 Task: Contact a Redfin agent in San Francisco, California, for assistance in finding a property with a rooftop terrace.
Action: Mouse moved to (1072, 256)
Screenshot: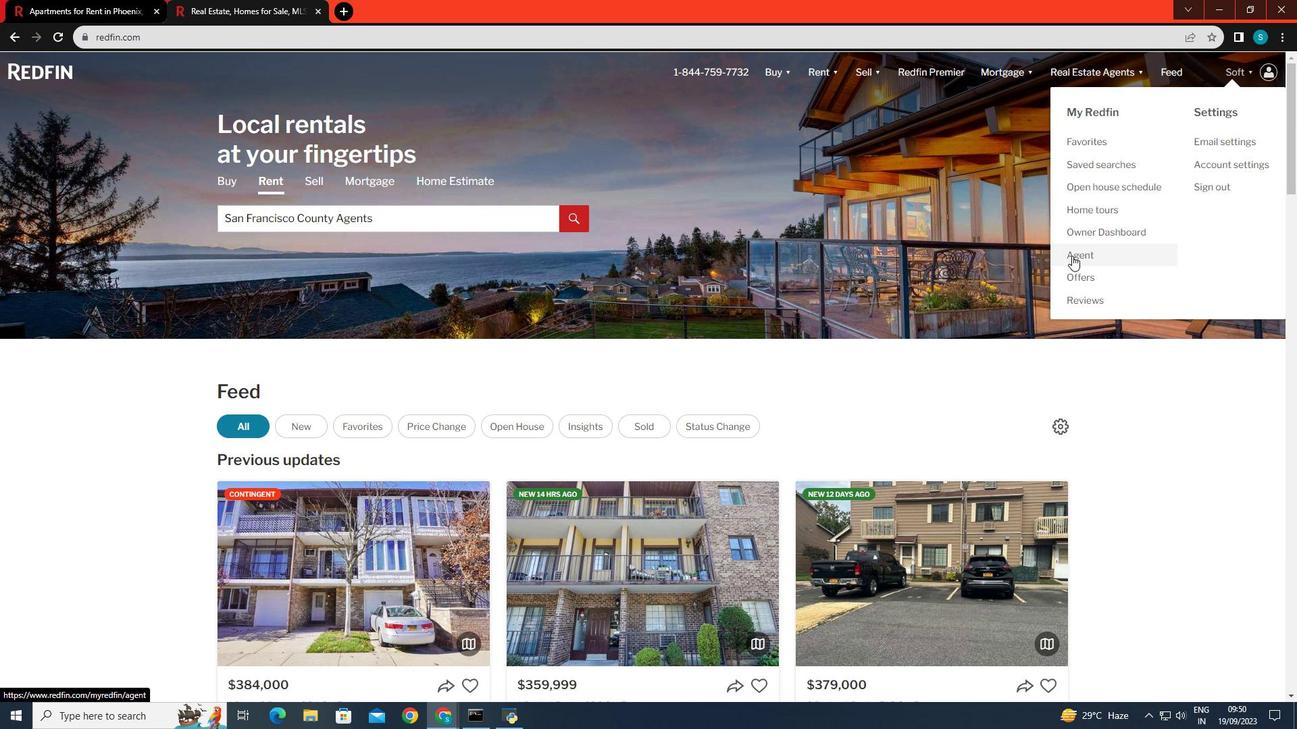 
Action: Mouse pressed left at (1072, 256)
Screenshot: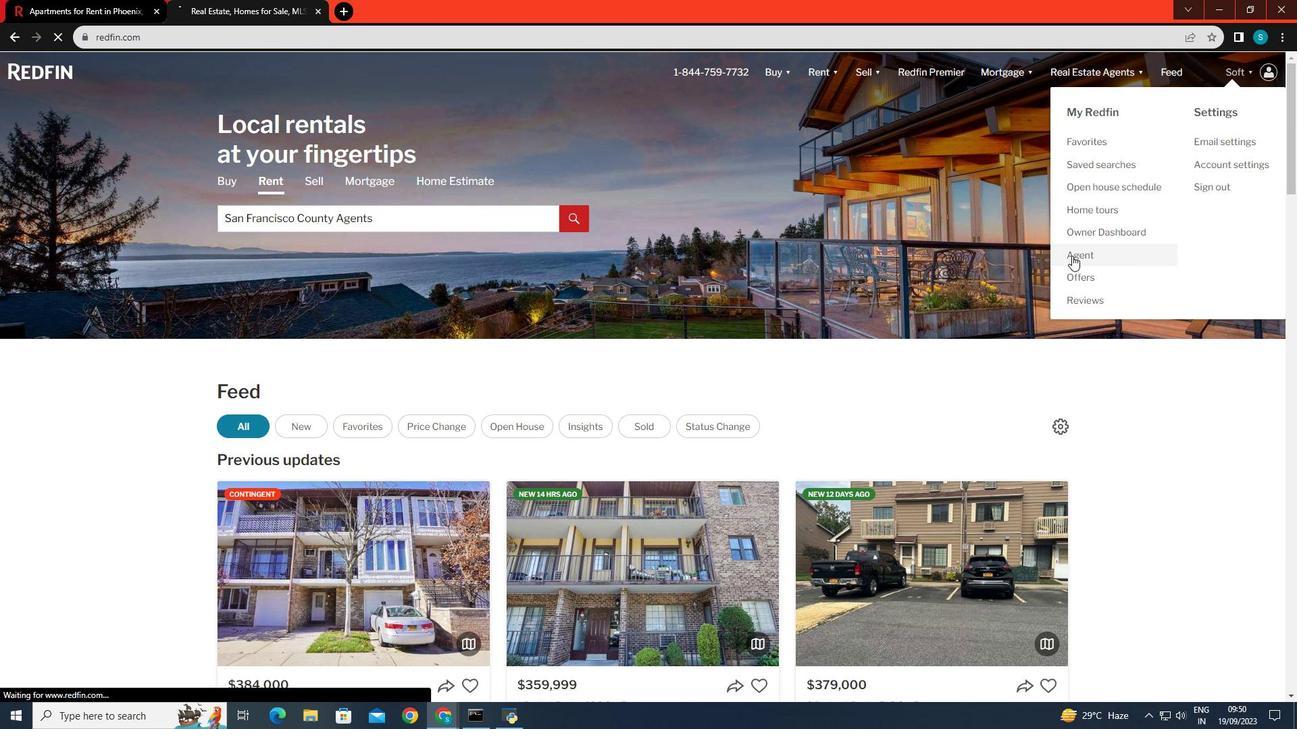 
Action: Mouse moved to (631, 395)
Screenshot: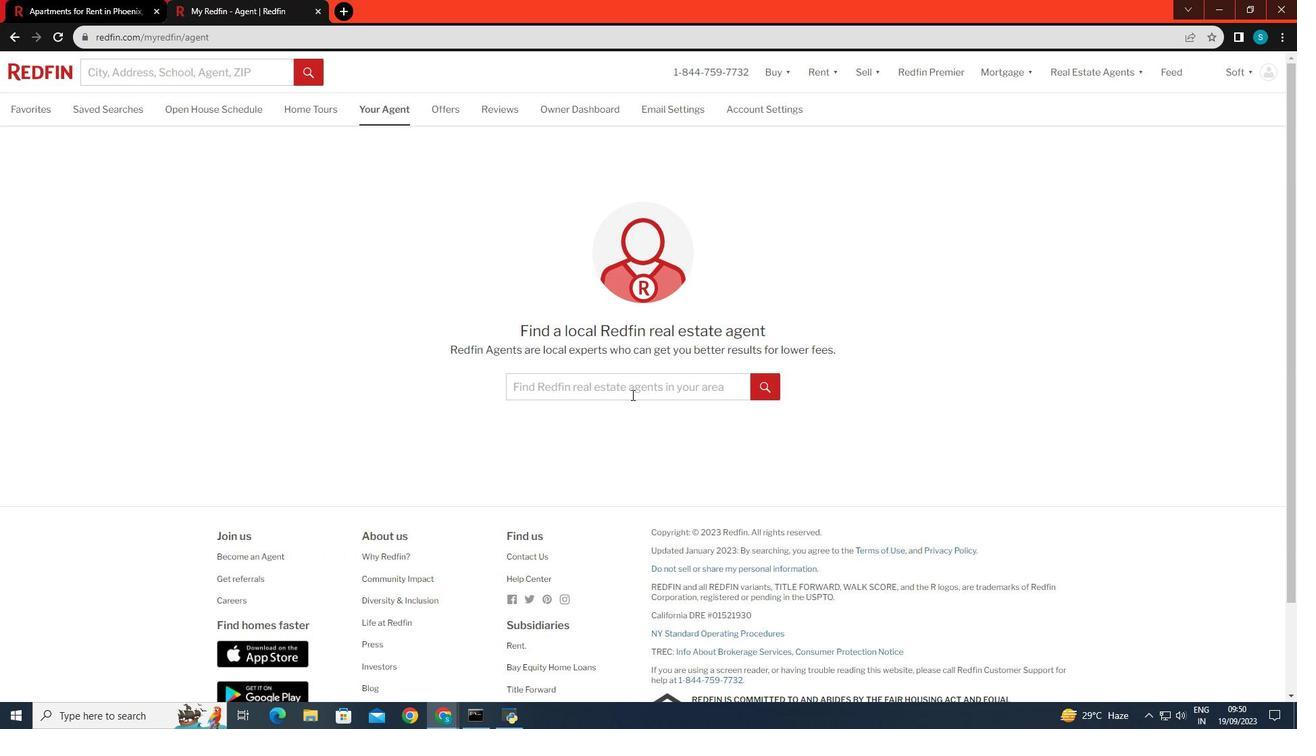 
Action: Mouse pressed left at (631, 395)
Screenshot: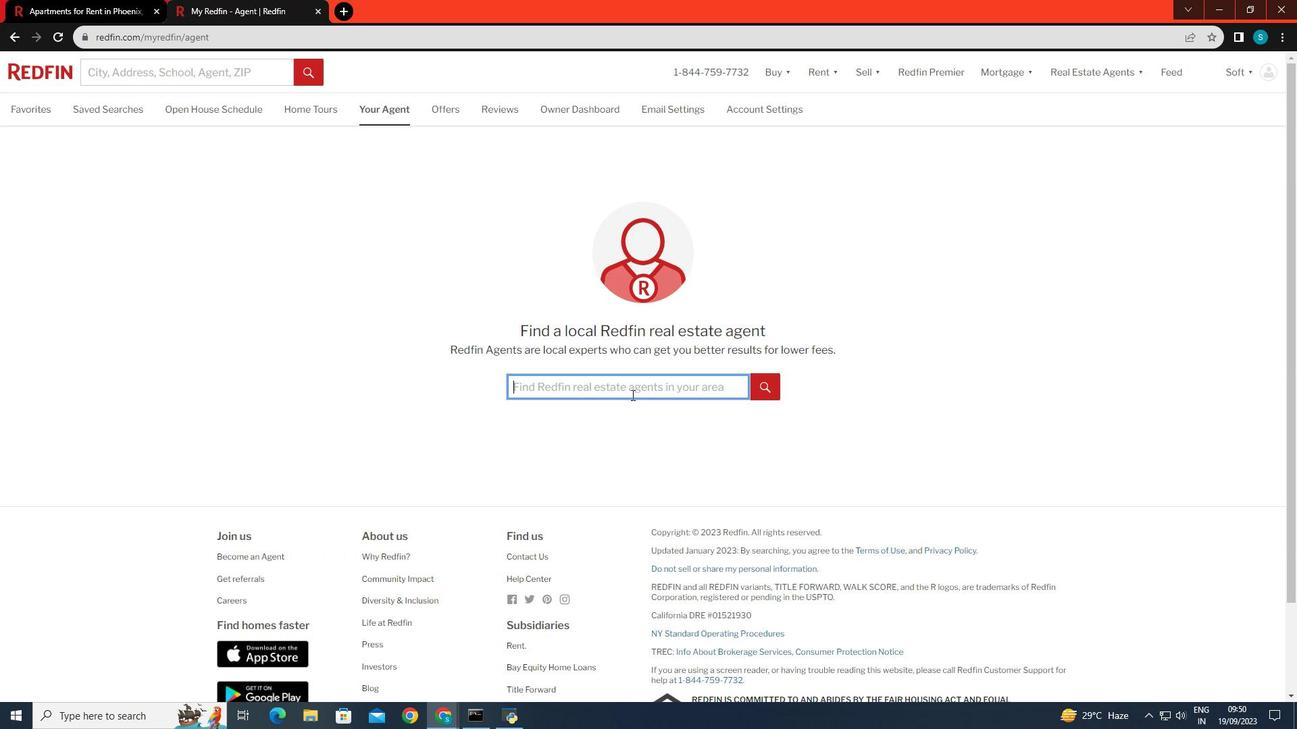 
Action: Key pressed san<Key.space>francisco<Key.space>california
Screenshot: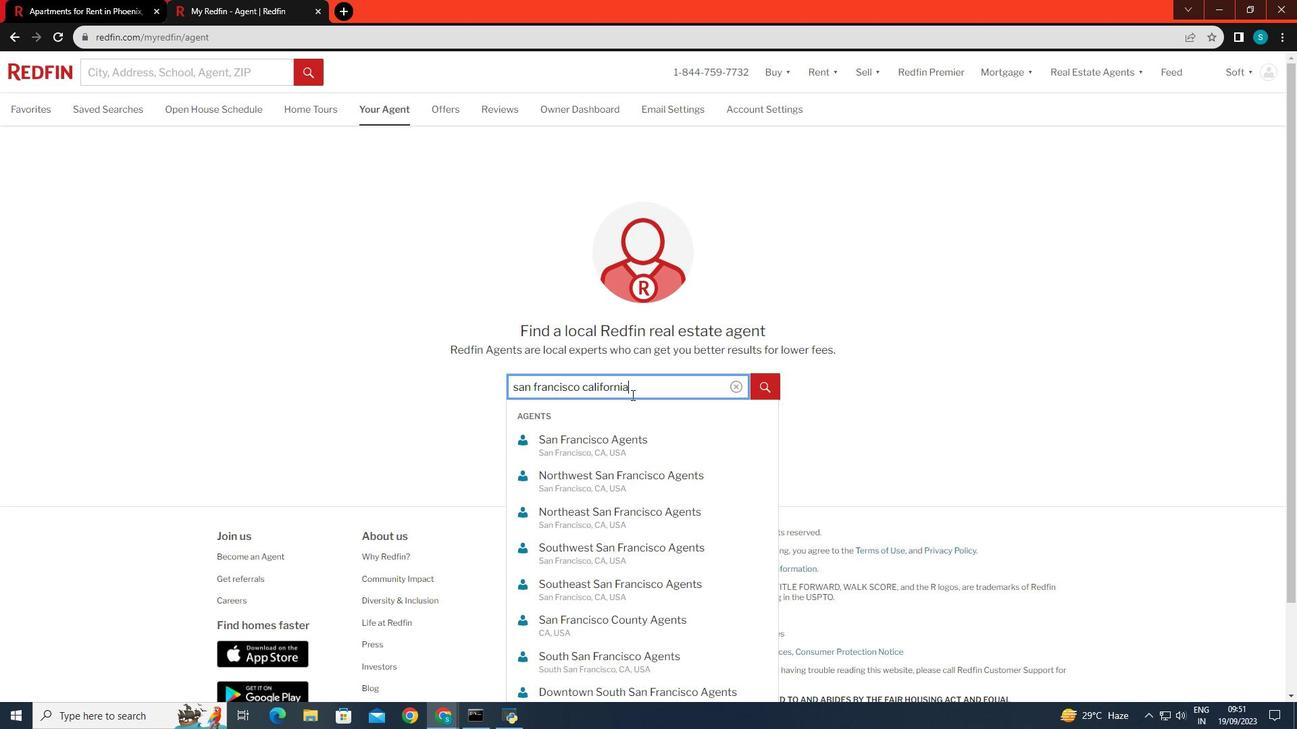 
Action: Mouse moved to (633, 440)
Screenshot: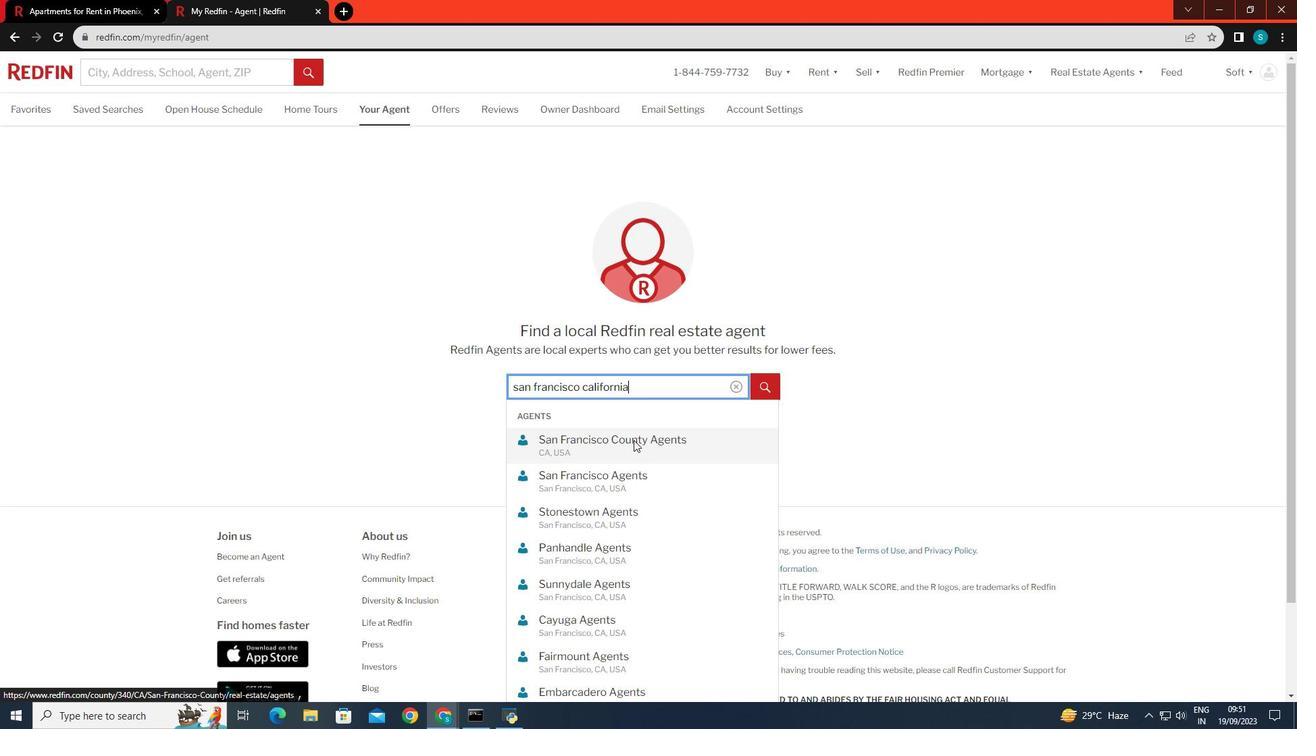 
Action: Mouse pressed left at (633, 440)
Screenshot: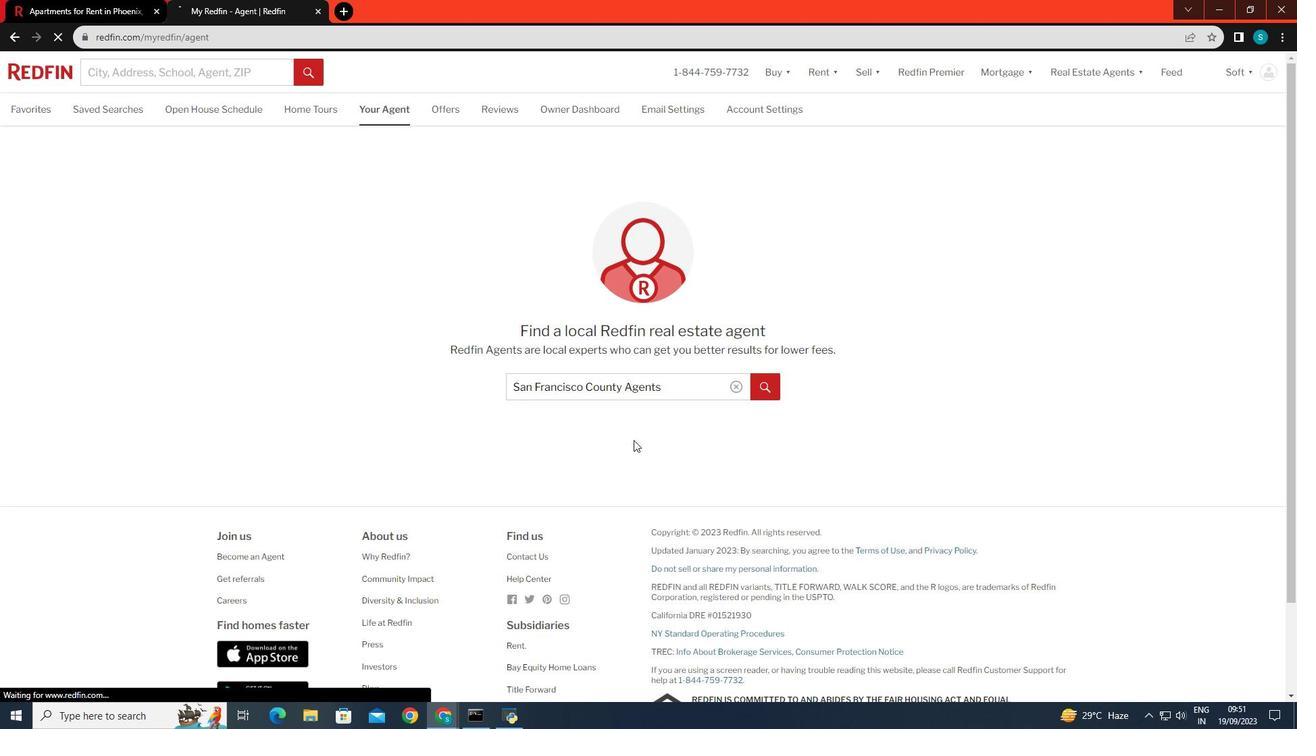 
Action: Mouse moved to (507, 356)
Screenshot: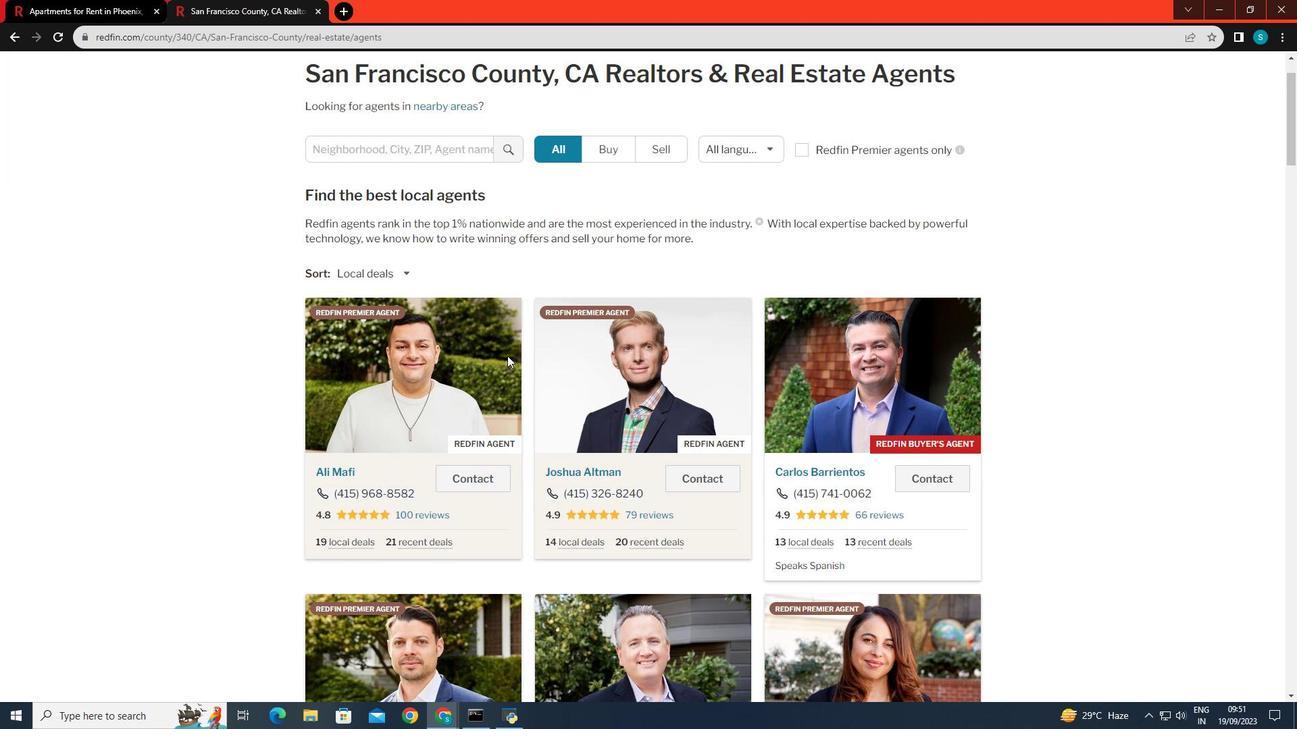 
Action: Mouse scrolled (507, 355) with delta (0, 0)
Screenshot: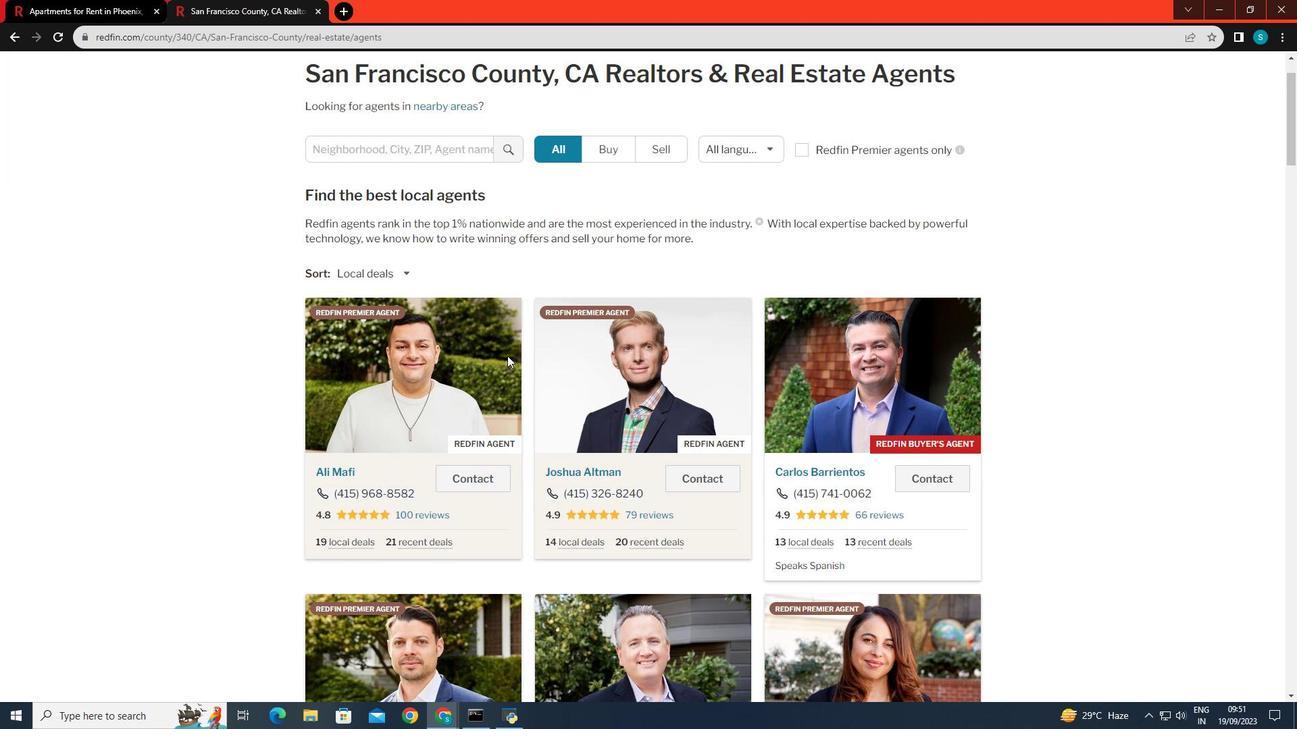 
Action: Mouse moved to (574, 363)
Screenshot: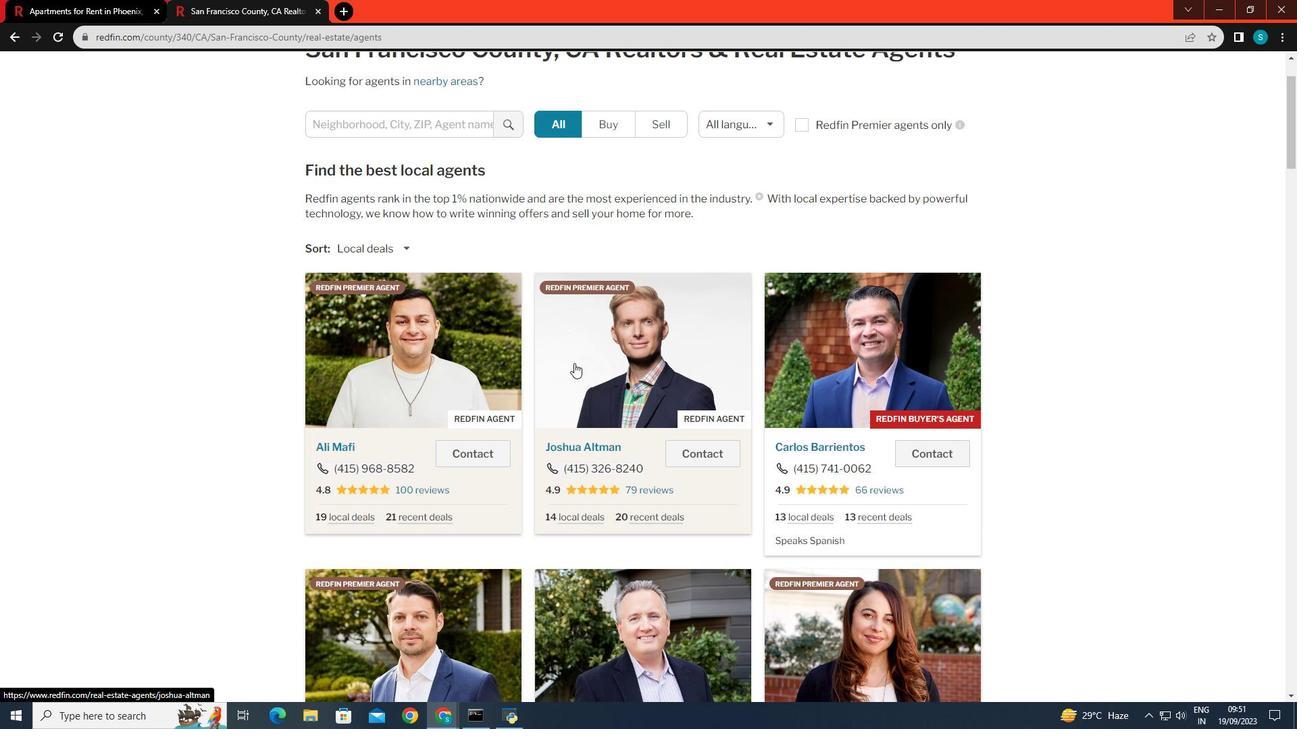 
Action: Mouse scrolled (574, 362) with delta (0, 0)
Screenshot: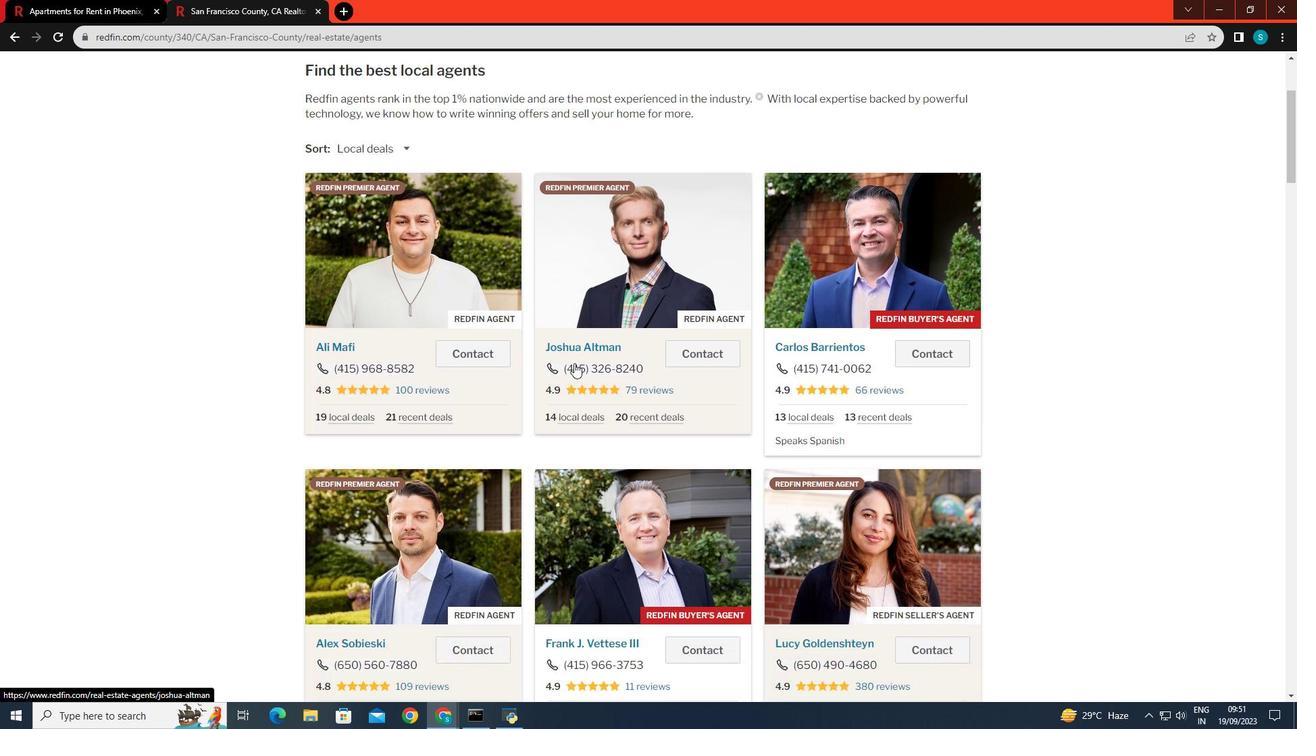 
Action: Mouse scrolled (574, 362) with delta (0, 0)
Screenshot: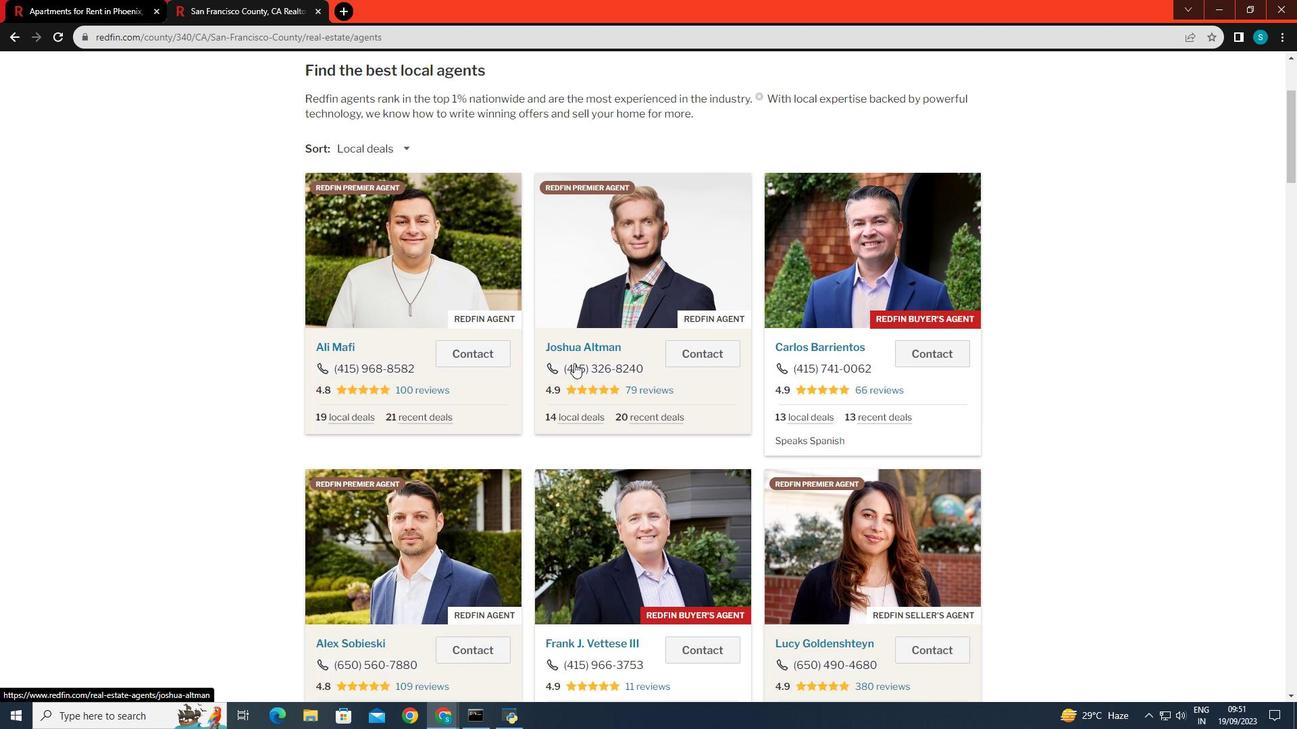 
Action: Mouse moved to (386, 265)
Screenshot: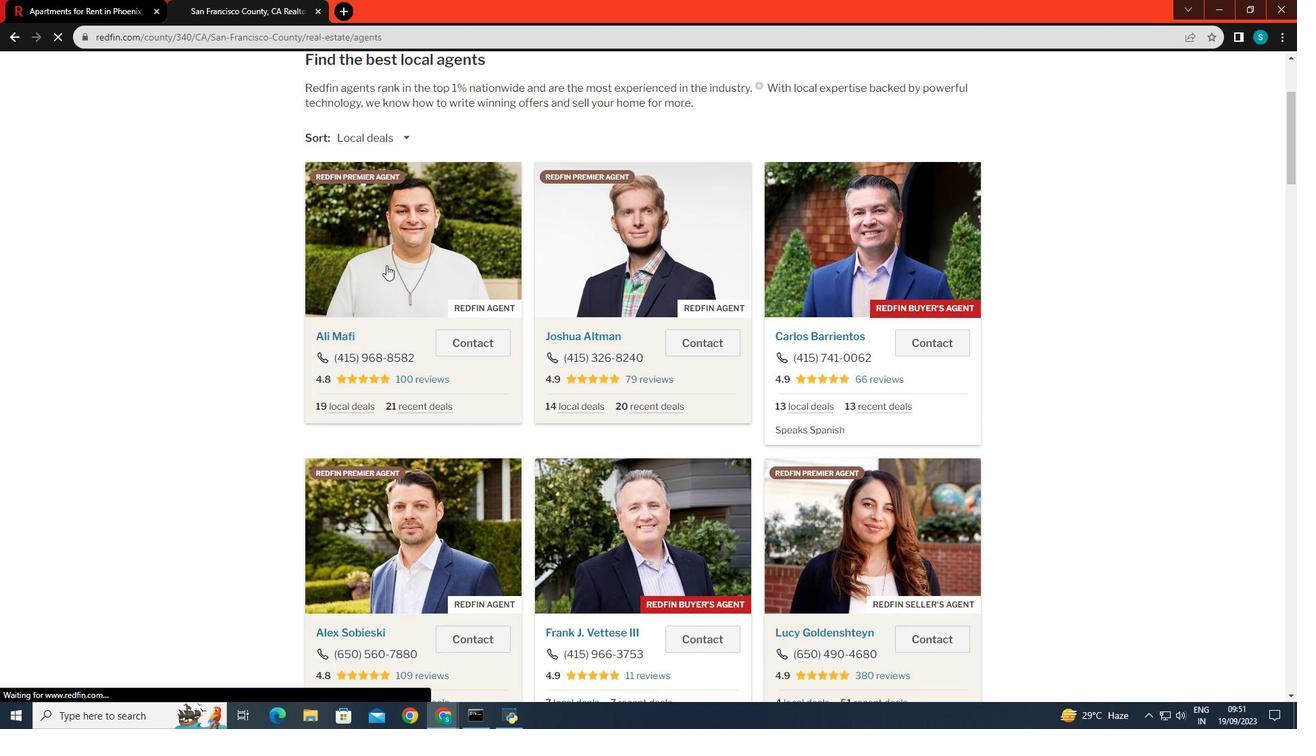 
Action: Mouse pressed left at (386, 265)
Screenshot: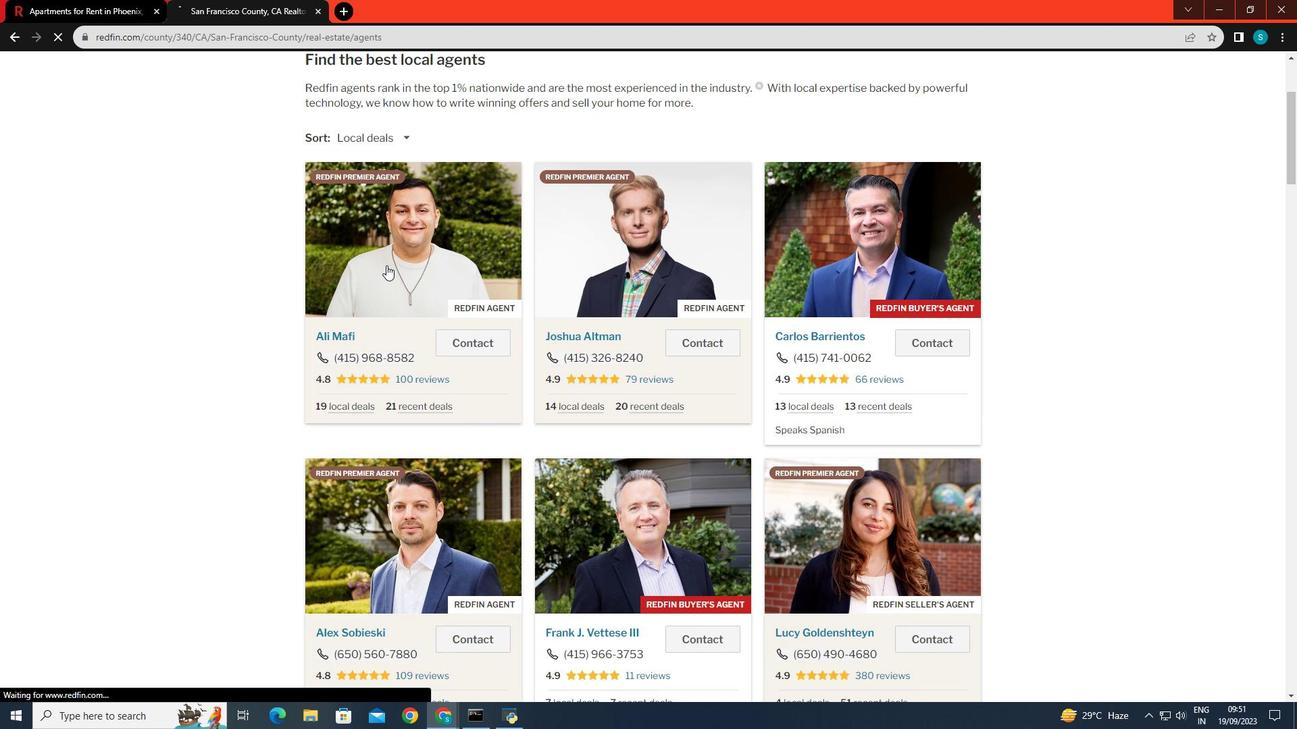 
Action: Mouse moved to (426, 325)
Screenshot: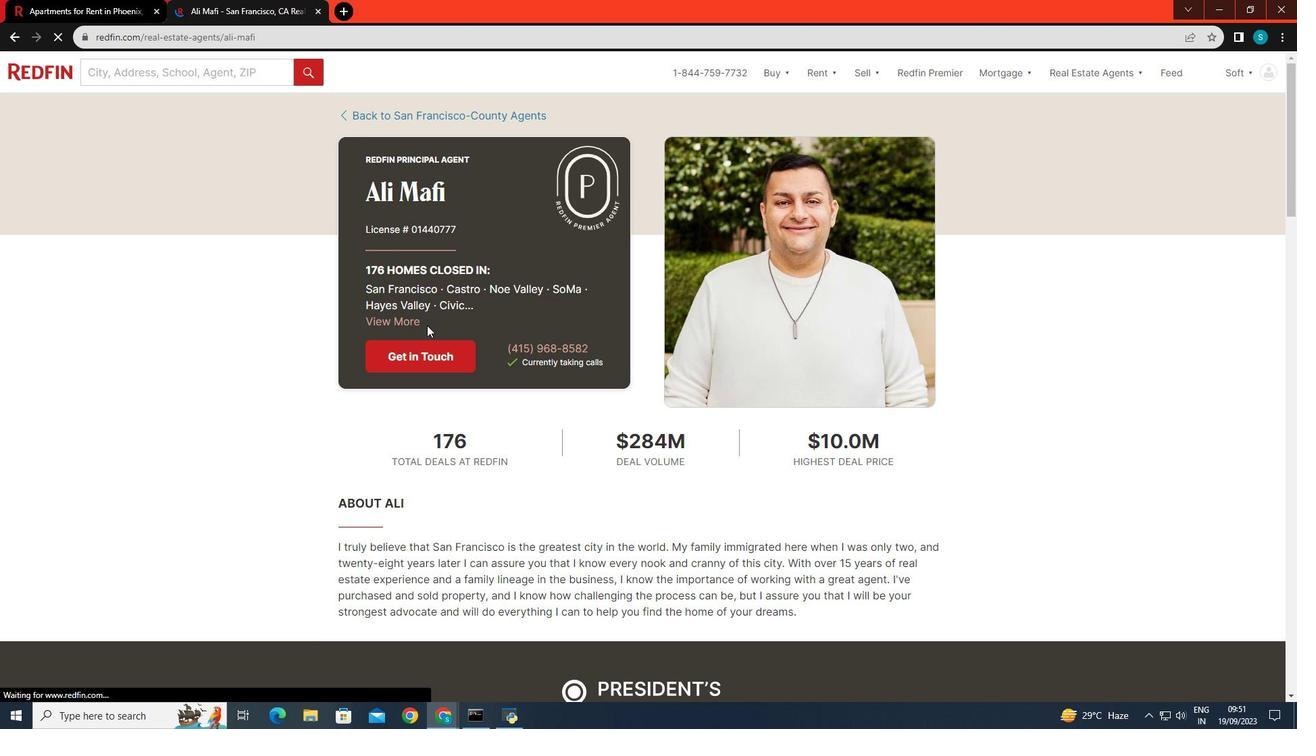 
Action: Mouse scrolled (426, 326) with delta (0, 0)
Screenshot: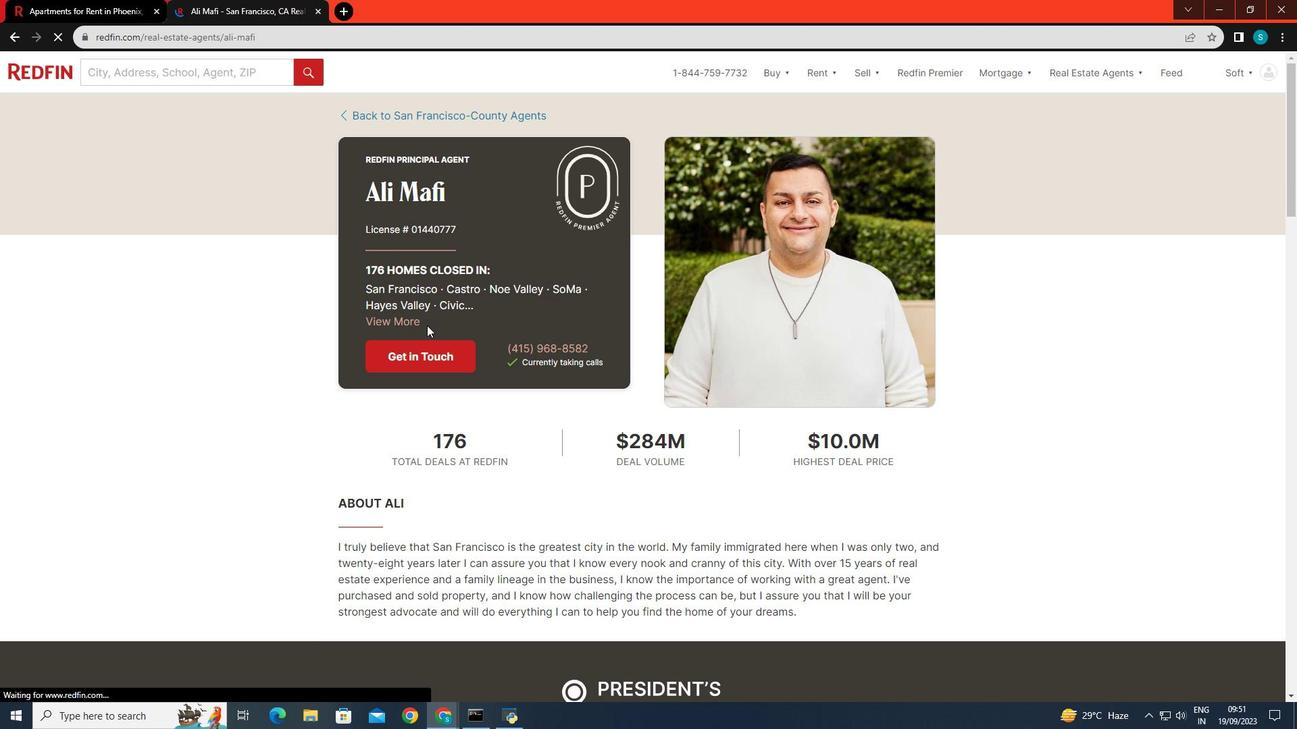 
Action: Mouse scrolled (426, 326) with delta (0, 0)
Screenshot: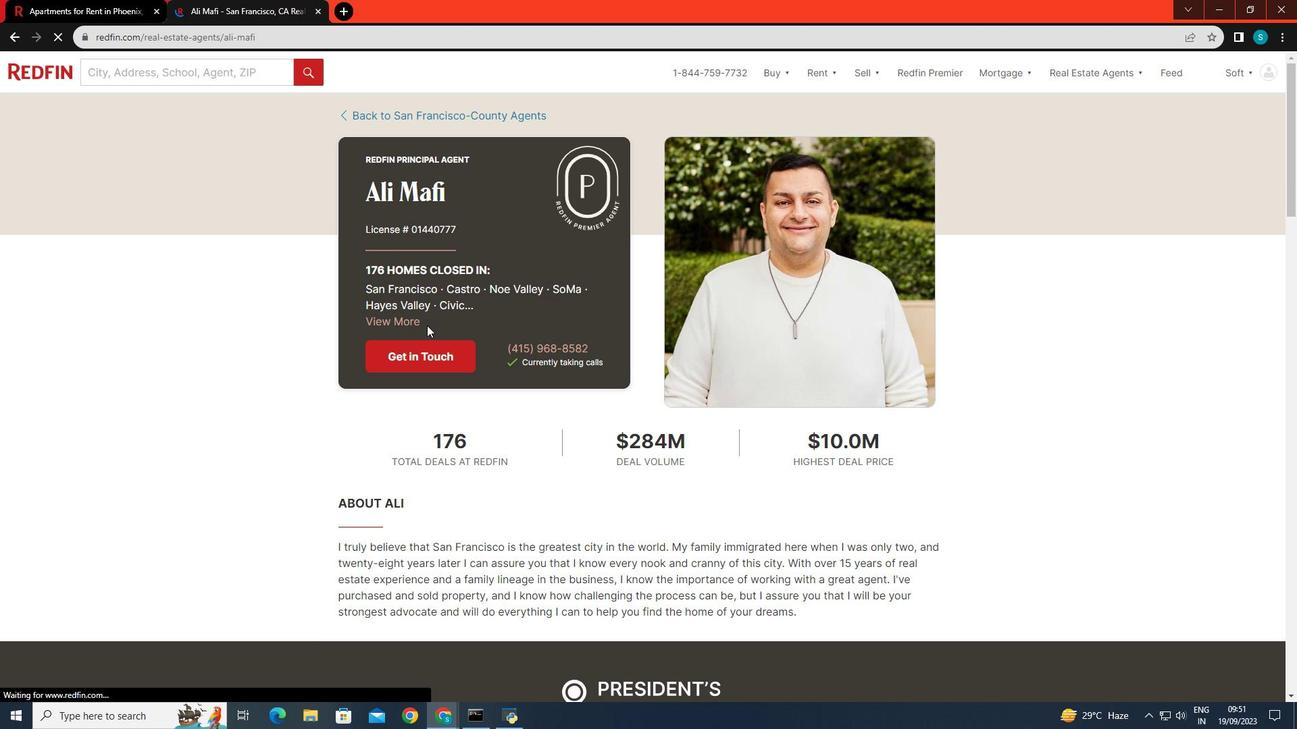 
Action: Mouse scrolled (426, 326) with delta (0, 0)
Screenshot: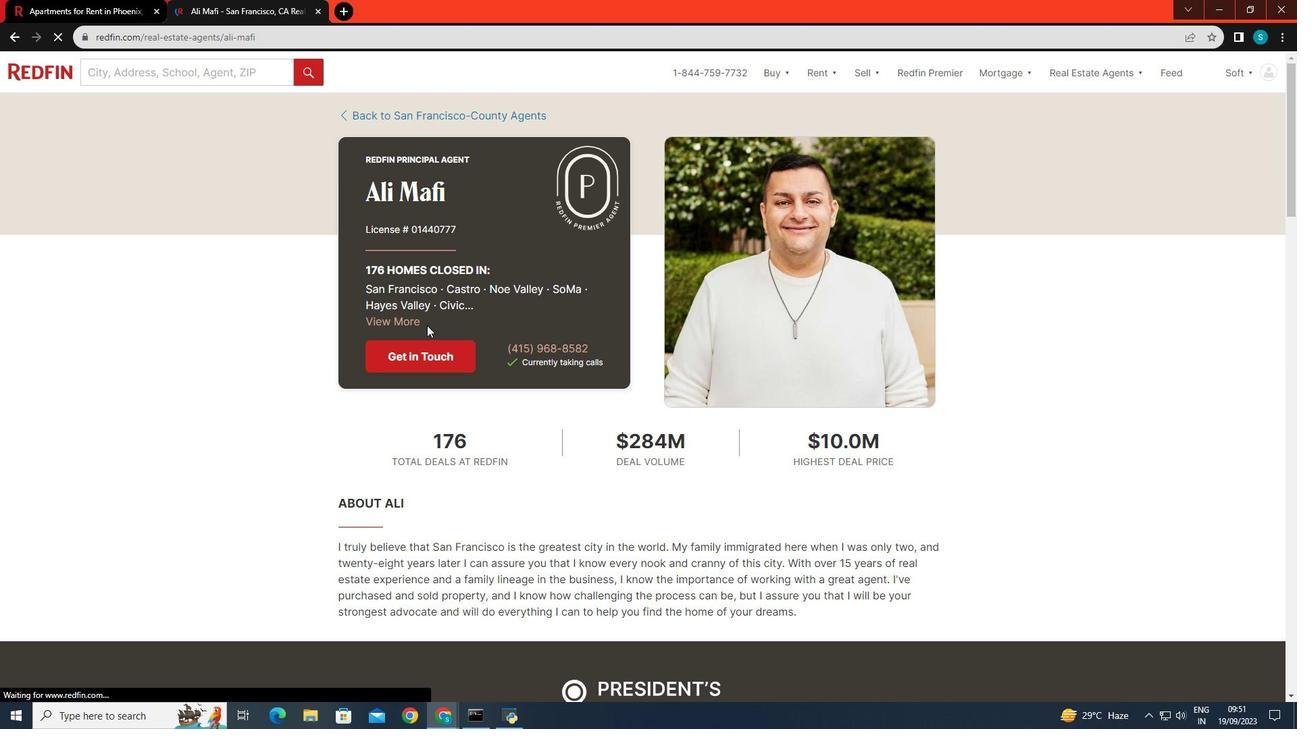 
Action: Mouse scrolled (426, 326) with delta (0, 0)
Screenshot: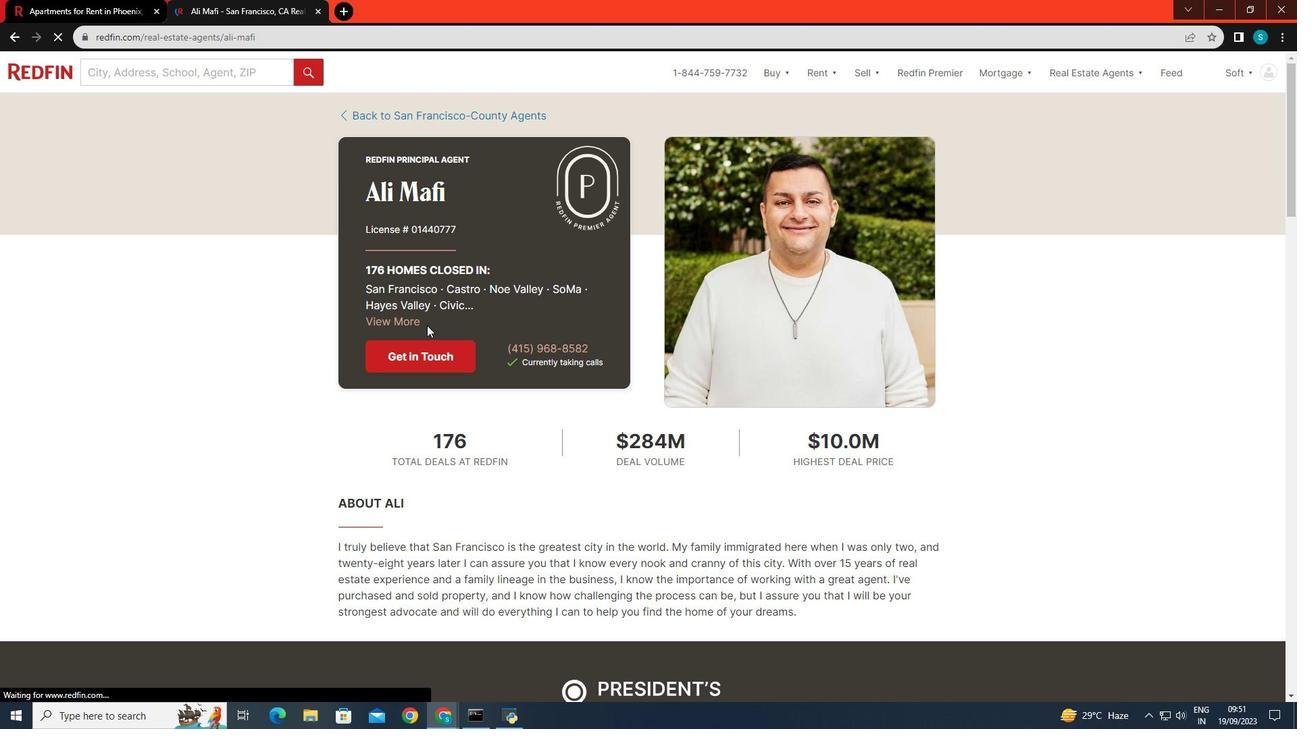 
Action: Mouse scrolled (426, 326) with delta (0, 0)
Screenshot: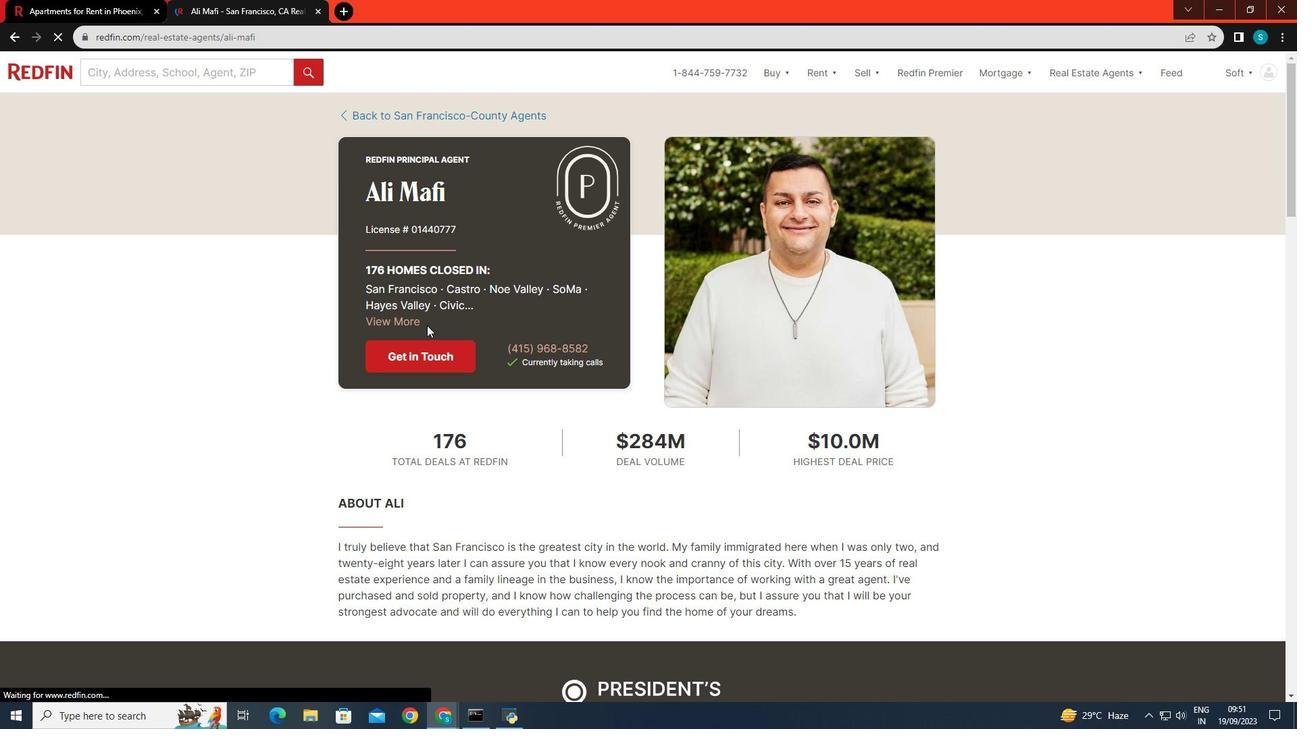 
Action: Mouse scrolled (426, 326) with delta (0, 0)
Screenshot: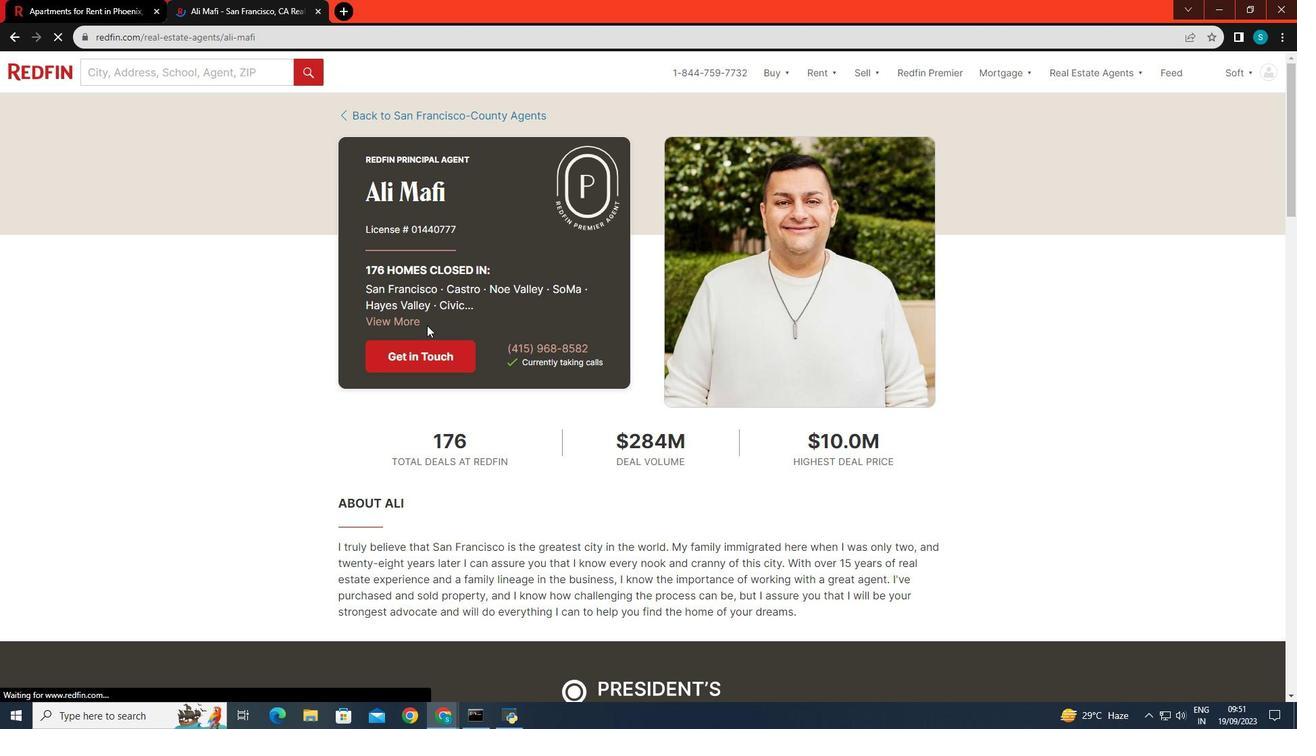 
Action: Mouse scrolled (426, 326) with delta (0, 0)
Screenshot: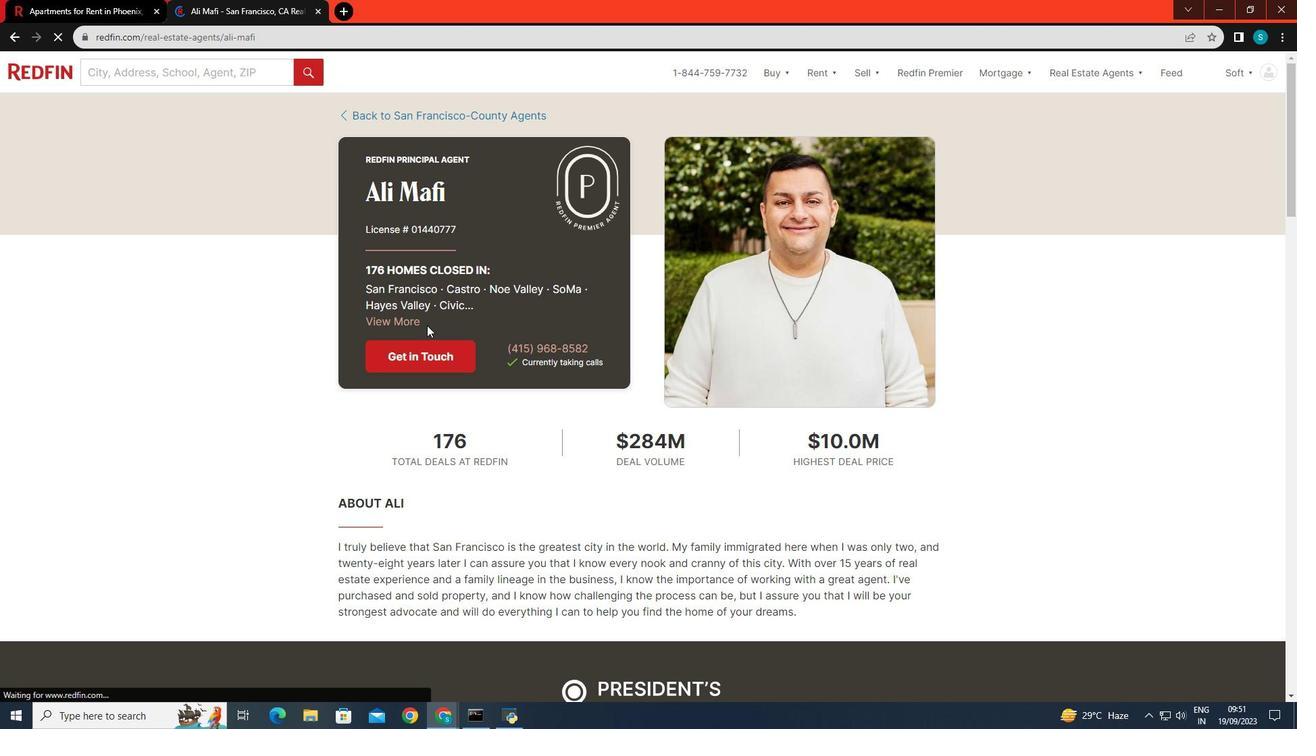 
Action: Mouse scrolled (426, 326) with delta (0, 0)
Screenshot: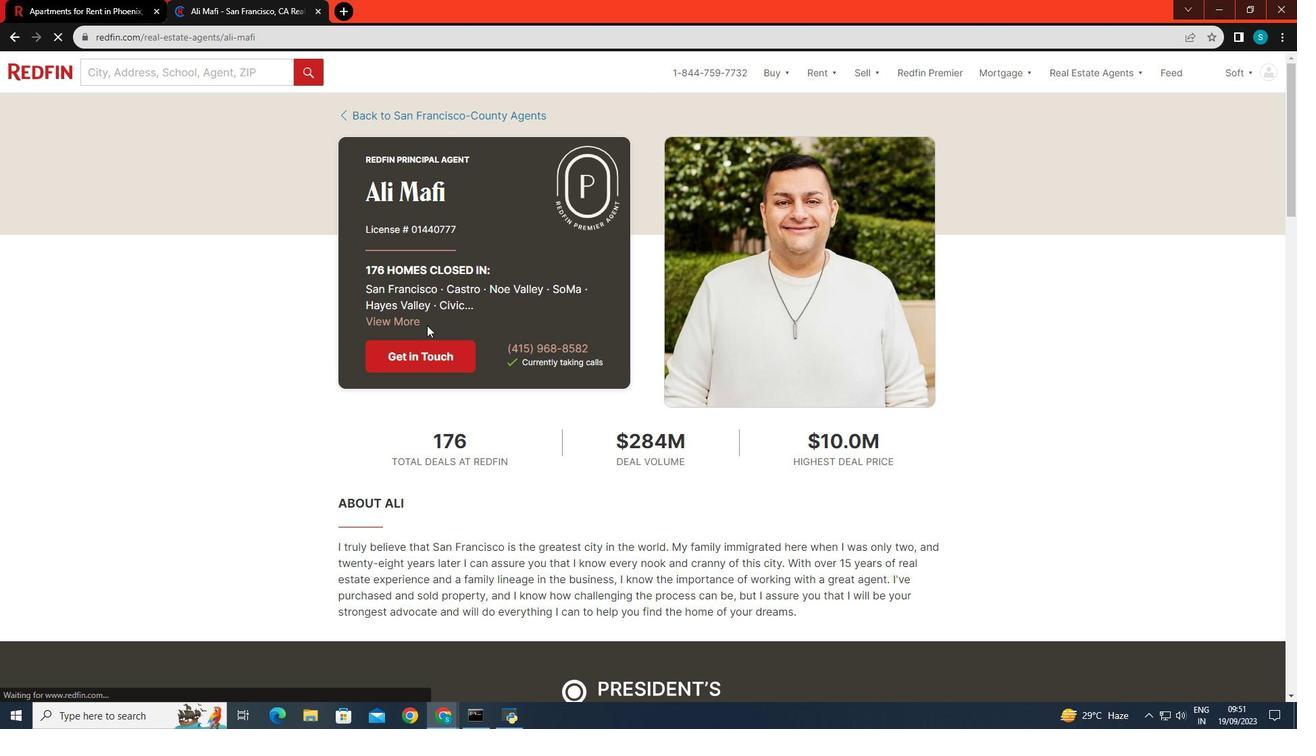 
Action: Mouse scrolled (426, 326) with delta (0, 0)
Screenshot: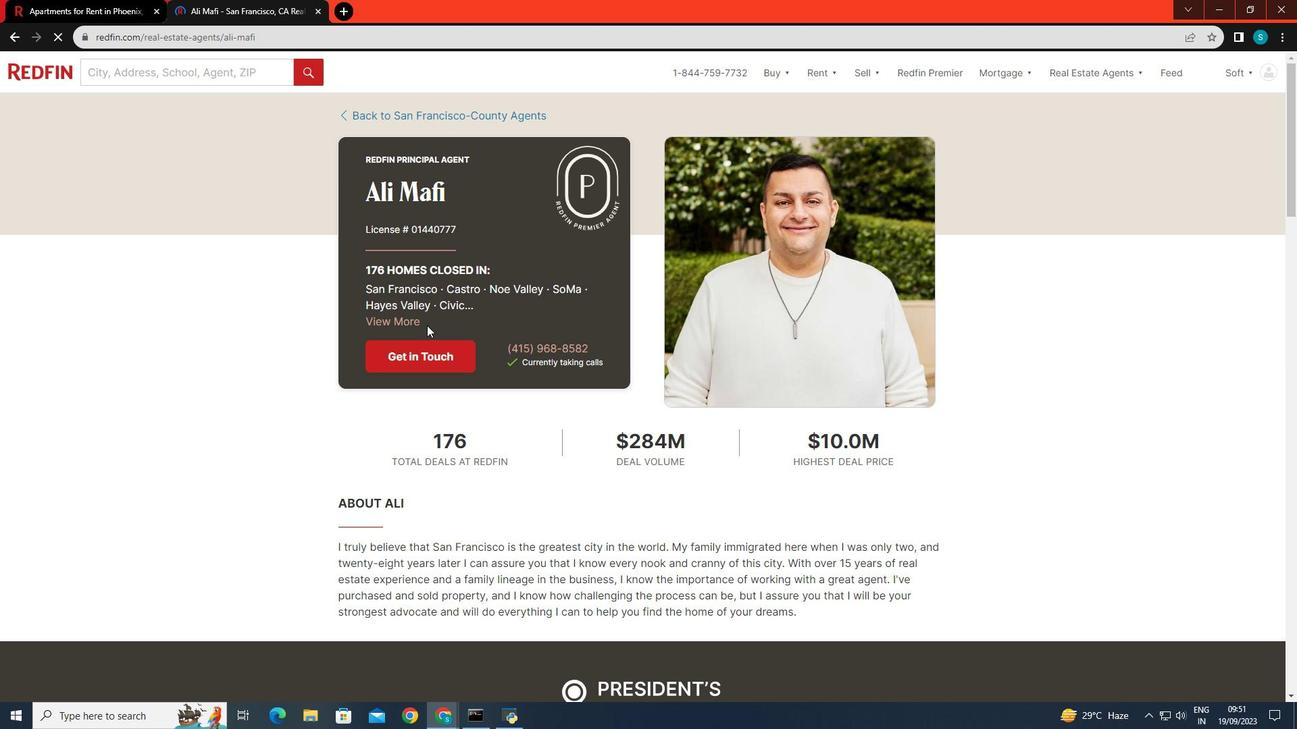 
Action: Mouse scrolled (426, 324) with delta (0, 0)
Screenshot: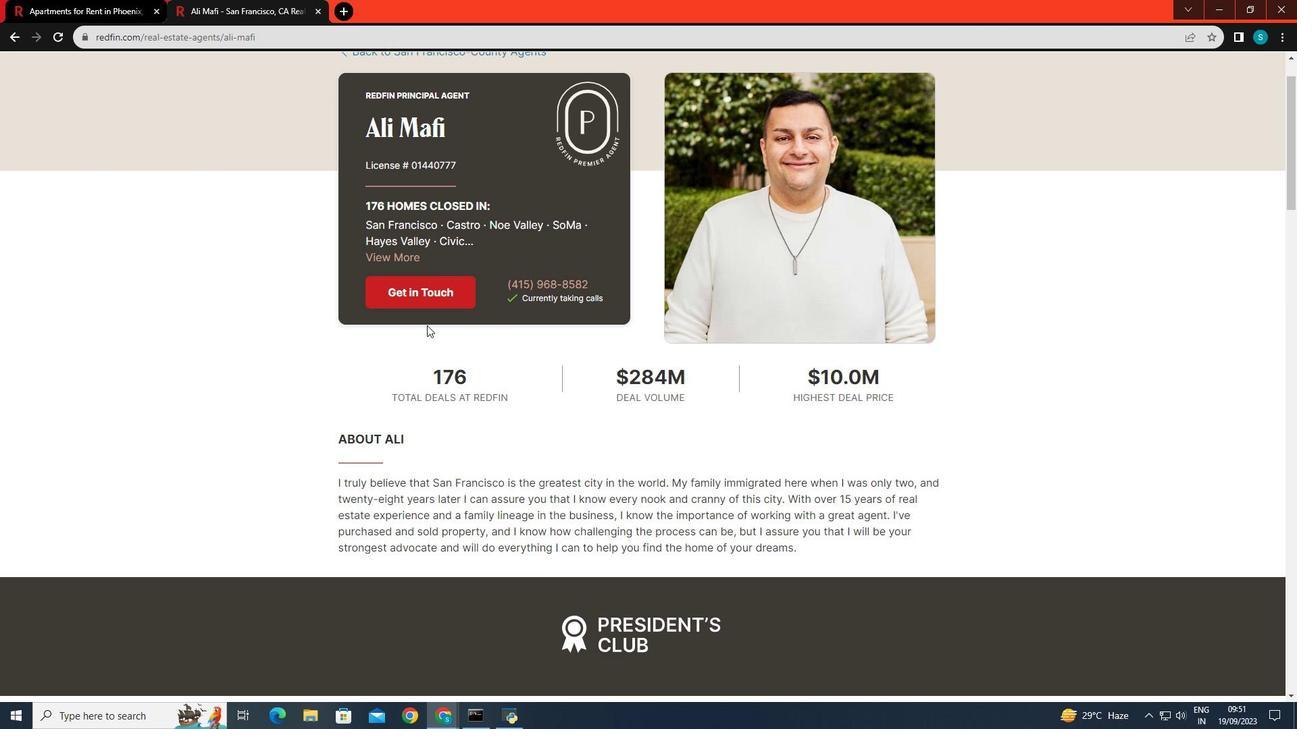 
Action: Mouse scrolled (426, 324) with delta (0, 0)
Screenshot: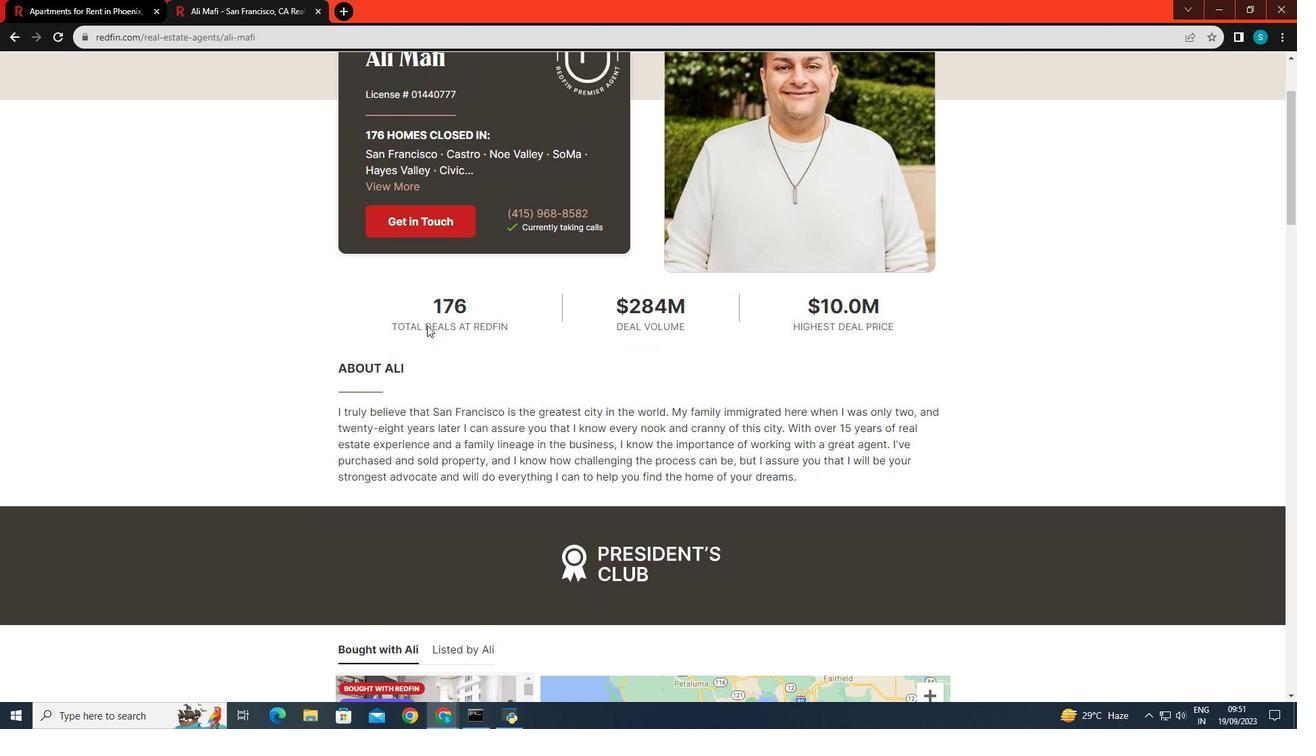 
Action: Mouse scrolled (426, 324) with delta (0, 0)
Screenshot: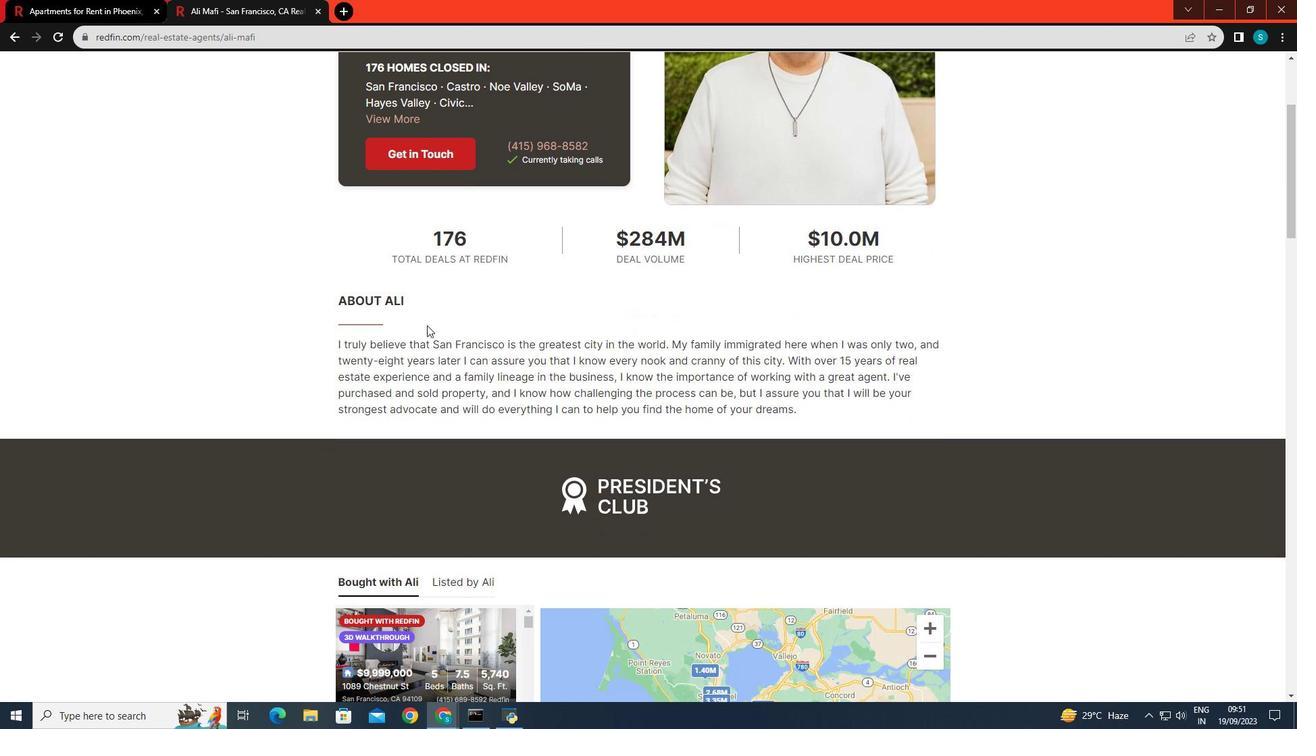
Action: Mouse scrolled (426, 324) with delta (0, 0)
Screenshot: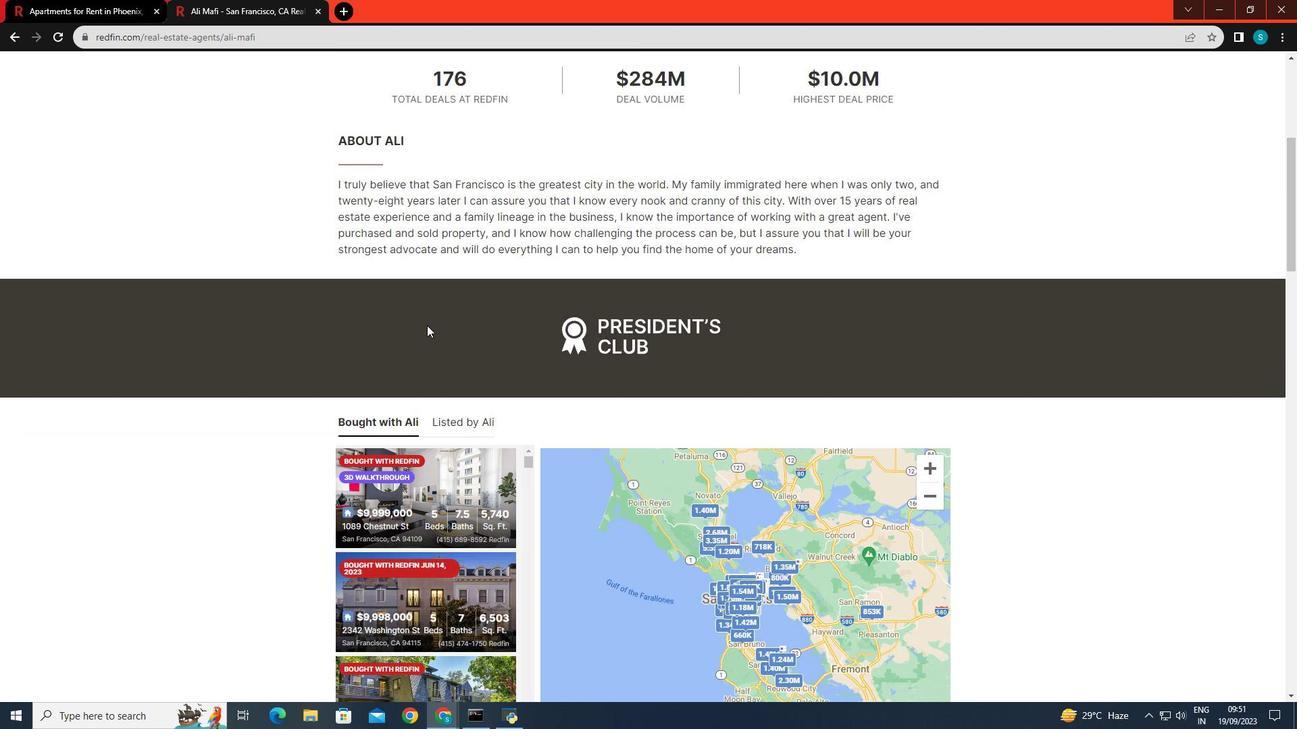 
Action: Mouse scrolled (426, 324) with delta (0, 0)
Screenshot: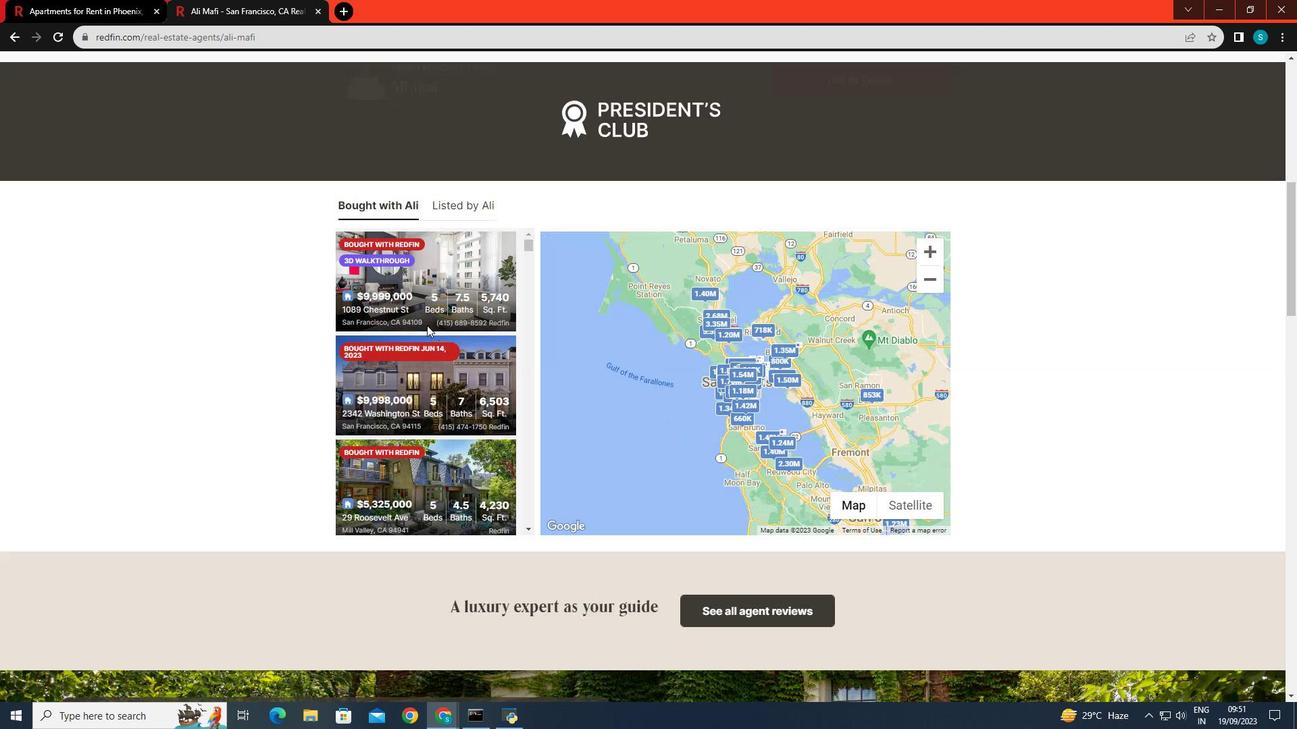 
Action: Mouse scrolled (426, 324) with delta (0, 0)
Screenshot: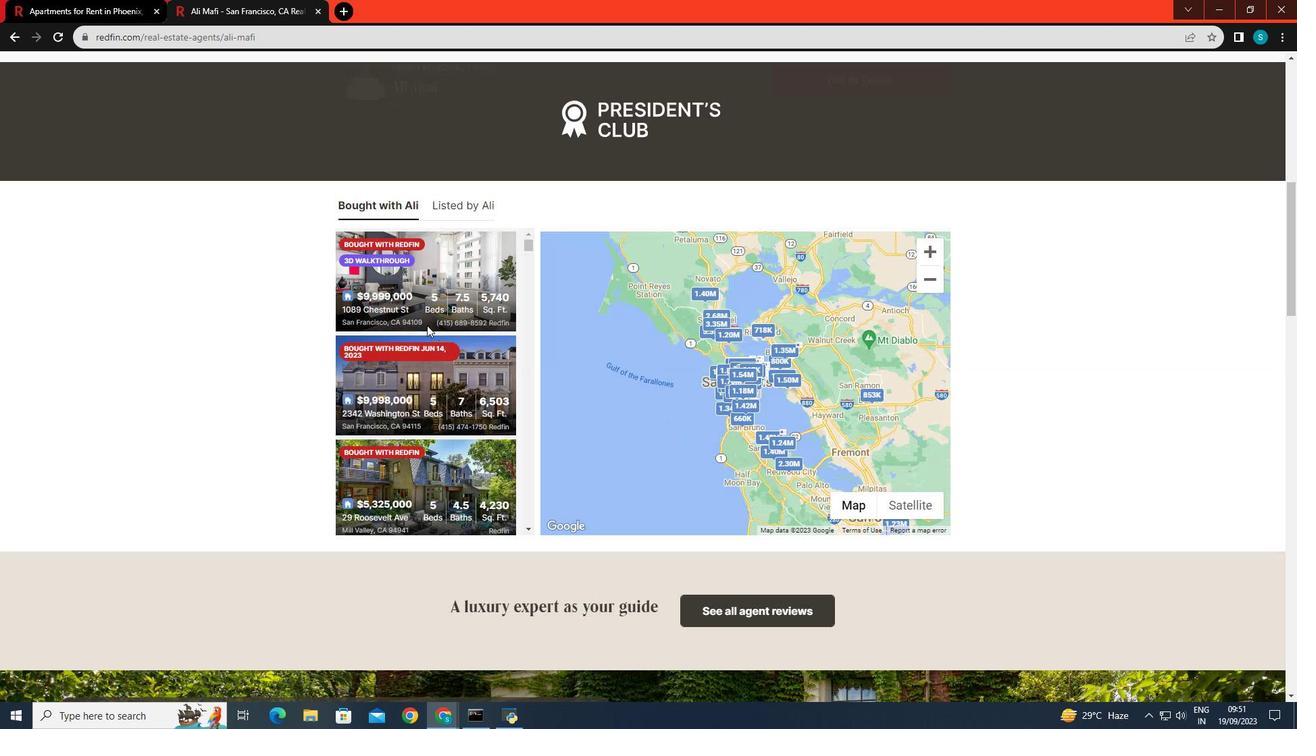 
Action: Mouse scrolled (426, 324) with delta (0, 0)
Screenshot: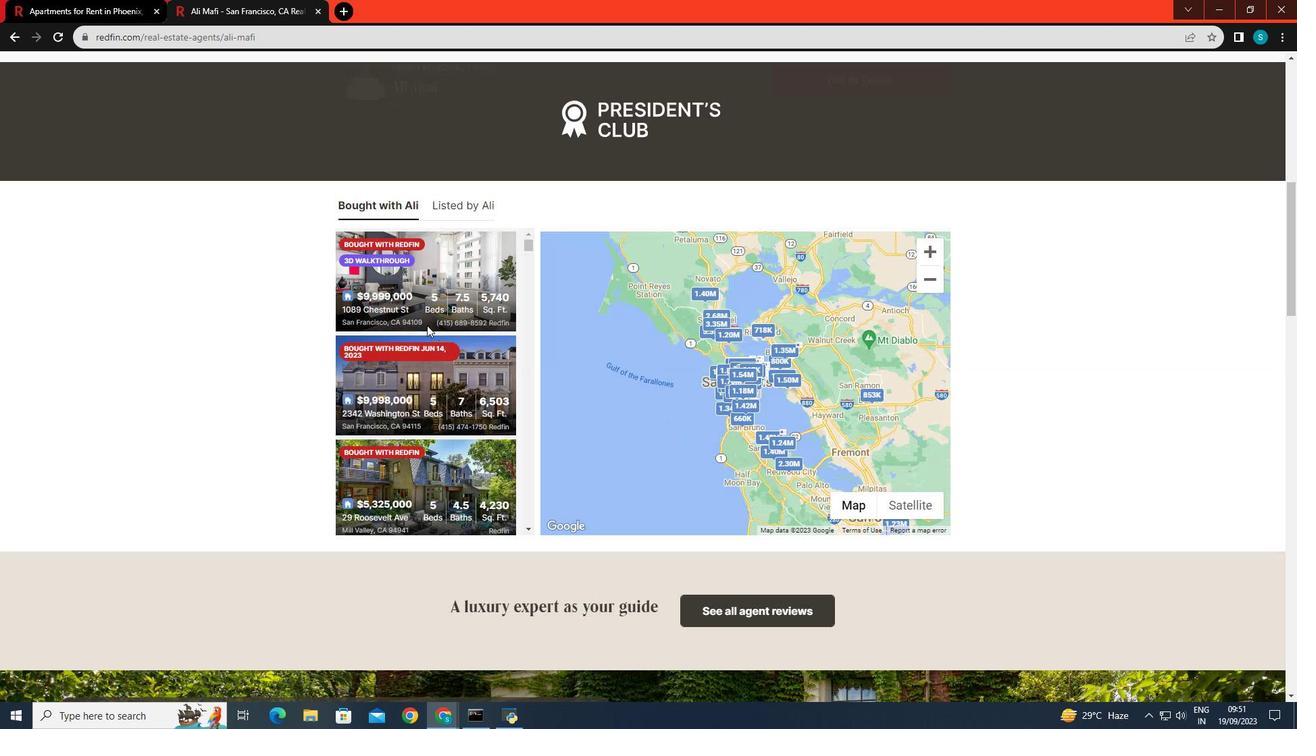 
Action: Mouse scrolled (426, 324) with delta (0, 0)
Screenshot: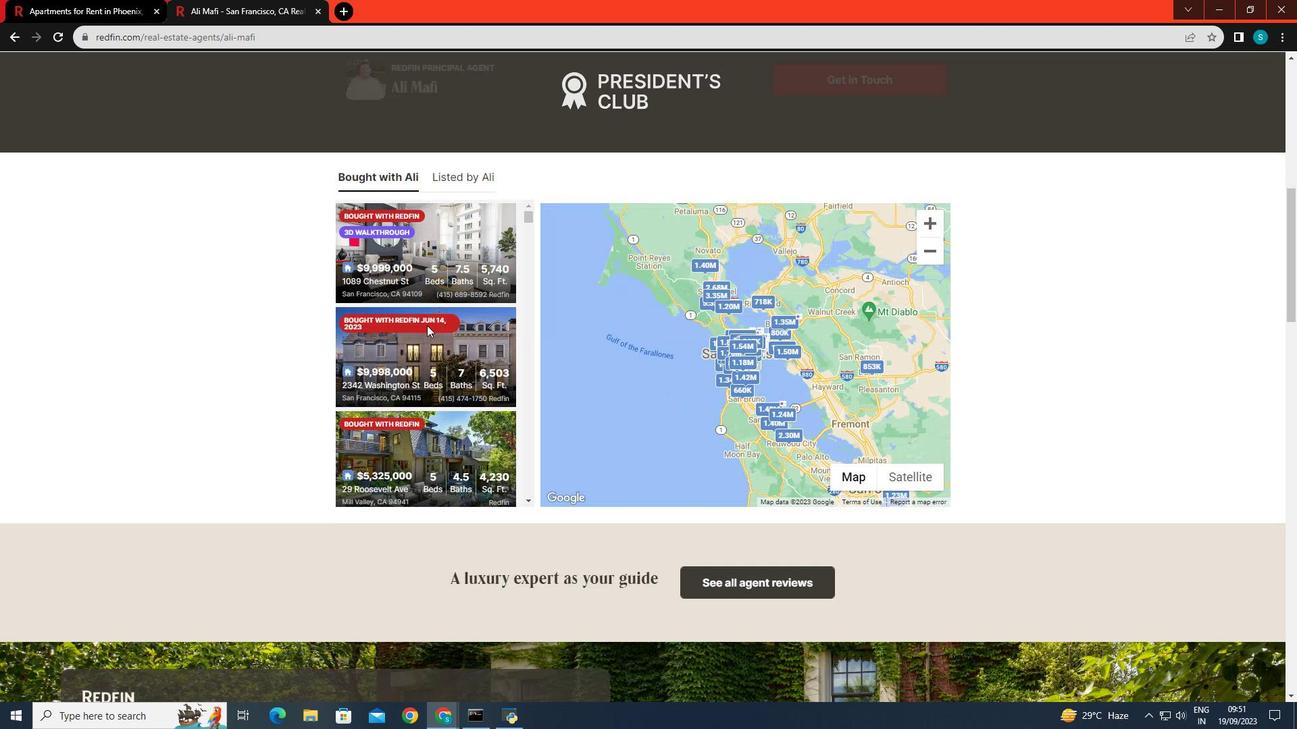 
Action: Mouse scrolled (426, 324) with delta (0, 0)
Screenshot: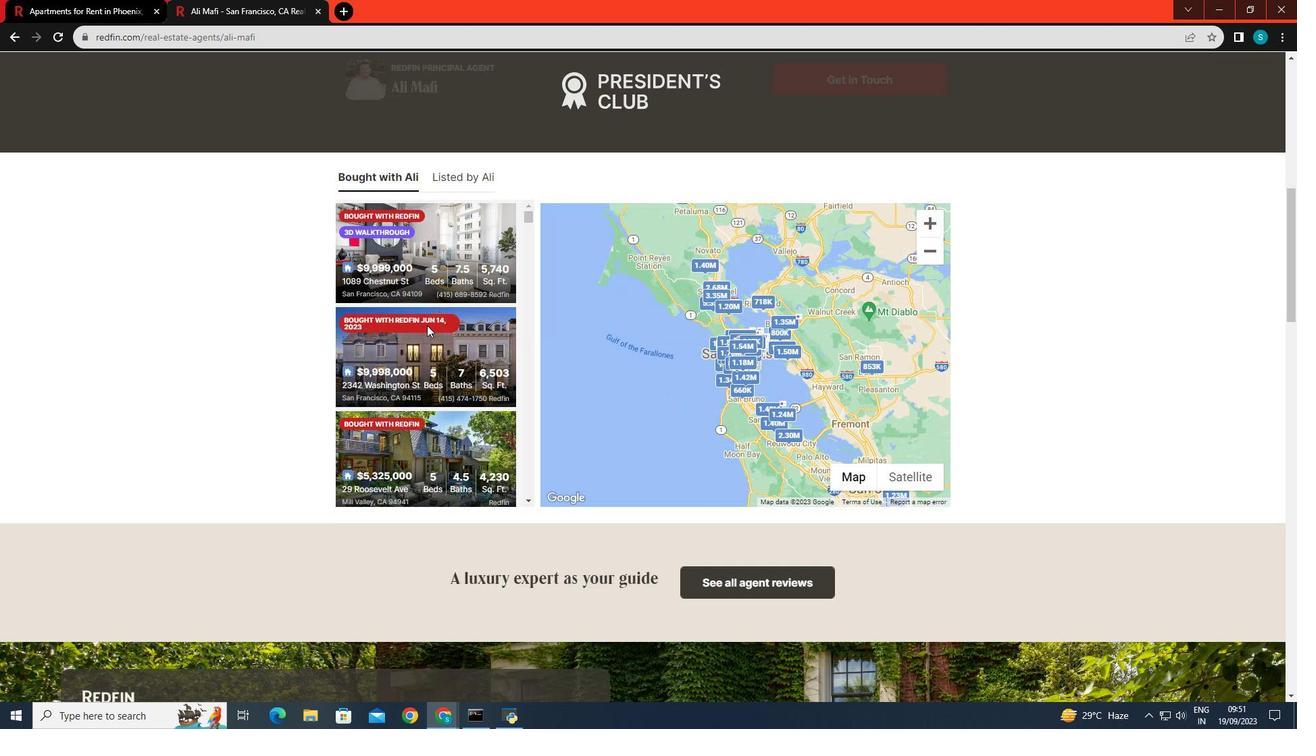 
Action: Mouse scrolled (426, 326) with delta (0, 0)
Screenshot: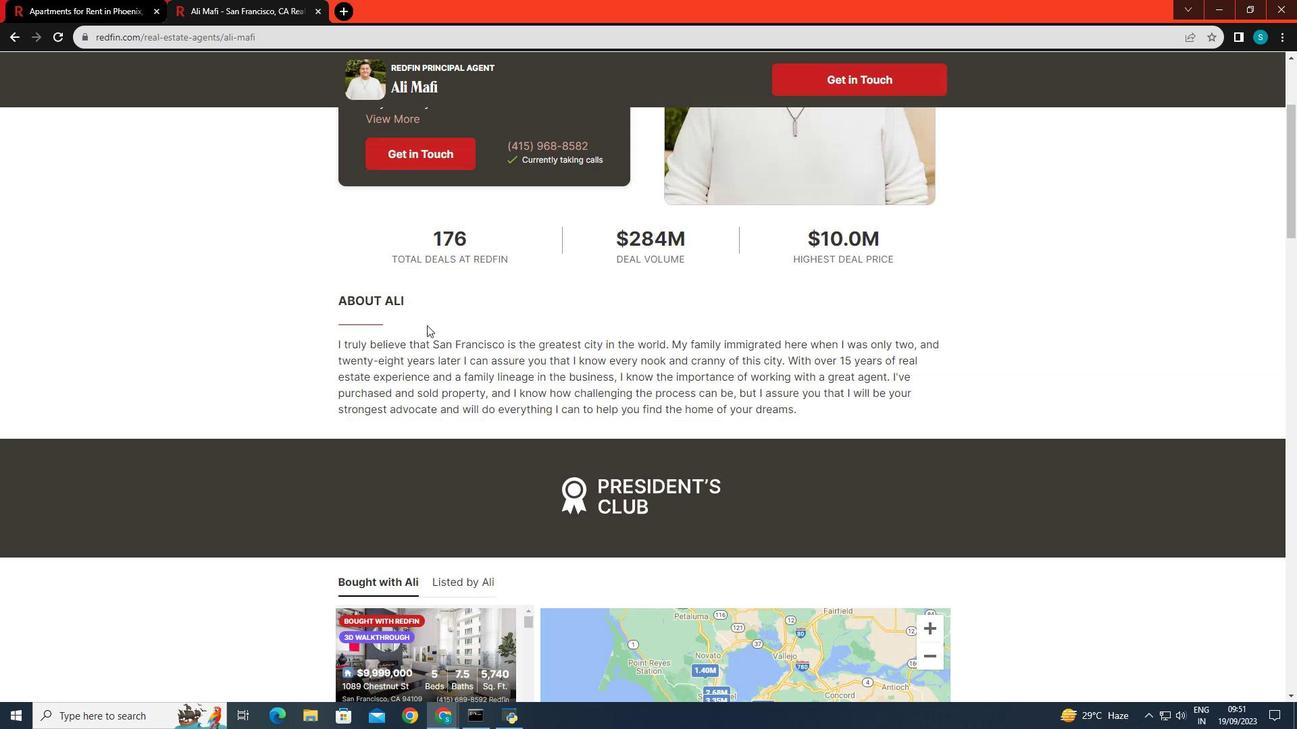 
Action: Mouse scrolled (426, 326) with delta (0, 0)
Screenshot: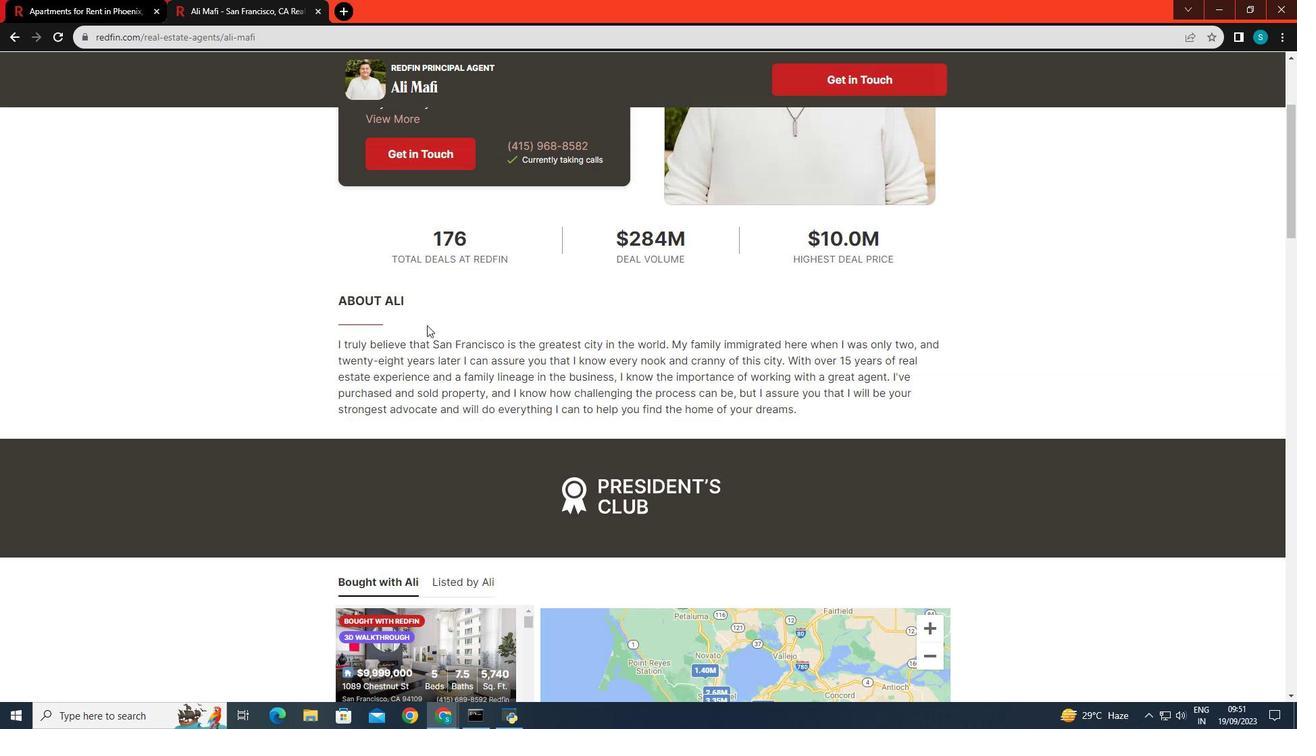 
Action: Mouse scrolled (426, 326) with delta (0, 0)
Screenshot: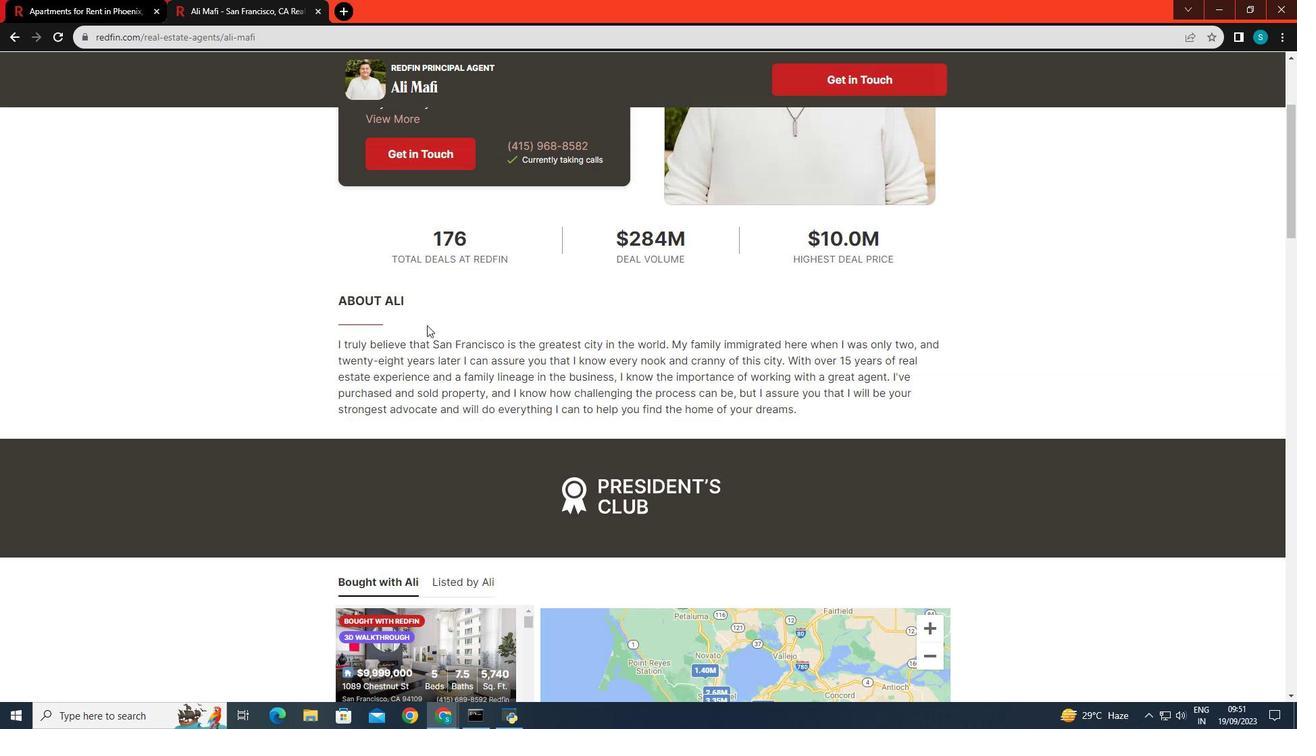 
Action: Mouse scrolled (426, 326) with delta (0, 0)
Screenshot: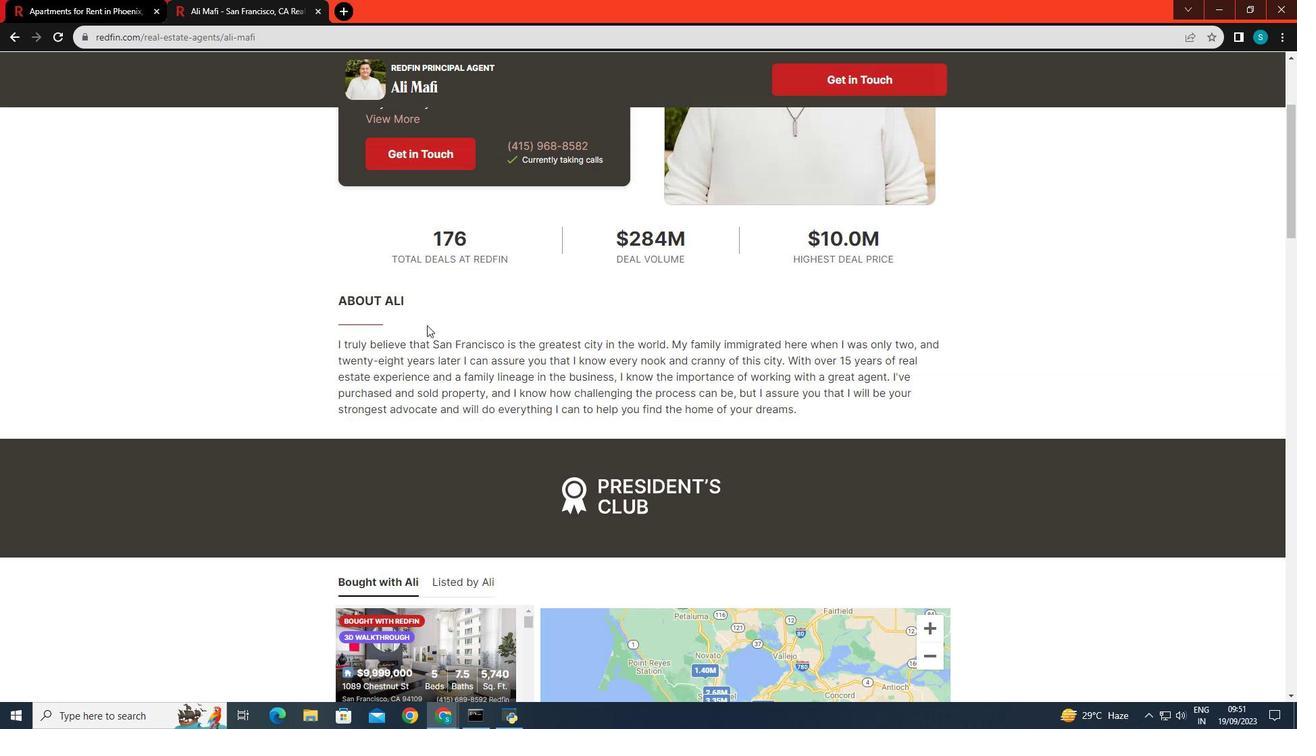 
Action: Mouse scrolled (426, 326) with delta (0, 0)
Screenshot: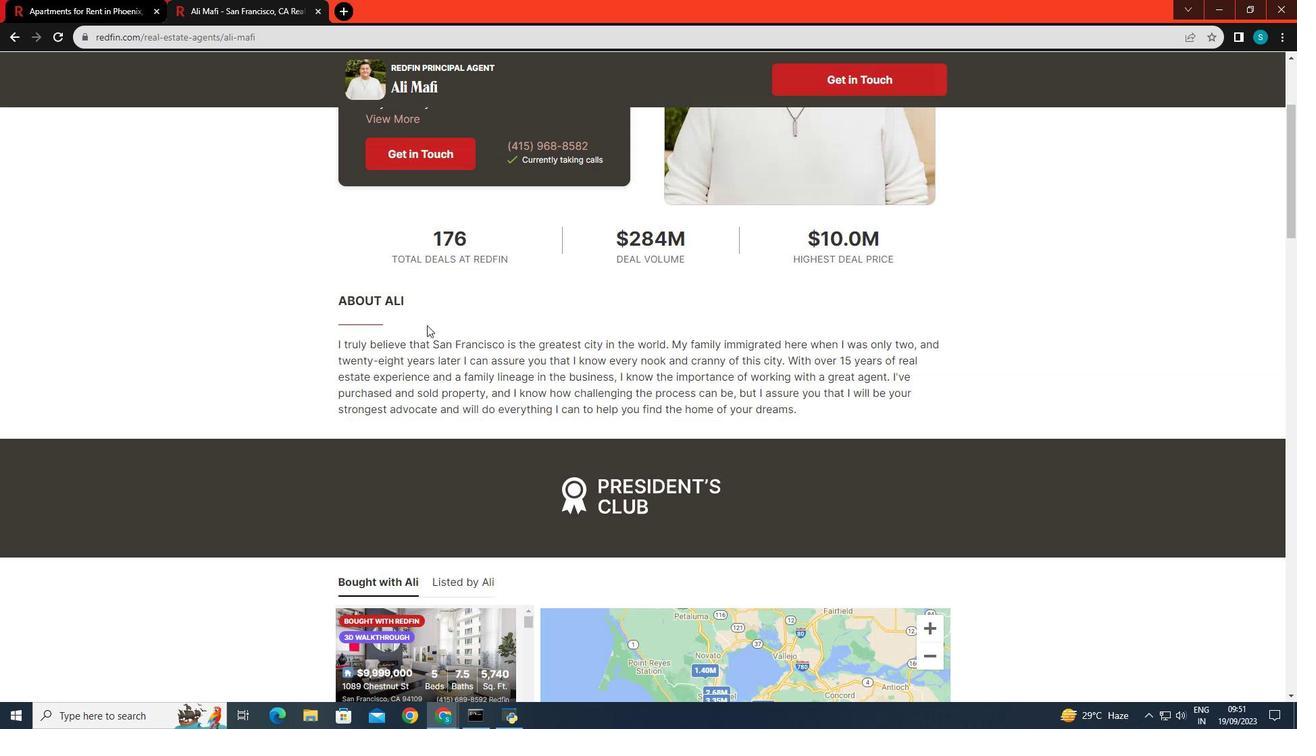 
Action: Mouse scrolled (426, 326) with delta (0, 0)
Screenshot: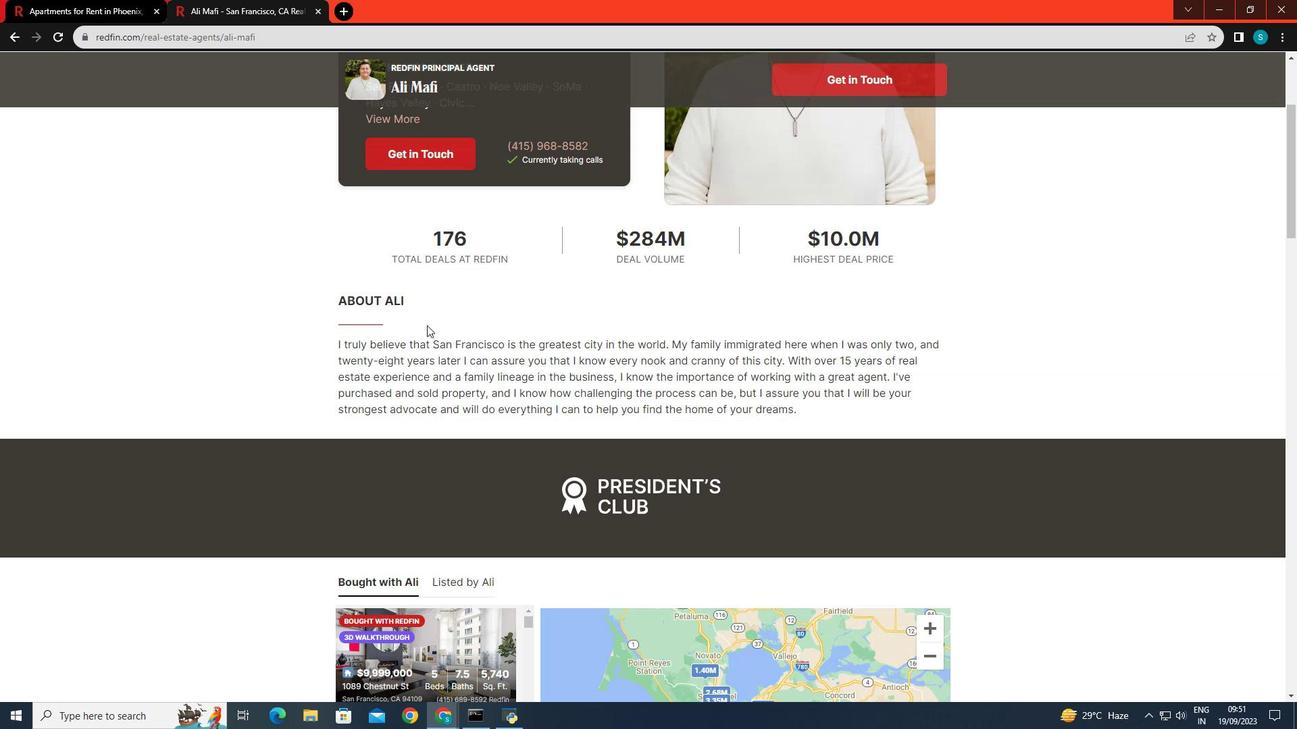 
Action: Mouse scrolled (426, 326) with delta (0, 0)
Screenshot: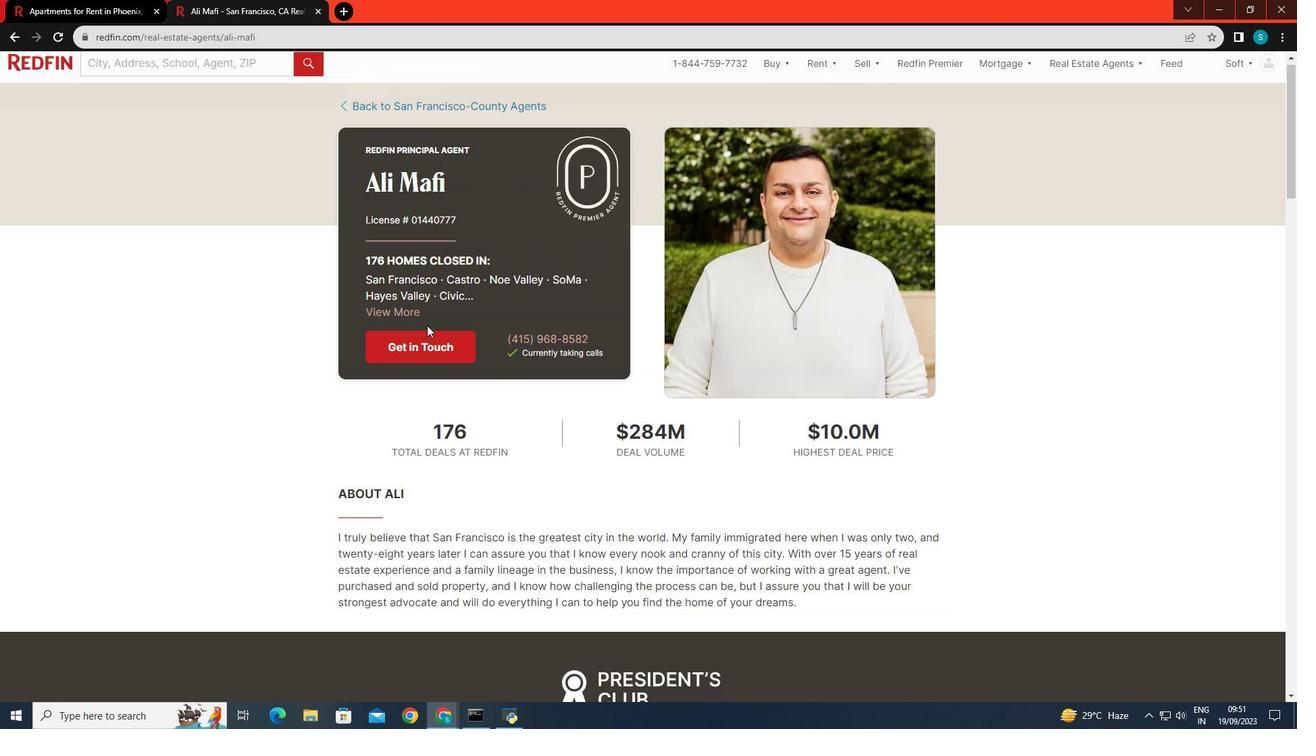 
Action: Mouse scrolled (426, 326) with delta (0, 0)
Screenshot: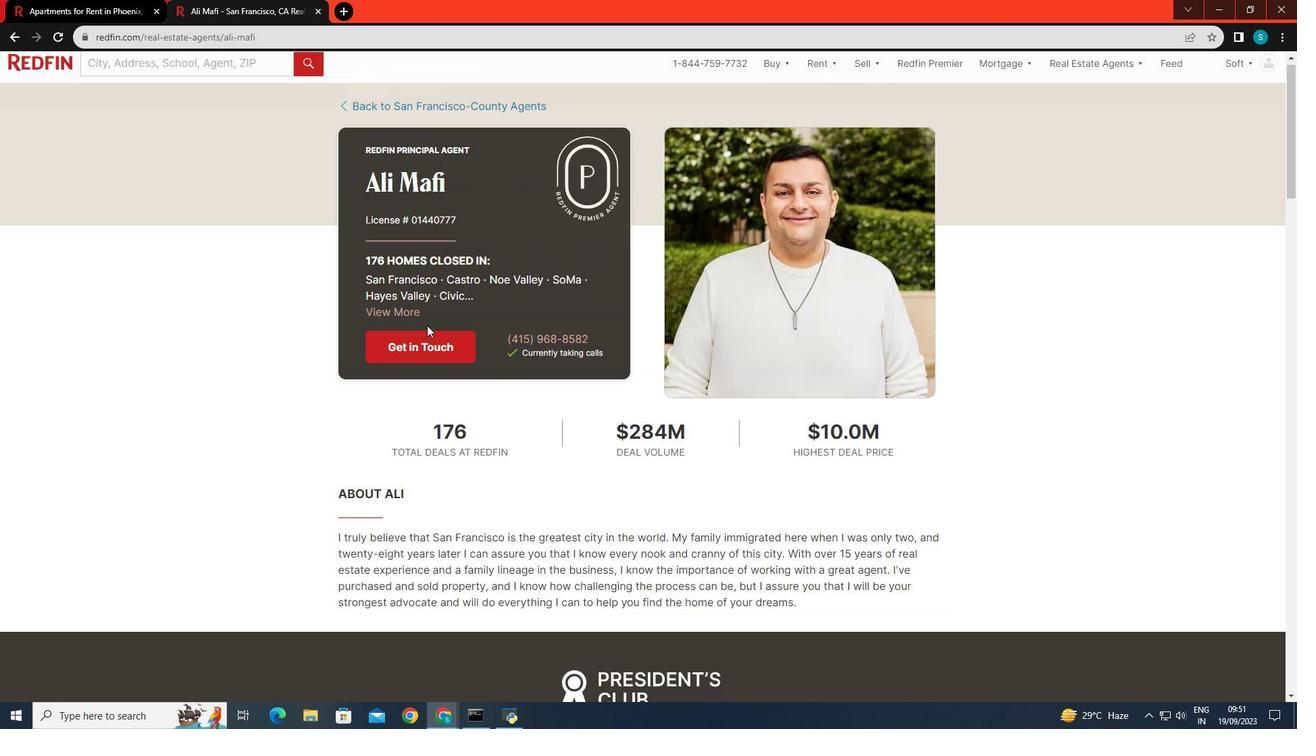 
Action: Mouse scrolled (426, 326) with delta (0, 0)
Screenshot: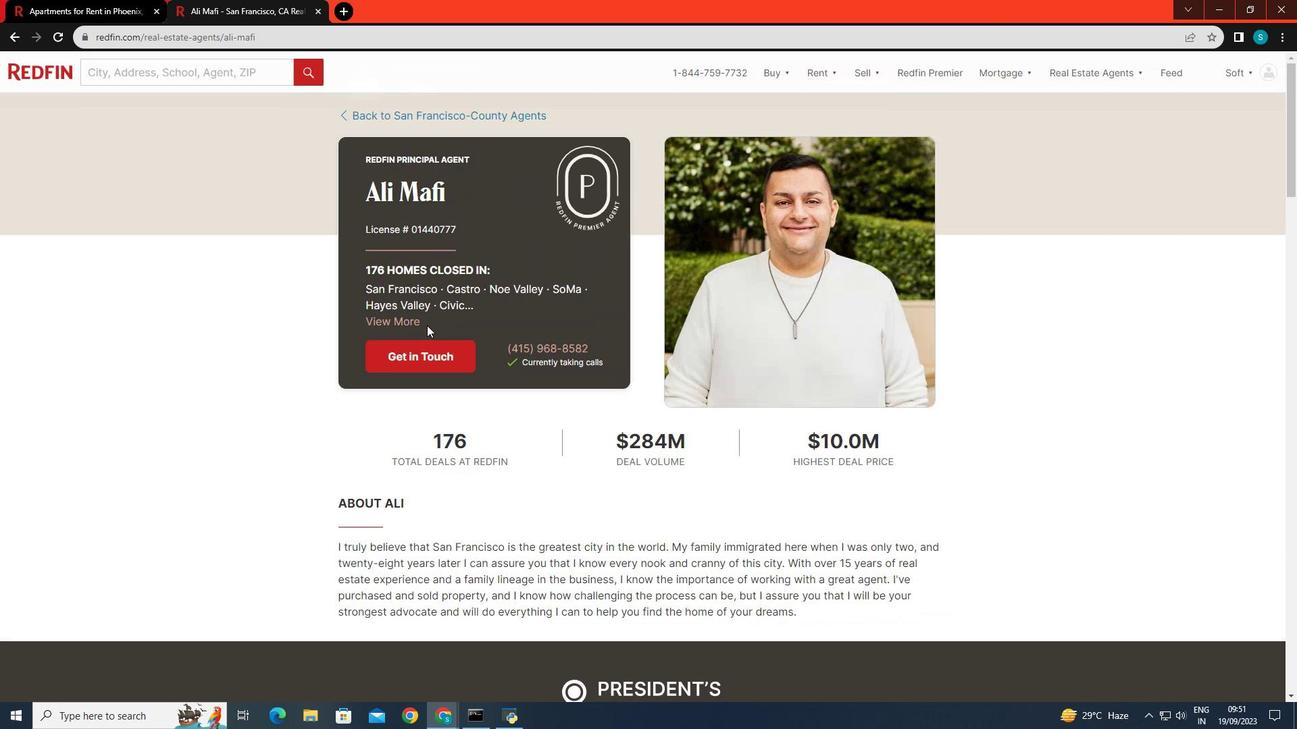 
Action: Mouse scrolled (426, 326) with delta (0, 0)
Screenshot: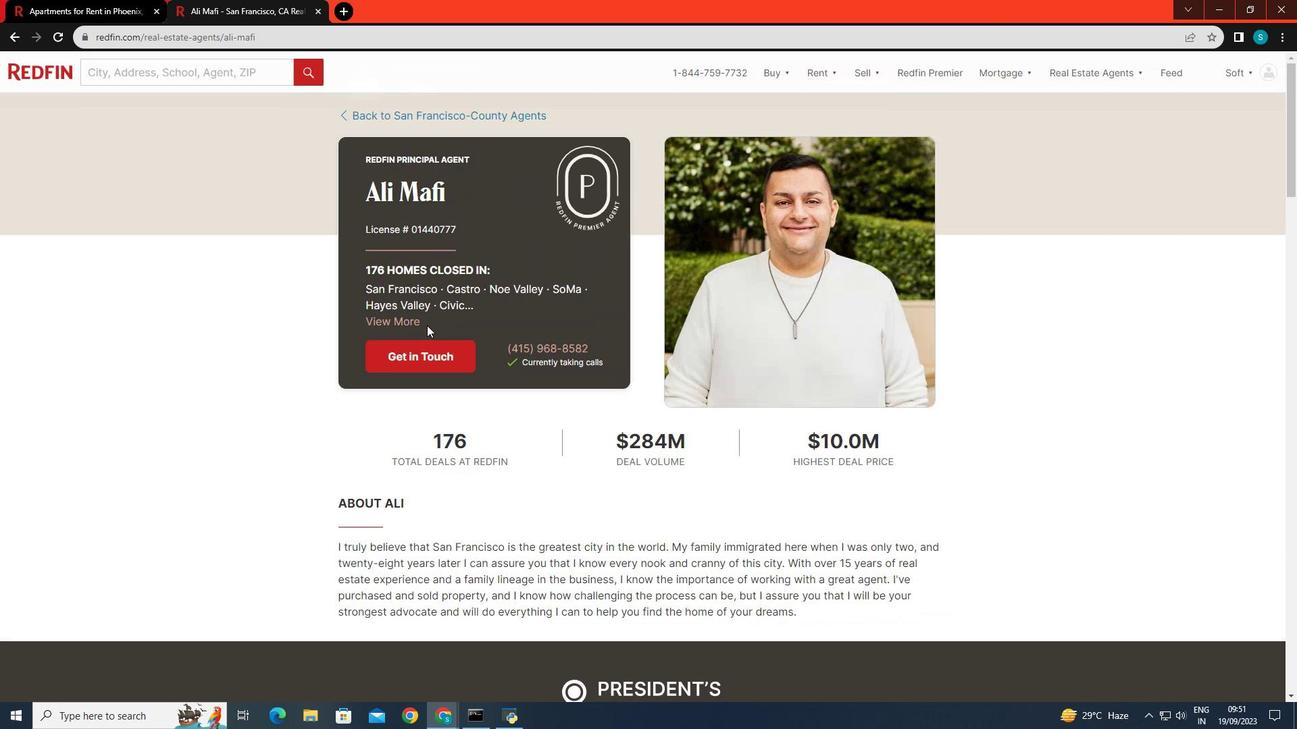 
Action: Mouse scrolled (426, 326) with delta (0, 0)
Screenshot: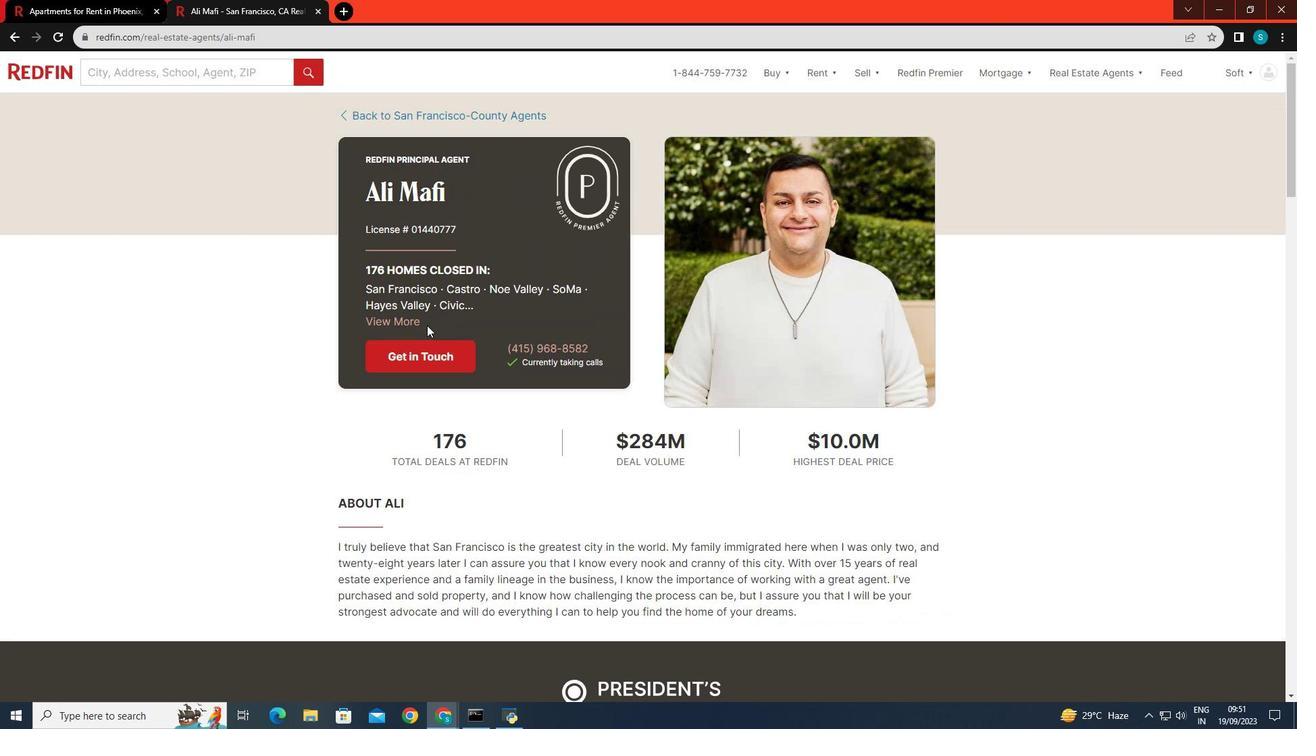 
Action: Mouse scrolled (426, 326) with delta (0, 0)
Screenshot: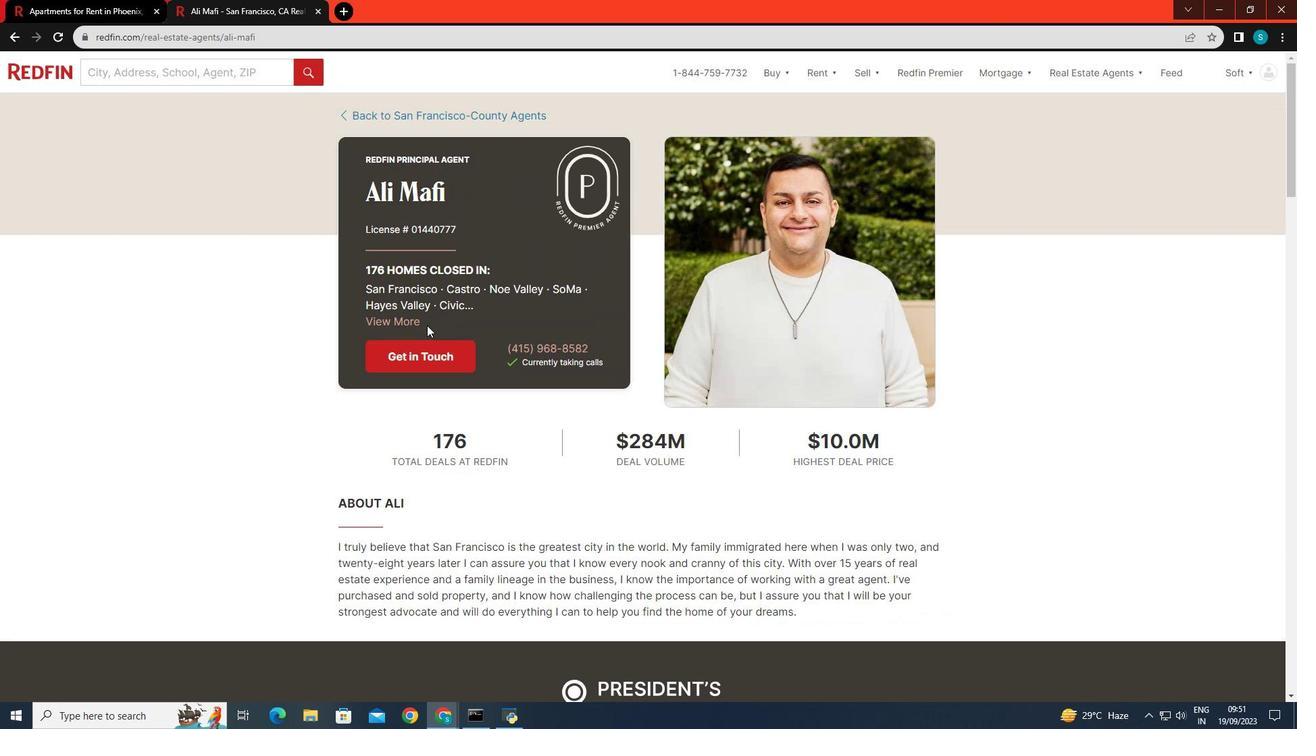 
Action: Mouse scrolled (426, 326) with delta (0, 0)
Screenshot: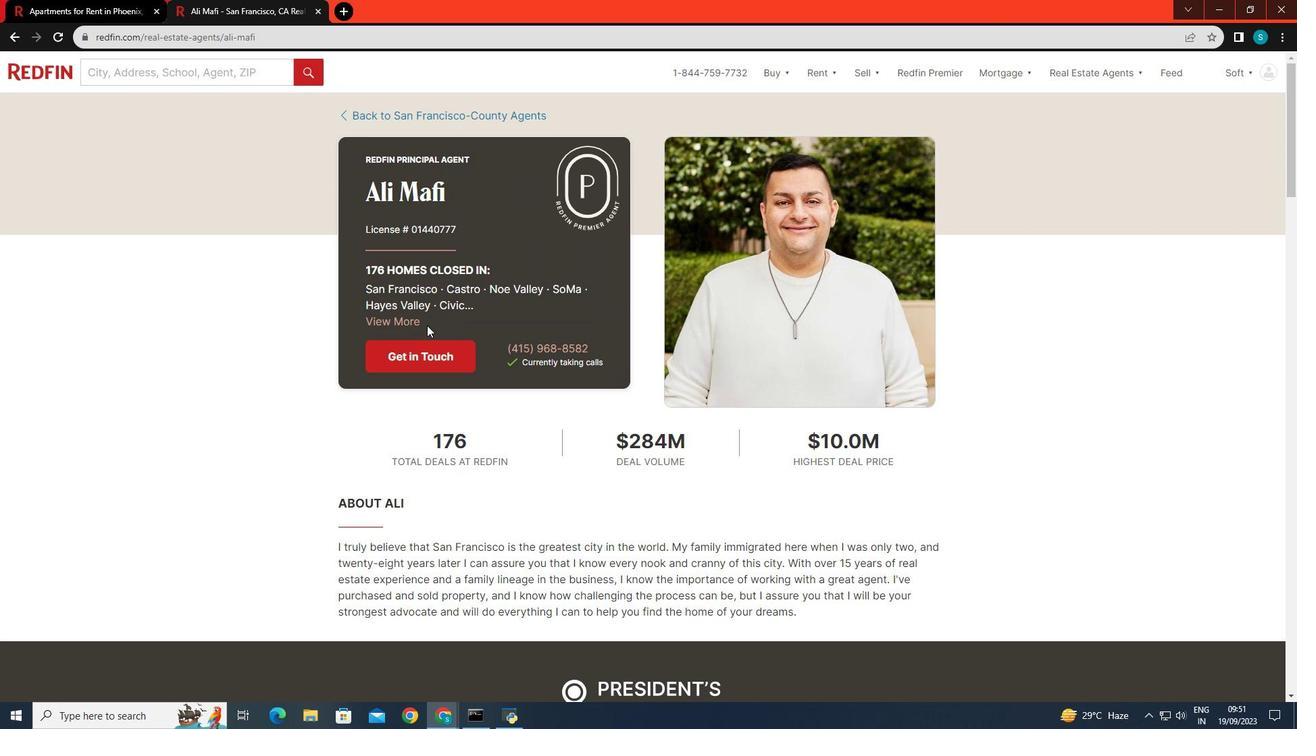 
Action: Mouse scrolled (426, 326) with delta (0, 0)
Screenshot: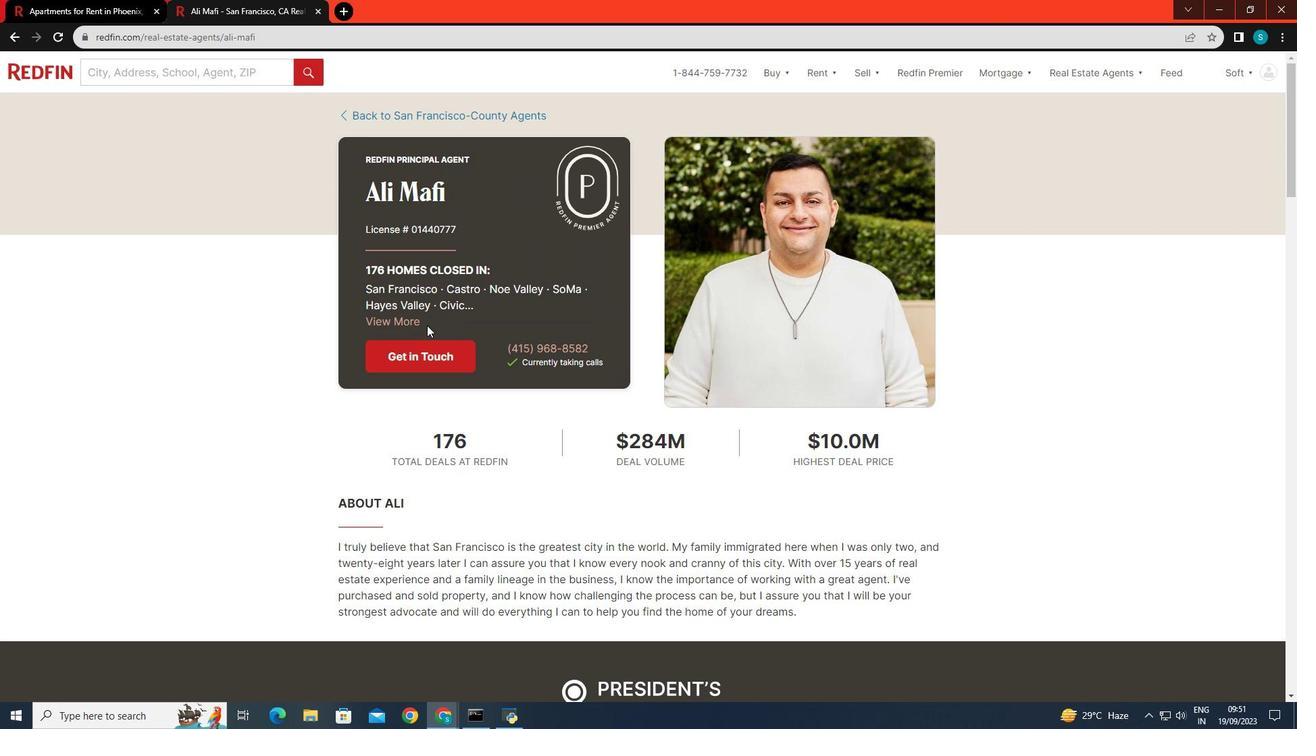 
Action: Mouse scrolled (426, 326) with delta (0, 0)
Screenshot: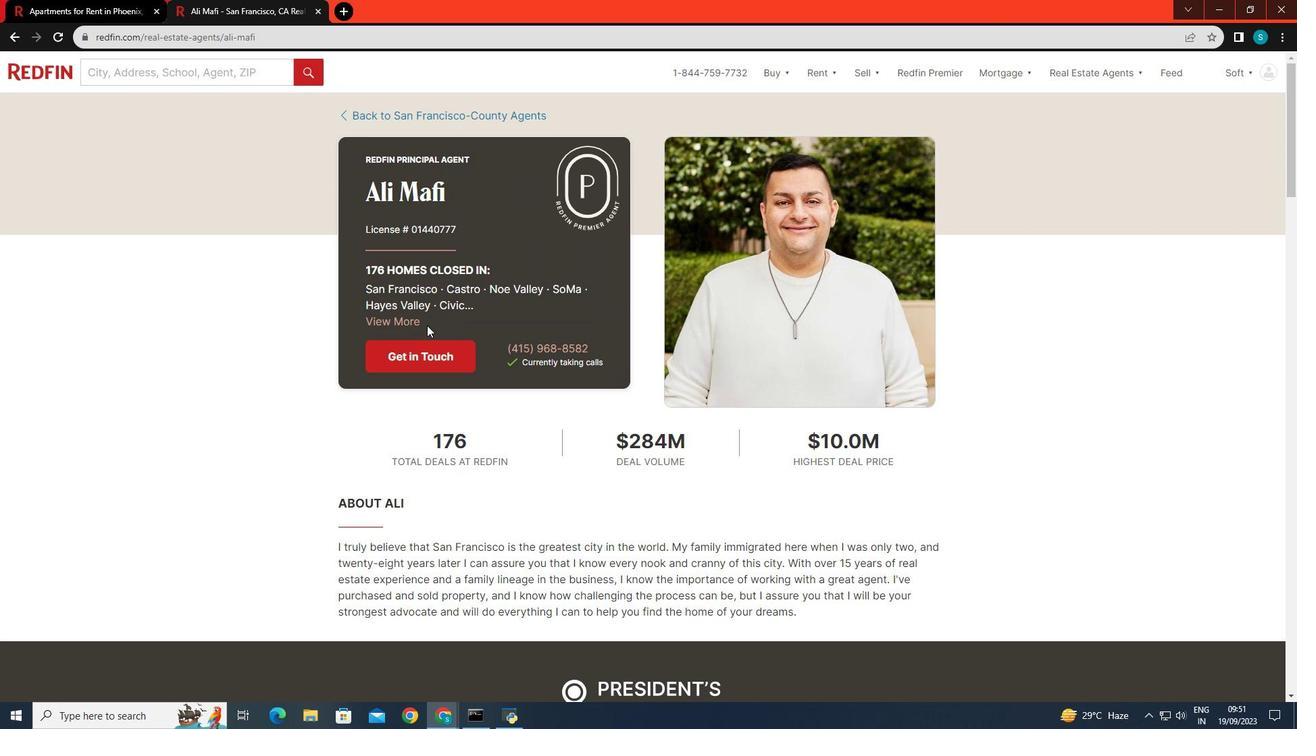 
Action: Mouse scrolled (426, 326) with delta (0, 0)
Screenshot: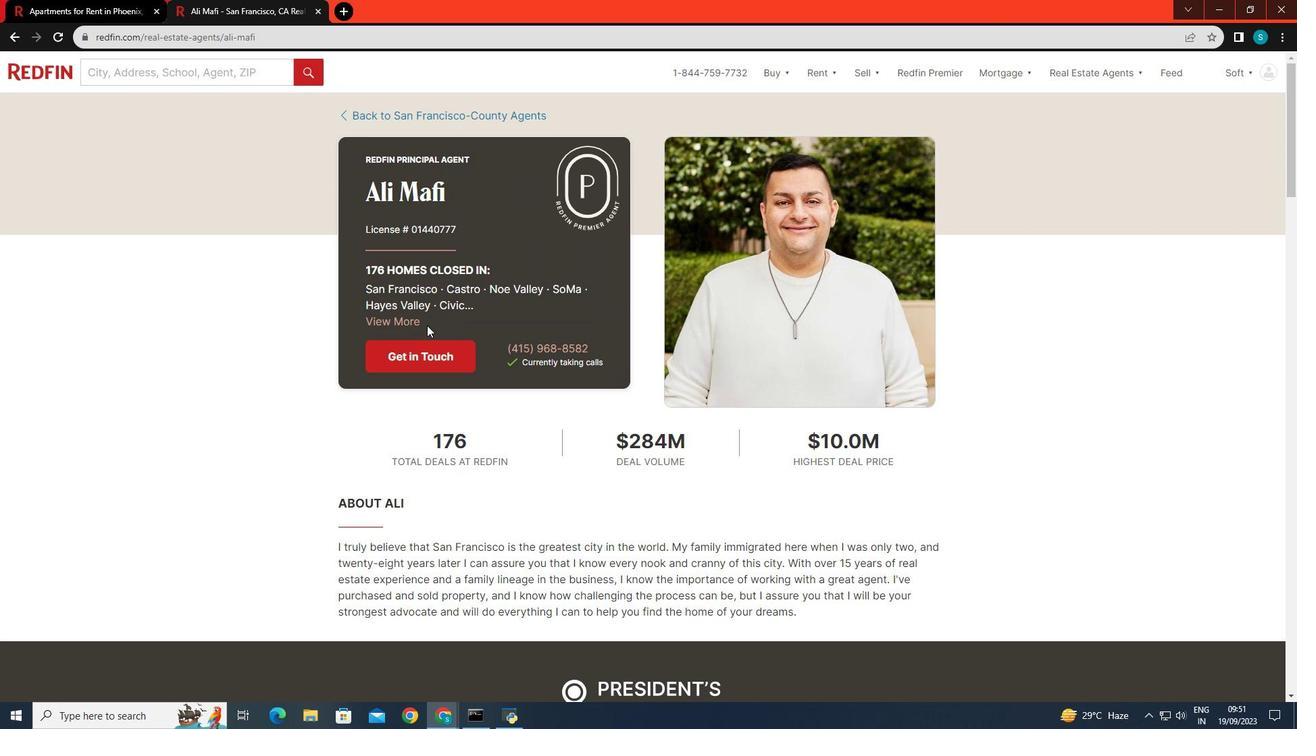 
Action: Mouse scrolled (426, 326) with delta (0, 0)
Screenshot: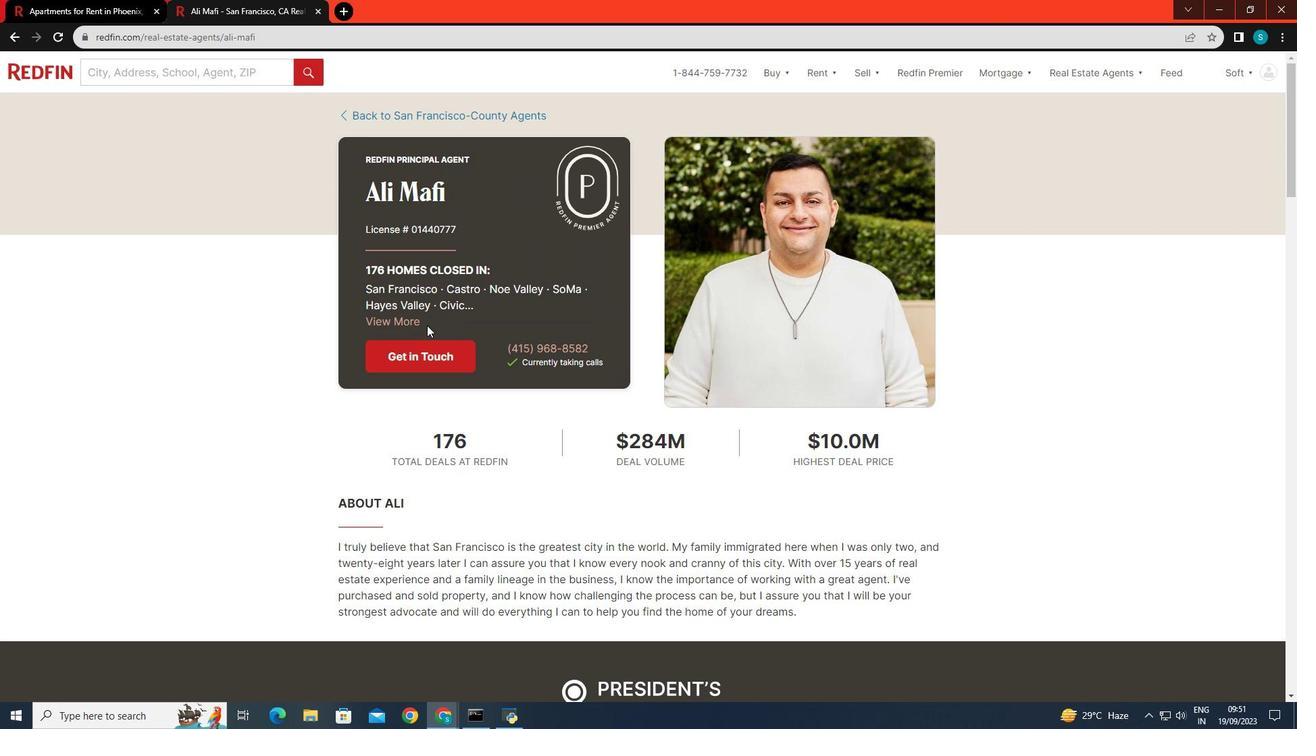 
Action: Mouse scrolled (426, 326) with delta (0, 0)
Screenshot: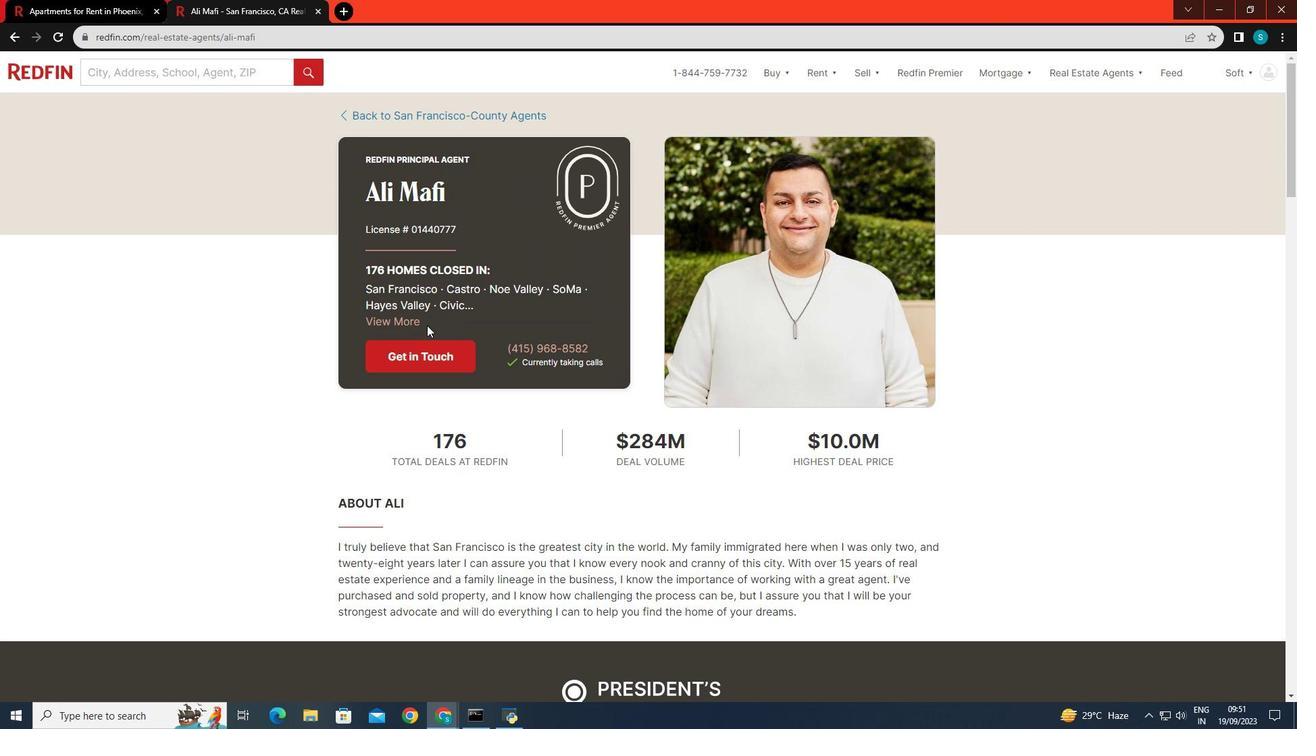 
Action: Mouse moved to (627, 171)
Screenshot: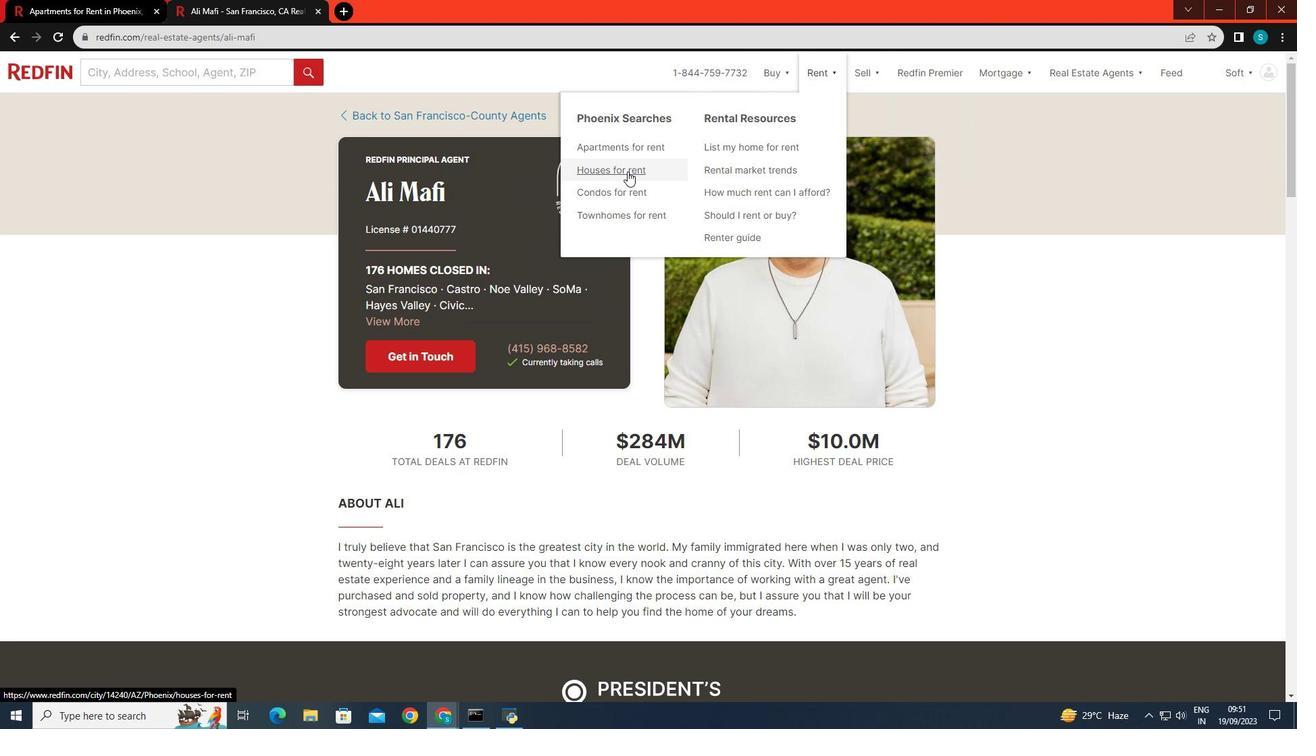 
Action: Mouse pressed left at (627, 171)
Screenshot: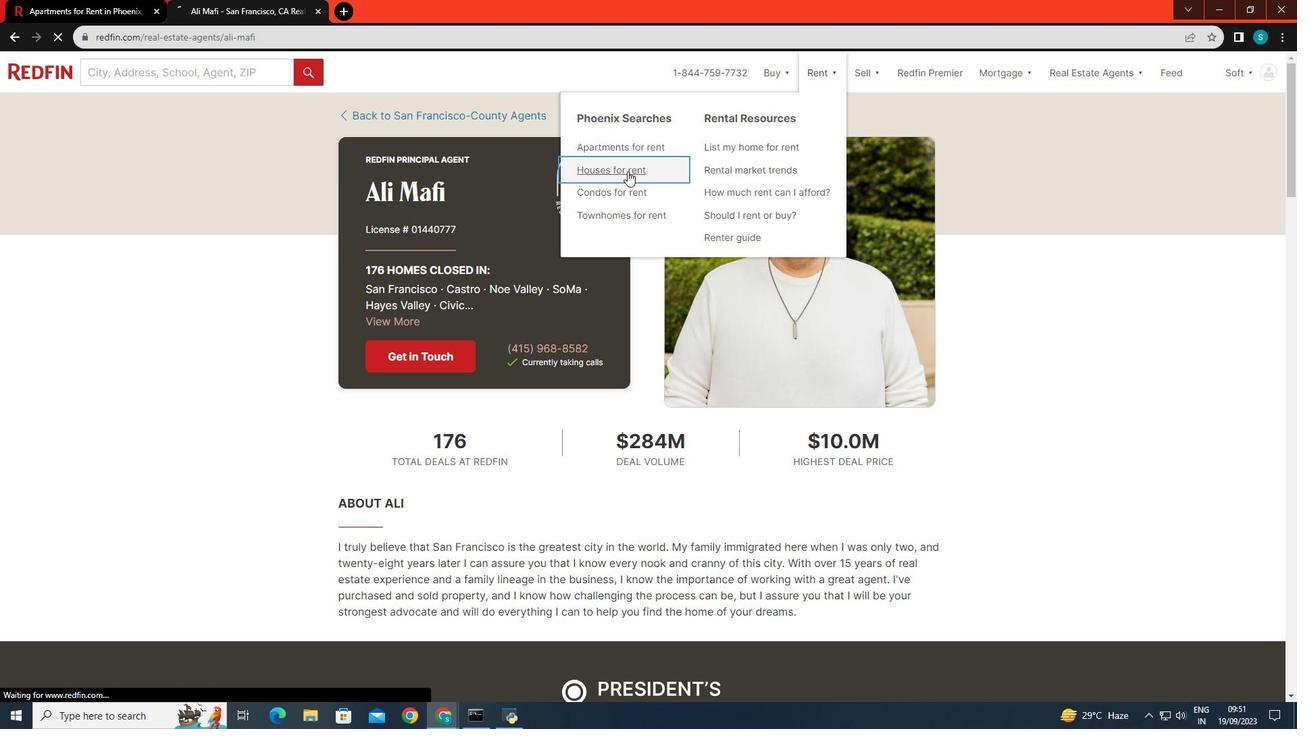
Action: Mouse moved to (1033, 351)
Screenshot: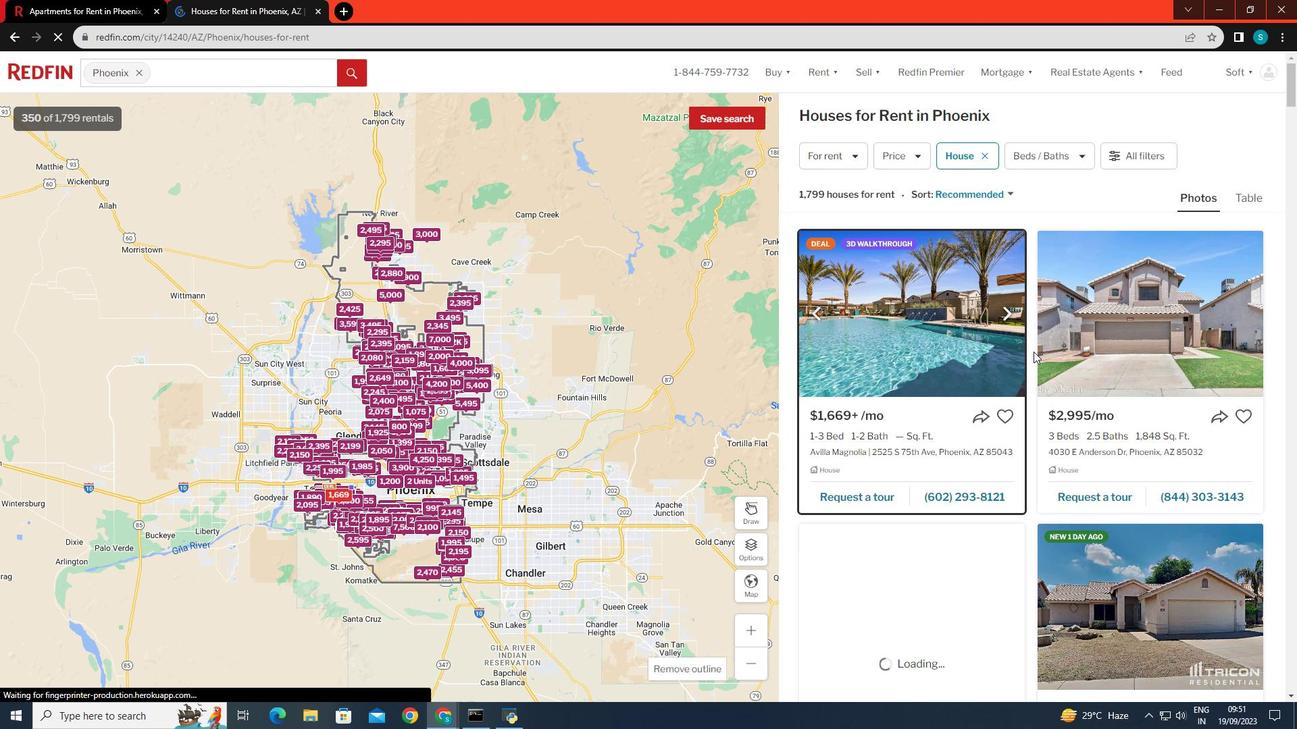 
Action: Mouse scrolled (1033, 351) with delta (0, 0)
Screenshot: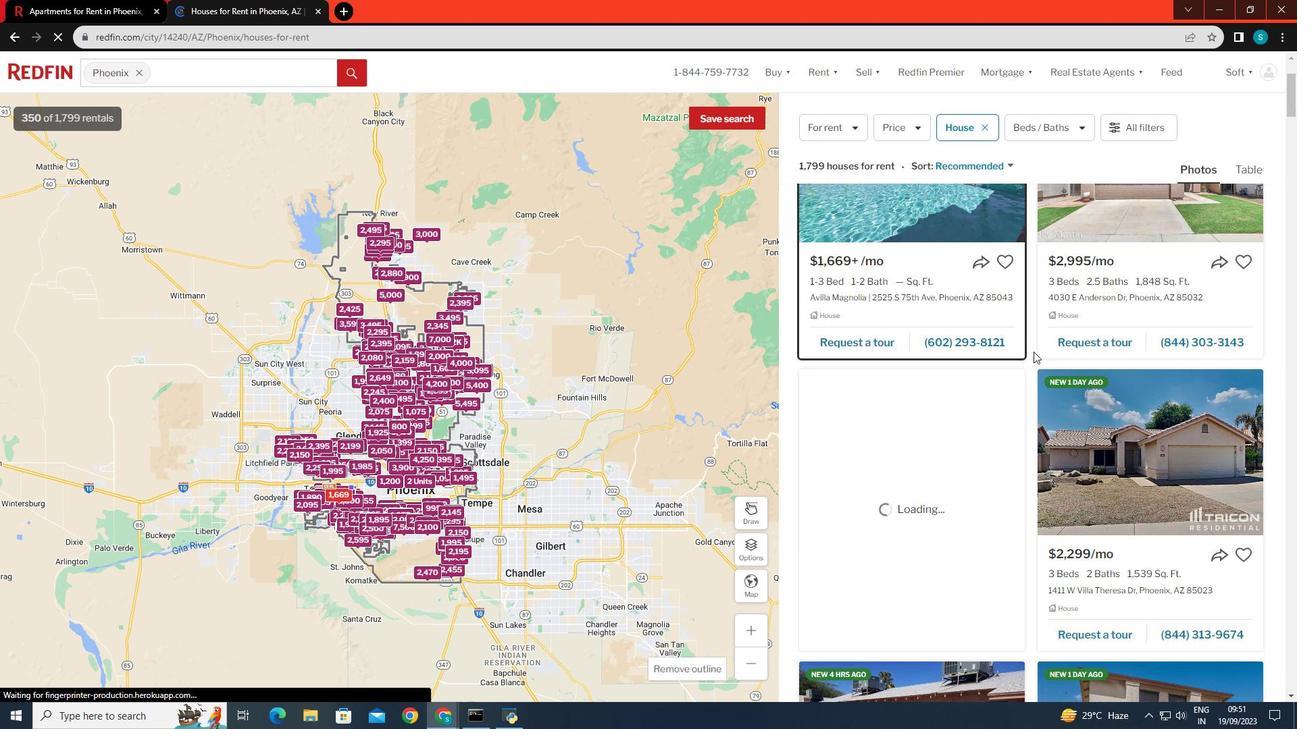 
Action: Mouse scrolled (1033, 351) with delta (0, 0)
Screenshot: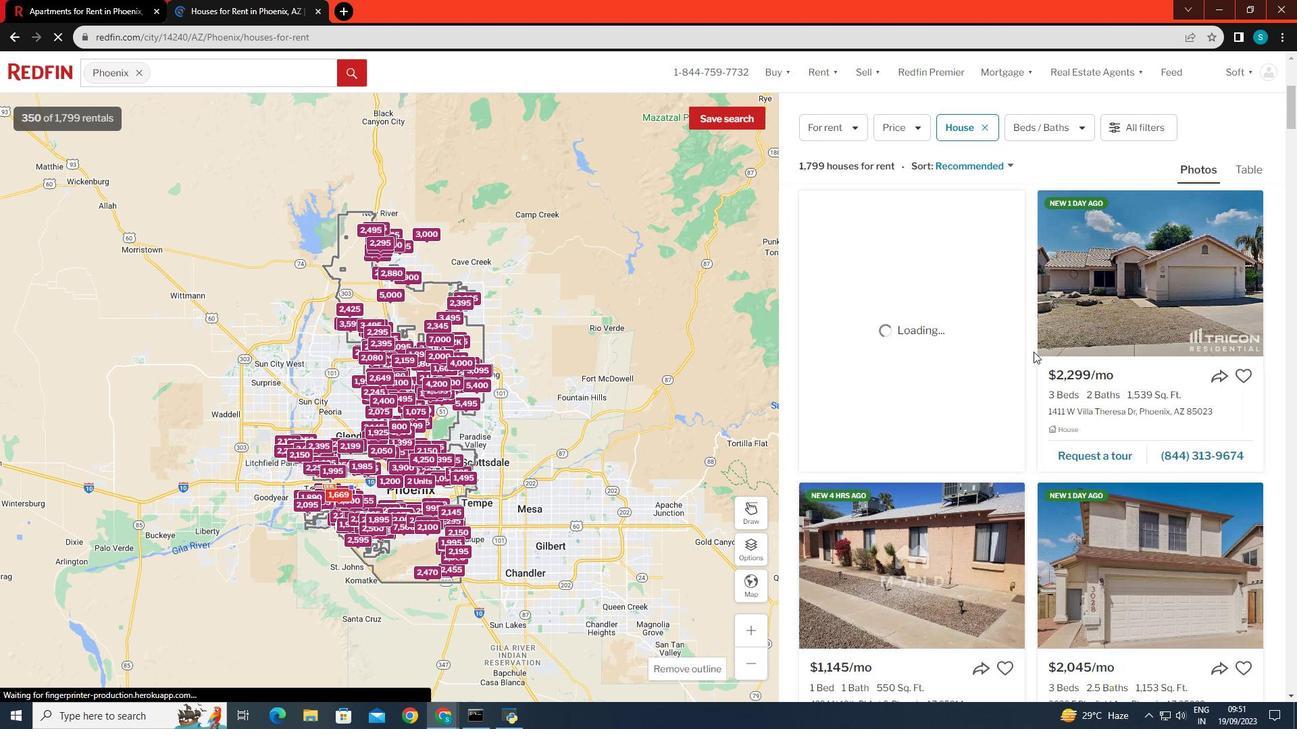 
Action: Mouse scrolled (1033, 351) with delta (0, 0)
Screenshot: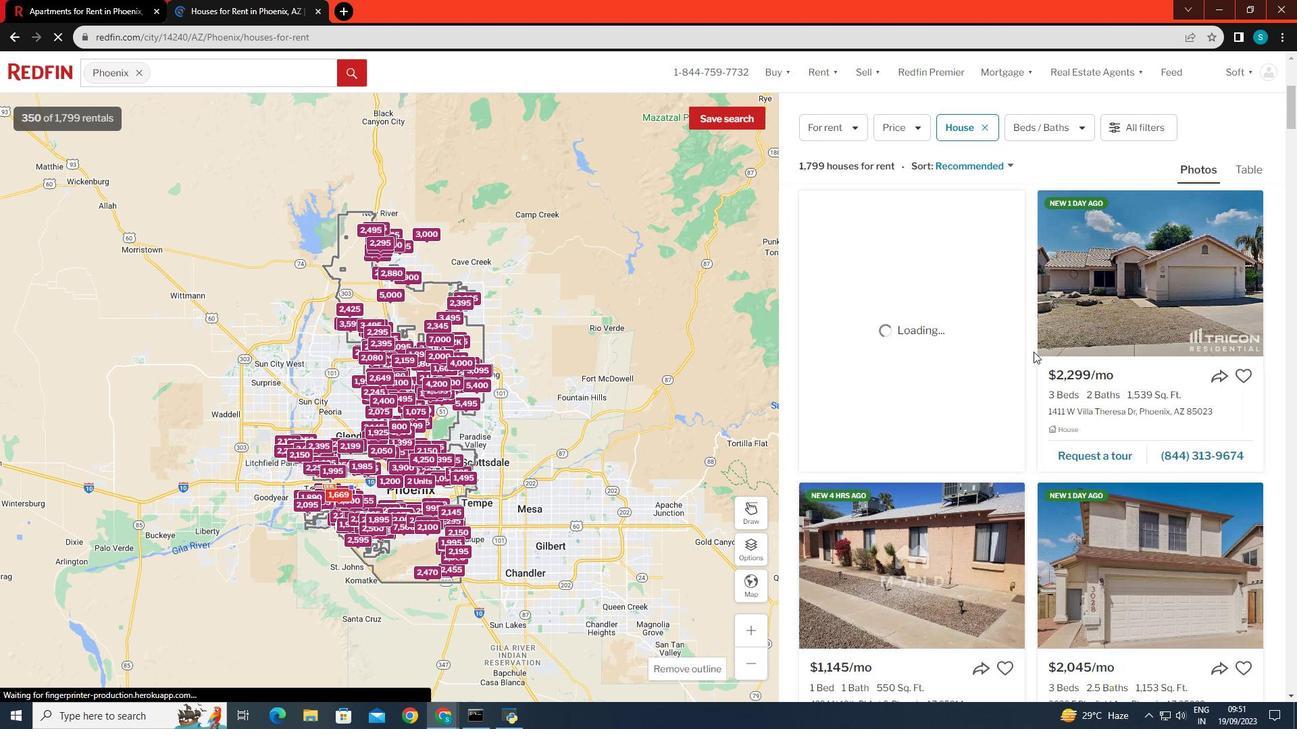 
Action: Mouse scrolled (1033, 351) with delta (0, 0)
Screenshot: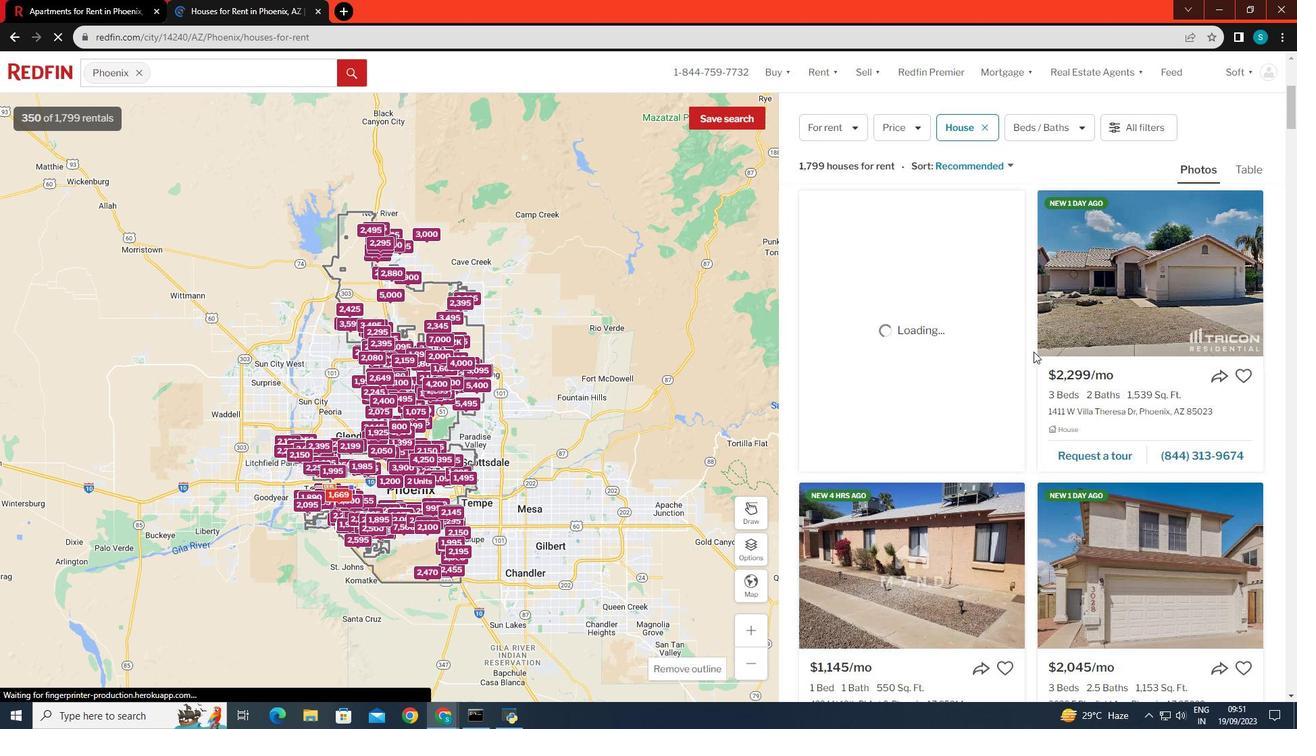 
Action: Mouse scrolled (1033, 351) with delta (0, 0)
Screenshot: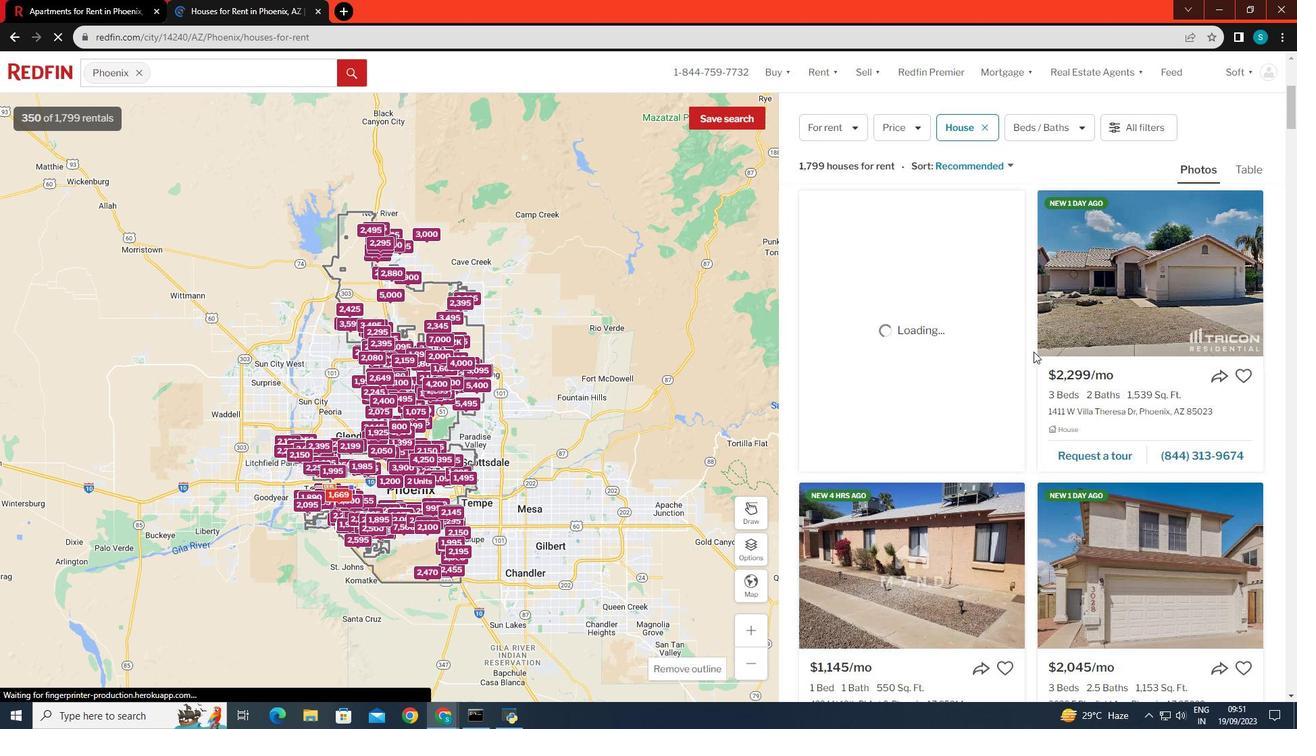 
Action: Mouse scrolled (1033, 351) with delta (0, 0)
Screenshot: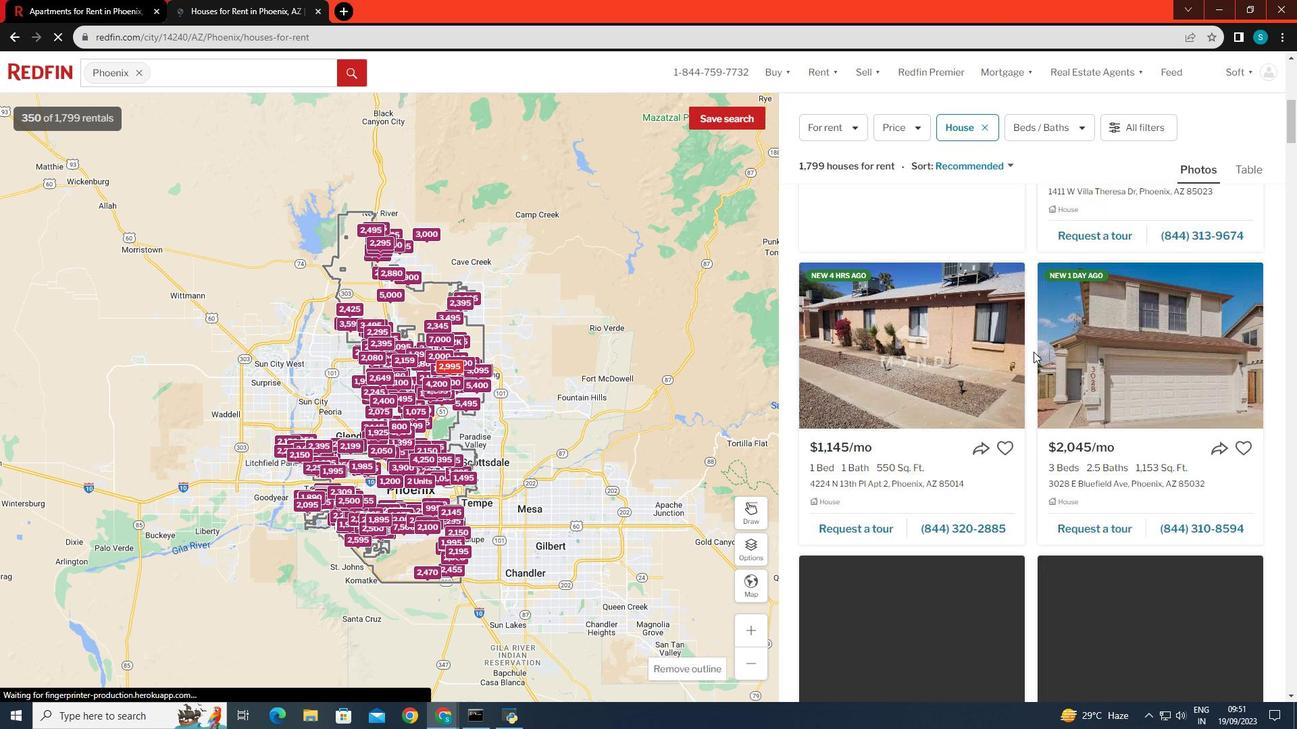 
Action: Mouse scrolled (1033, 351) with delta (0, 0)
Screenshot: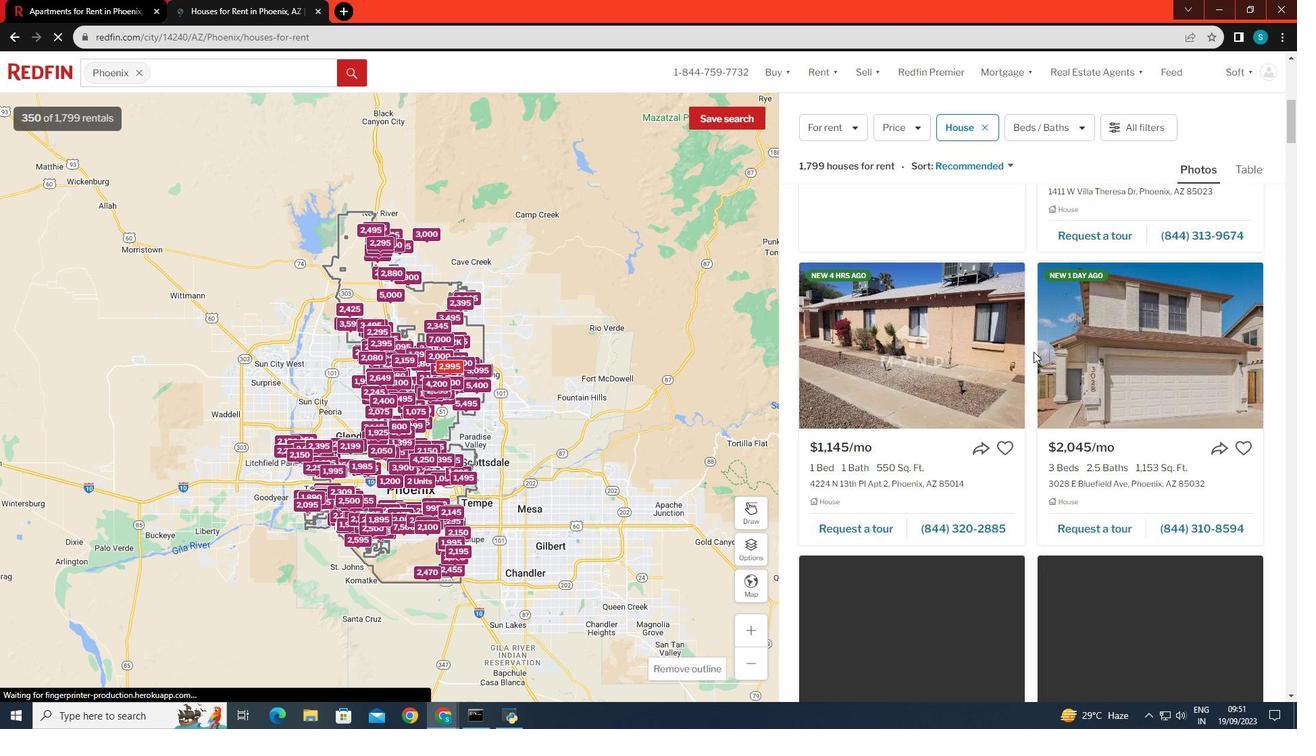 
Action: Mouse scrolled (1033, 351) with delta (0, 0)
Screenshot: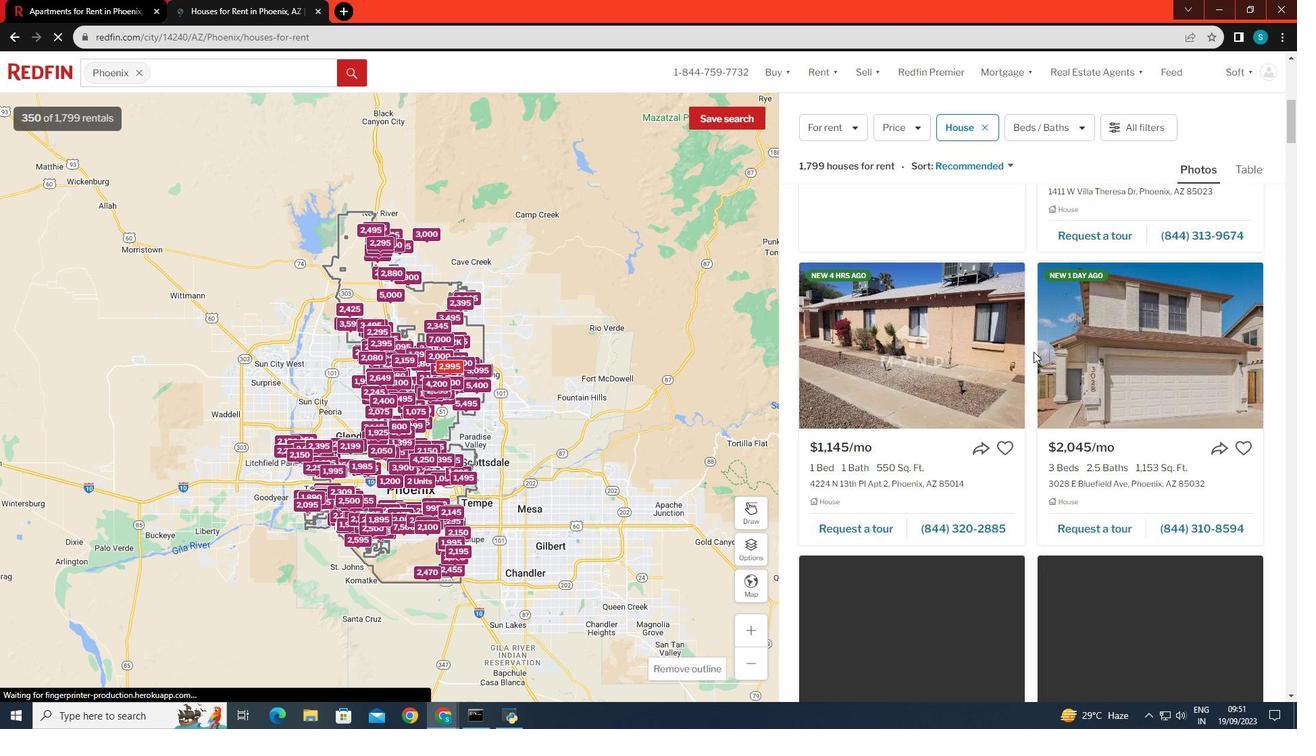 
Action: Mouse scrolled (1033, 351) with delta (0, 0)
Screenshot: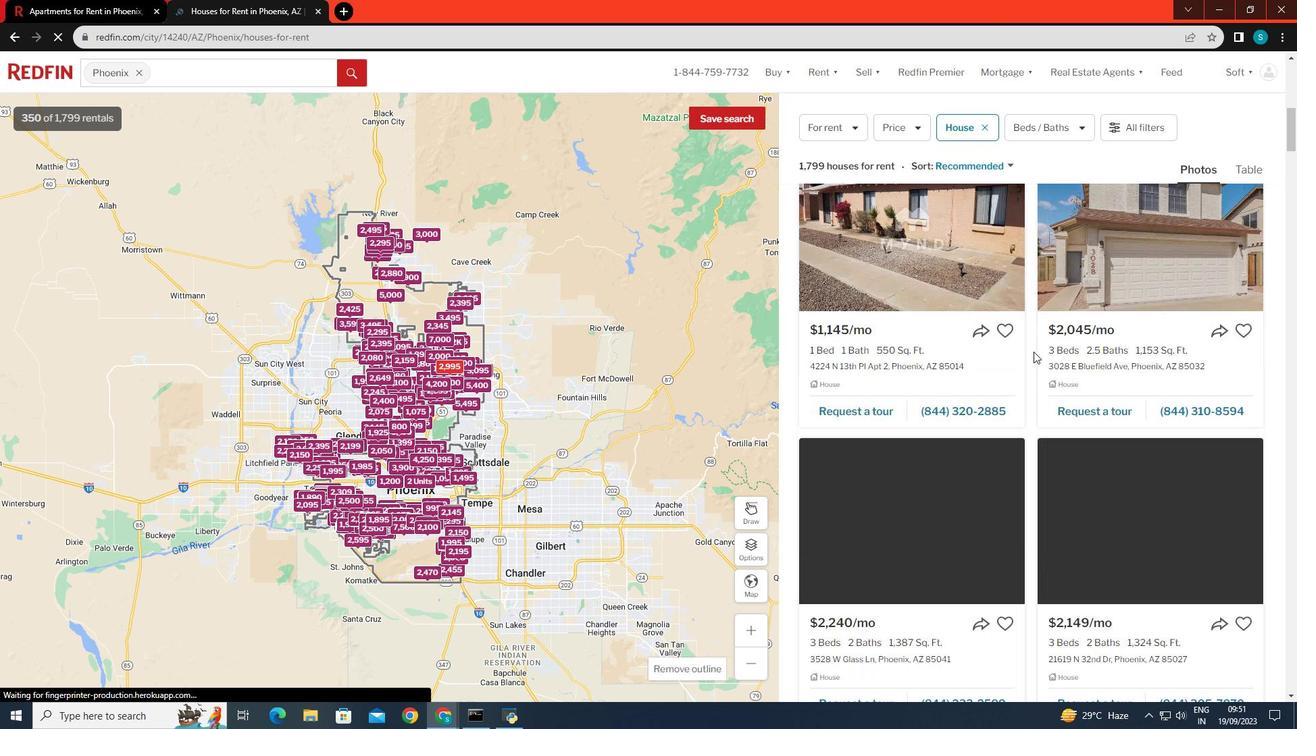 
Action: Mouse scrolled (1033, 351) with delta (0, 0)
Screenshot: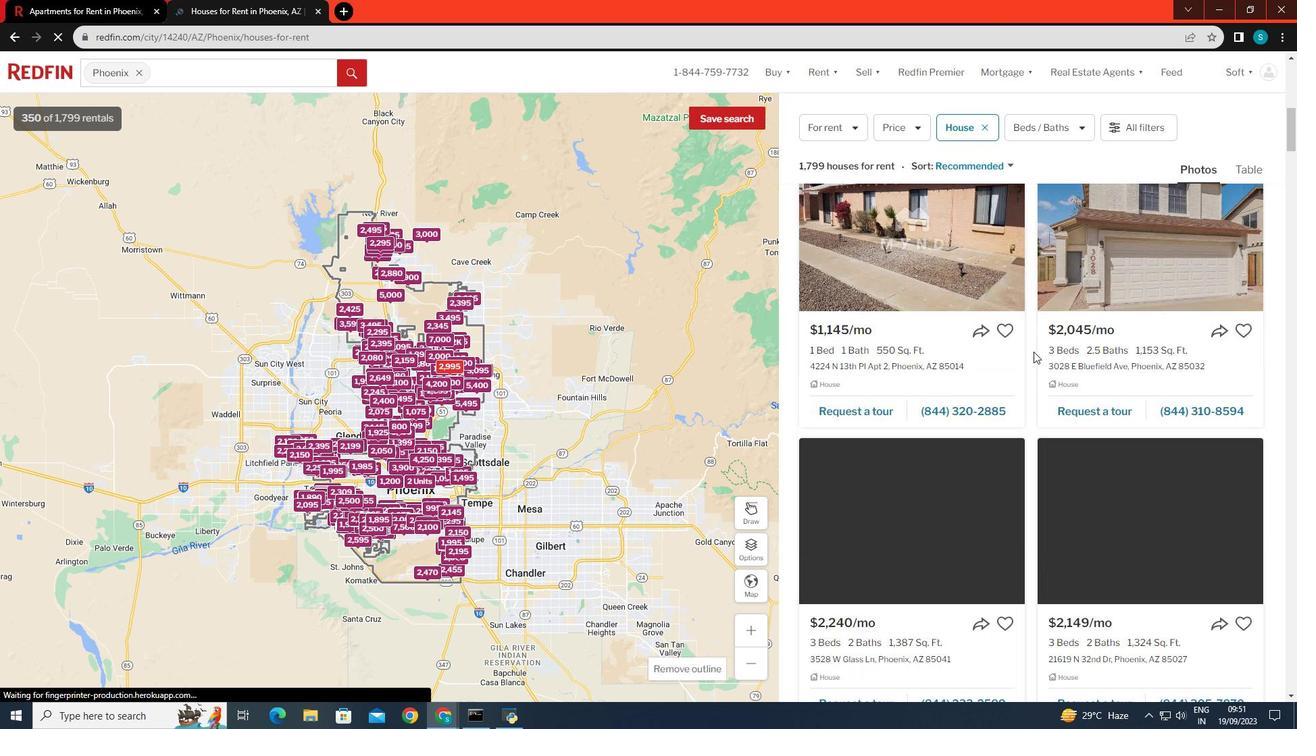 
Action: Mouse scrolled (1033, 351) with delta (0, 0)
Screenshot: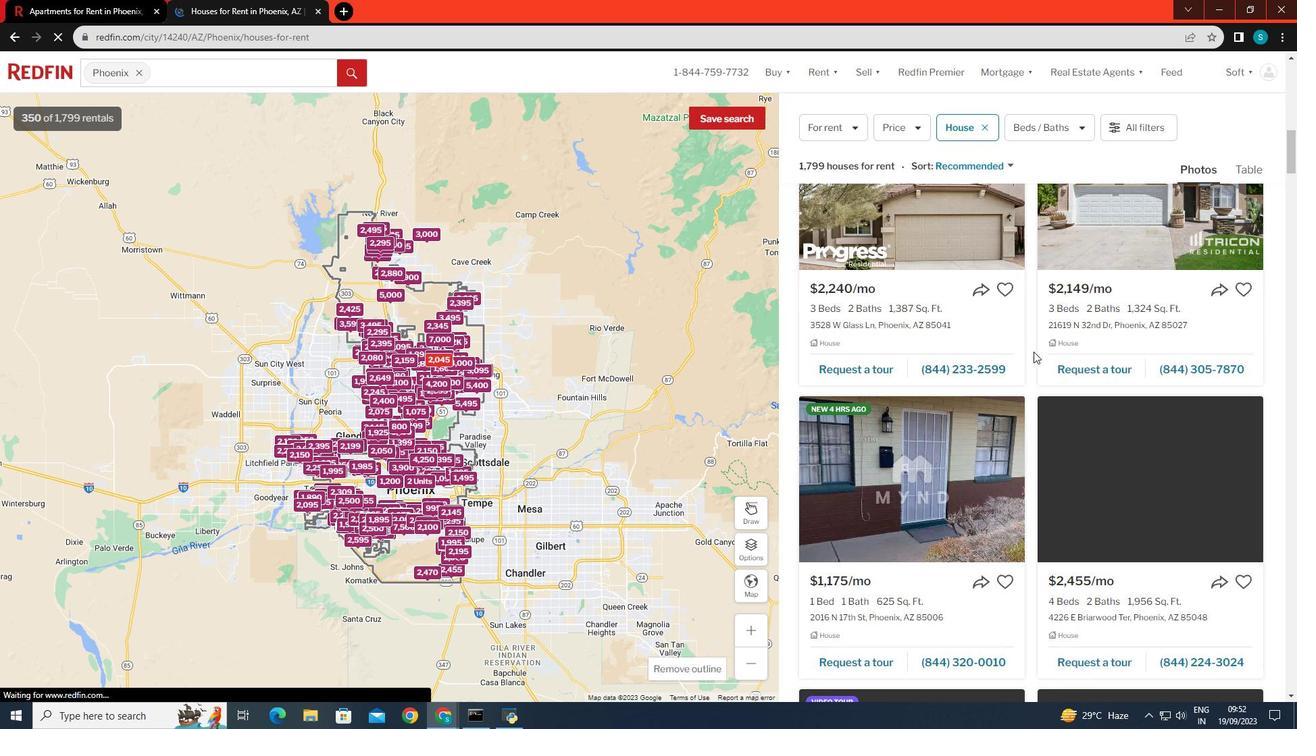 
Action: Mouse scrolled (1033, 351) with delta (0, 0)
Screenshot: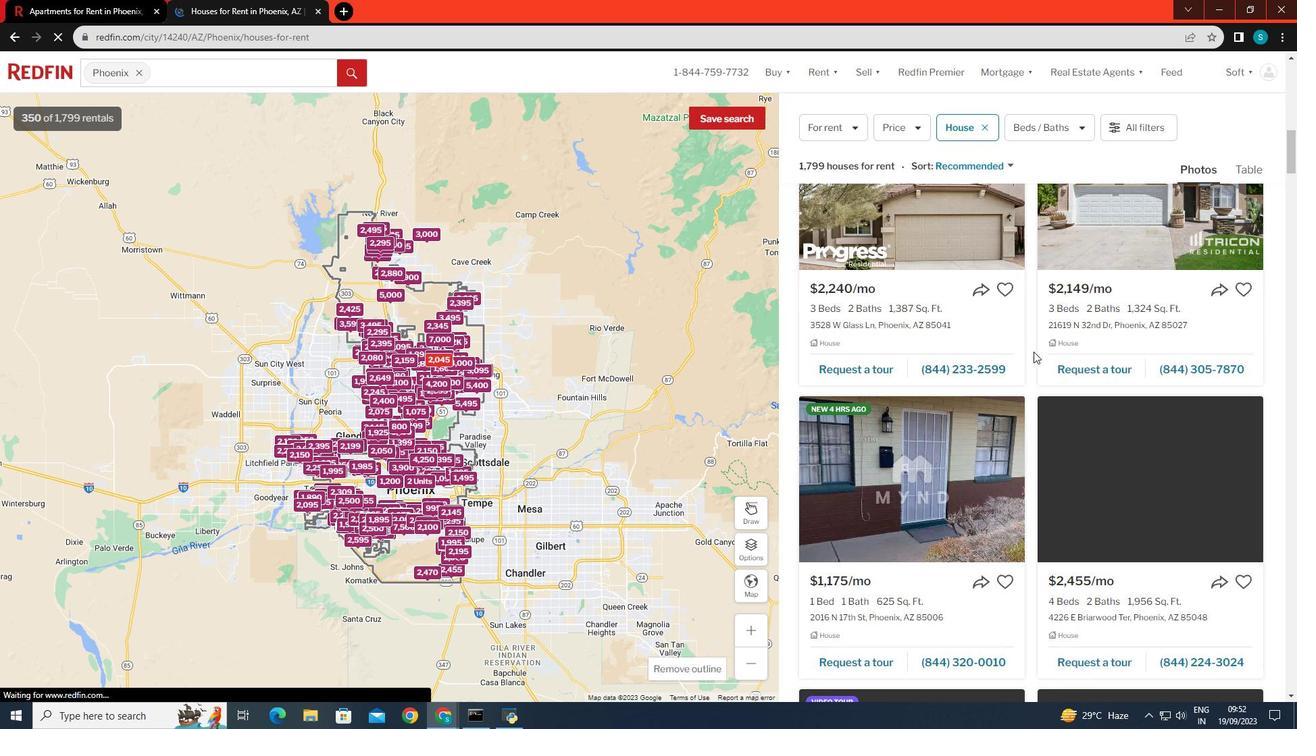 
Action: Mouse scrolled (1033, 351) with delta (0, 0)
Screenshot: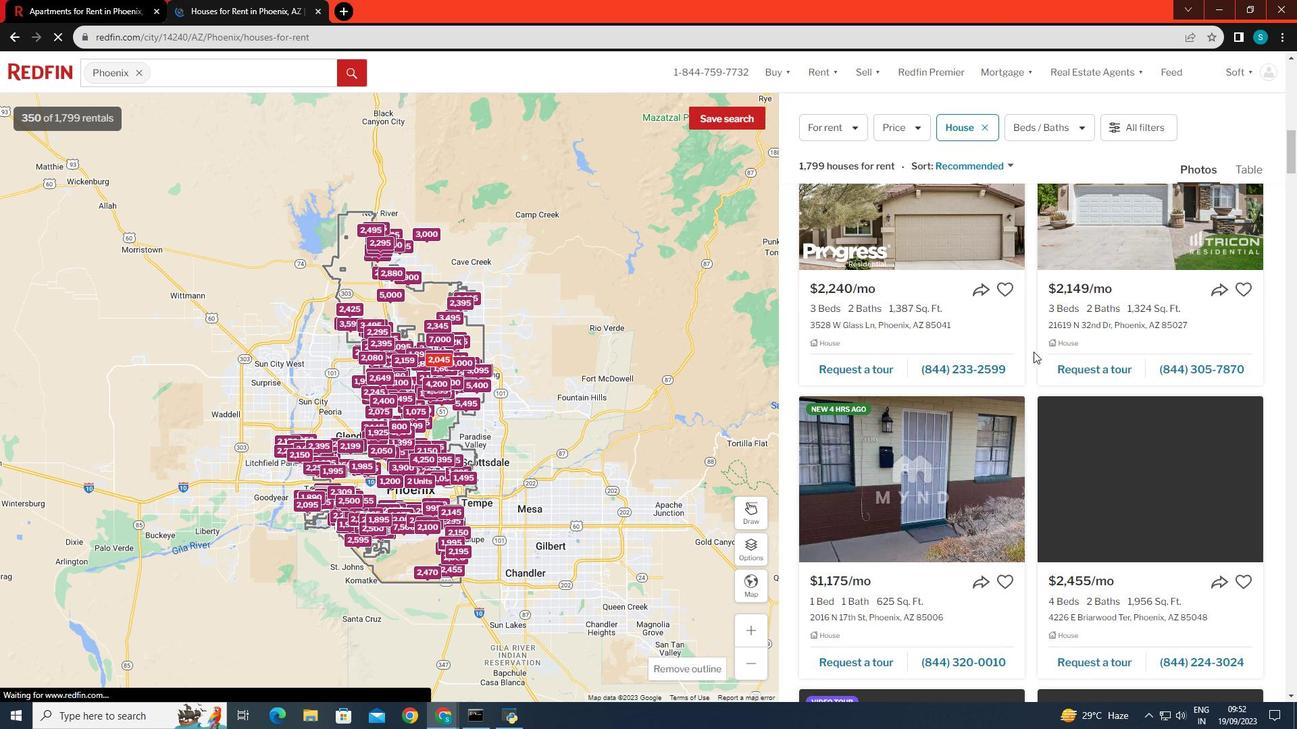 
Action: Mouse scrolled (1033, 351) with delta (0, 0)
Screenshot: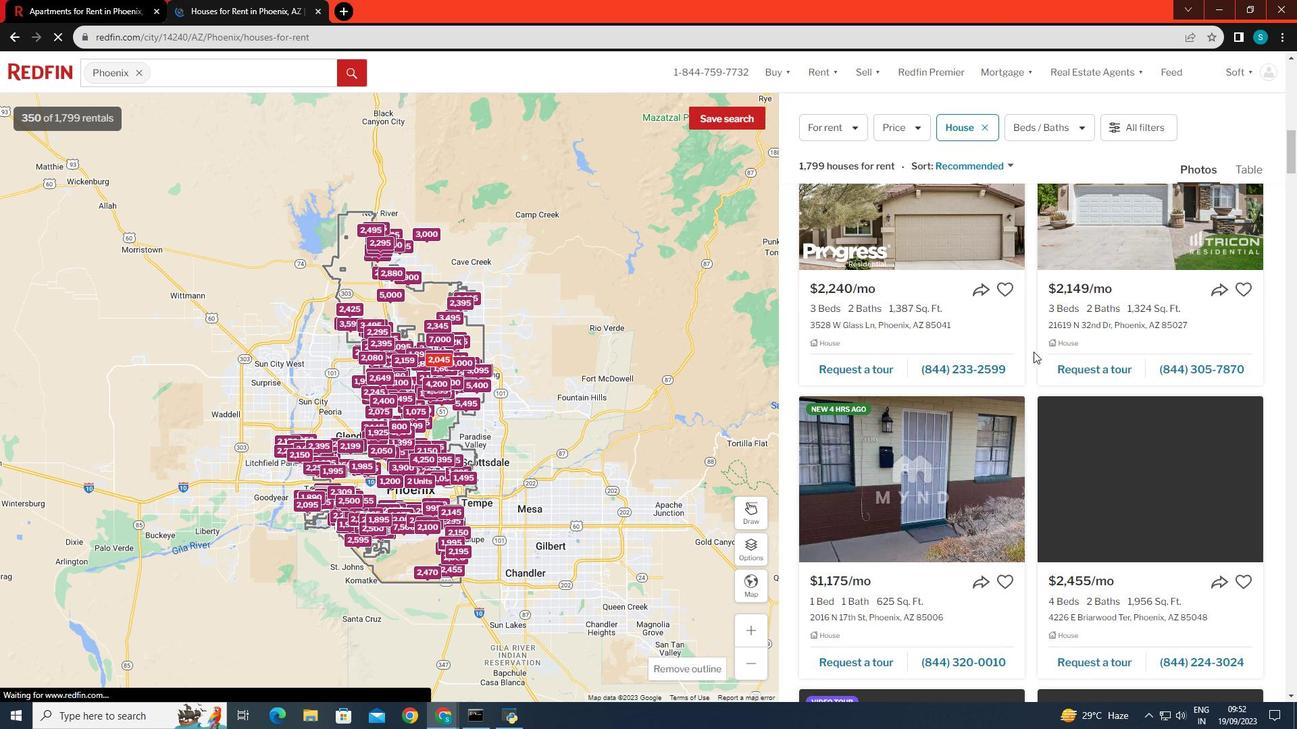 
Action: Mouse scrolled (1033, 351) with delta (0, 0)
Screenshot: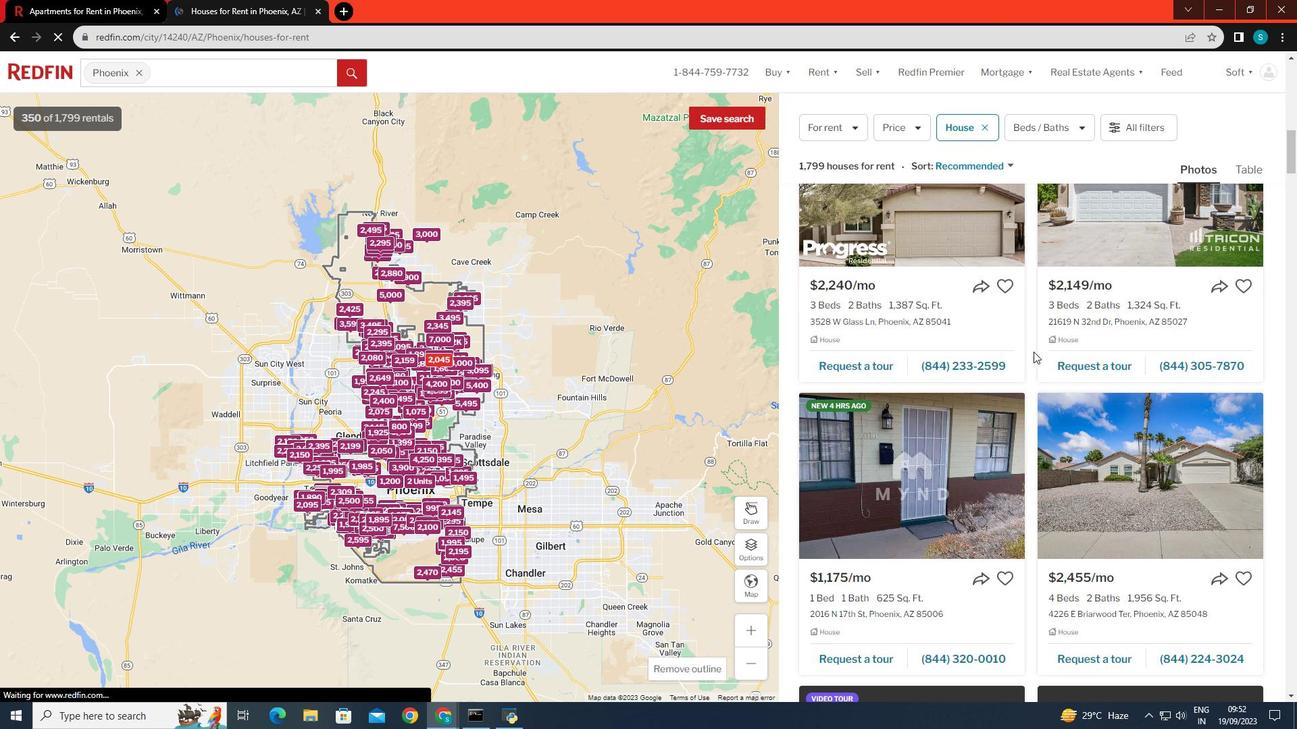 
Action: Mouse scrolled (1033, 351) with delta (0, 0)
Screenshot: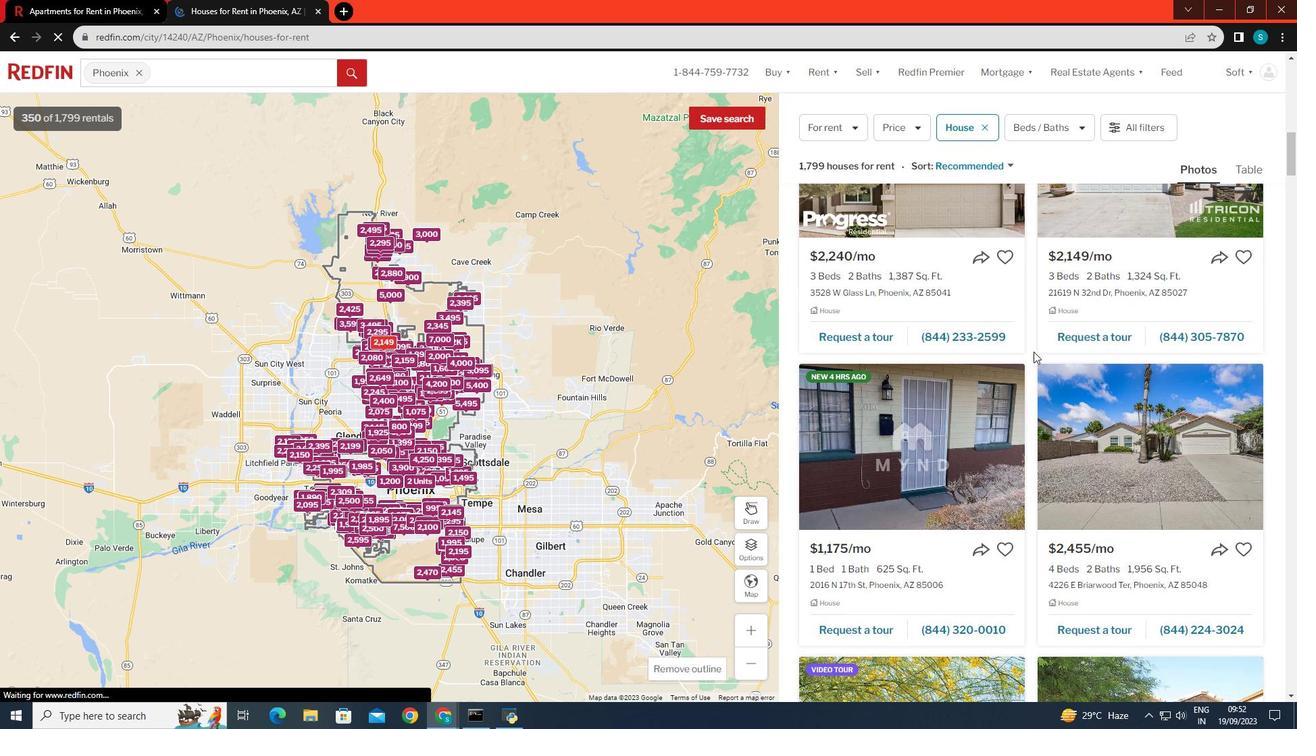
Action: Mouse scrolled (1033, 351) with delta (0, 0)
Screenshot: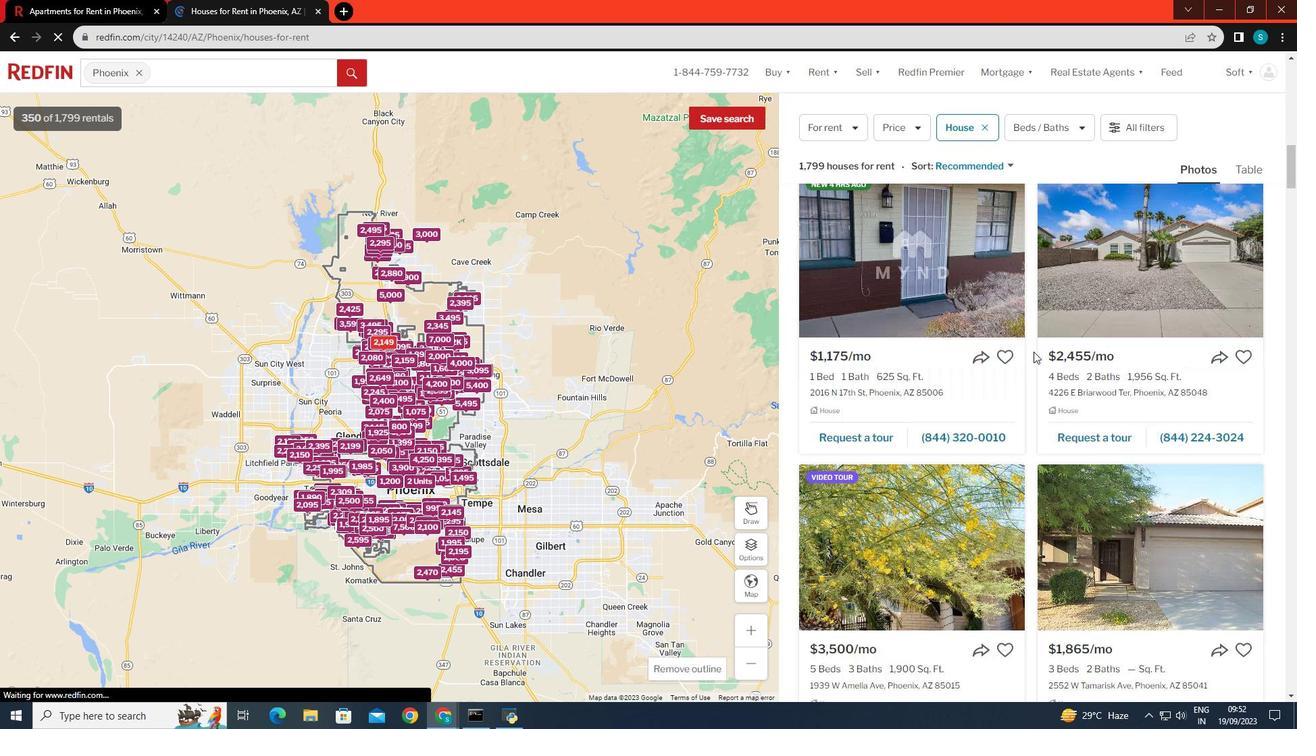 
Action: Mouse scrolled (1033, 351) with delta (0, 0)
Screenshot: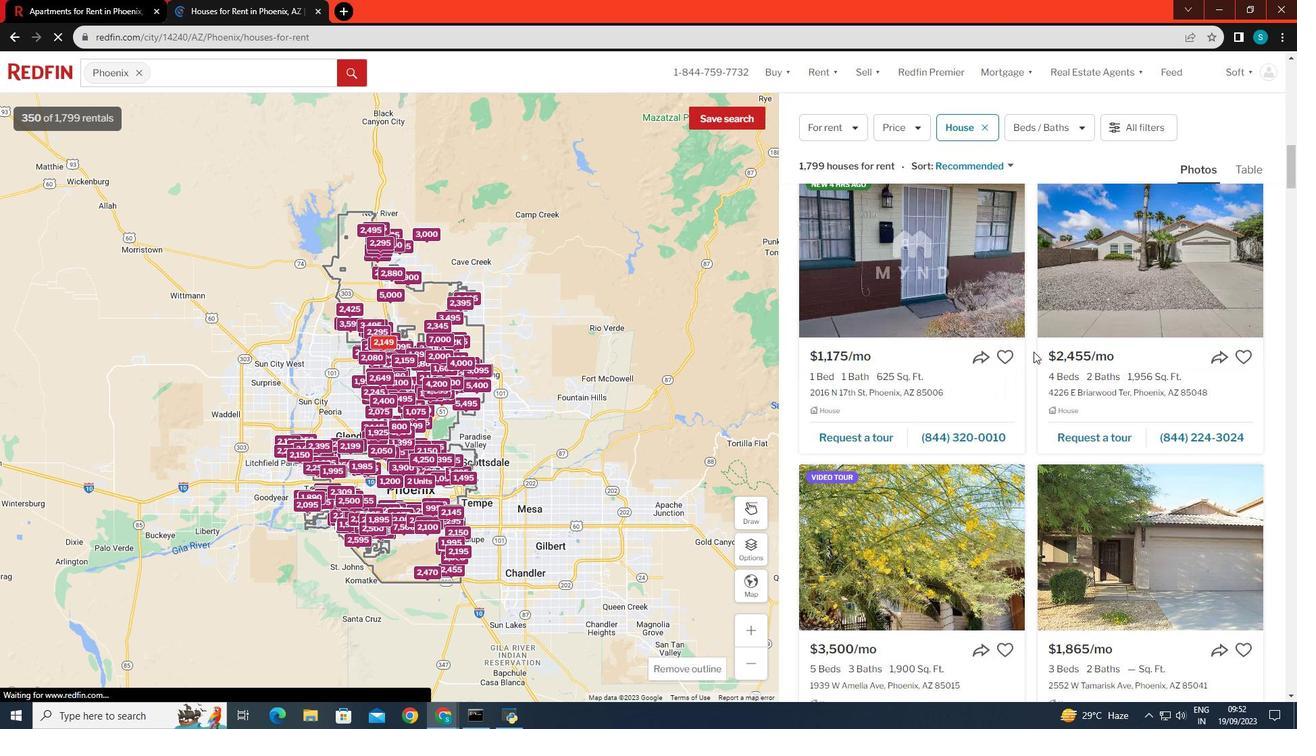 
Action: Mouse scrolled (1033, 351) with delta (0, 0)
Screenshot: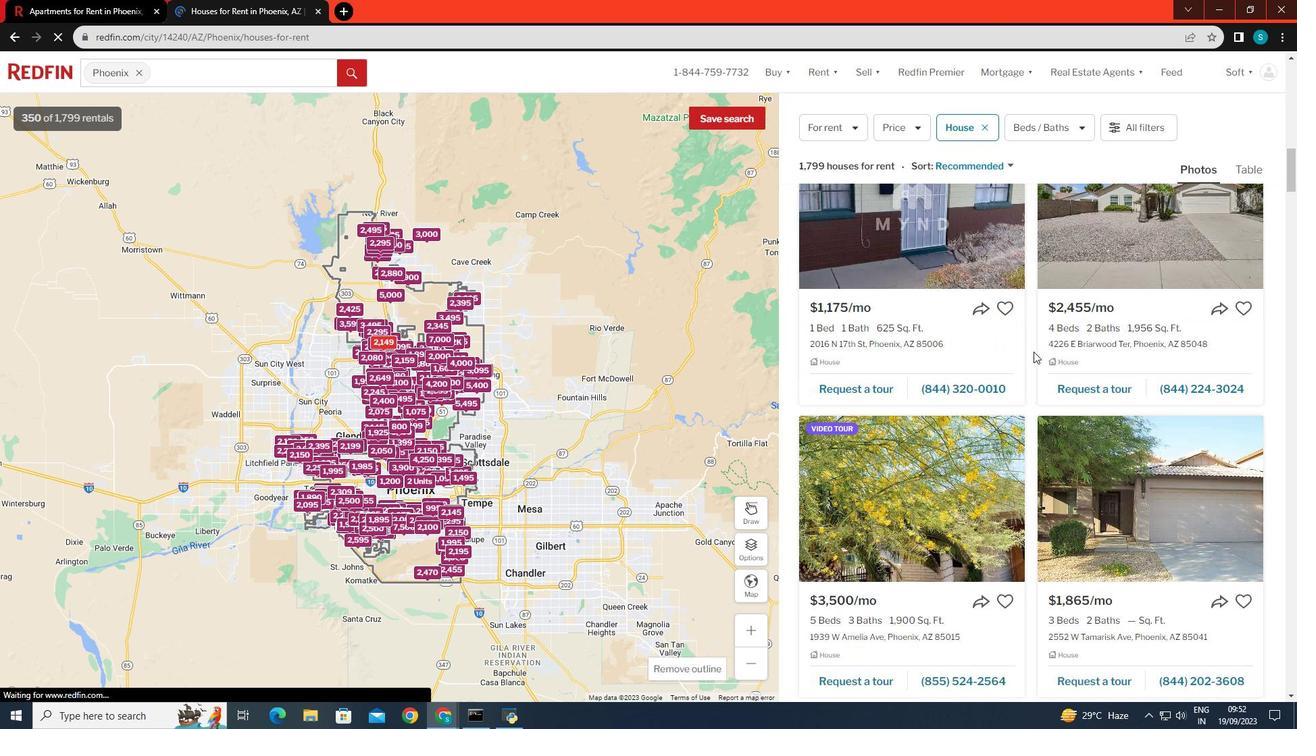 
Action: Mouse scrolled (1033, 351) with delta (0, 0)
Screenshot: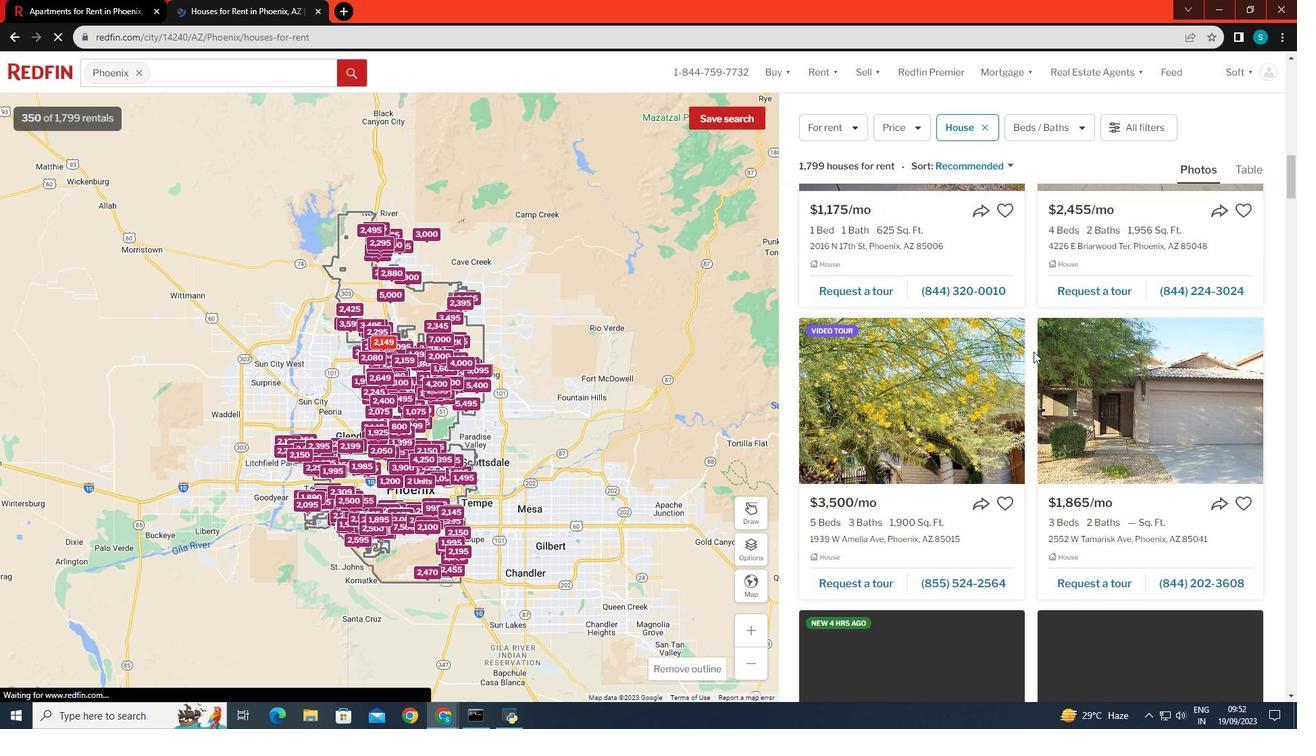 
Action: Mouse scrolled (1033, 351) with delta (0, 0)
Screenshot: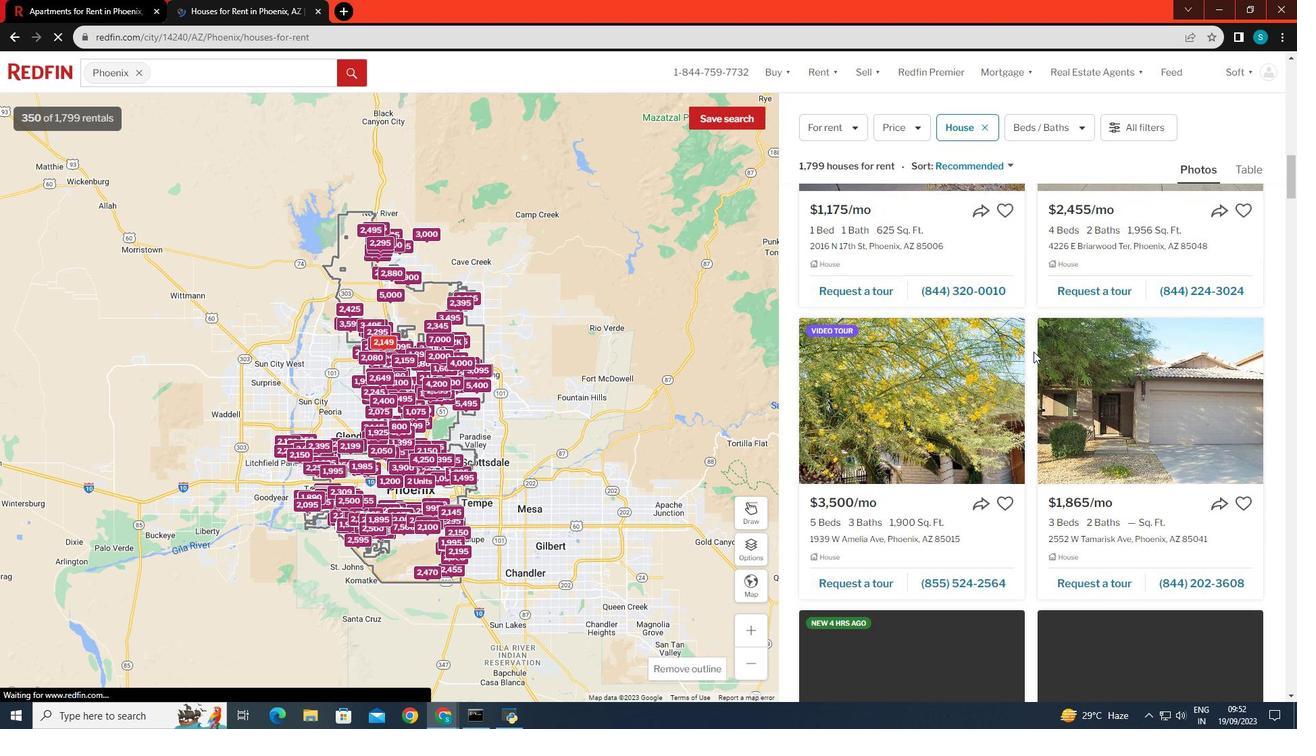 
Action: Mouse scrolled (1033, 351) with delta (0, 0)
Screenshot: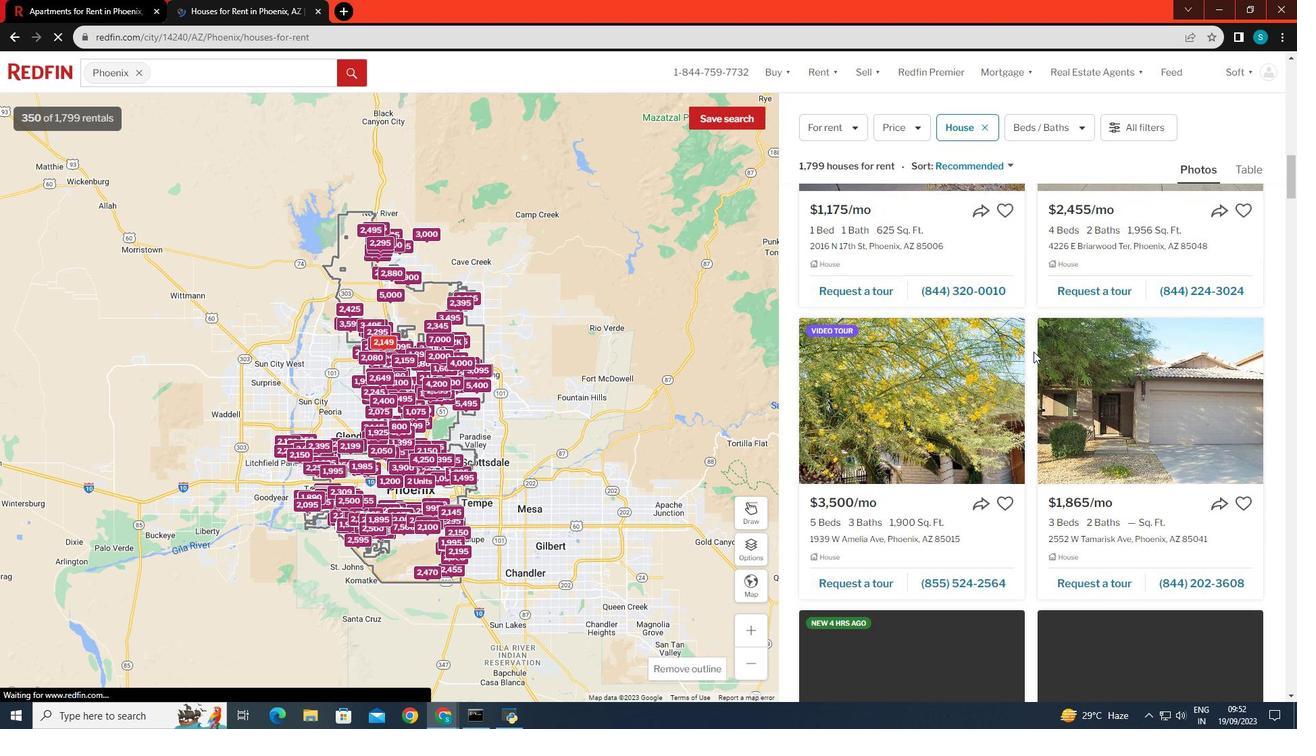 
Action: Mouse scrolled (1033, 351) with delta (0, 0)
Screenshot: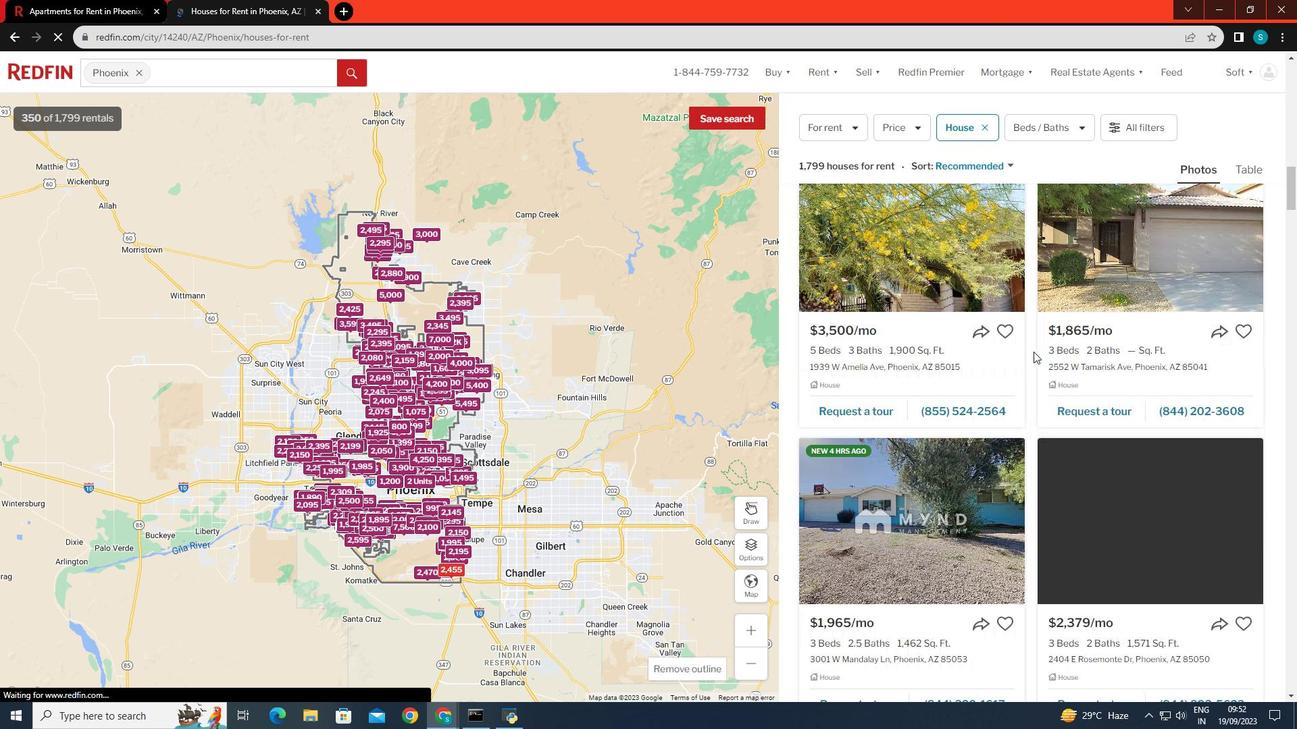 
Action: Mouse scrolled (1033, 351) with delta (0, 0)
Screenshot: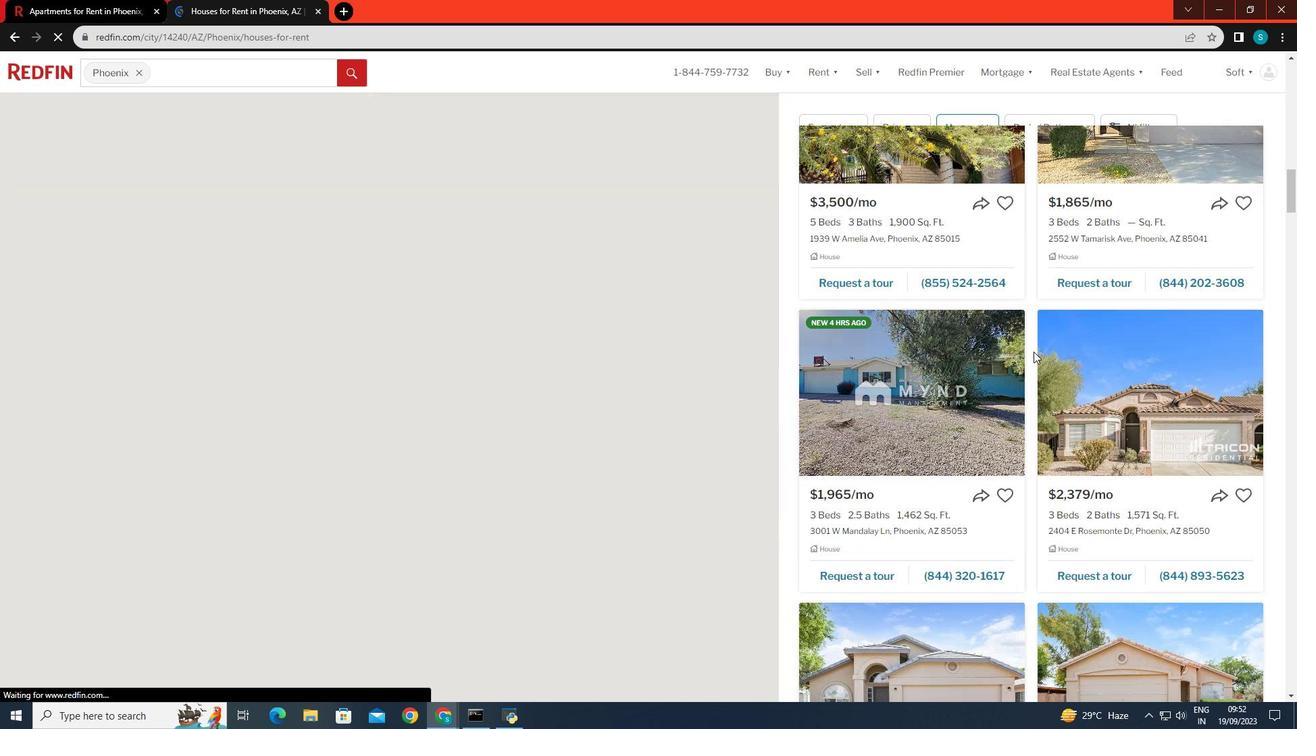 
Action: Mouse scrolled (1033, 351) with delta (0, 0)
Screenshot: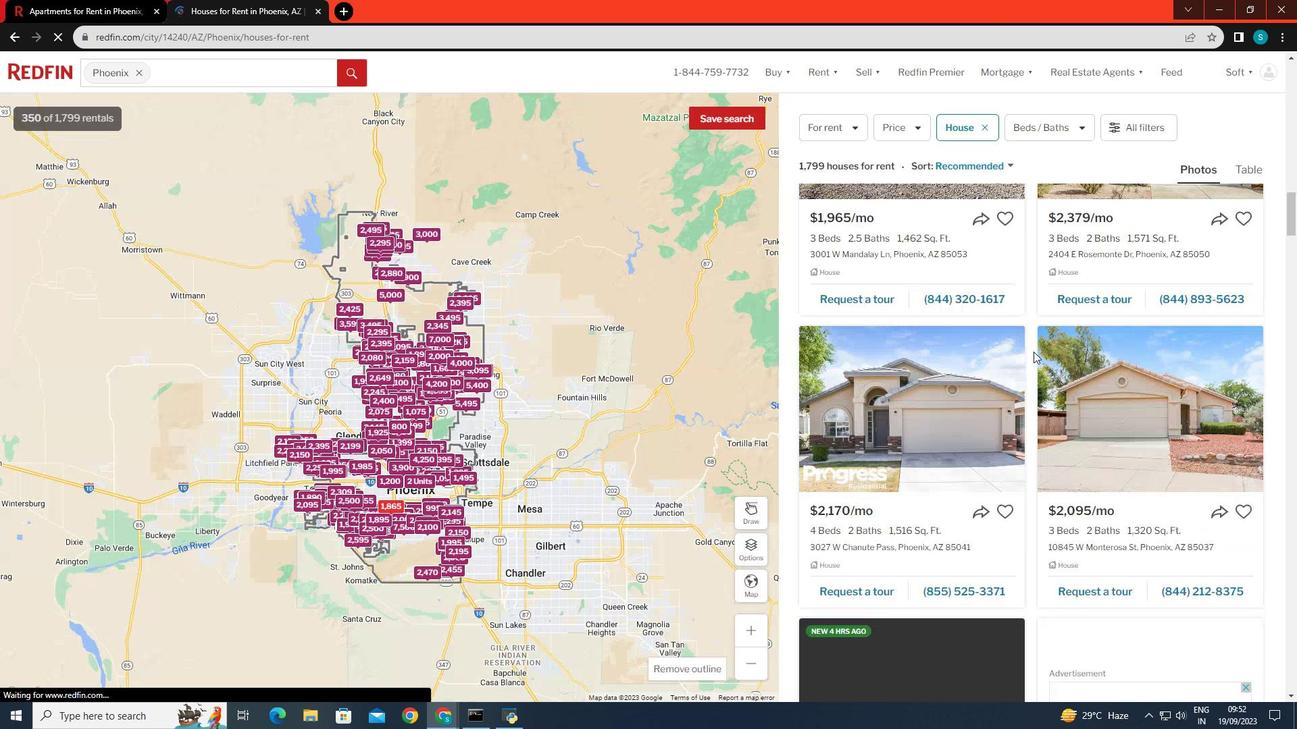 
Action: Mouse scrolled (1033, 351) with delta (0, 0)
Screenshot: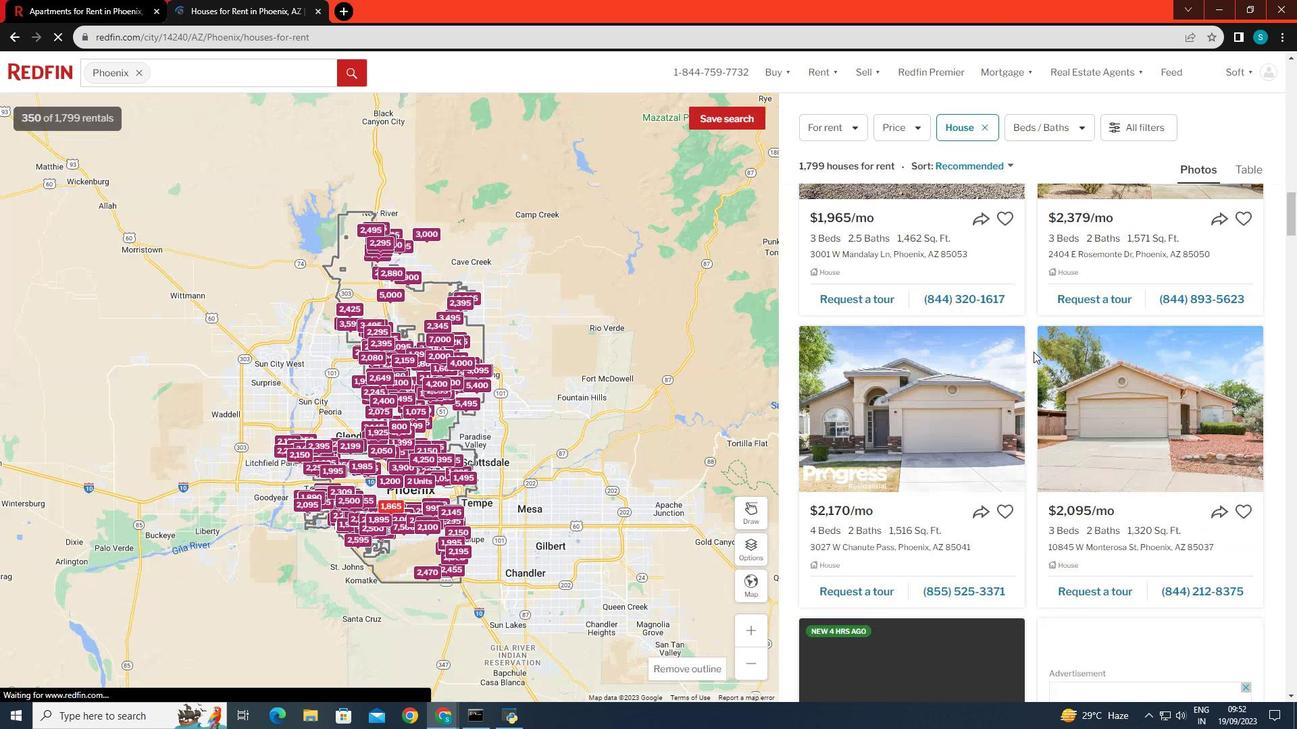 
Action: Mouse scrolled (1033, 351) with delta (0, 0)
Screenshot: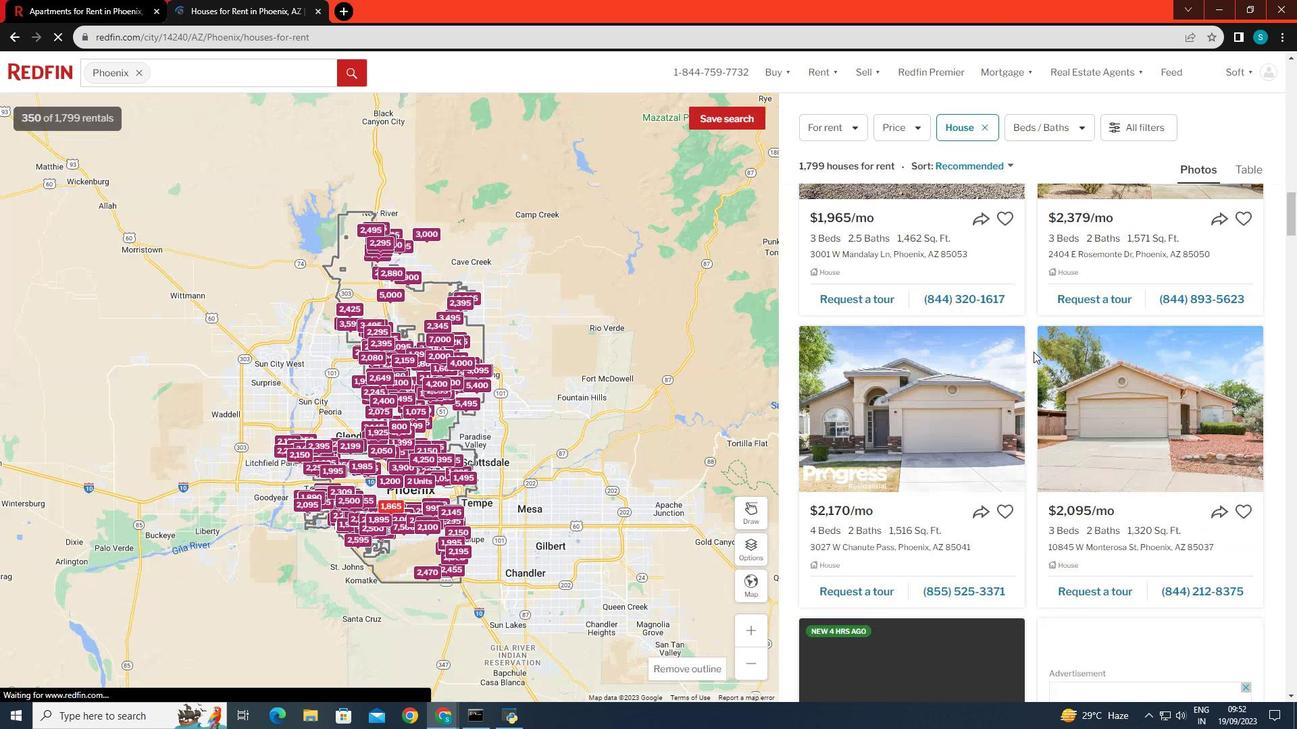 
Action: Mouse scrolled (1033, 351) with delta (0, 0)
Screenshot: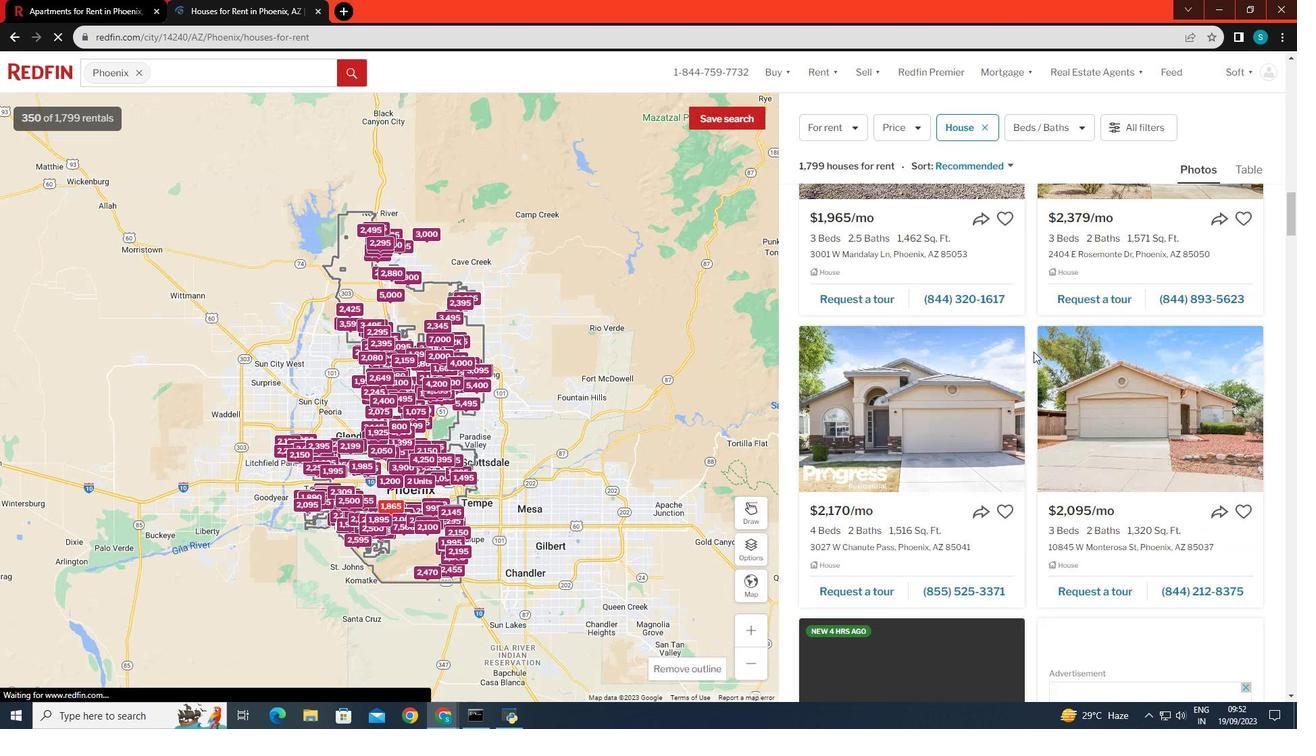 
Action: Mouse scrolled (1033, 351) with delta (0, 0)
Screenshot: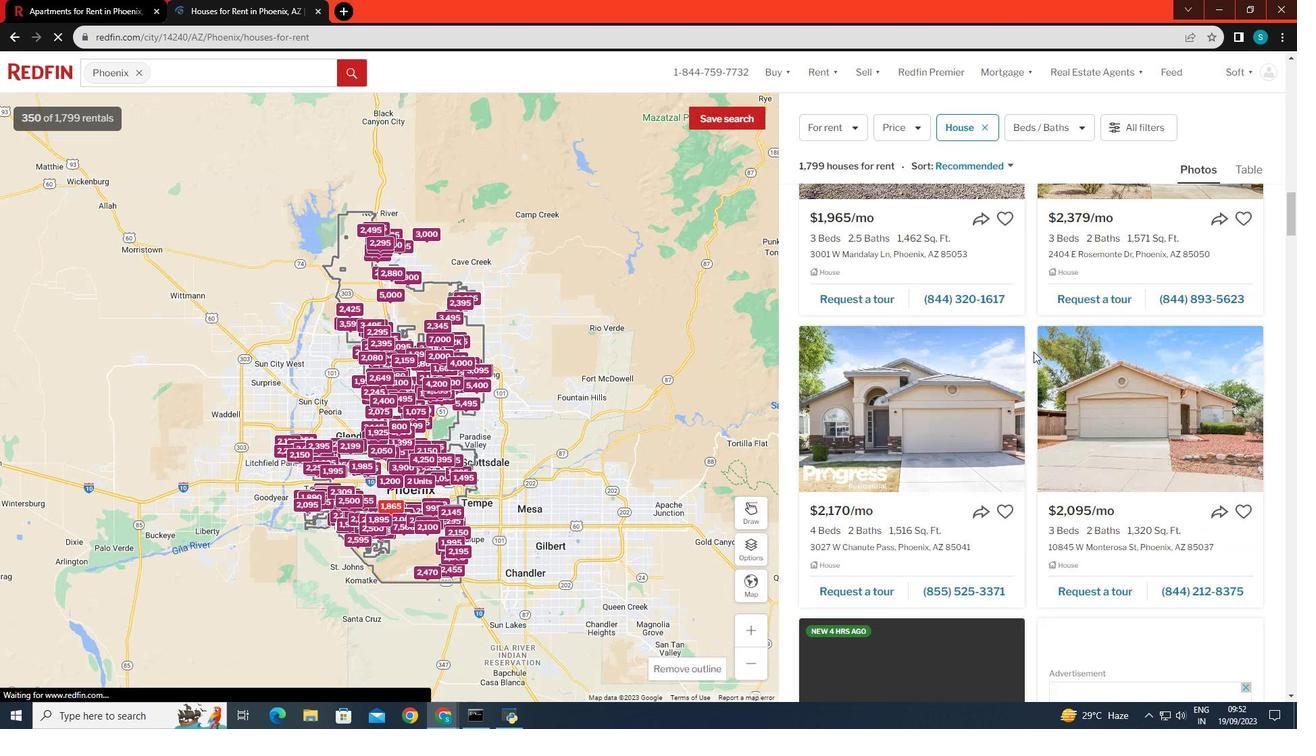 
Action: Mouse scrolled (1033, 351) with delta (0, 0)
Screenshot: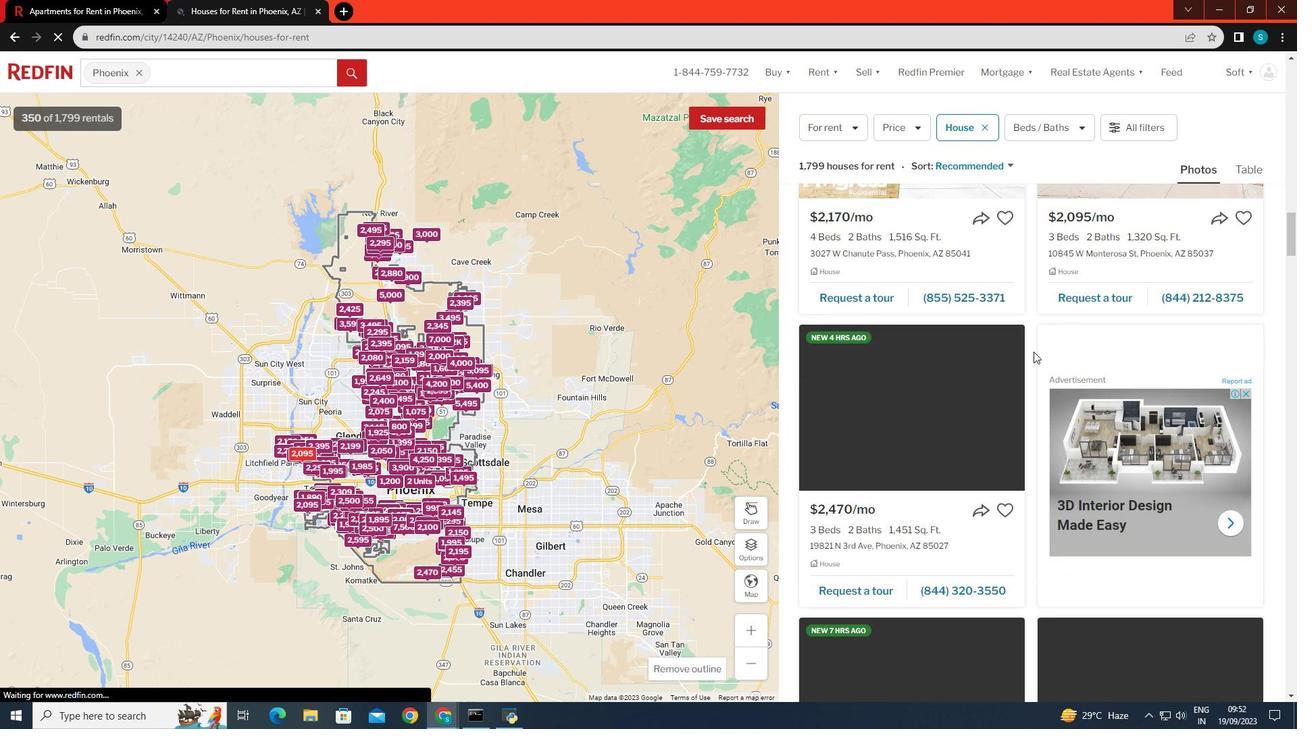 
Action: Mouse scrolled (1033, 351) with delta (0, 0)
Screenshot: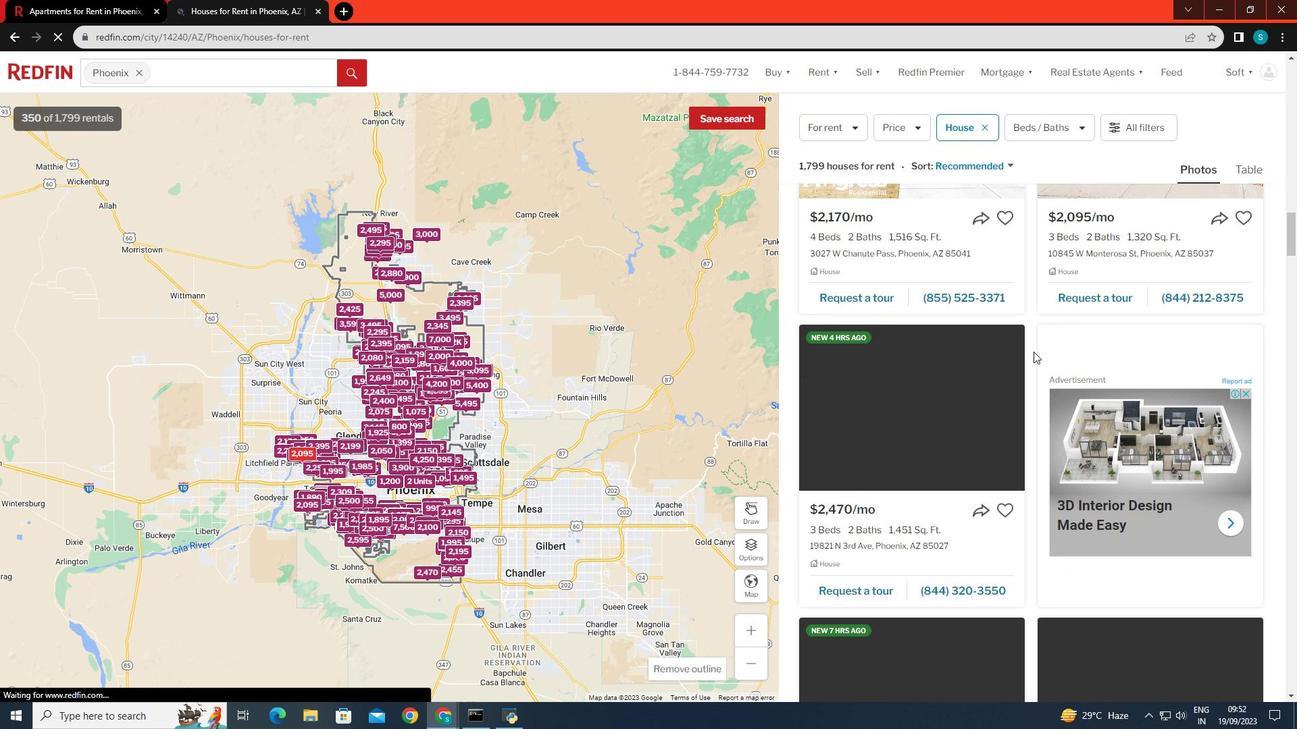 
Action: Mouse scrolled (1033, 351) with delta (0, 0)
Screenshot: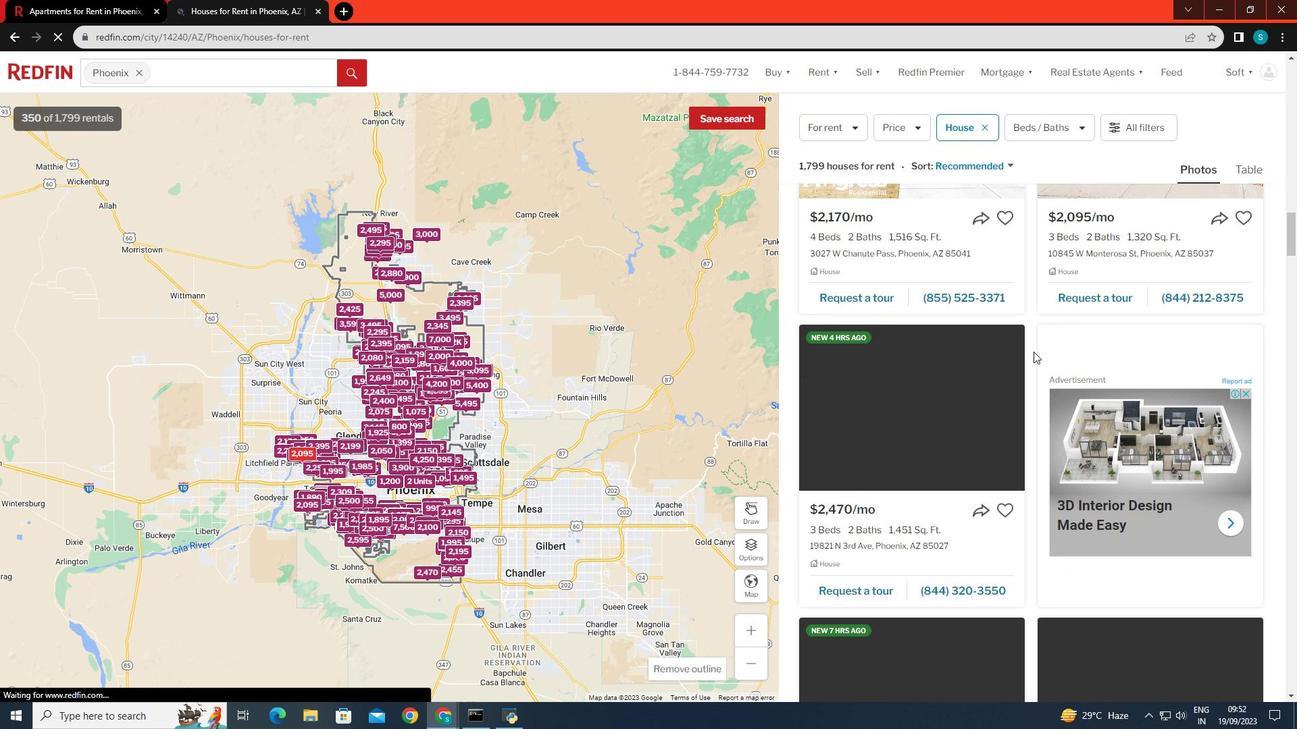 
Action: Mouse scrolled (1033, 351) with delta (0, 0)
Screenshot: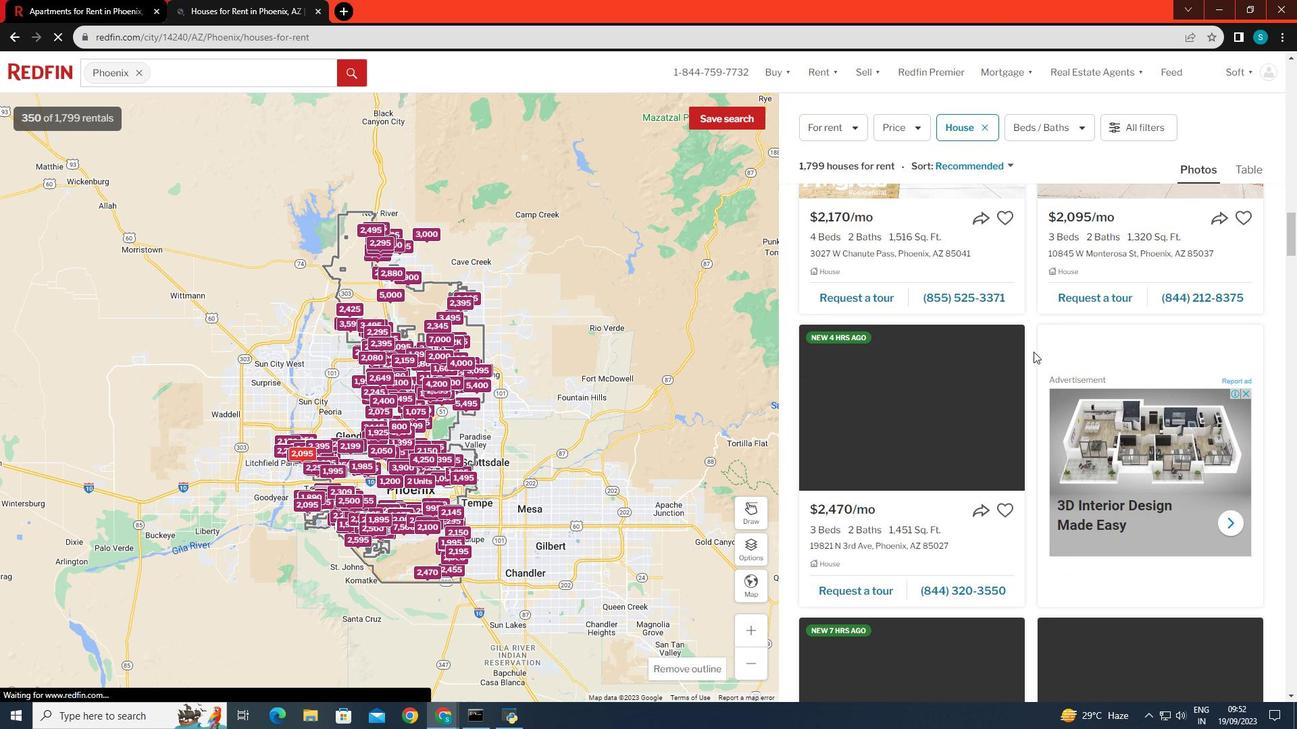 
Action: Mouse scrolled (1033, 351) with delta (0, 0)
Screenshot: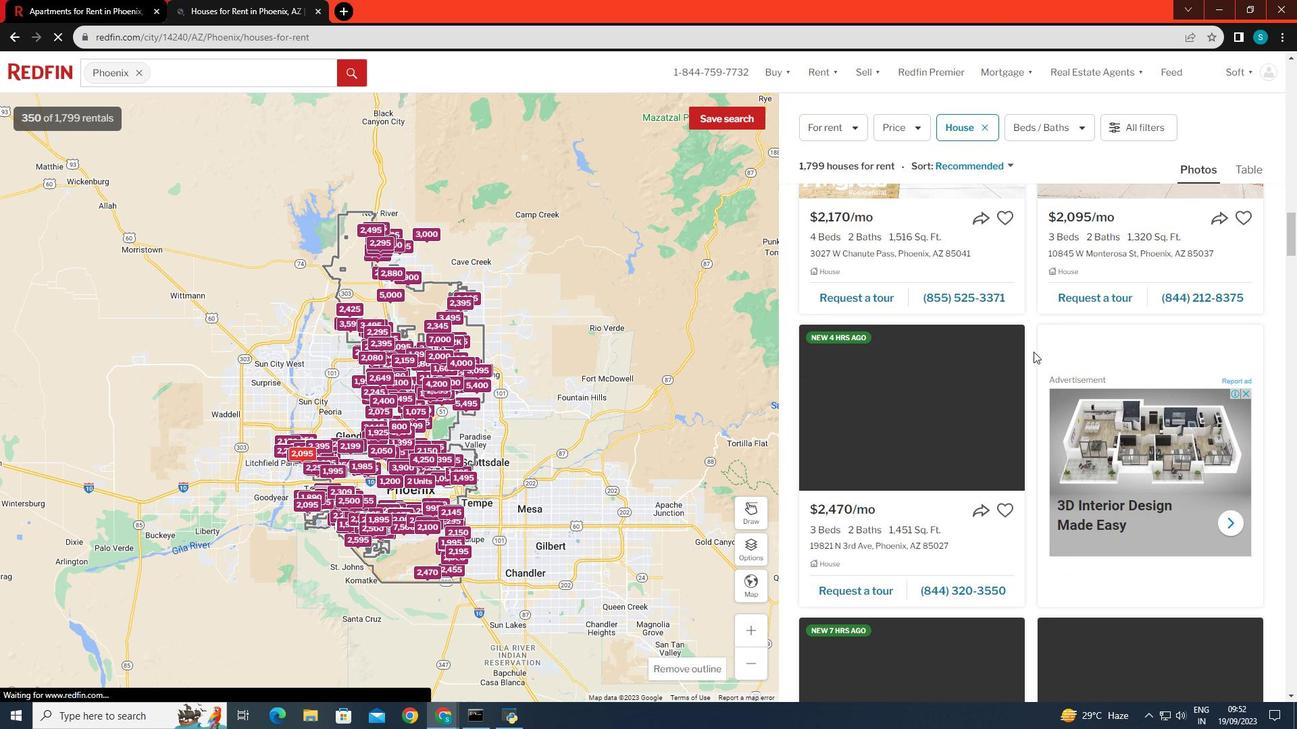 
Action: Mouse scrolled (1033, 351) with delta (0, 0)
Screenshot: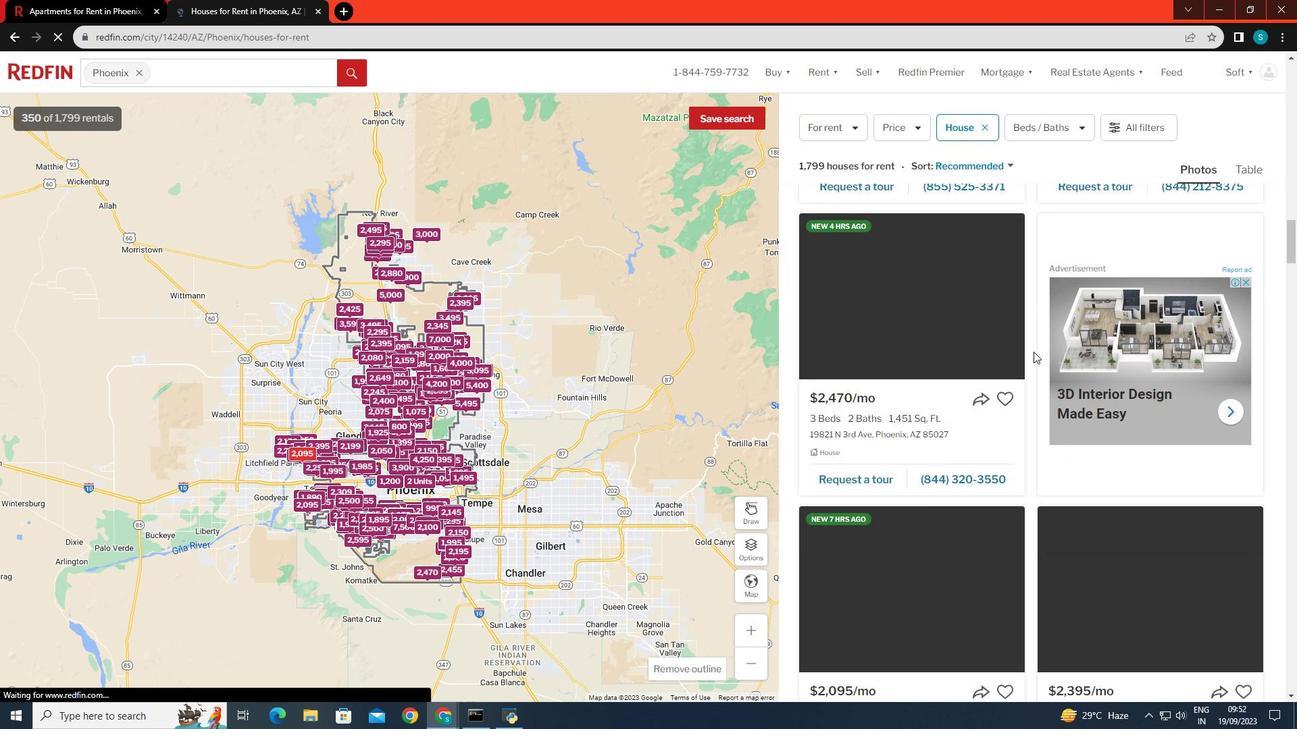 
Action: Mouse scrolled (1033, 351) with delta (0, 0)
Screenshot: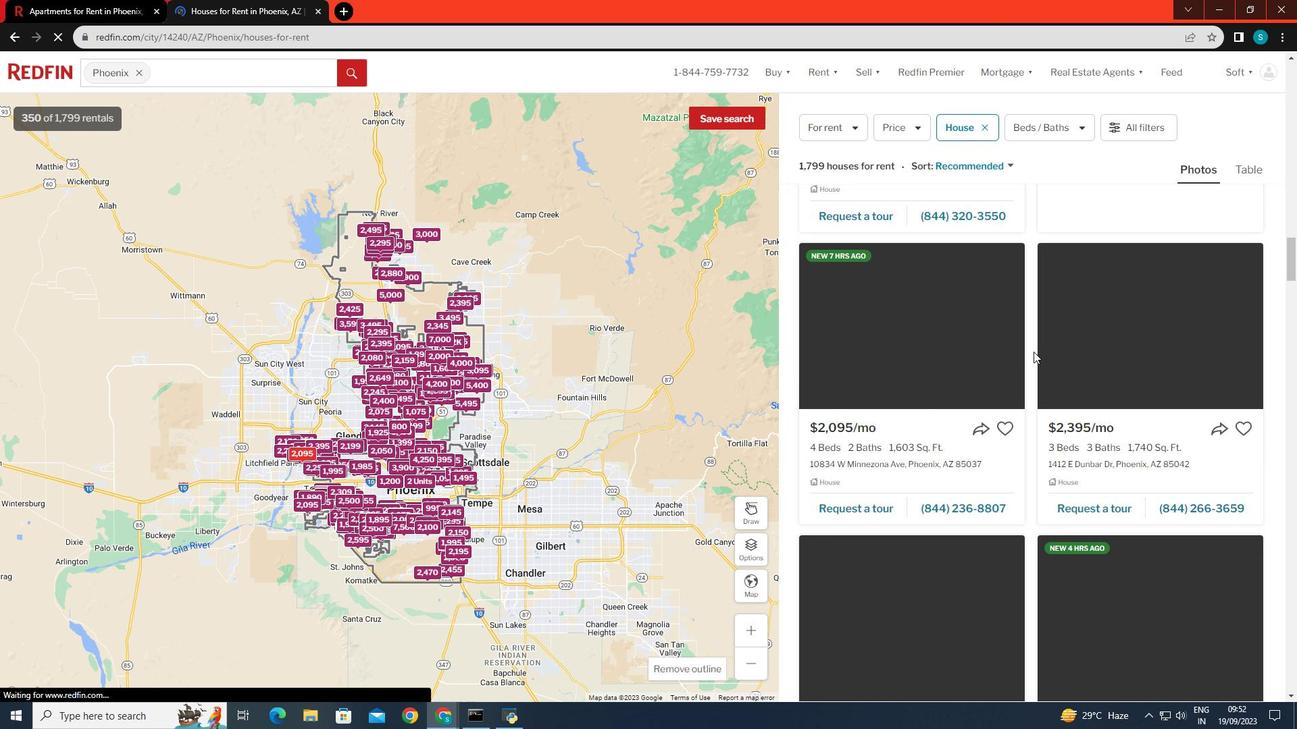 
Action: Mouse scrolled (1033, 351) with delta (0, 0)
Screenshot: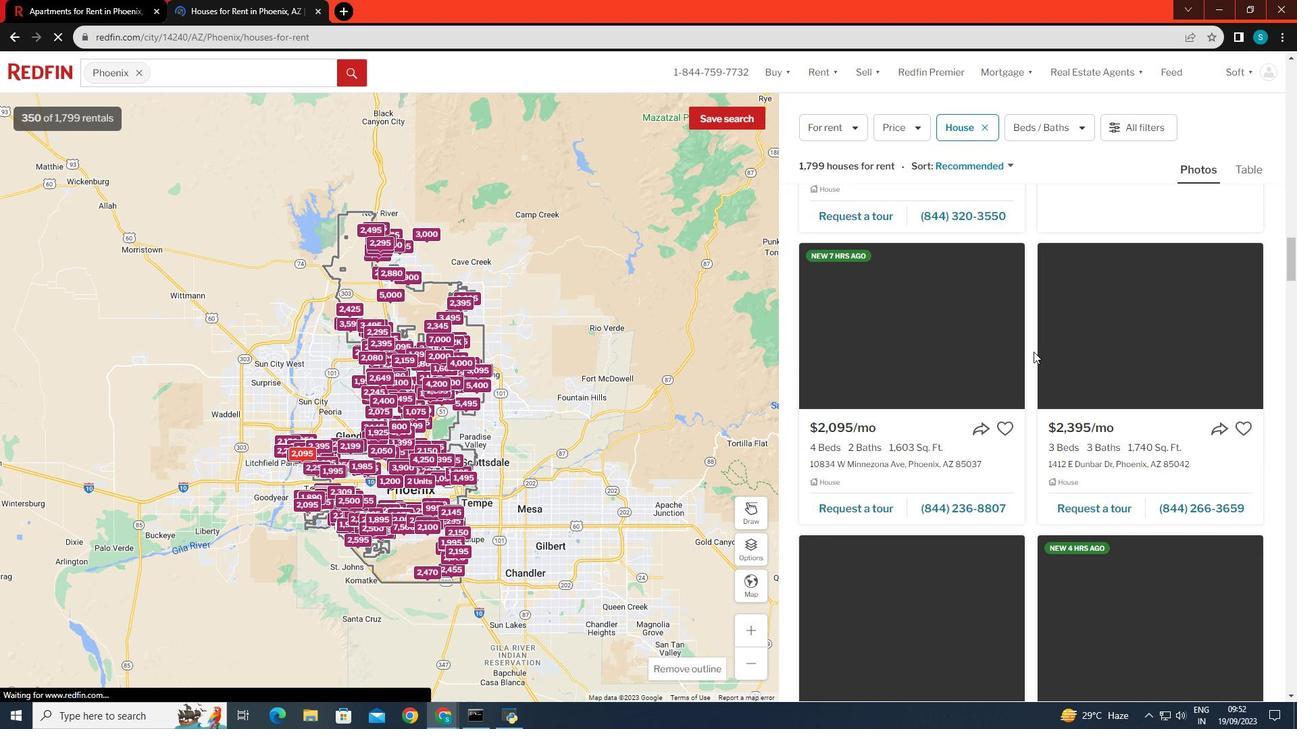 
Action: Mouse scrolled (1033, 351) with delta (0, 0)
Screenshot: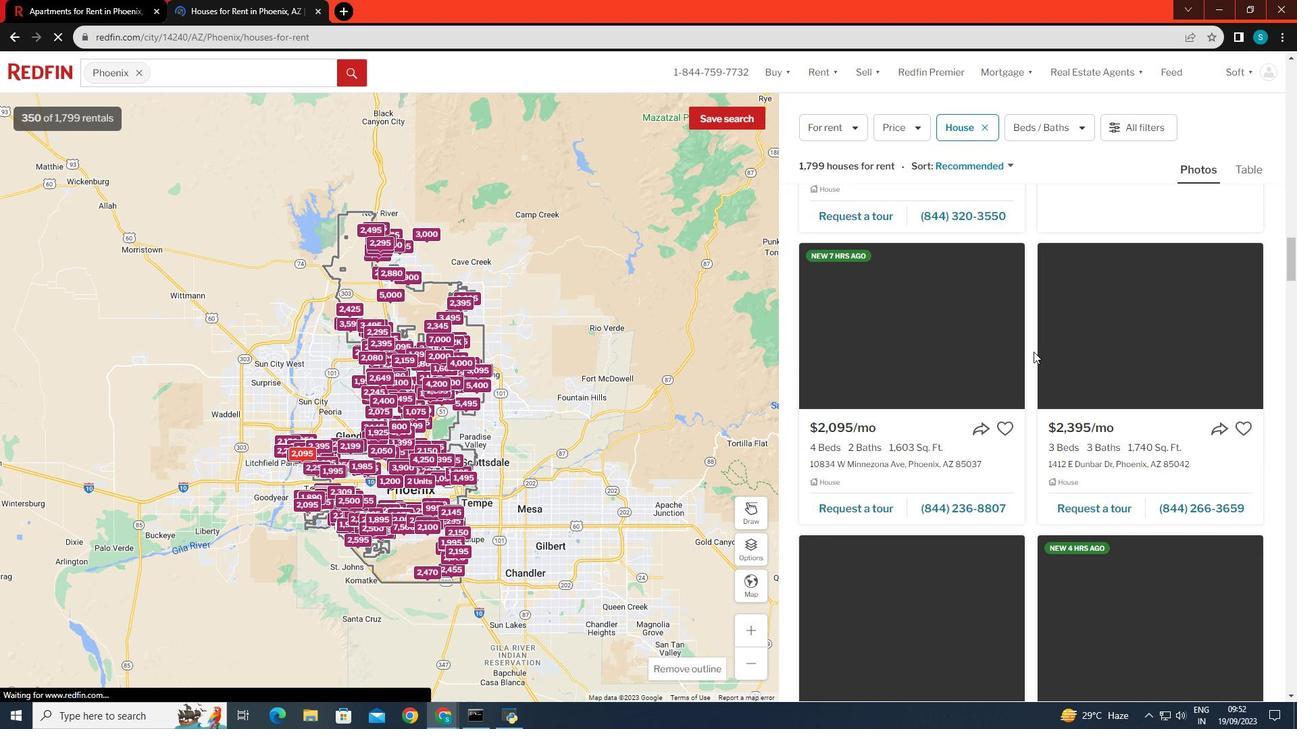 
Action: Mouse scrolled (1033, 351) with delta (0, 0)
Screenshot: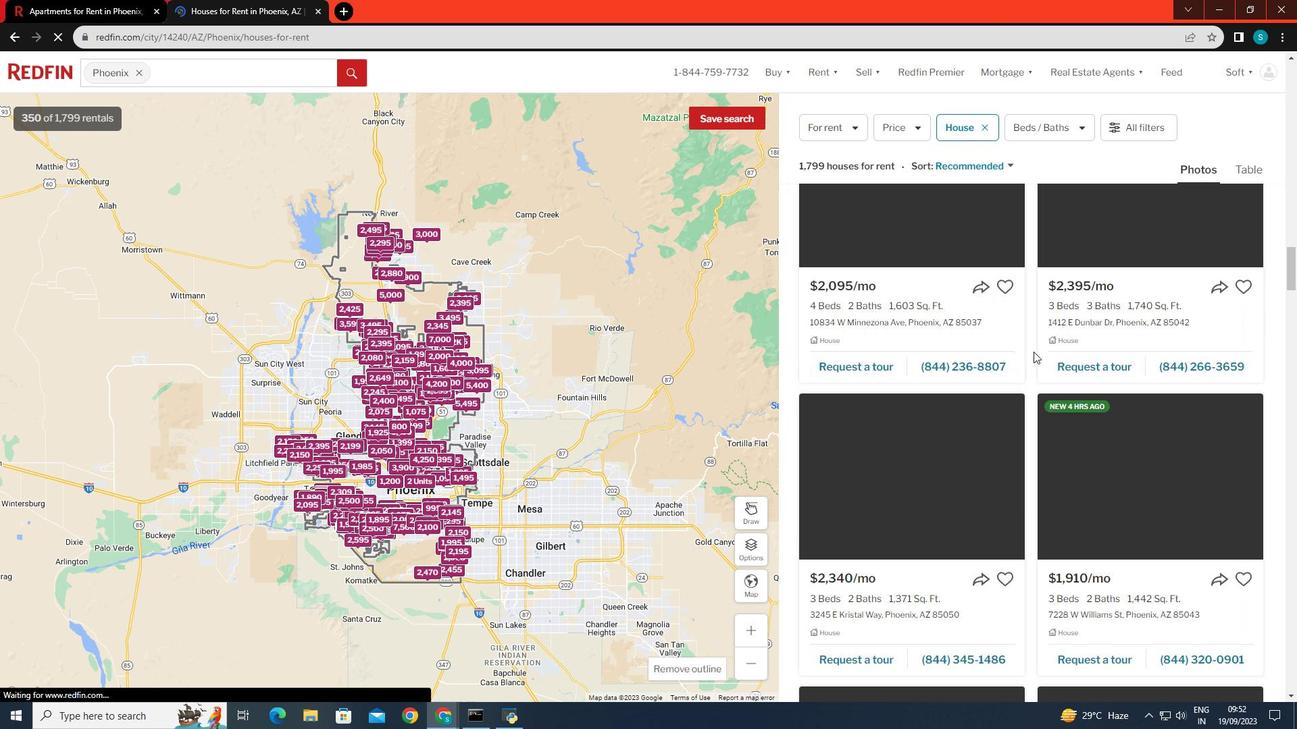 
Action: Mouse scrolled (1033, 351) with delta (0, 0)
Screenshot: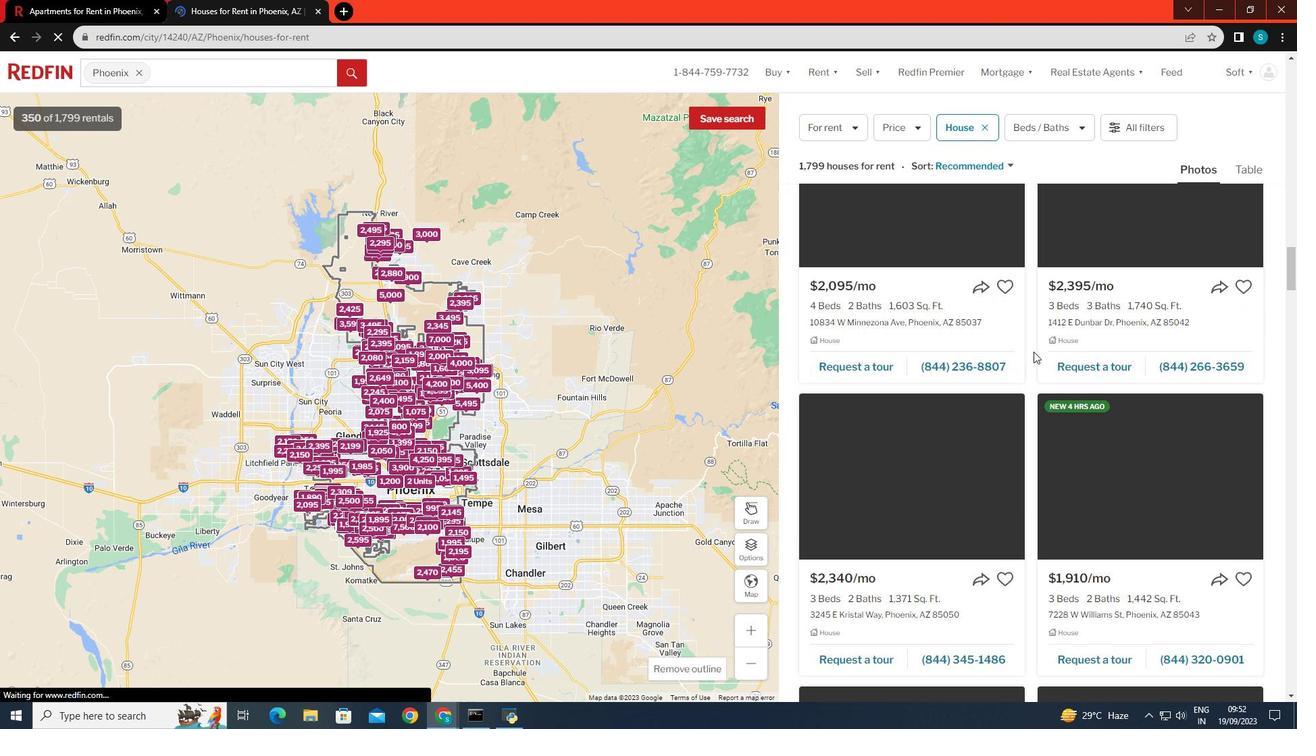 
Action: Mouse scrolled (1033, 351) with delta (0, 0)
Screenshot: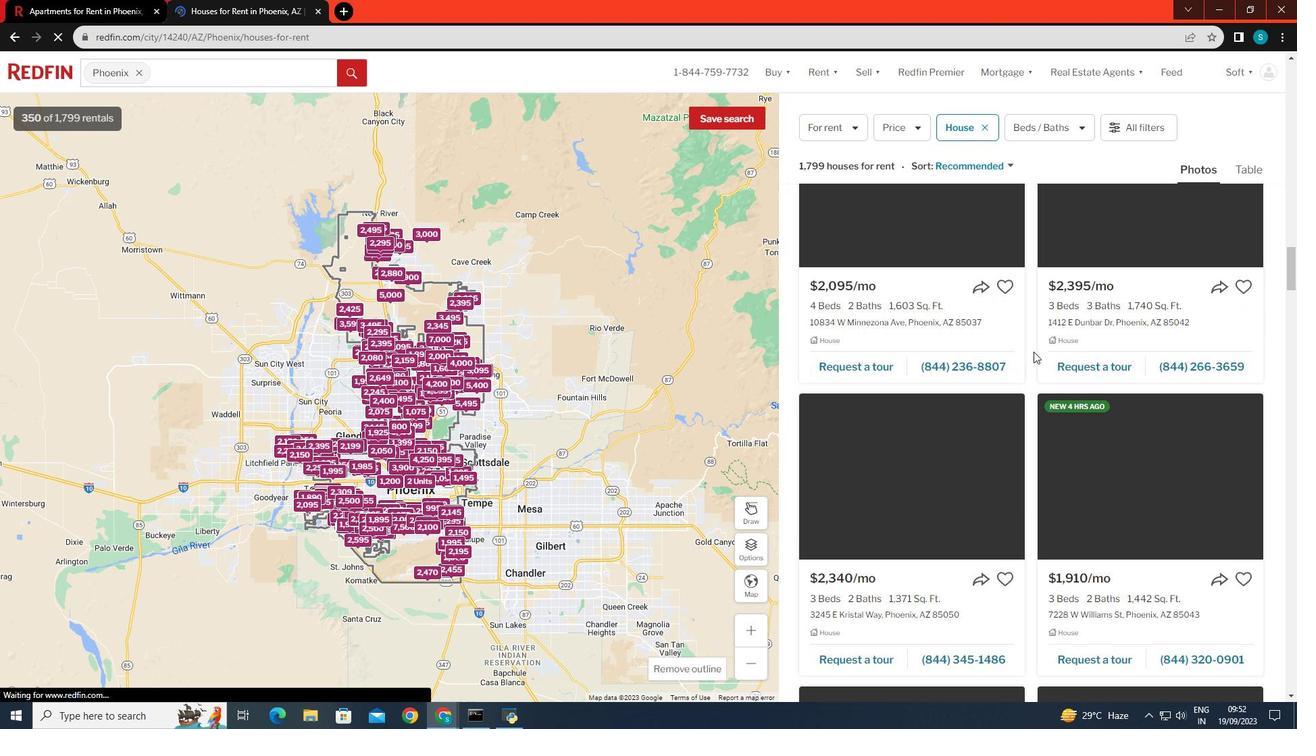 
Action: Mouse scrolled (1033, 352) with delta (0, 0)
Screenshot: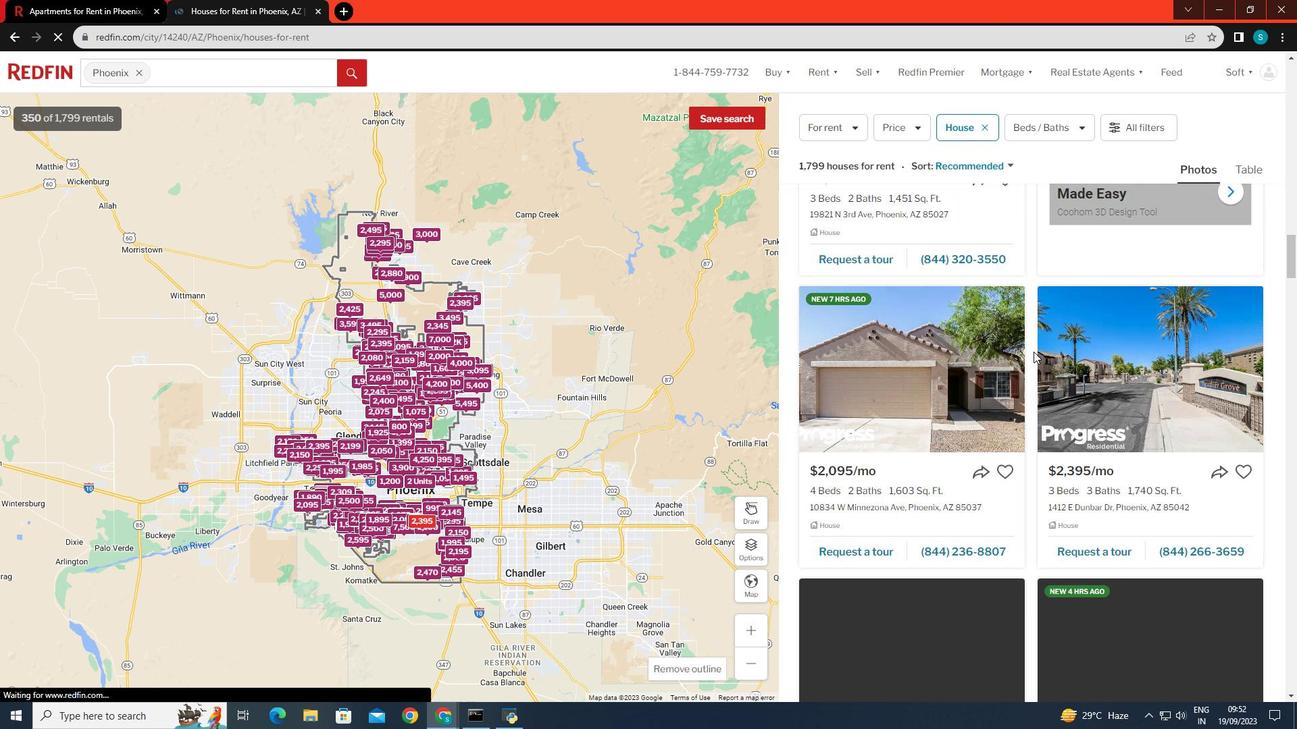 
Action: Mouse scrolled (1033, 352) with delta (0, 0)
Screenshot: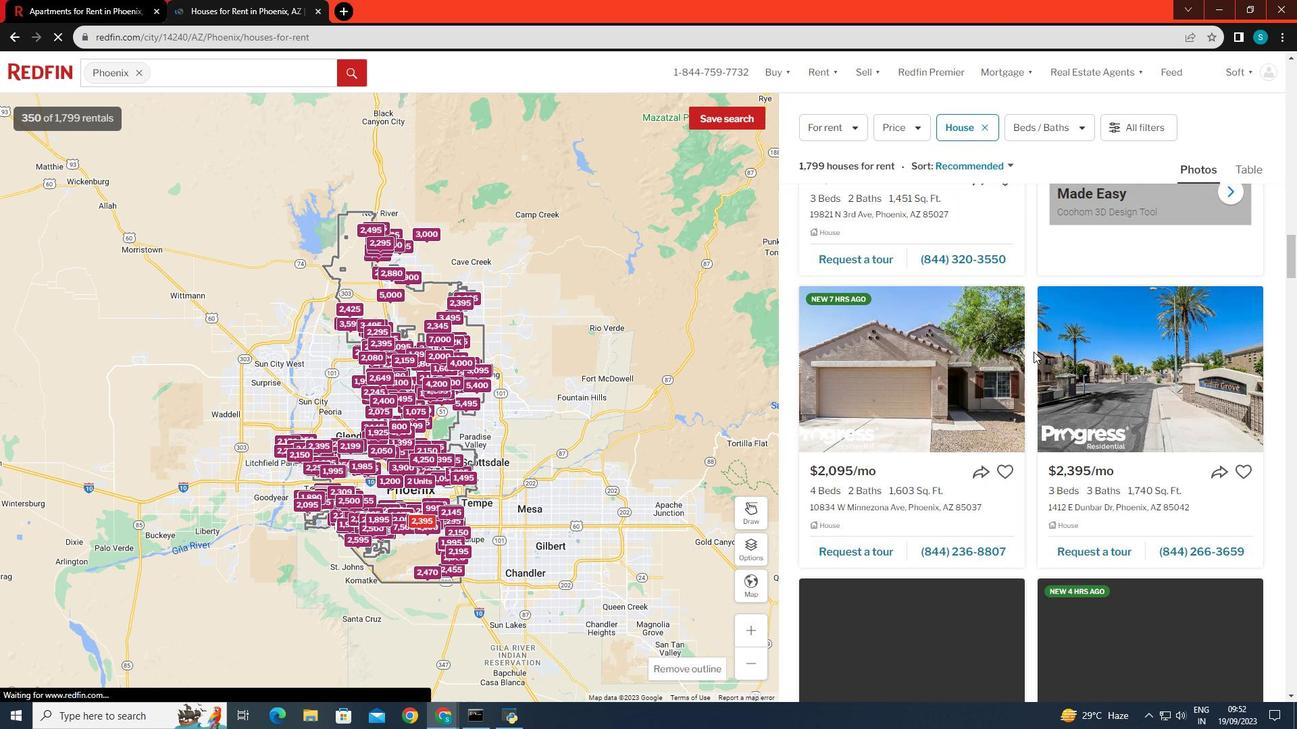 
Action: Mouse scrolled (1033, 352) with delta (0, 0)
Screenshot: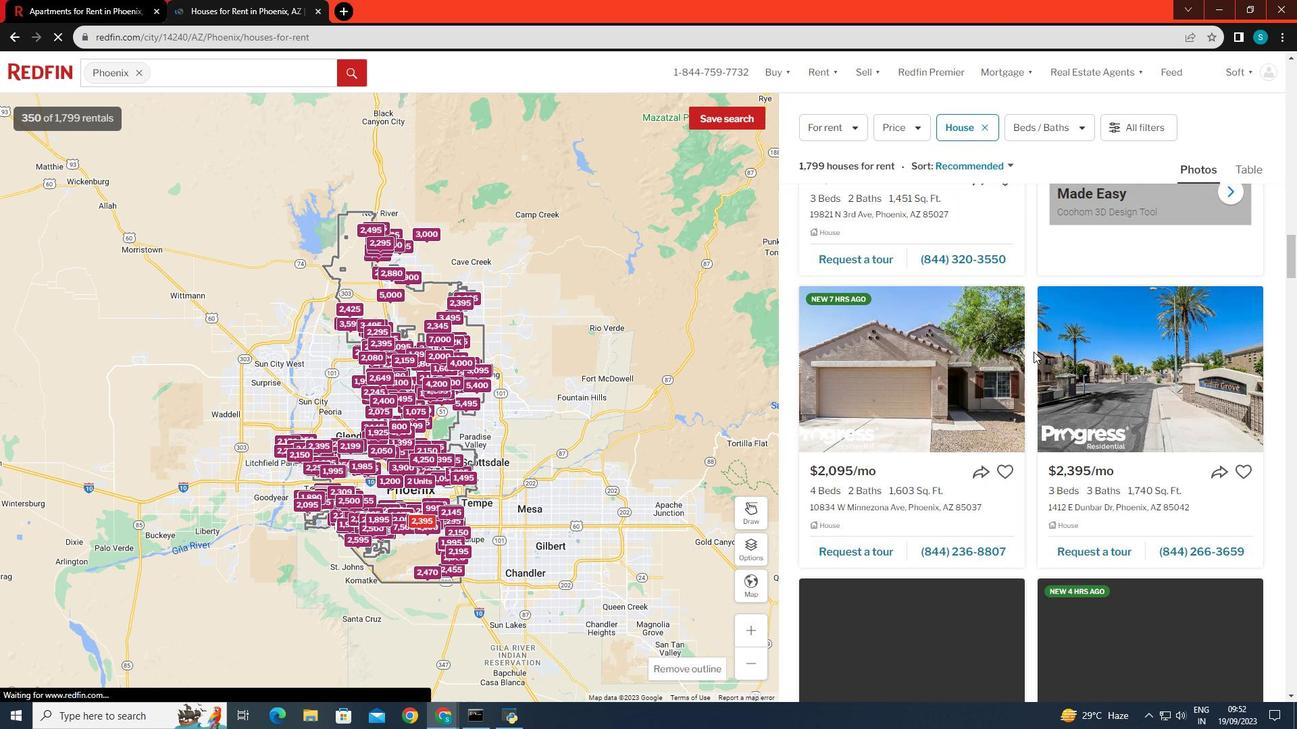 
Action: Mouse scrolled (1033, 352) with delta (0, 0)
Screenshot: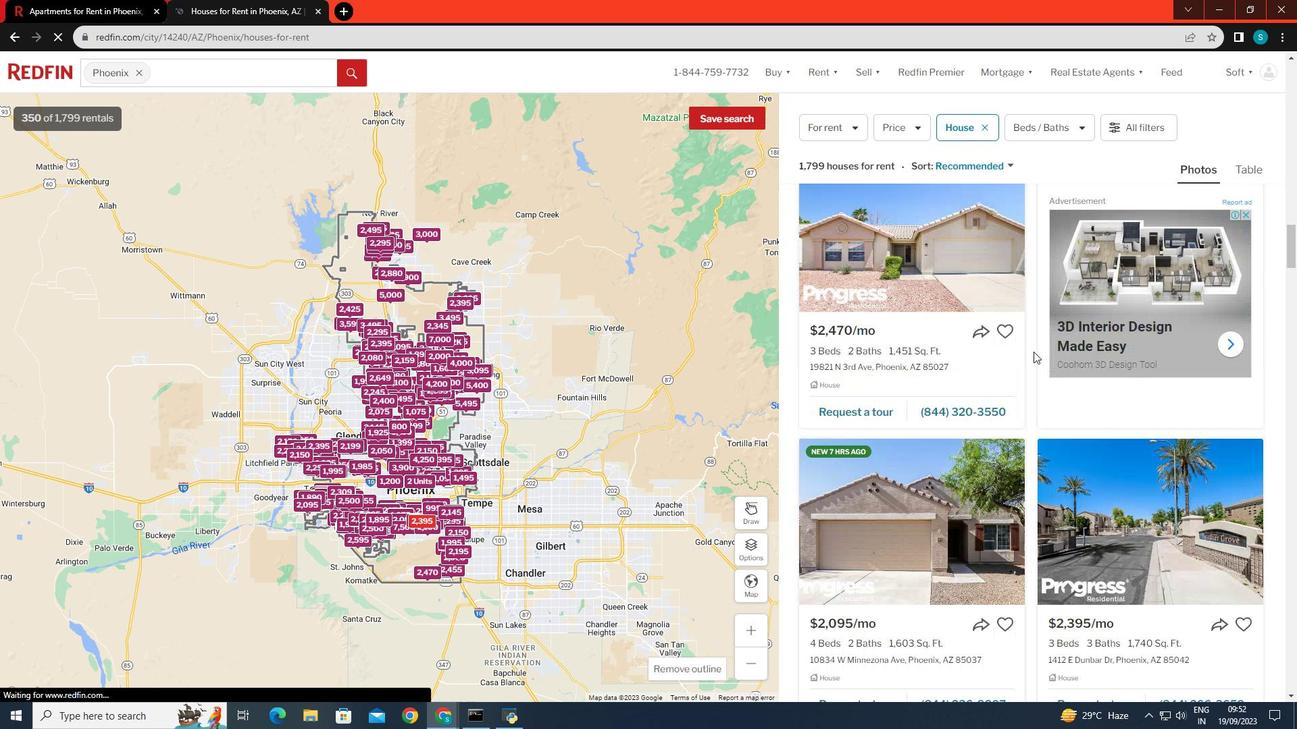 
Action: Mouse scrolled (1033, 352) with delta (0, 0)
Screenshot: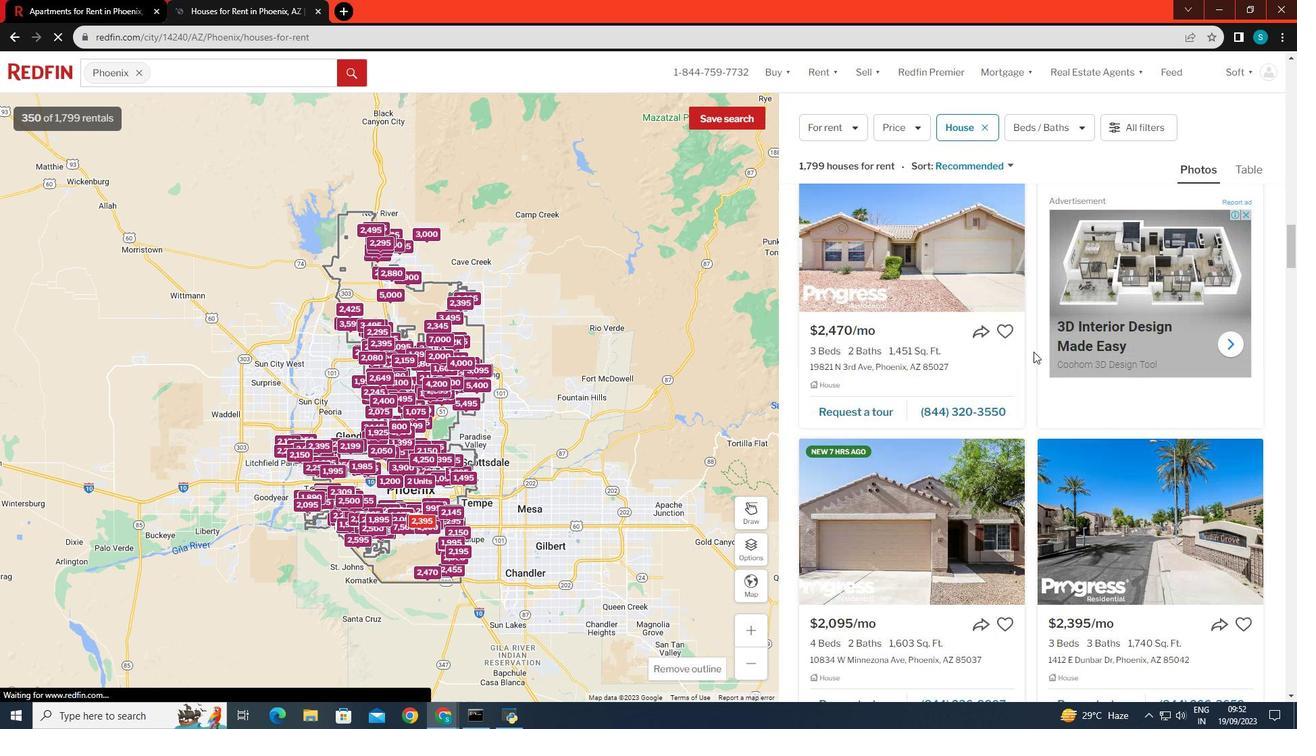 
Action: Mouse scrolled (1033, 351) with delta (0, 0)
Screenshot: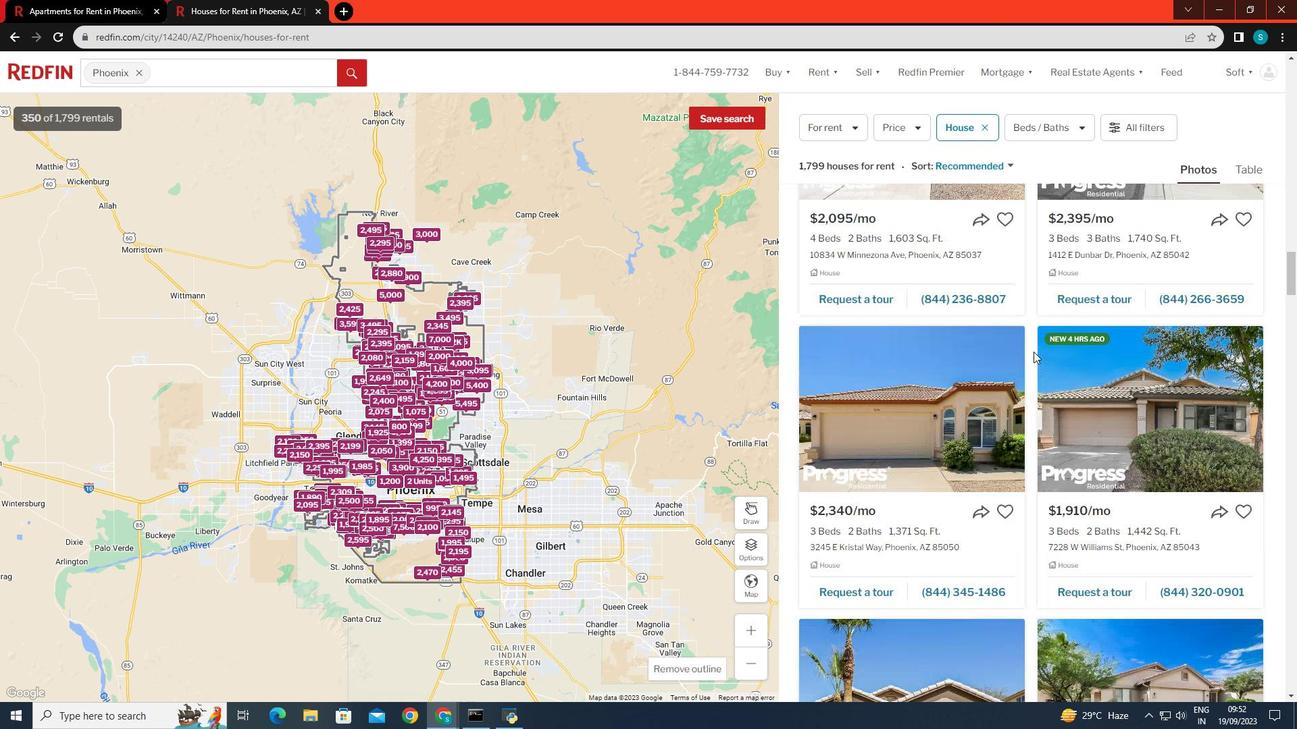 
Action: Mouse scrolled (1033, 351) with delta (0, 0)
Screenshot: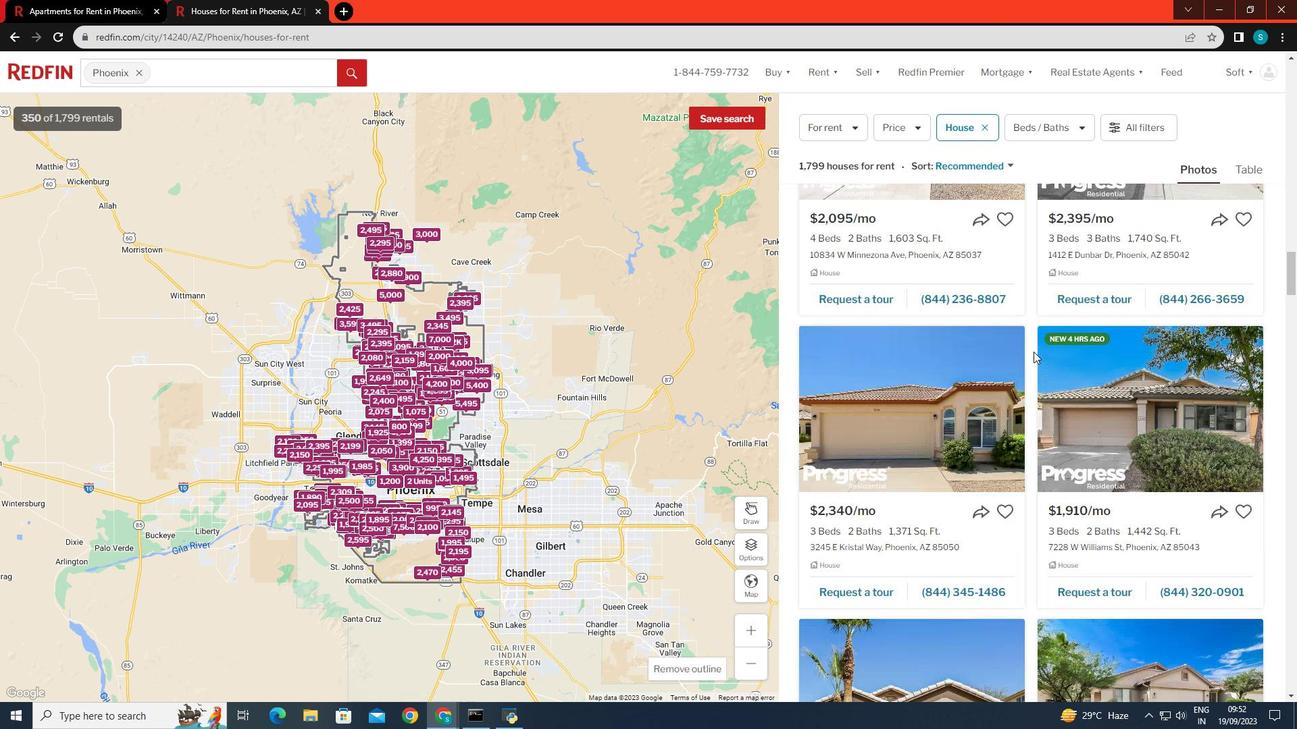 
Action: Mouse scrolled (1033, 351) with delta (0, 0)
Screenshot: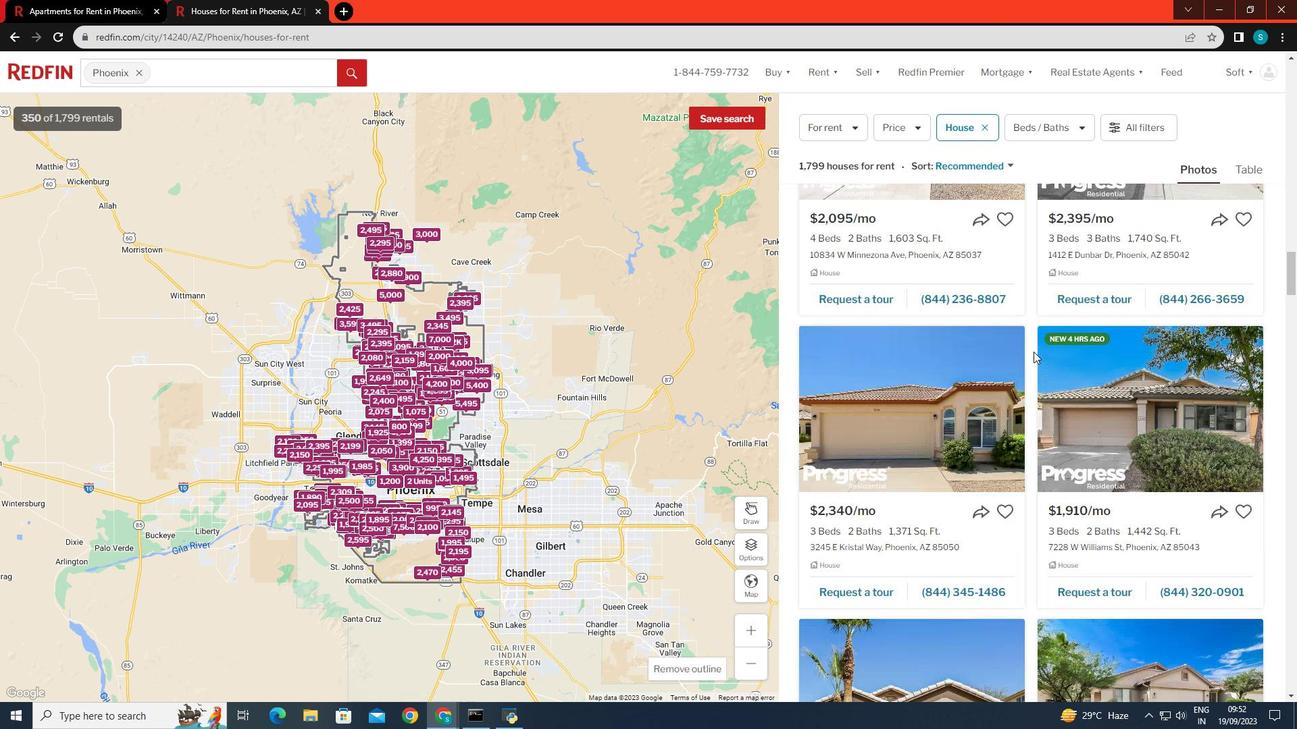 
Action: Mouse scrolled (1033, 351) with delta (0, 0)
Screenshot: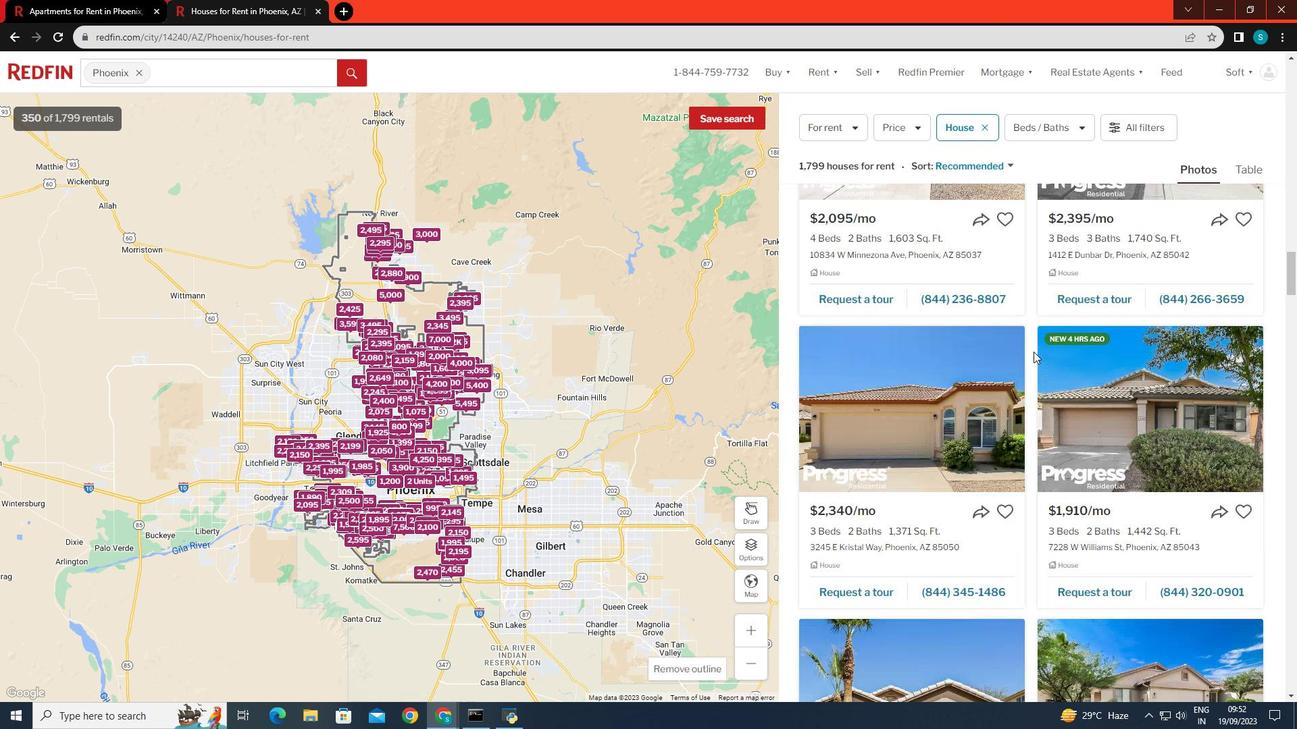 
Action: Mouse scrolled (1033, 351) with delta (0, 0)
Screenshot: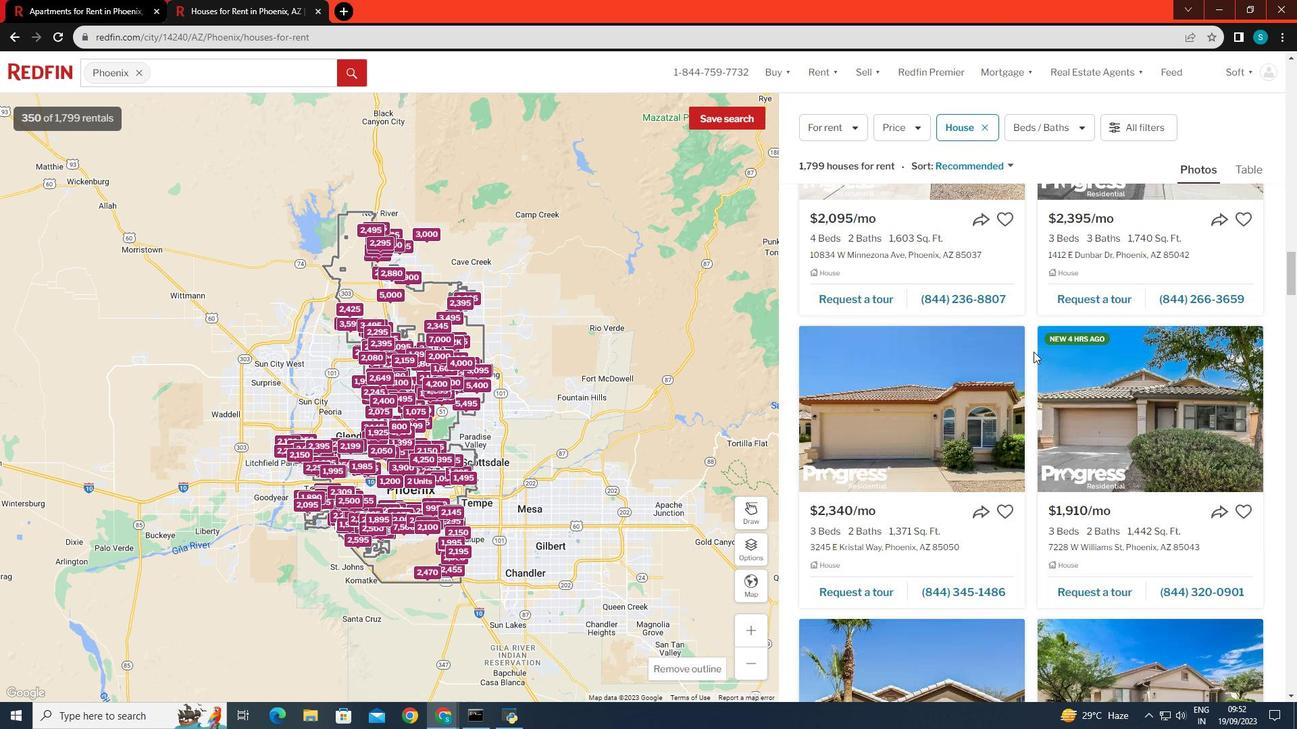 
Action: Mouse scrolled (1033, 351) with delta (0, 0)
Screenshot: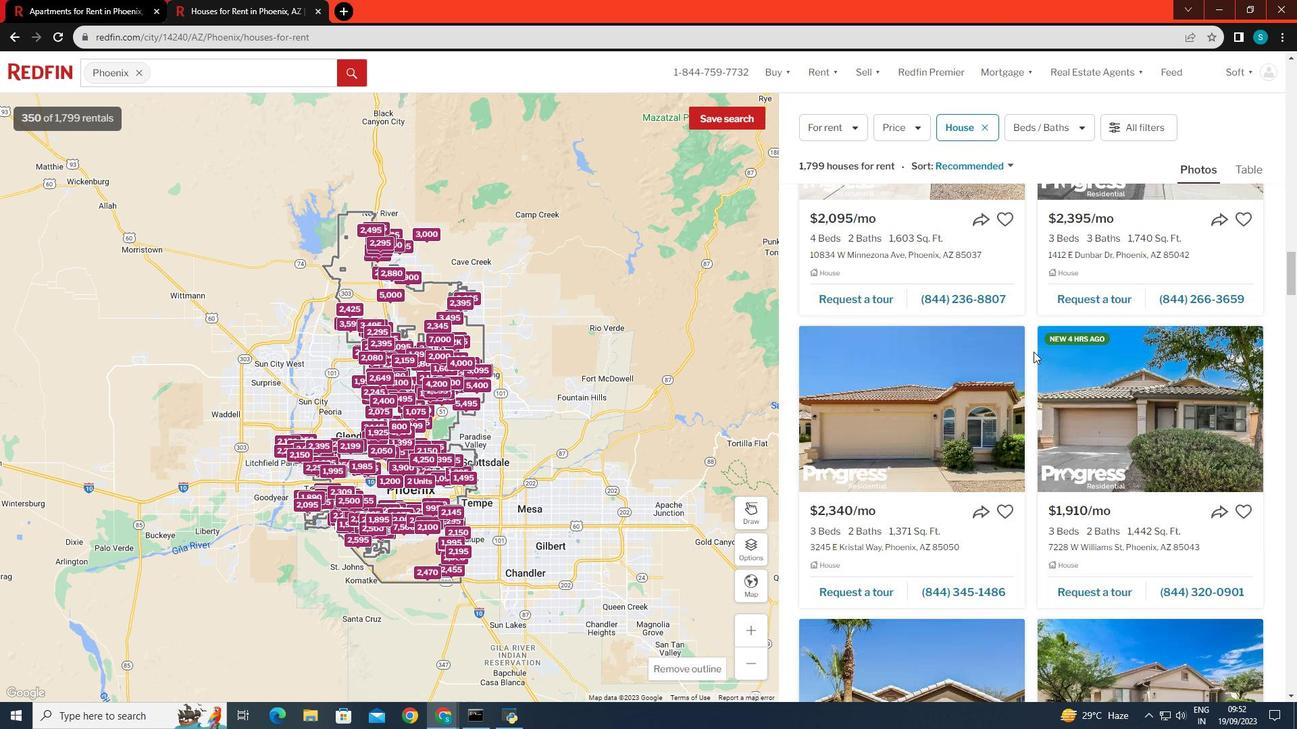
Action: Mouse scrolled (1033, 351) with delta (0, 0)
Screenshot: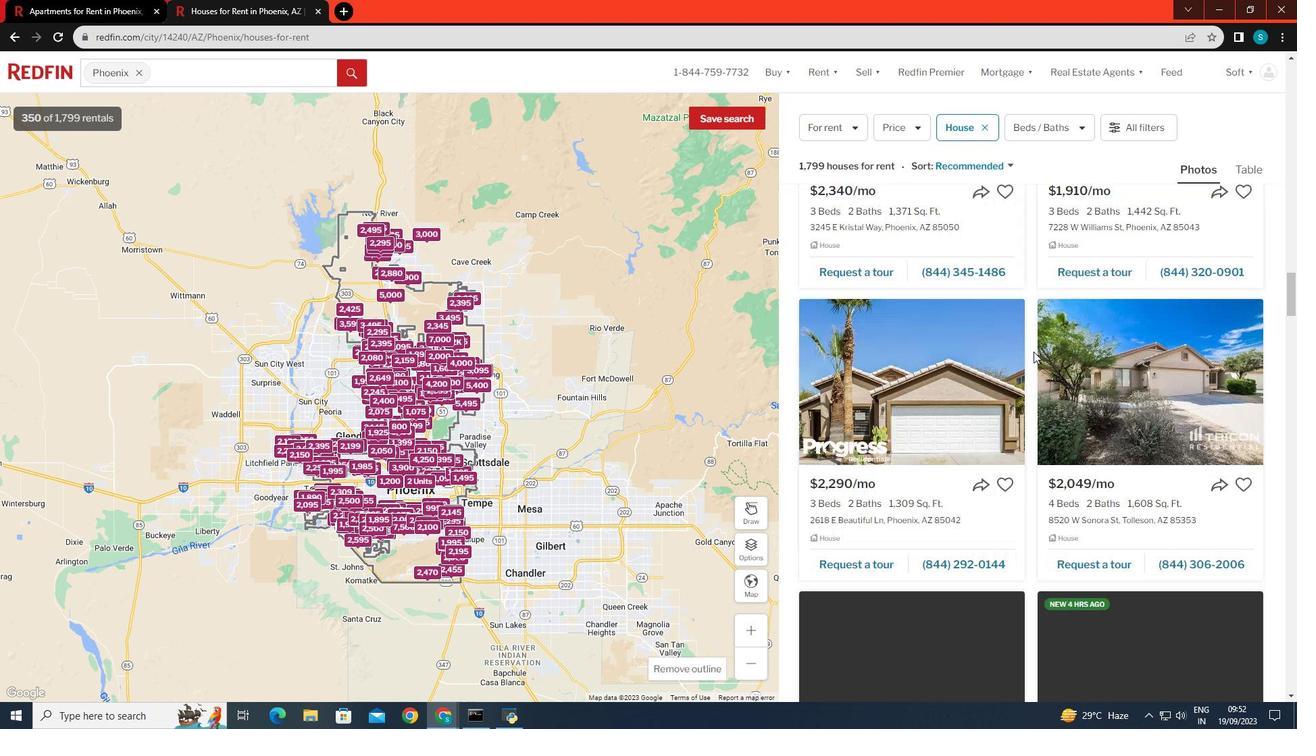 
Action: Mouse scrolled (1033, 351) with delta (0, 0)
Screenshot: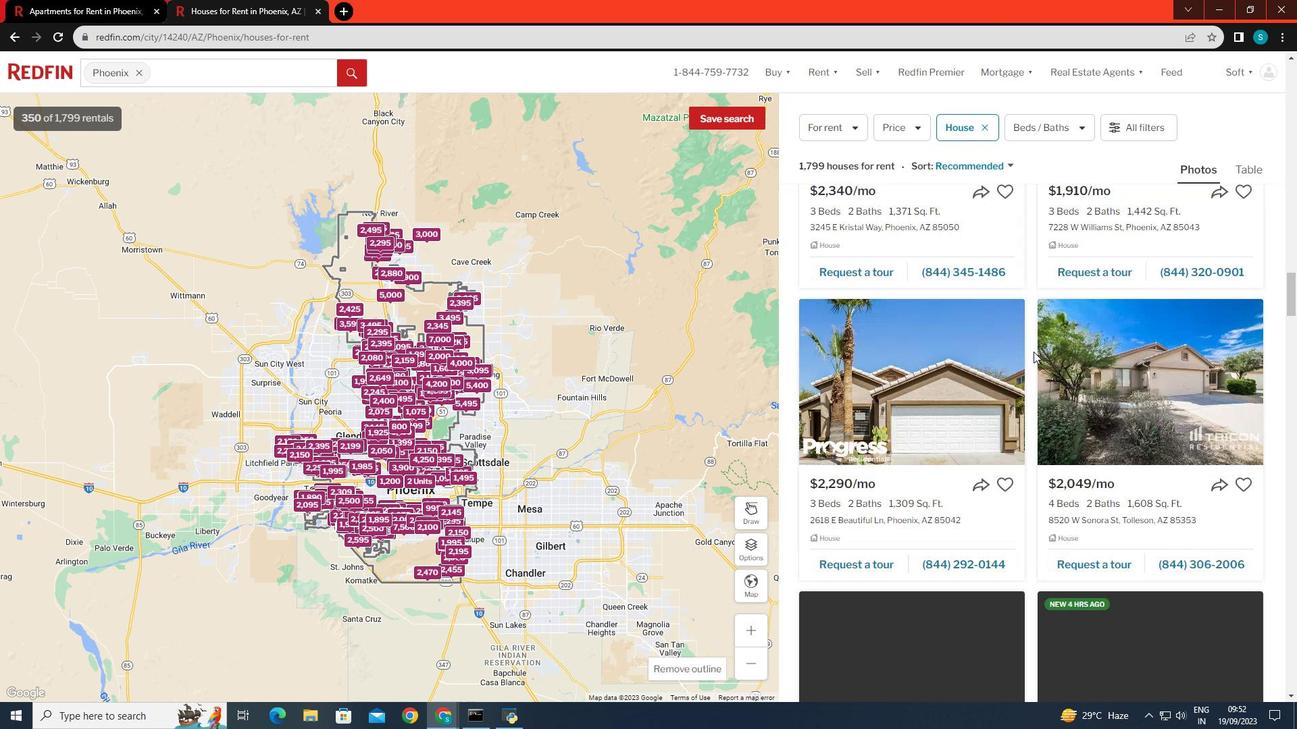 
Action: Mouse scrolled (1033, 351) with delta (0, 0)
Screenshot: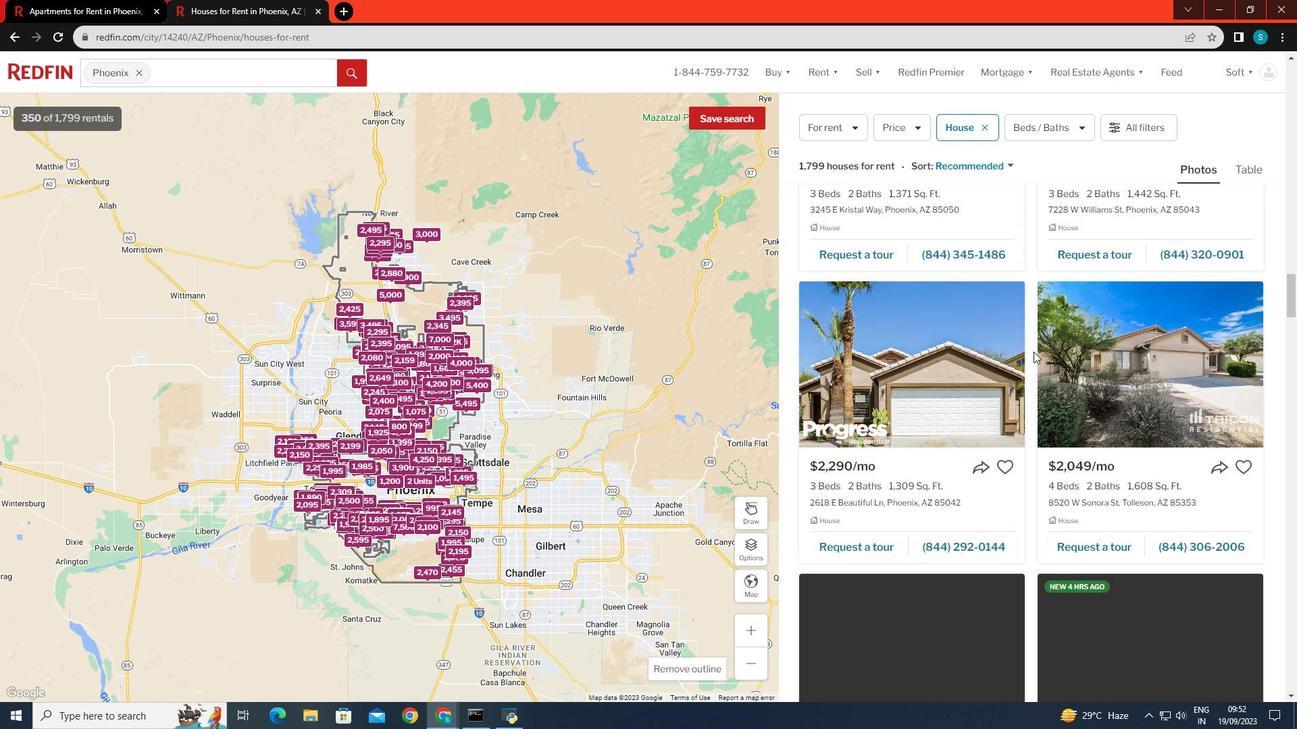 
Action: Mouse scrolled (1033, 351) with delta (0, 0)
Screenshot: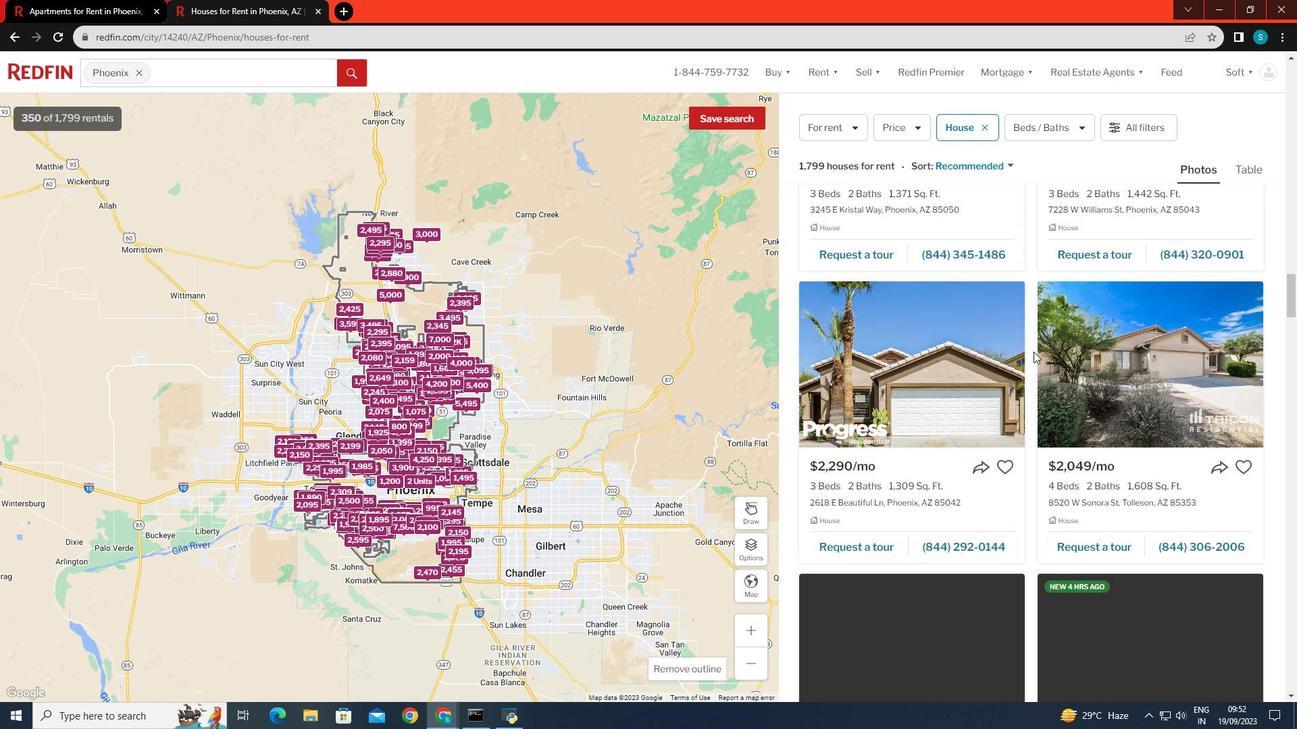 
Action: Mouse scrolled (1033, 351) with delta (0, 0)
Screenshot: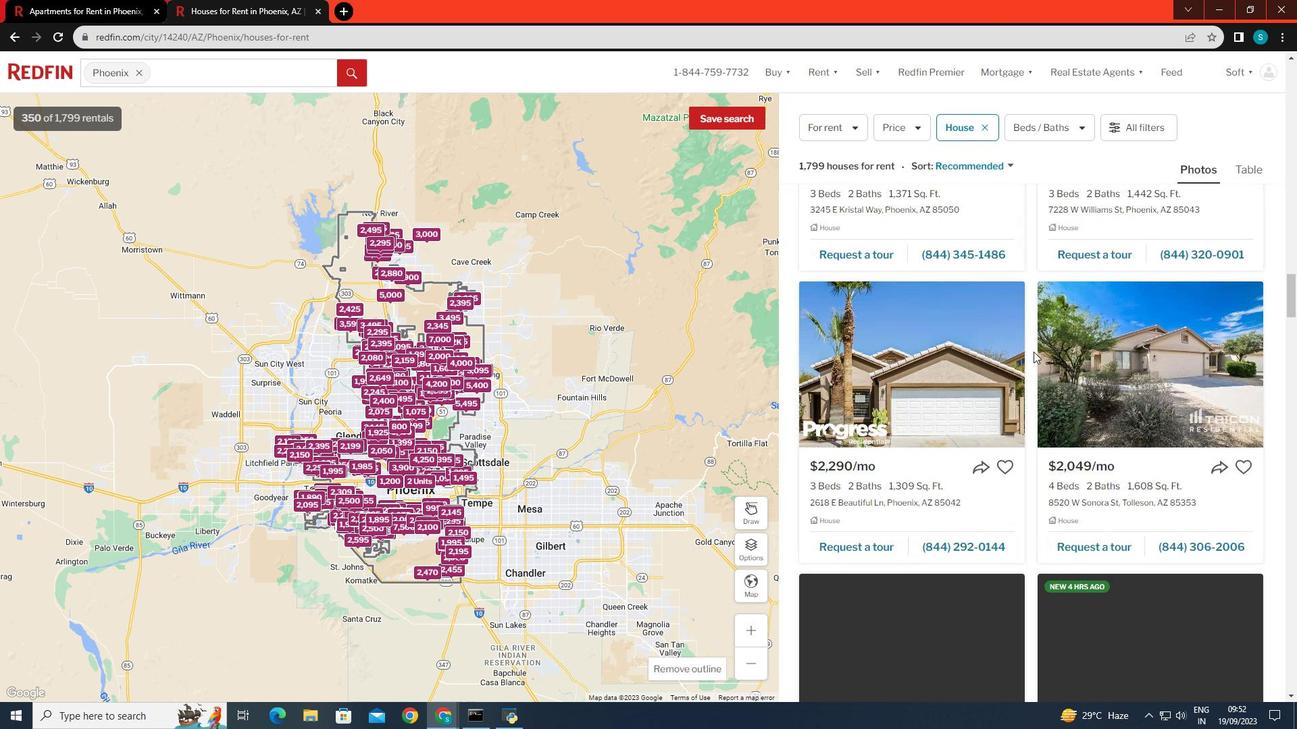 
Action: Mouse scrolled (1033, 351) with delta (0, 0)
Screenshot: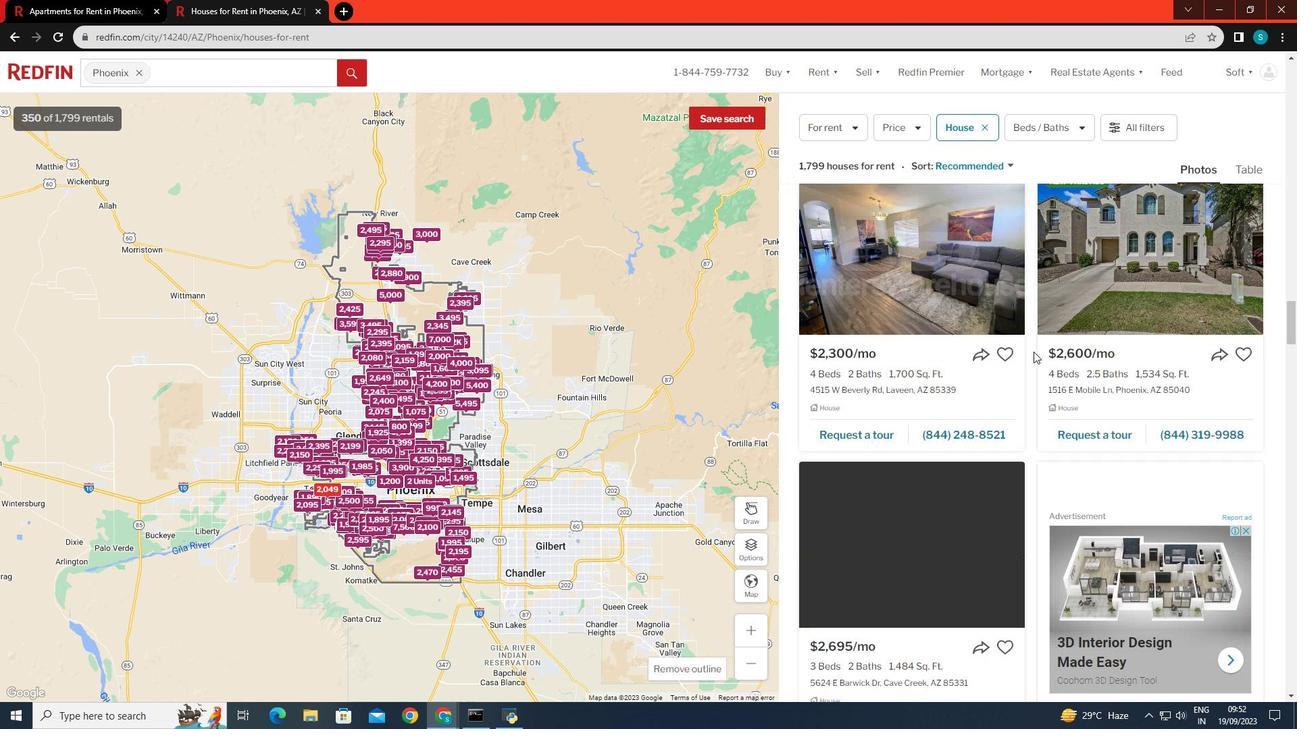 
Action: Mouse scrolled (1033, 351) with delta (0, 0)
Screenshot: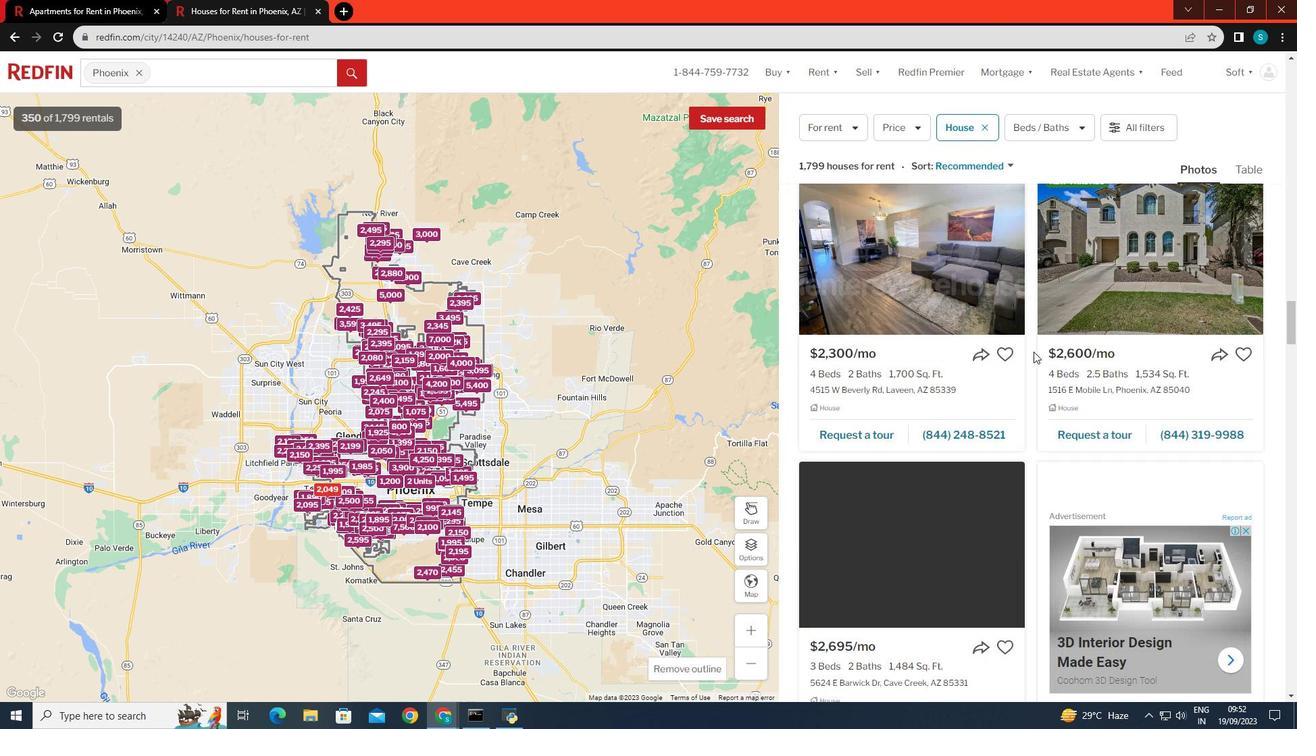 
Action: Mouse scrolled (1033, 351) with delta (0, 0)
Screenshot: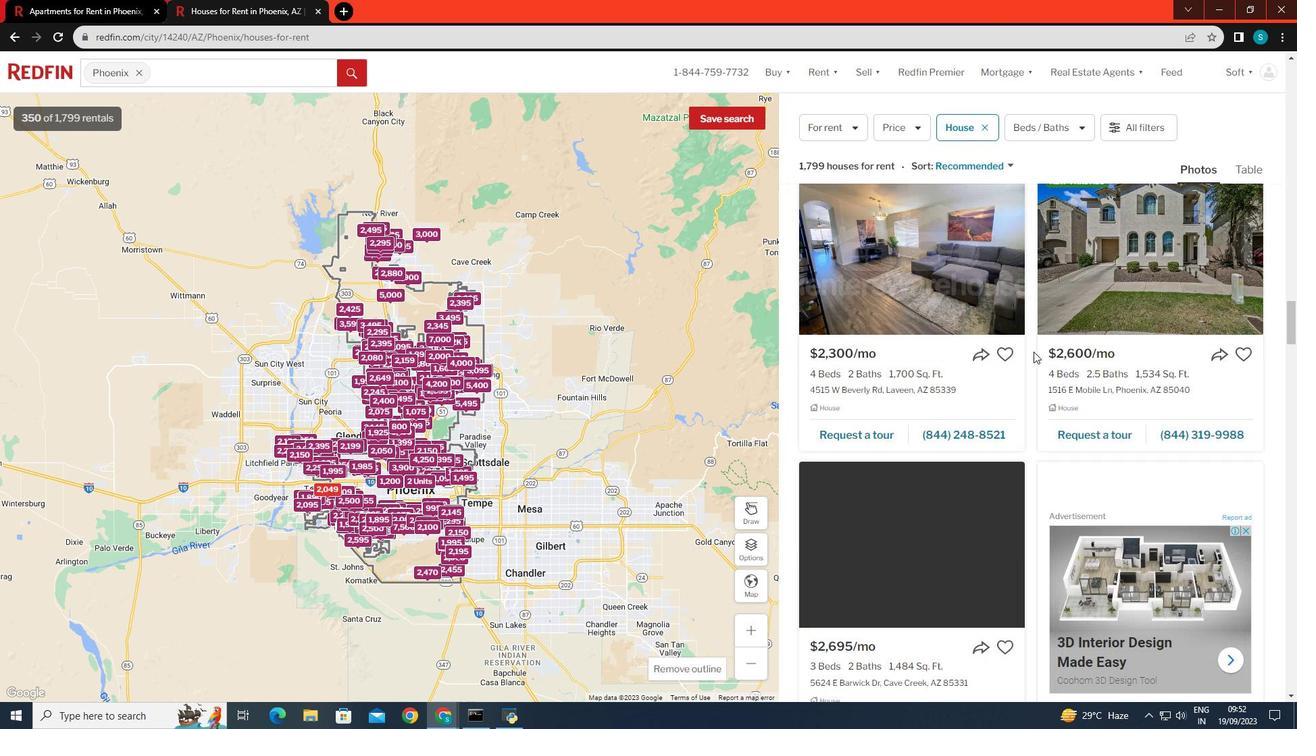 
Action: Mouse scrolled (1033, 351) with delta (0, 0)
Screenshot: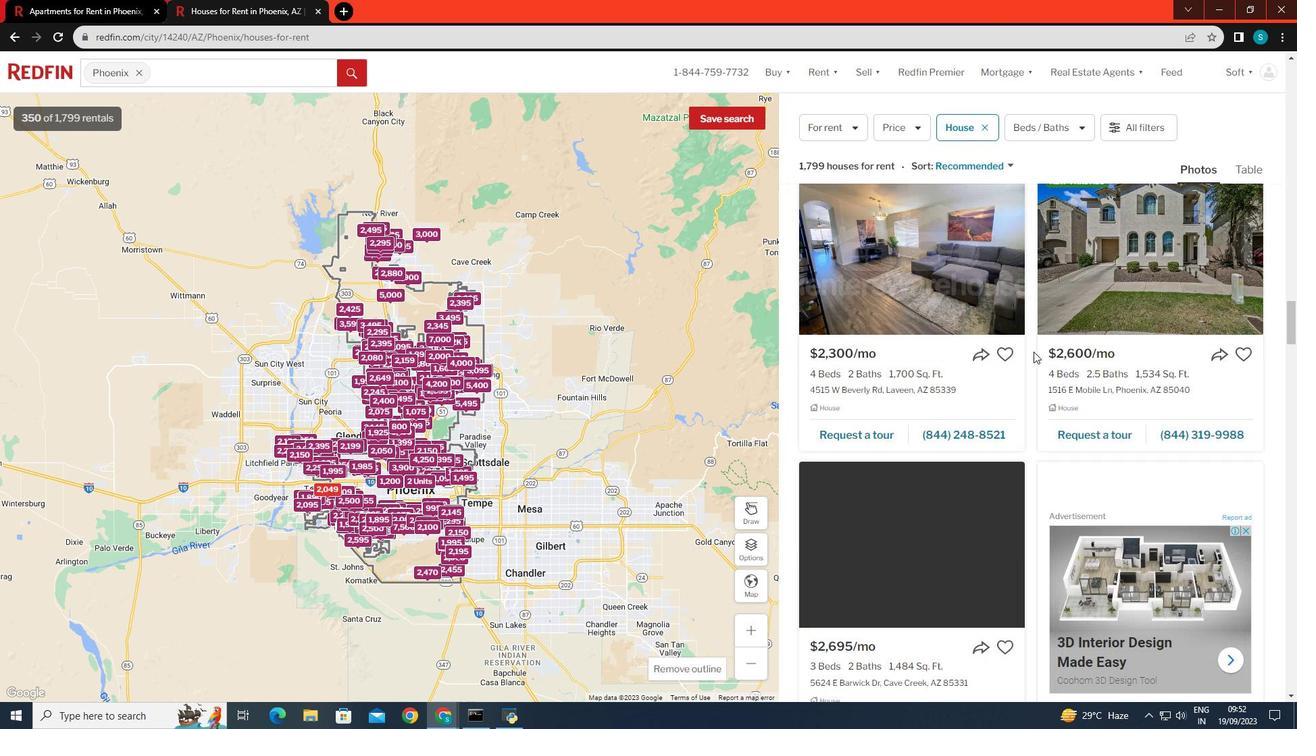 
Action: Mouse scrolled (1033, 351) with delta (0, 0)
Screenshot: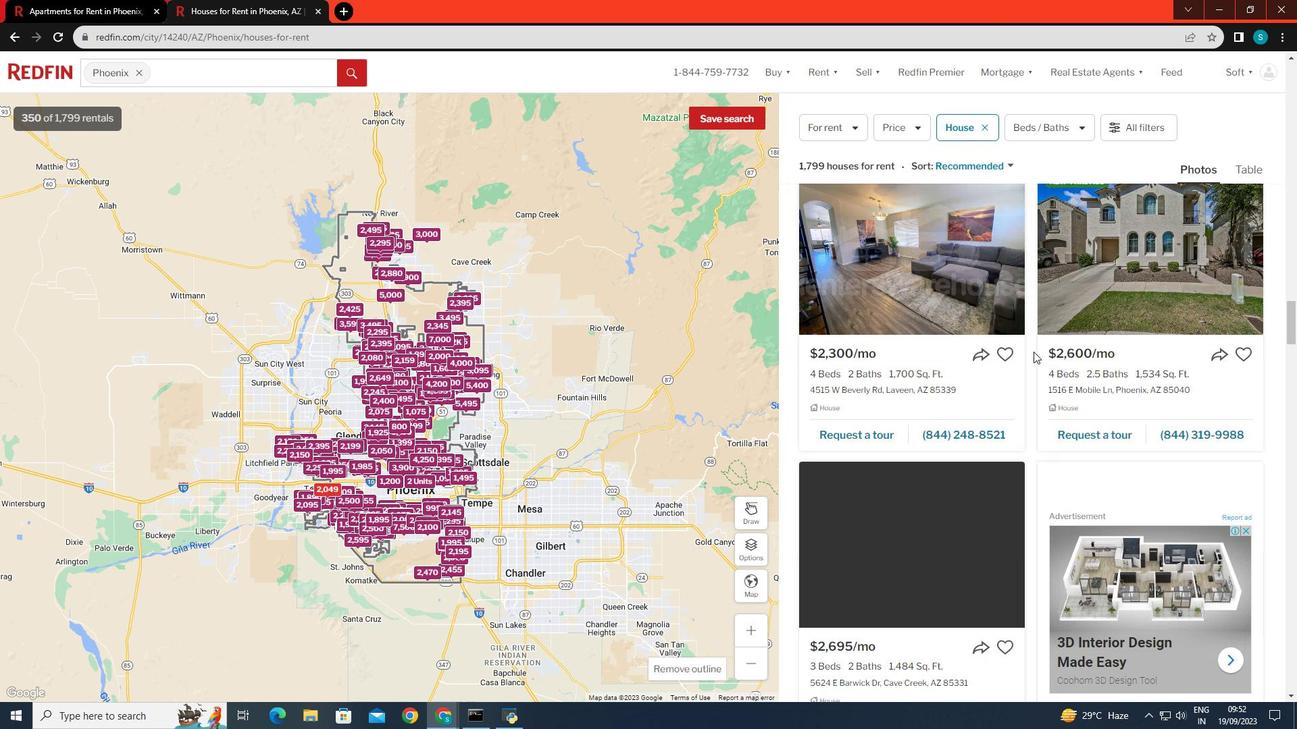 
Action: Mouse scrolled (1033, 351) with delta (0, 0)
Screenshot: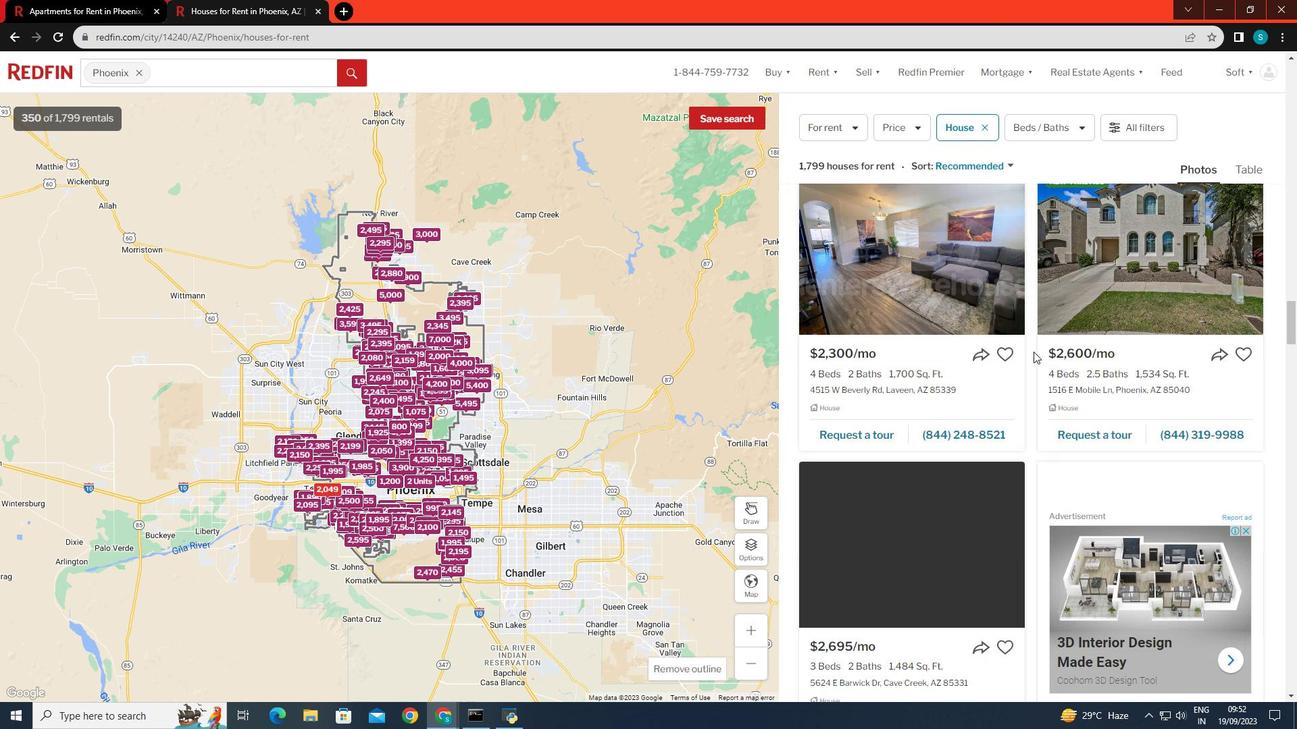 
Action: Mouse scrolled (1033, 351) with delta (0, 0)
Screenshot: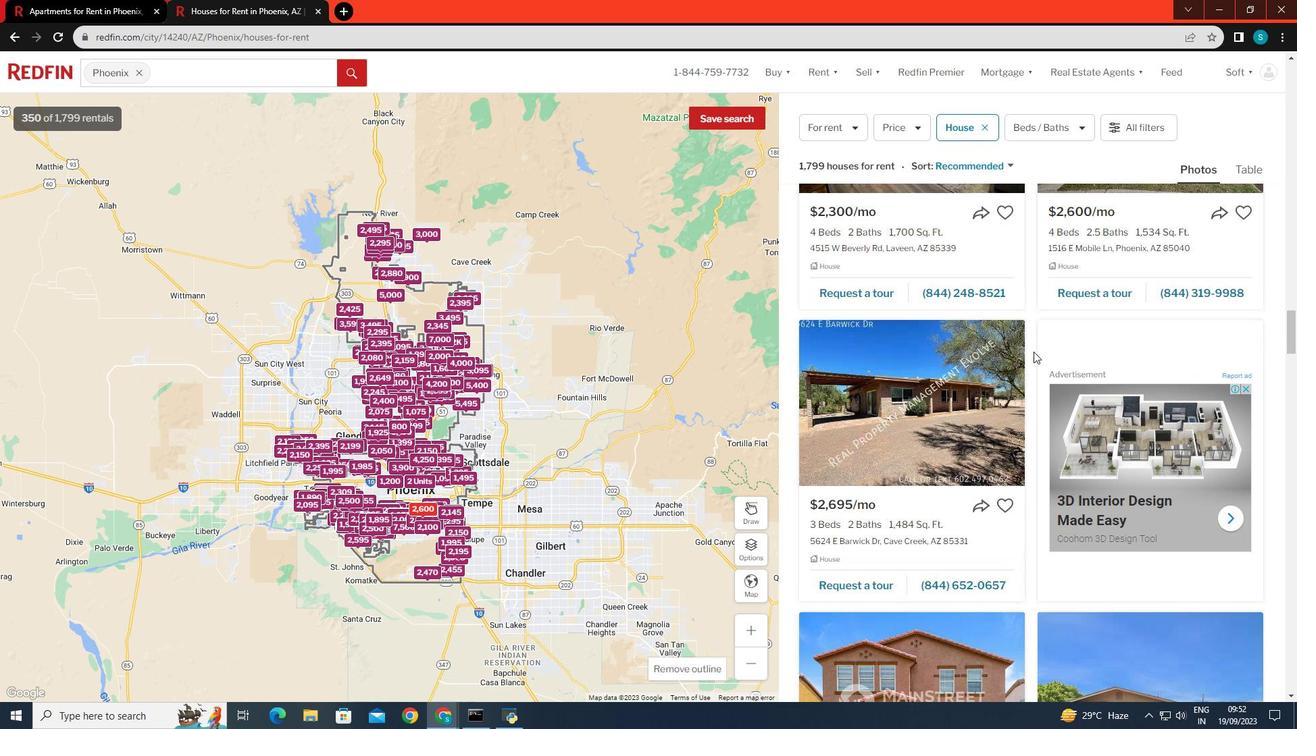 
Action: Mouse scrolled (1033, 351) with delta (0, 0)
Screenshot: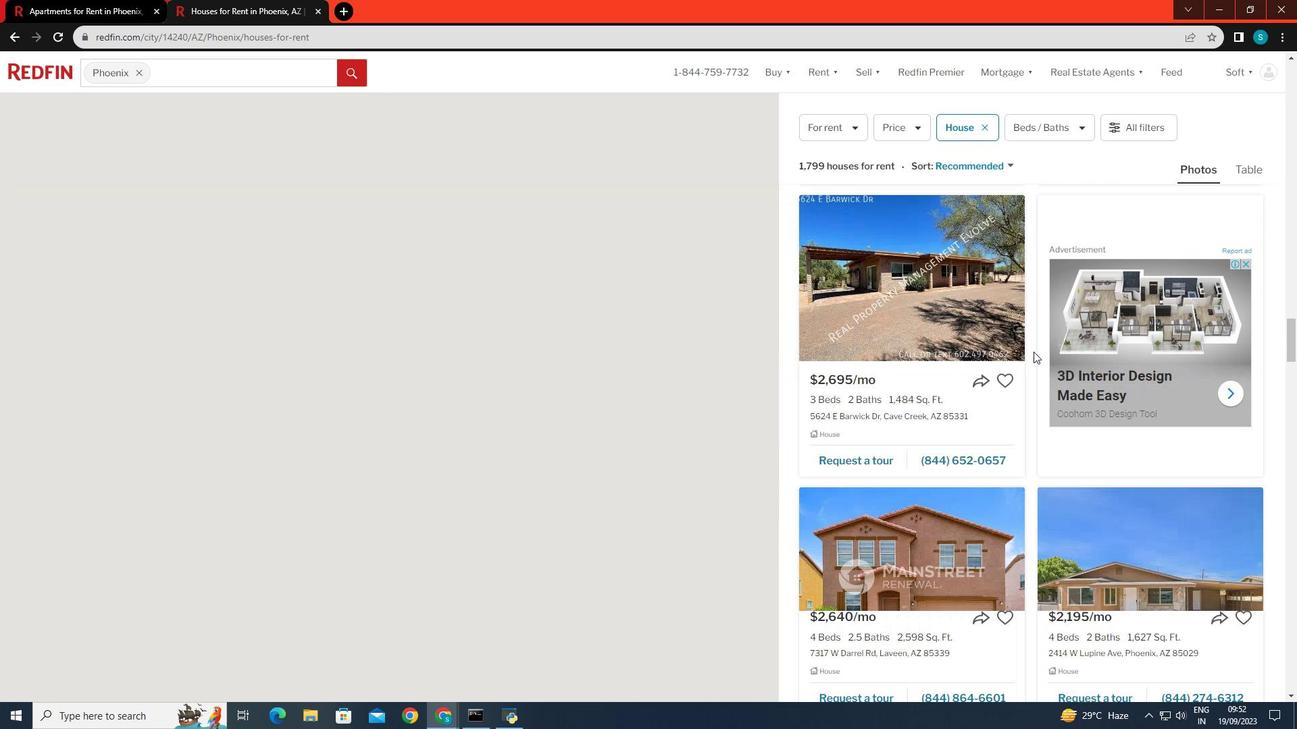 
Action: Mouse scrolled (1033, 351) with delta (0, 0)
Screenshot: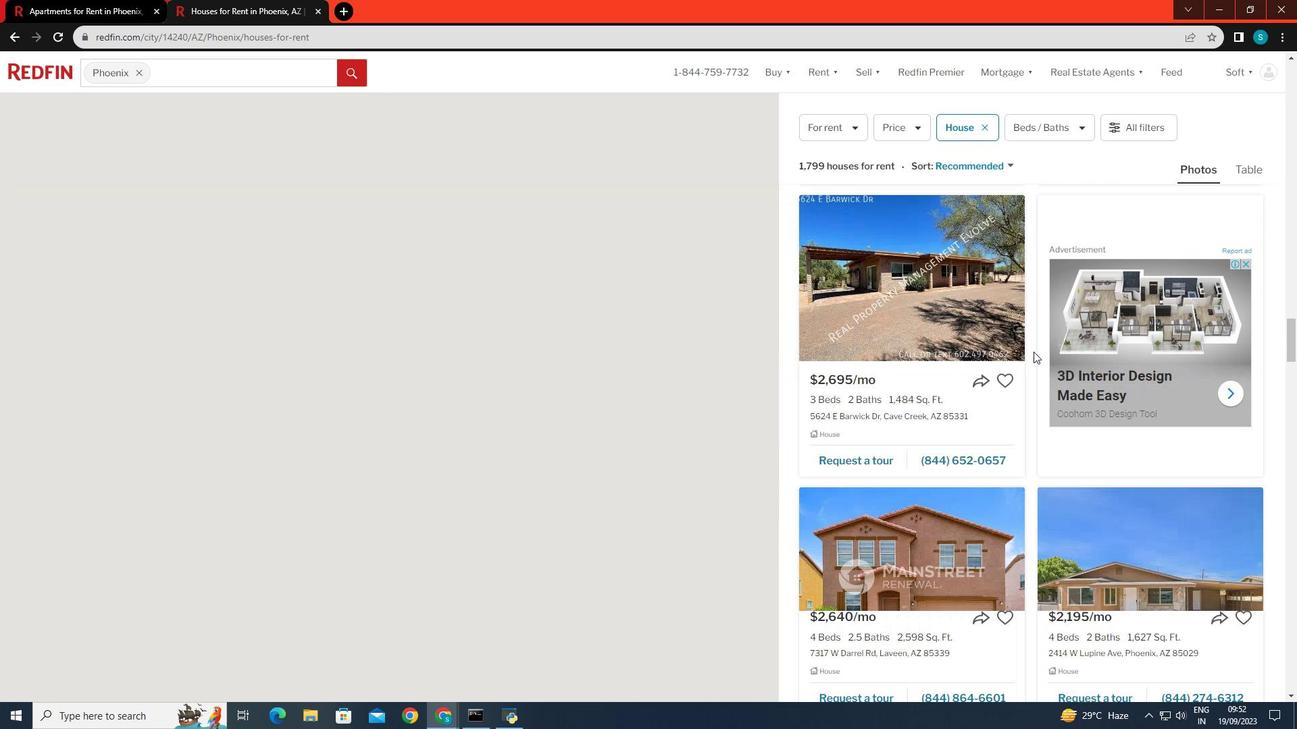 
Action: Mouse scrolled (1033, 351) with delta (0, 0)
Screenshot: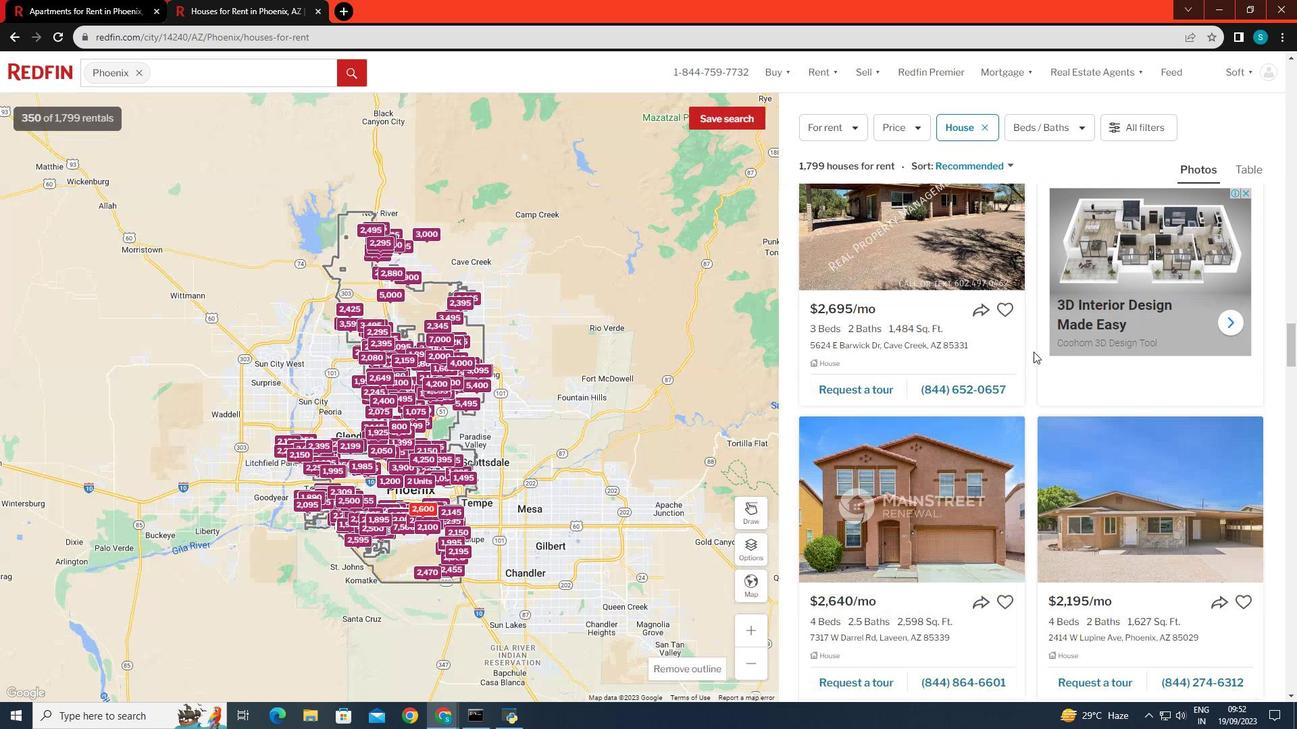 
Action: Mouse scrolled (1033, 351) with delta (0, 0)
Screenshot: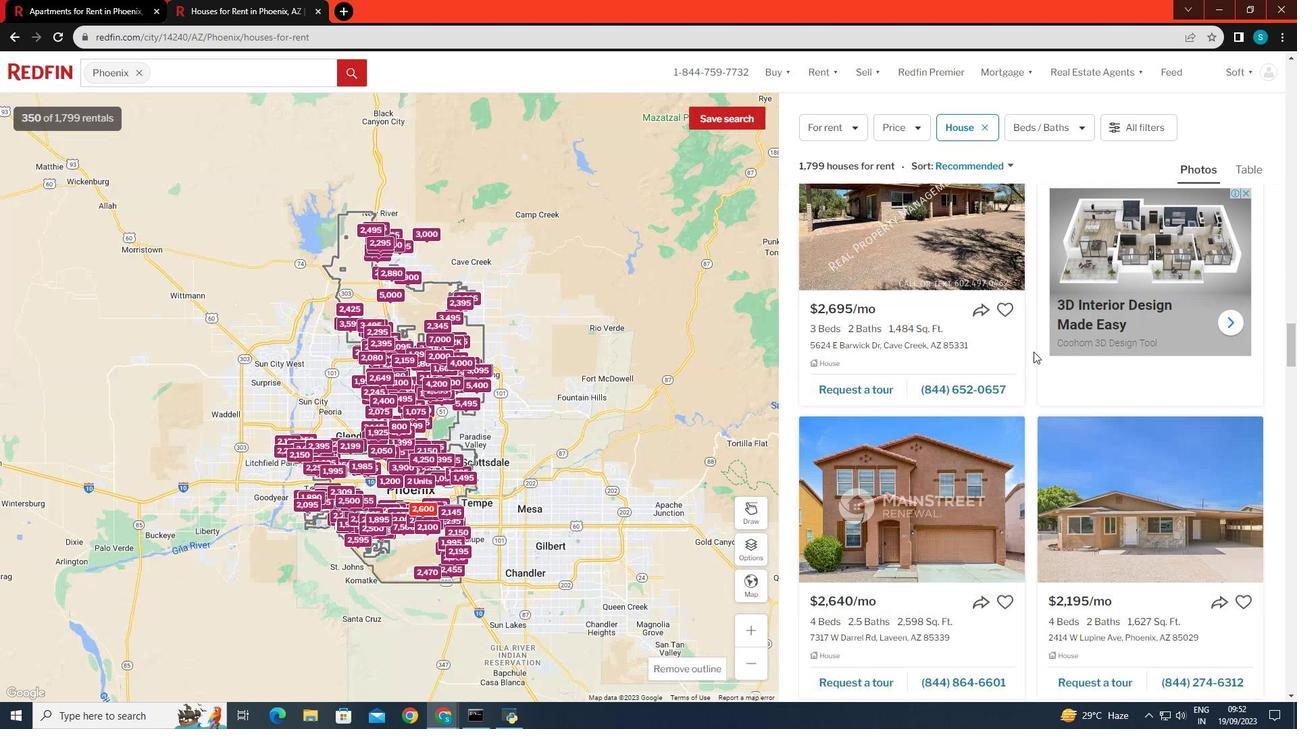 
Action: Mouse scrolled (1033, 351) with delta (0, 0)
Screenshot: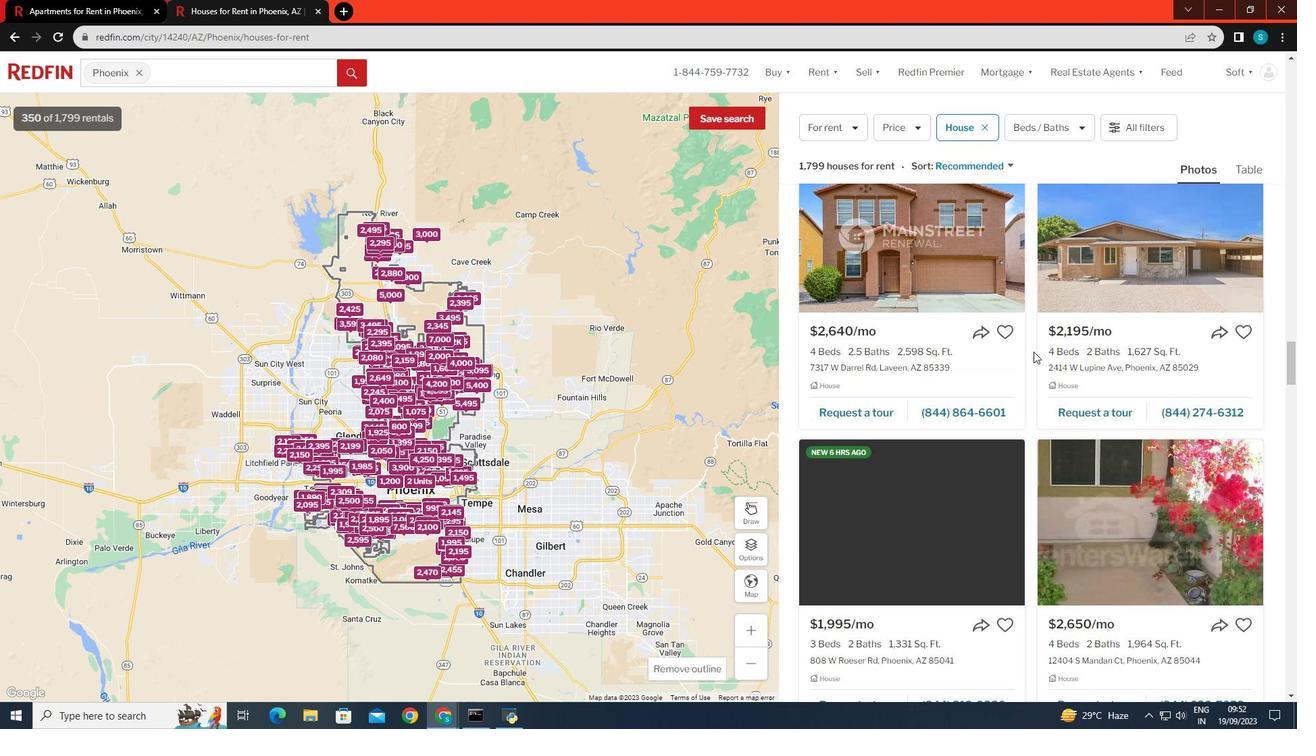 
Action: Mouse scrolled (1033, 351) with delta (0, 0)
Screenshot: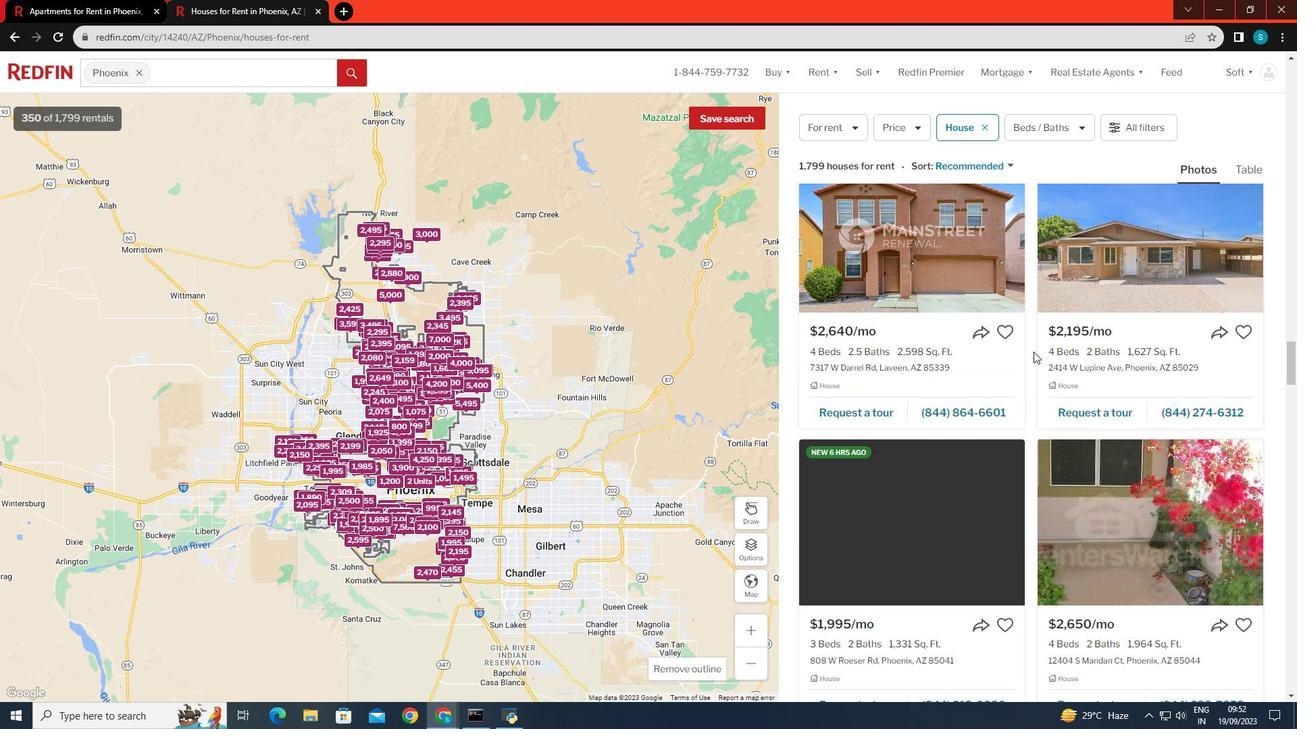 
Action: Mouse scrolled (1033, 351) with delta (0, 0)
Screenshot: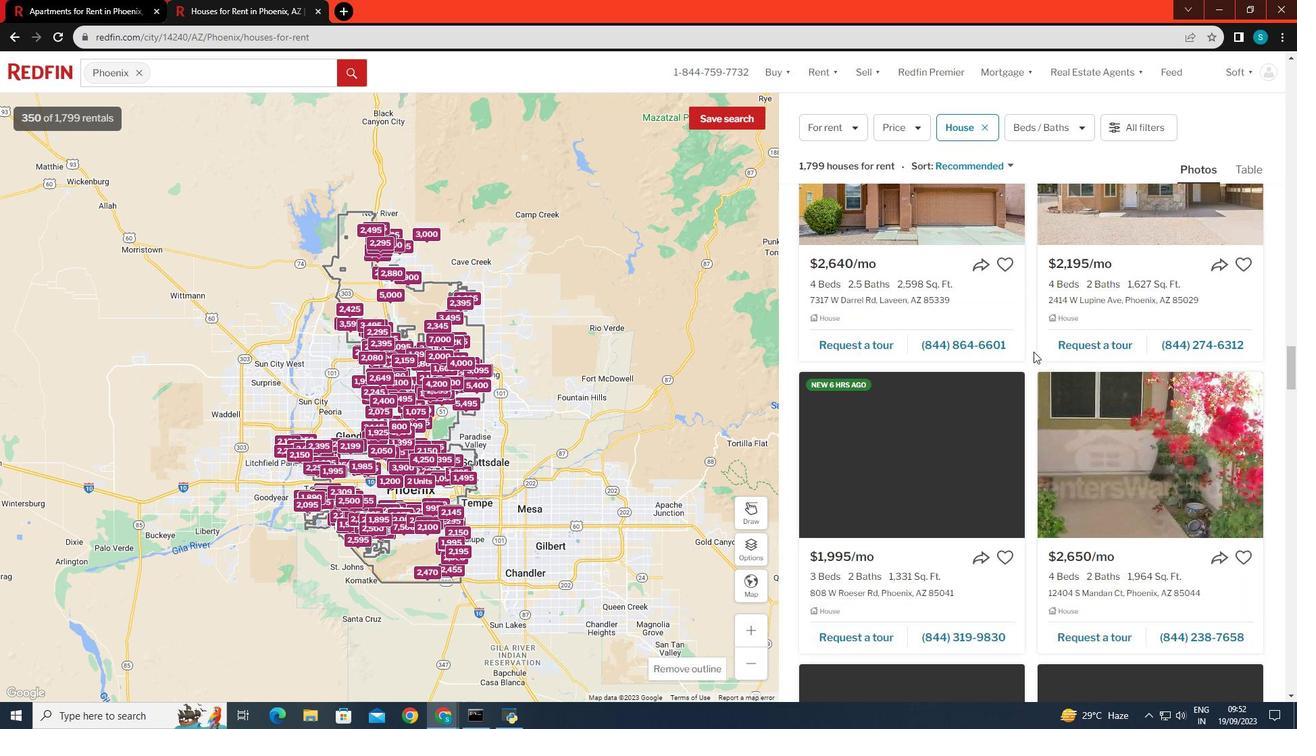 
Action: Mouse scrolled (1033, 351) with delta (0, 0)
Screenshot: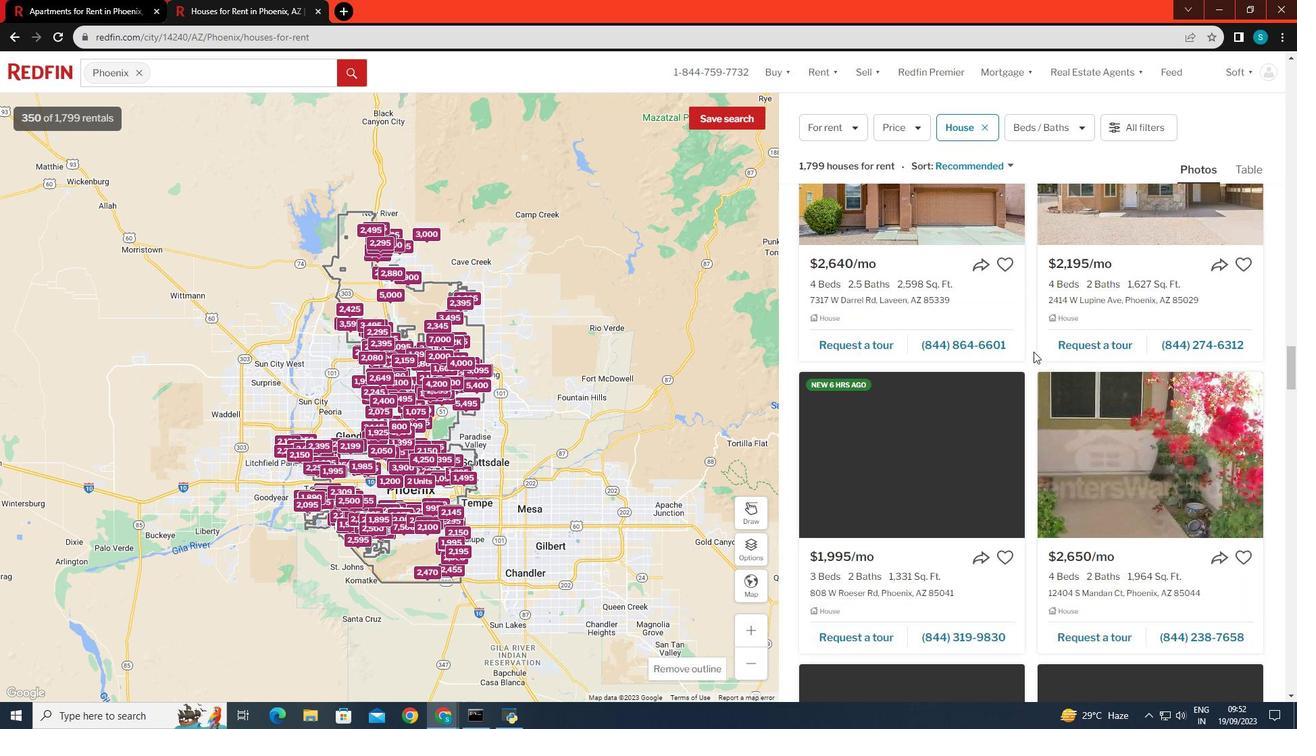 
Action: Mouse scrolled (1033, 351) with delta (0, 0)
Screenshot: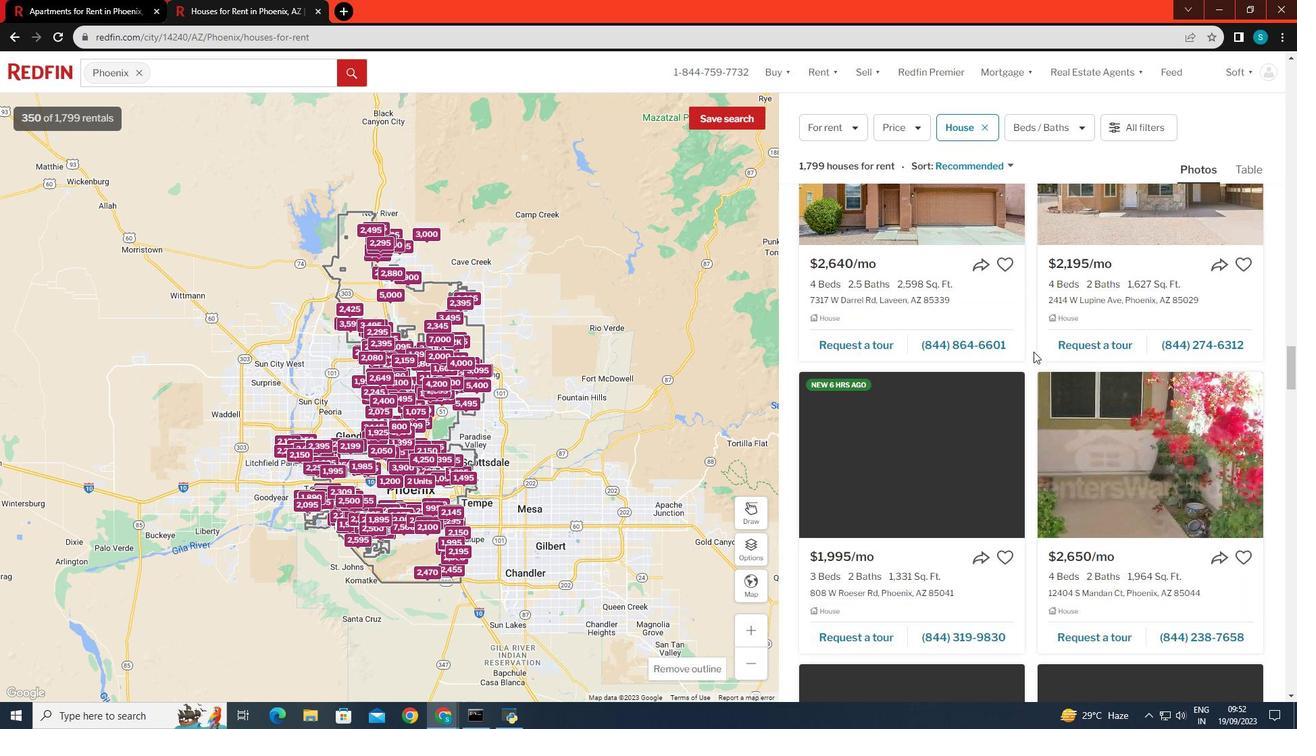 
Action: Mouse scrolled (1033, 352) with delta (0, 0)
Screenshot: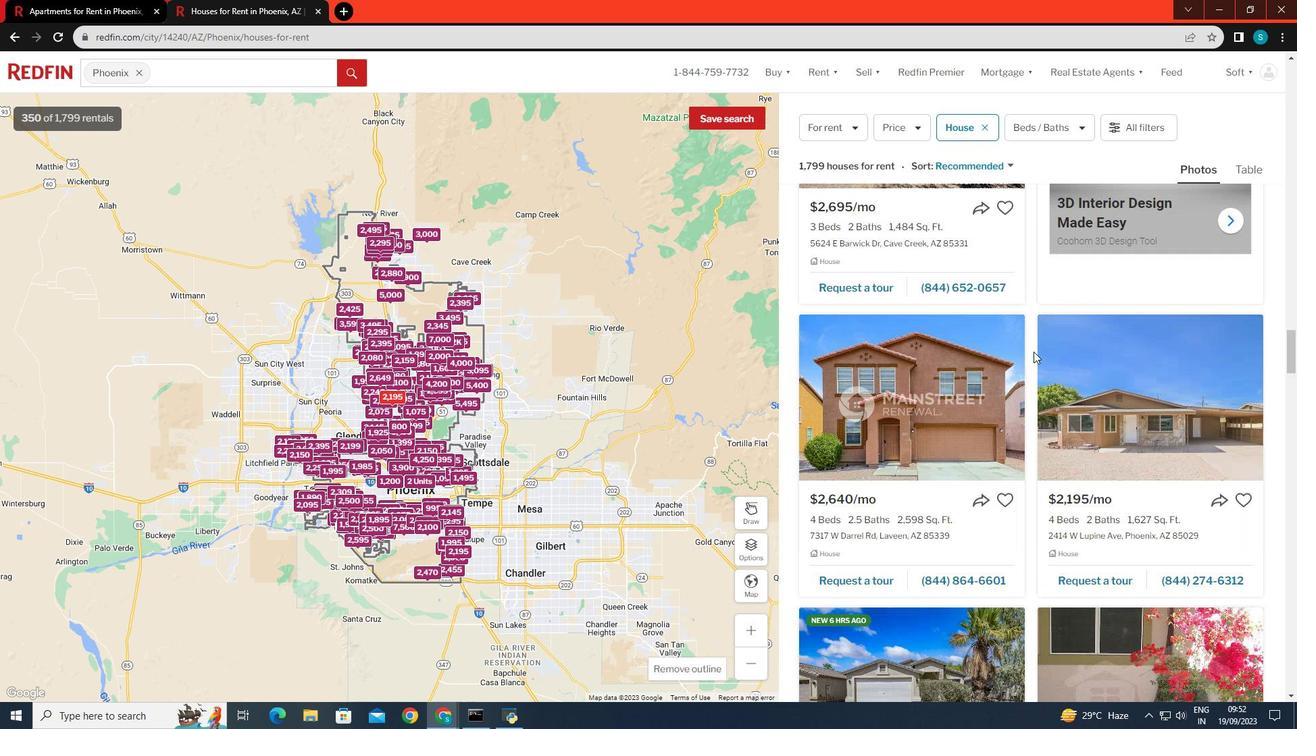 
Action: Mouse scrolled (1033, 352) with delta (0, 0)
Screenshot: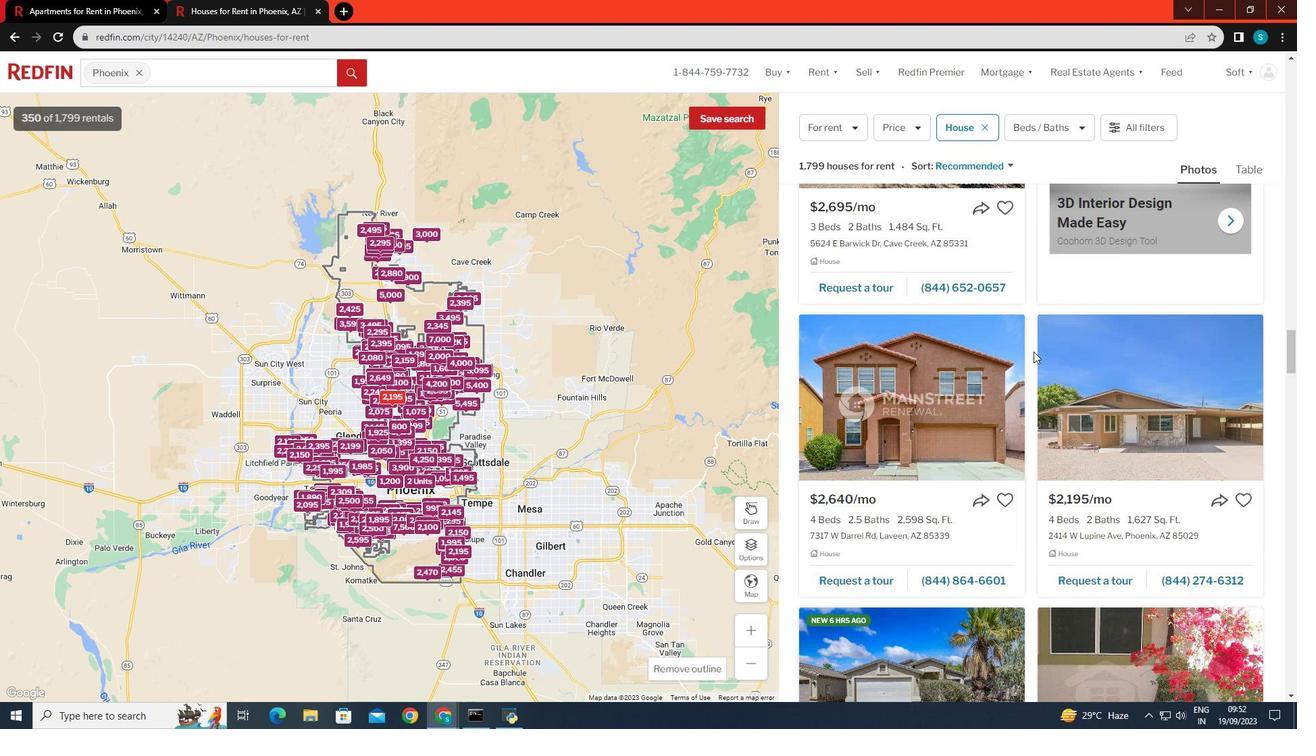 
Action: Mouse scrolled (1033, 352) with delta (0, 0)
Screenshot: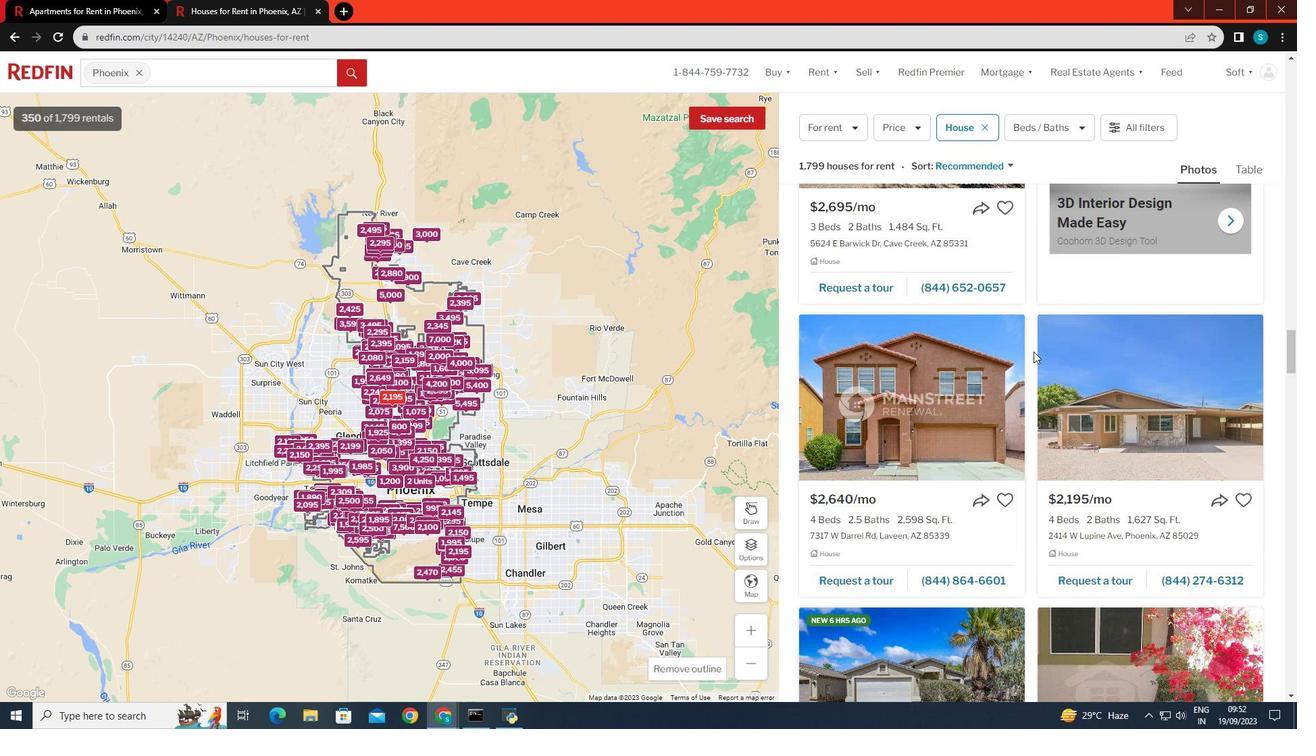 
Action: Mouse scrolled (1033, 352) with delta (0, 0)
Screenshot: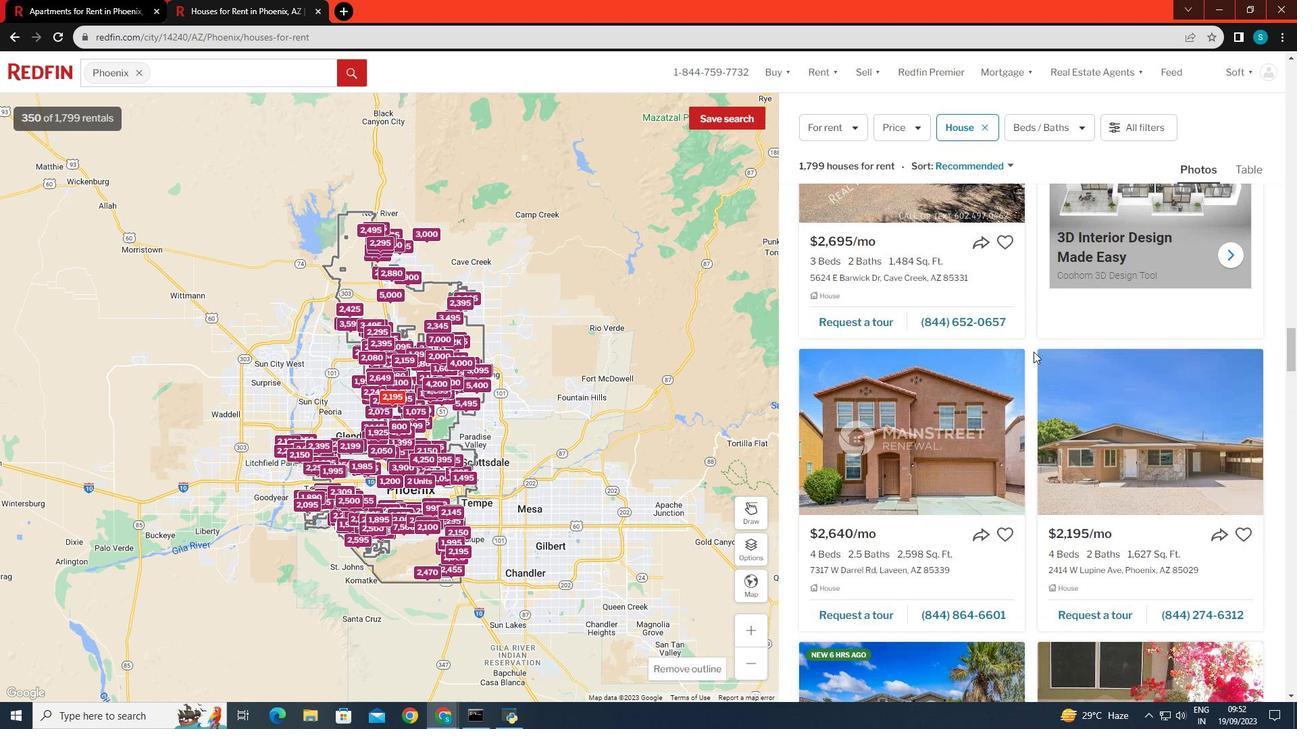 
Action: Mouse scrolled (1033, 352) with delta (0, 0)
Screenshot: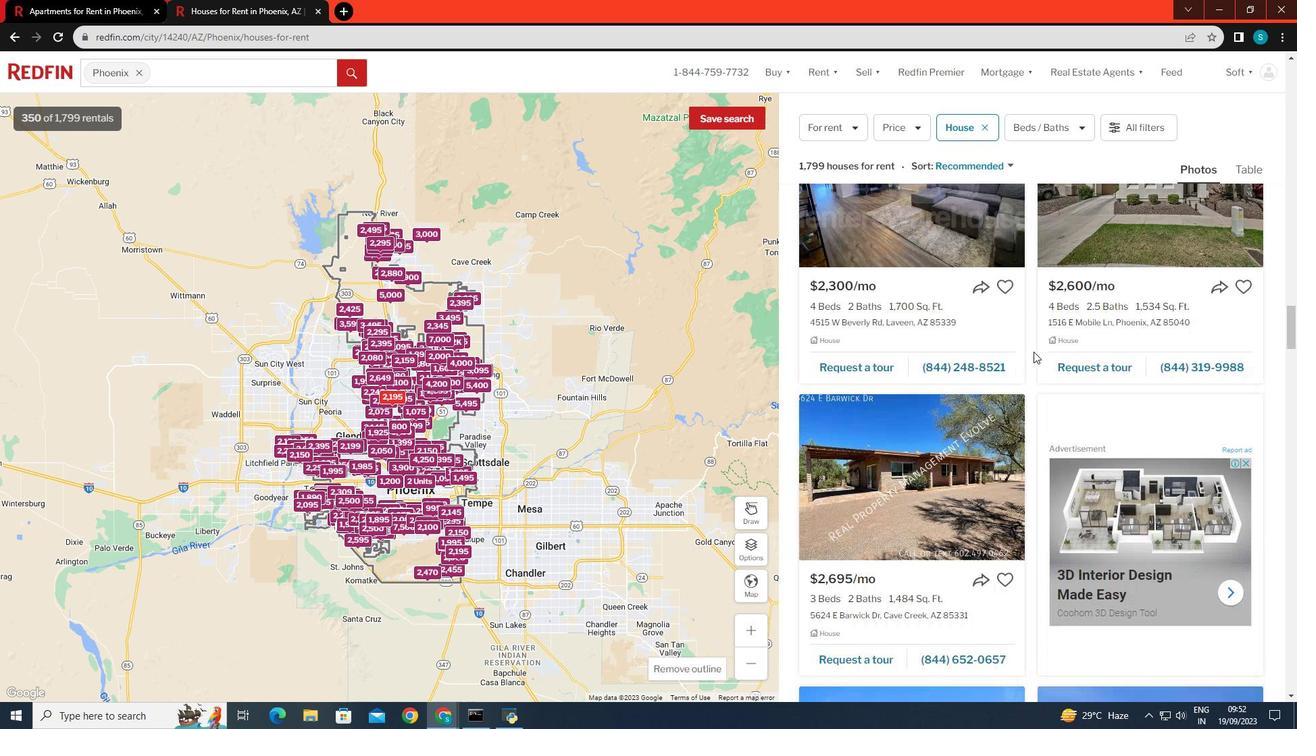 
Action: Mouse scrolled (1033, 352) with delta (0, 0)
Screenshot: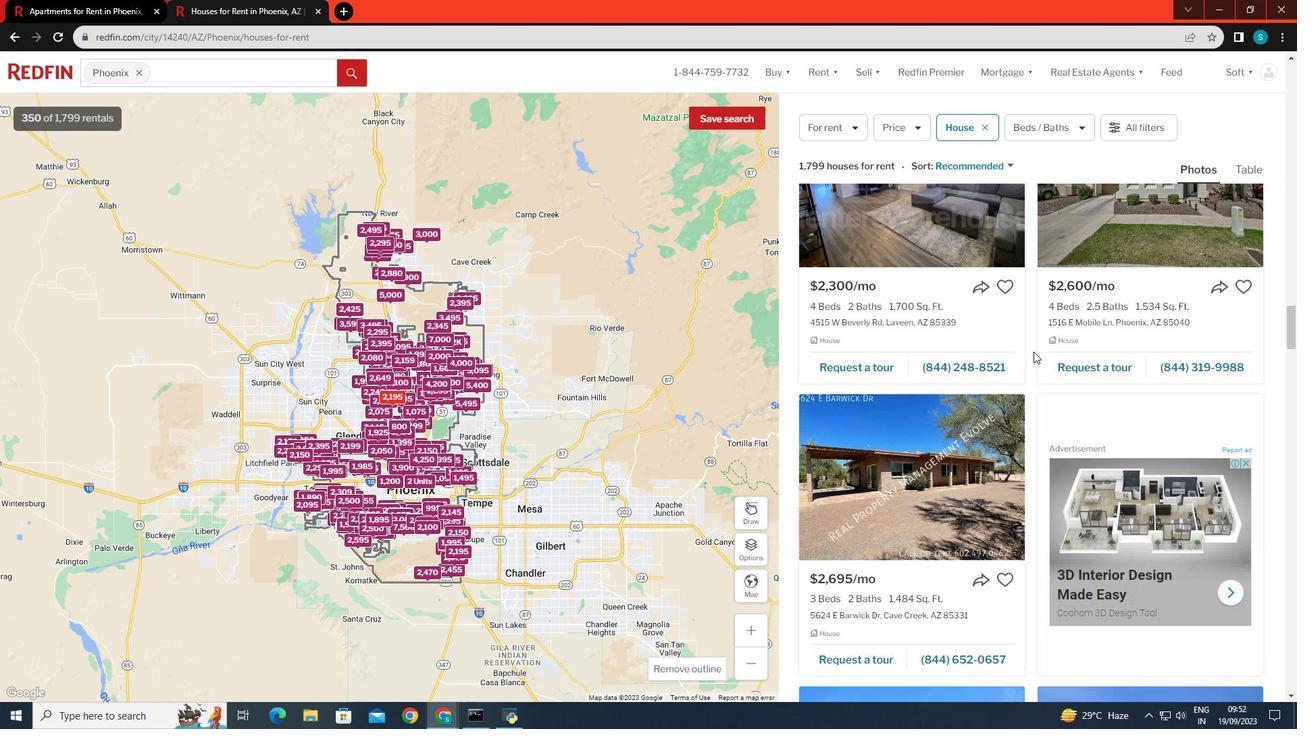 
Action: Mouse scrolled (1033, 352) with delta (0, 0)
Screenshot: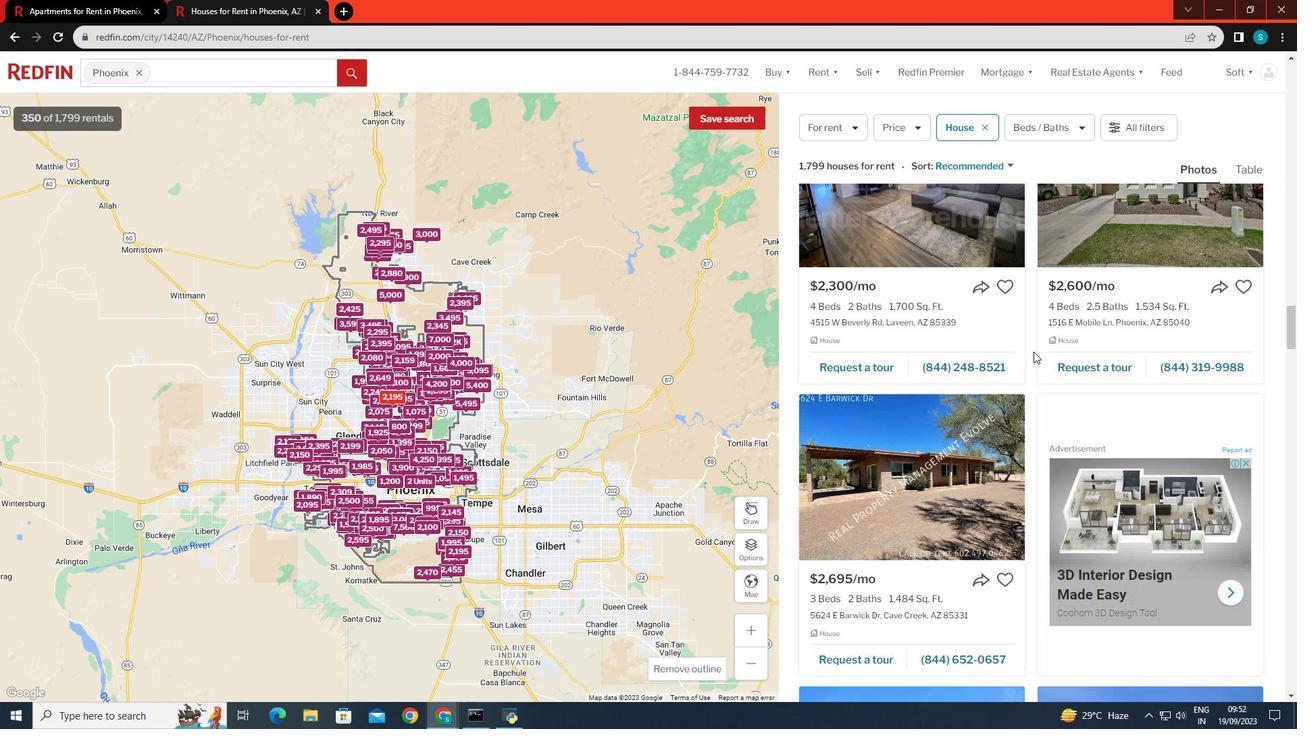 
Action: Mouse scrolled (1033, 352) with delta (0, 0)
Screenshot: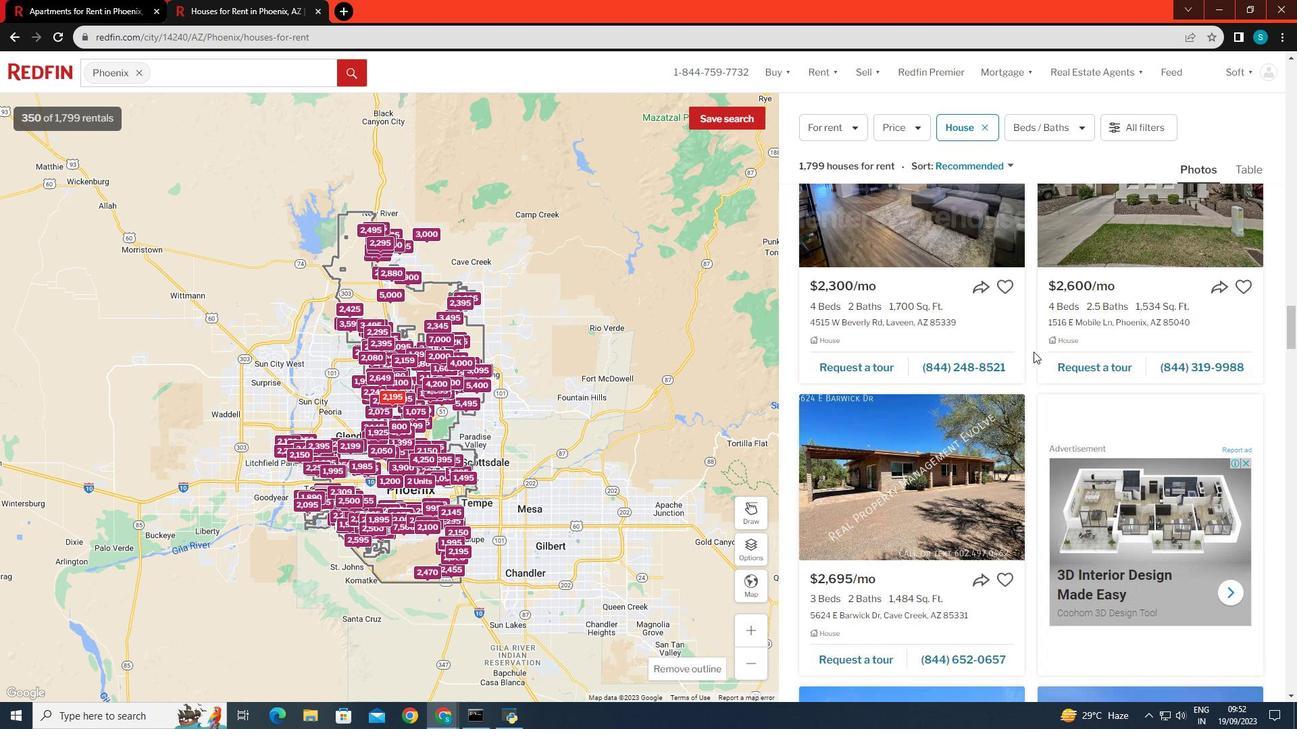 
Action: Mouse scrolled (1033, 352) with delta (0, 0)
Screenshot: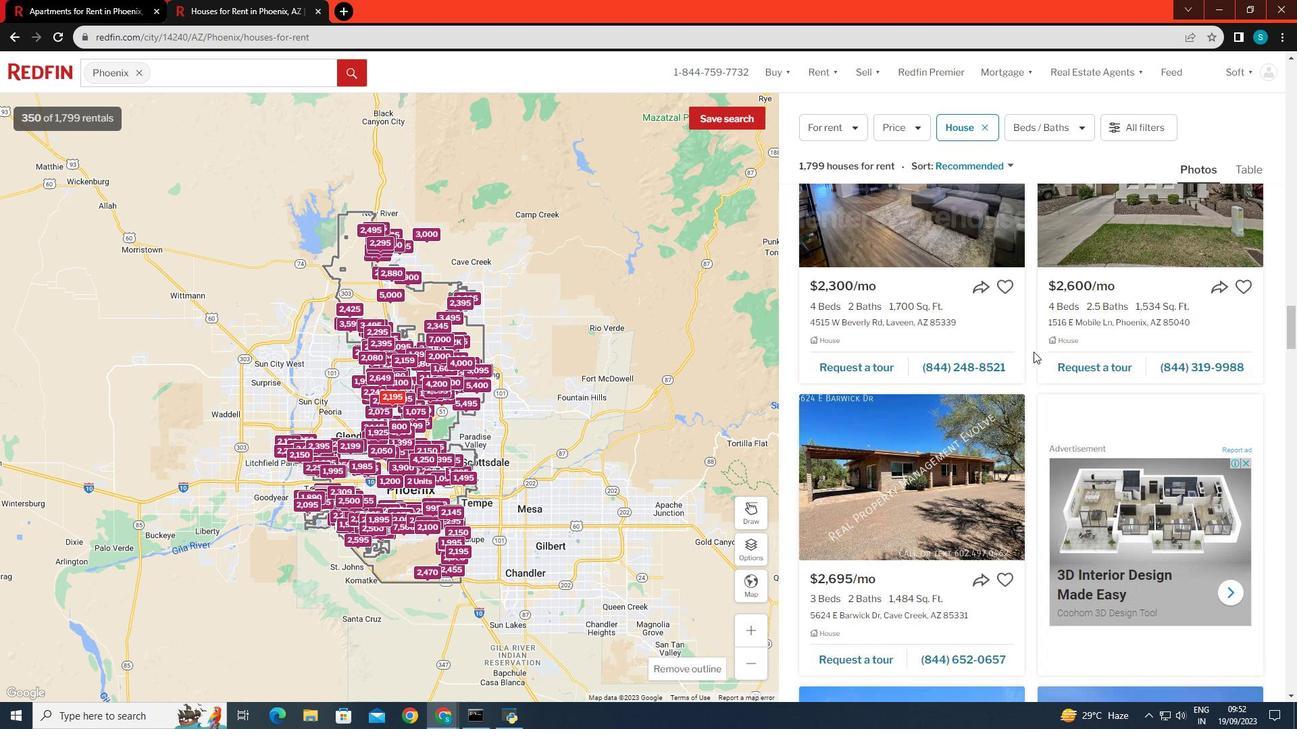 
Action: Mouse scrolled (1033, 352) with delta (0, 0)
Screenshot: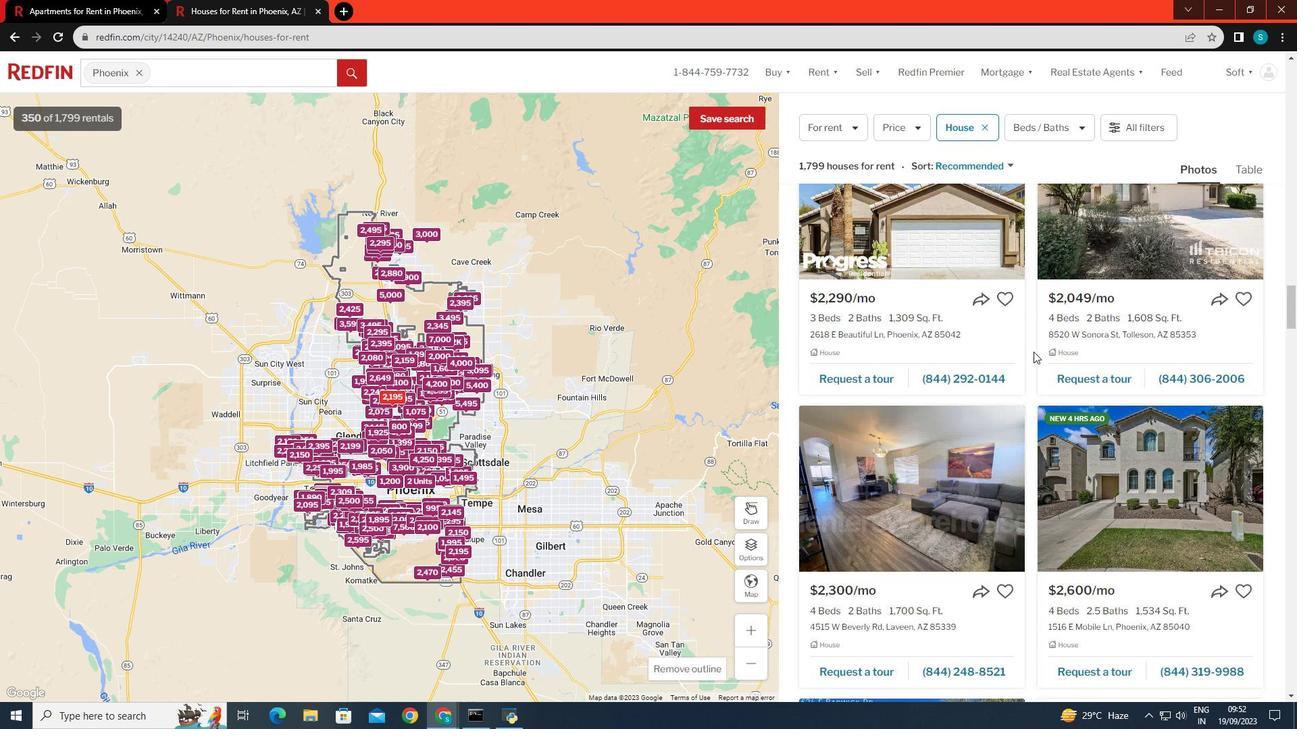 
Action: Mouse scrolled (1033, 352) with delta (0, 0)
Screenshot: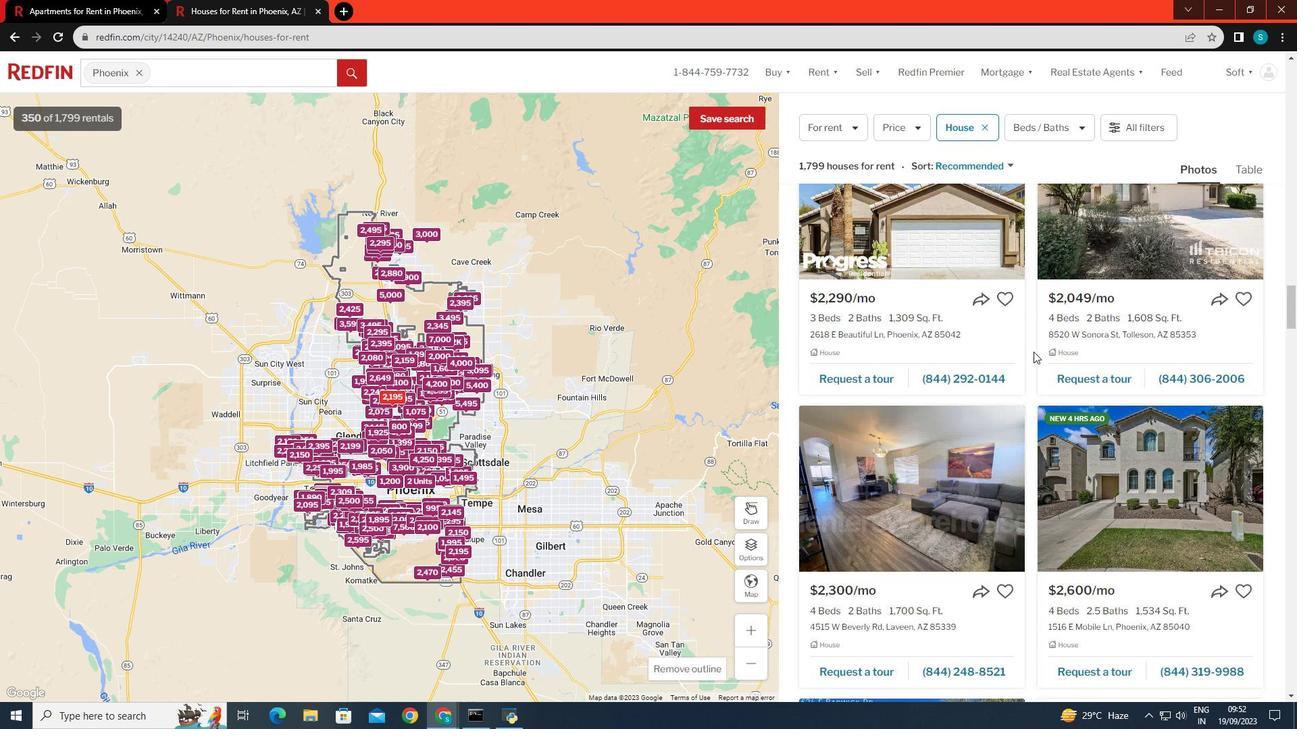 
Action: Mouse scrolled (1033, 352) with delta (0, 0)
Screenshot: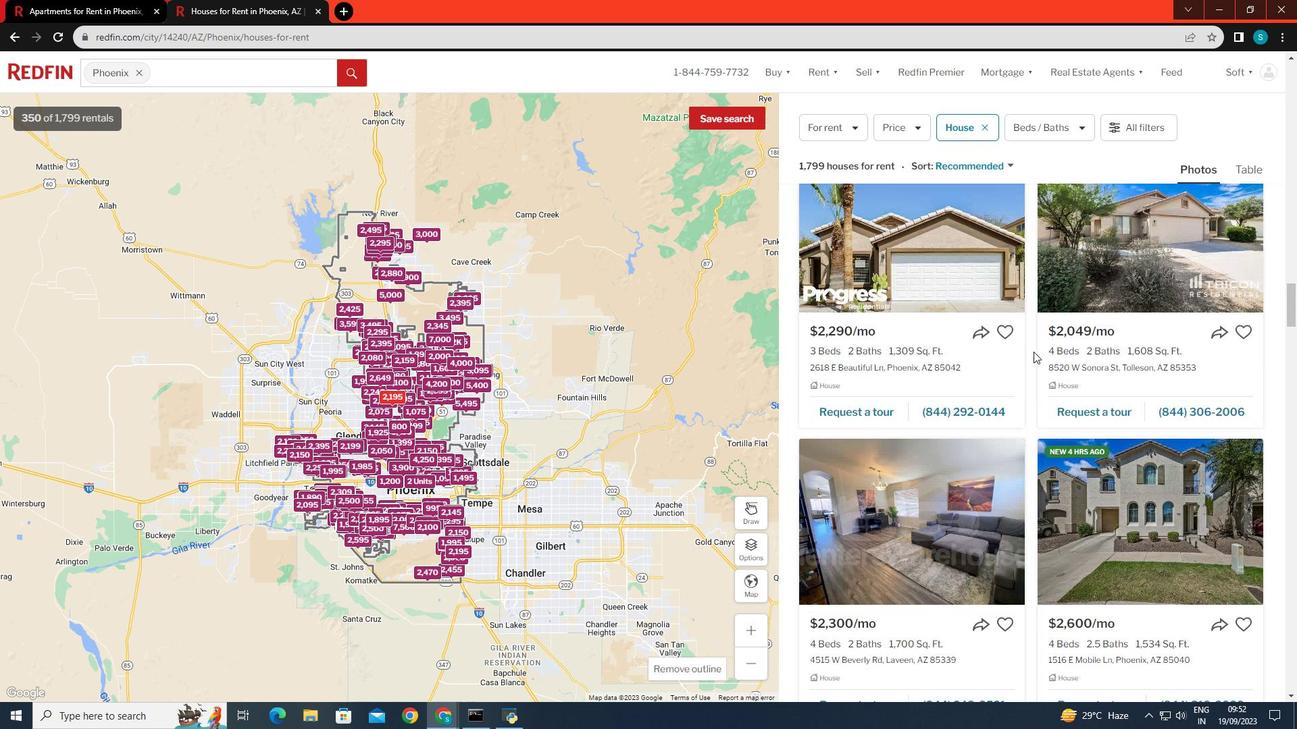 
Action: Mouse scrolled (1033, 352) with delta (0, 0)
Screenshot: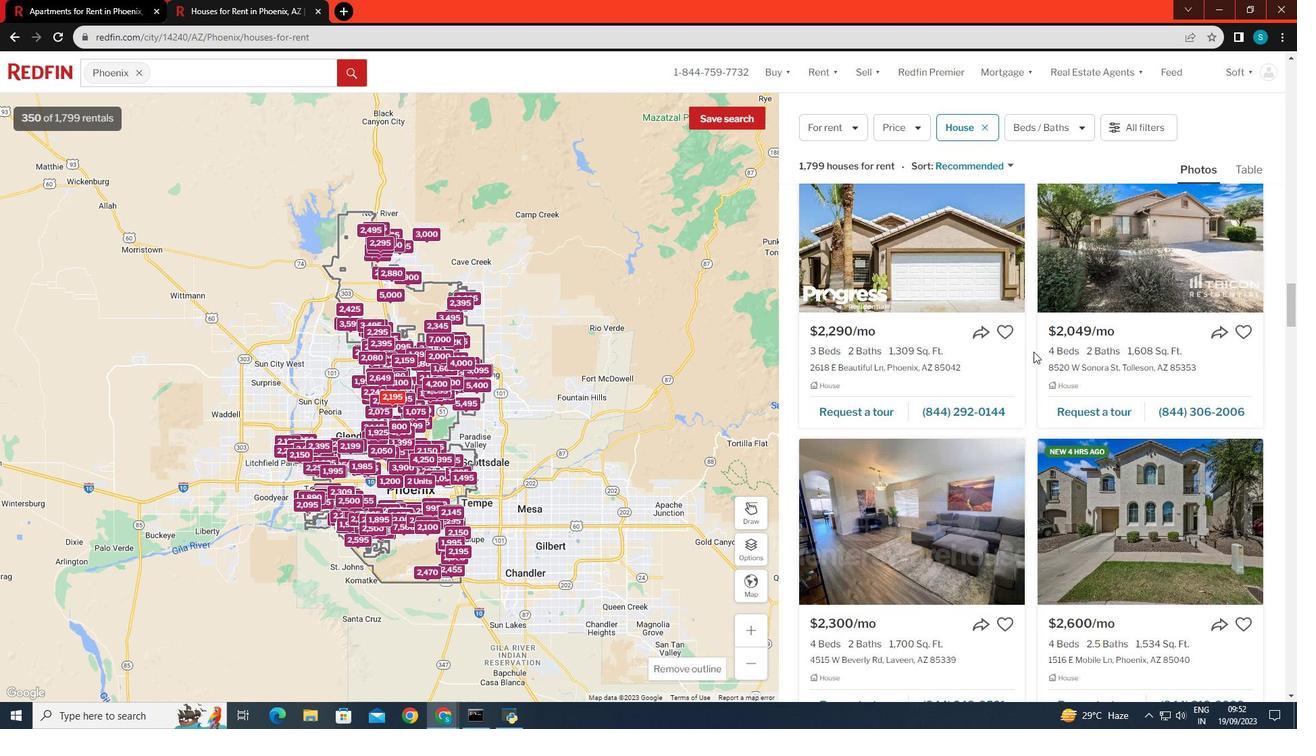 
Action: Mouse scrolled (1033, 352) with delta (0, 0)
Screenshot: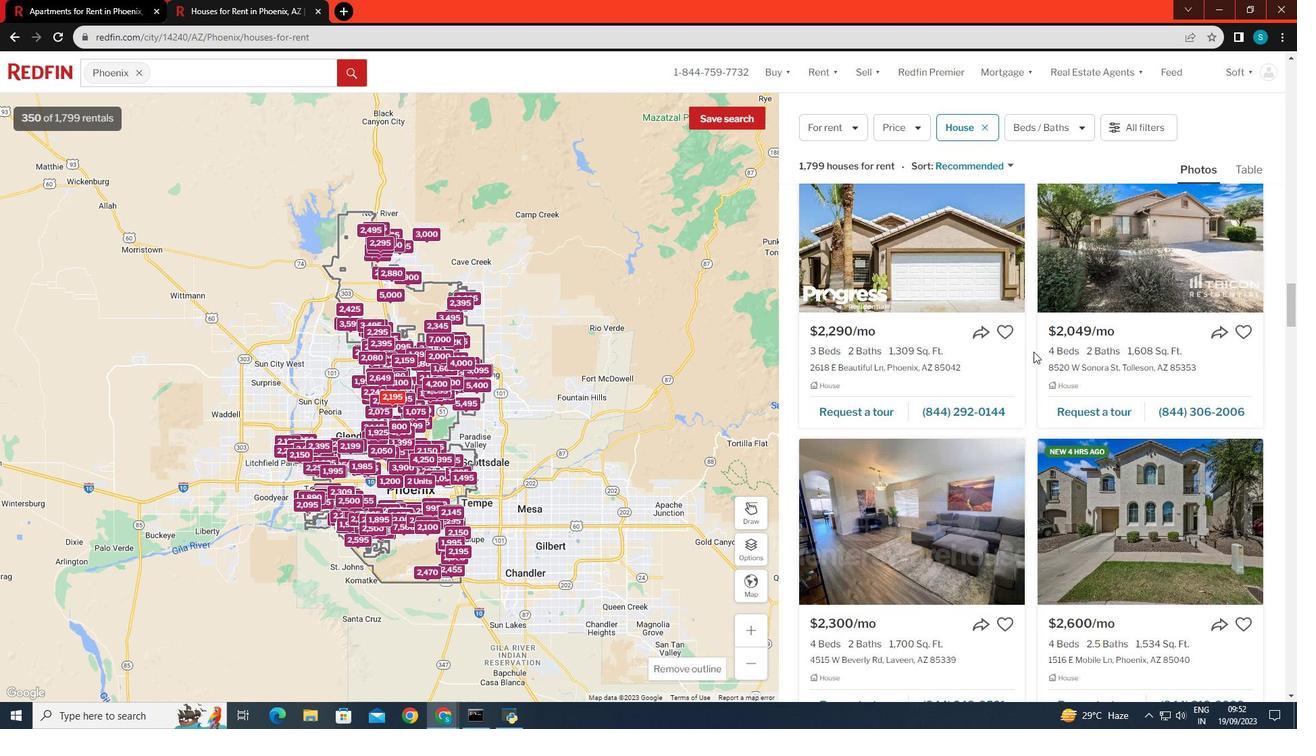 
Action: Mouse scrolled (1033, 352) with delta (0, 0)
Screenshot: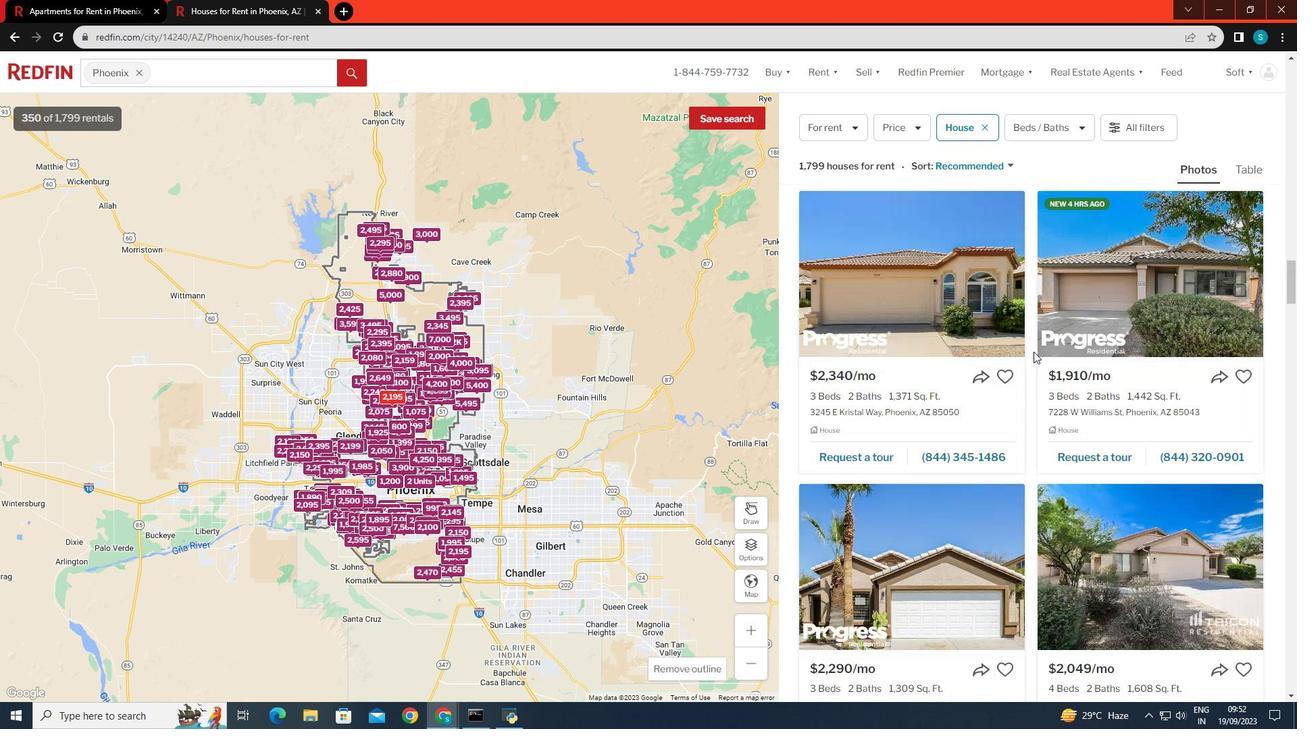 
Action: Mouse scrolled (1033, 352) with delta (0, 0)
Screenshot: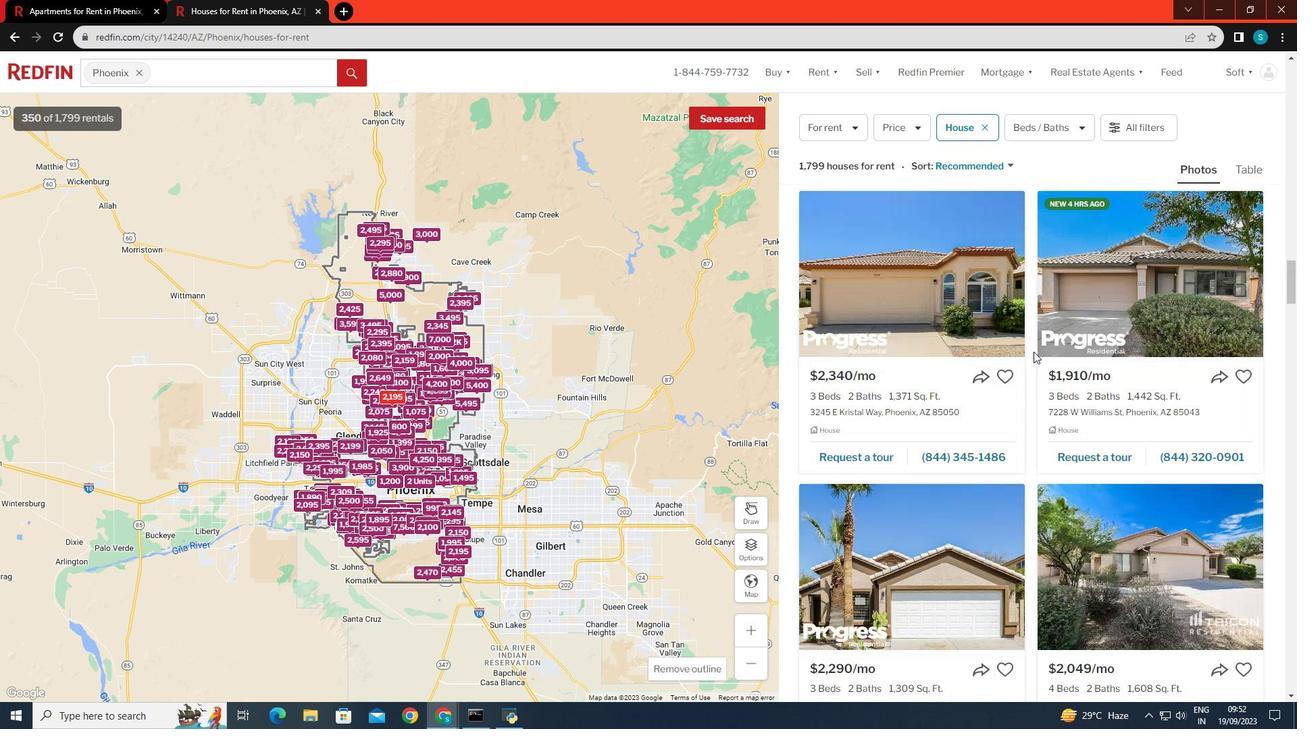 
Action: Mouse scrolled (1033, 352) with delta (0, 0)
Screenshot: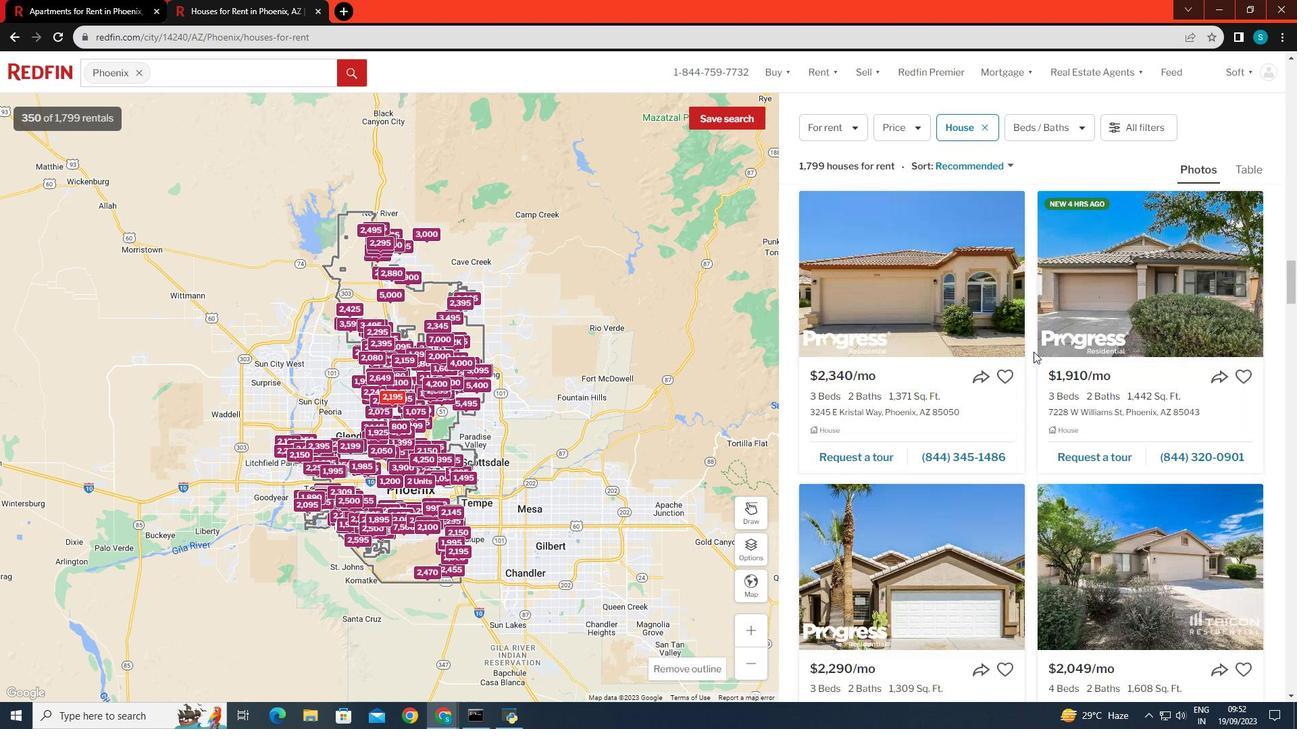 
Action: Mouse scrolled (1033, 352) with delta (0, 0)
Screenshot: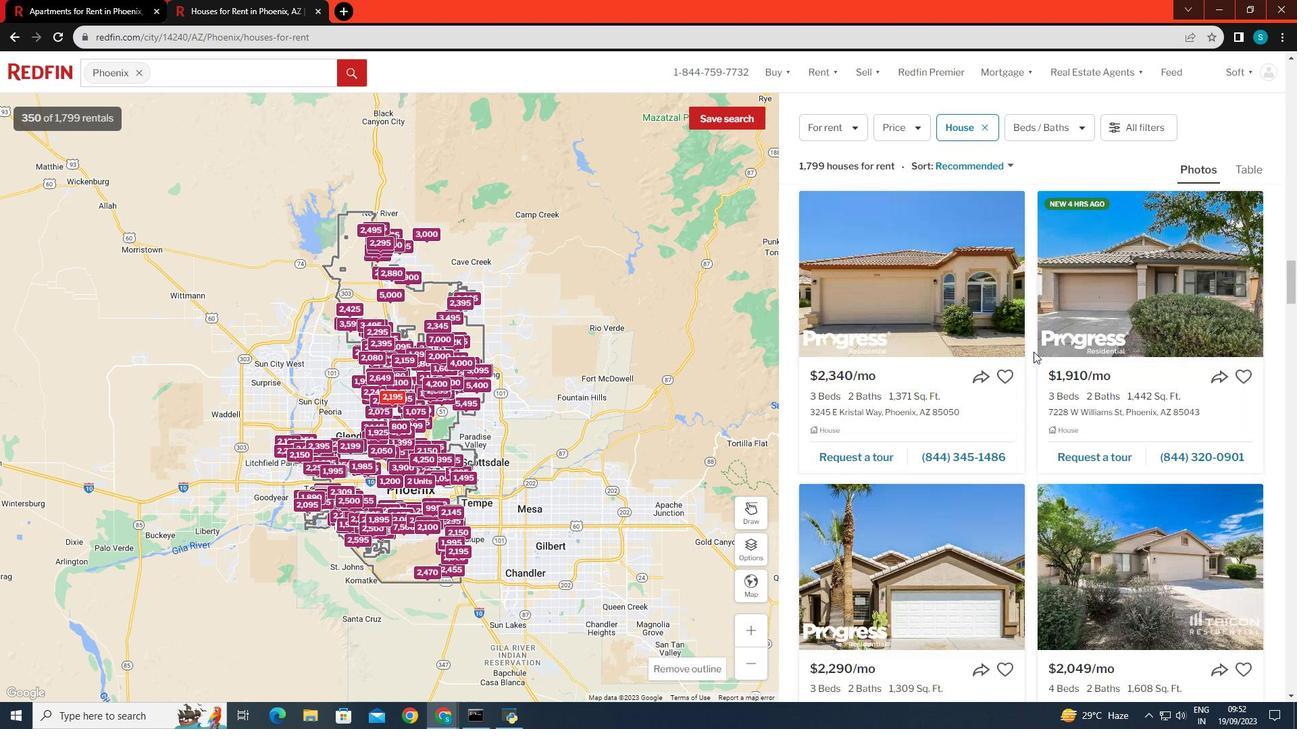 
Action: Mouse scrolled (1033, 352) with delta (0, 0)
Screenshot: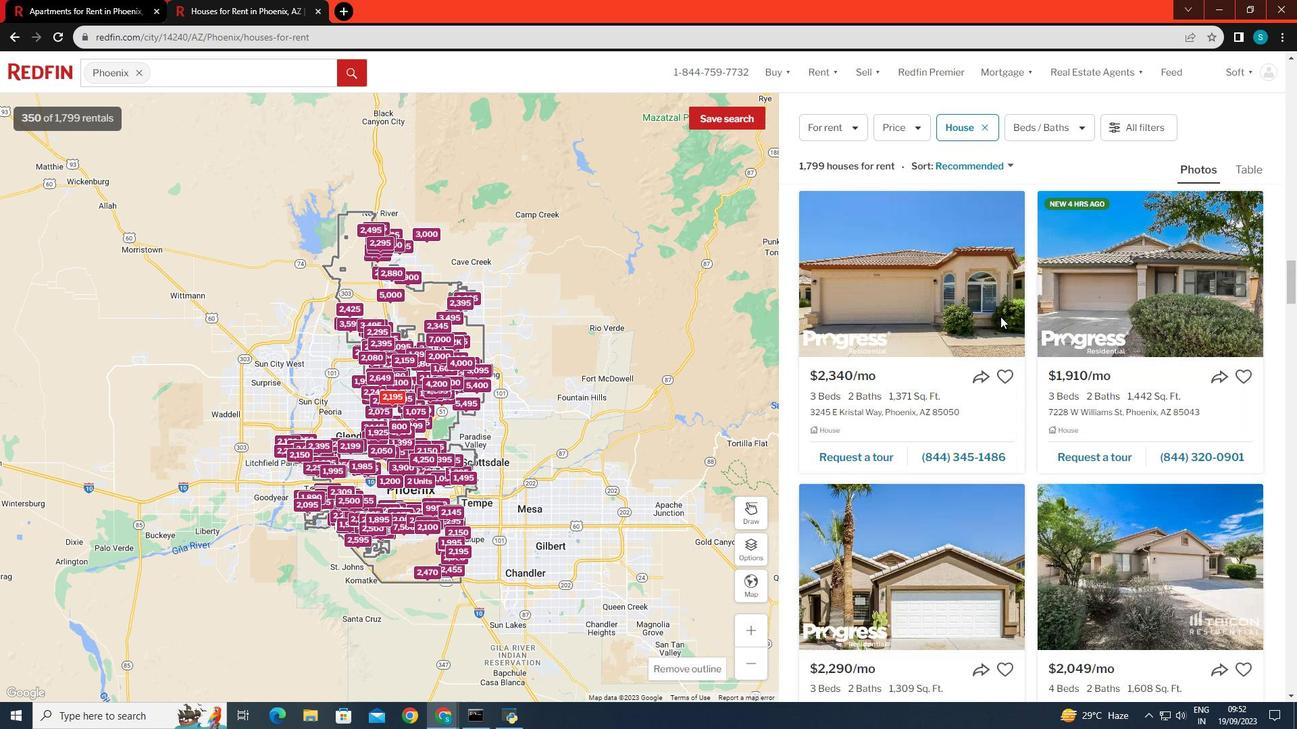 
Action: Mouse moved to (622, 152)
Screenshot: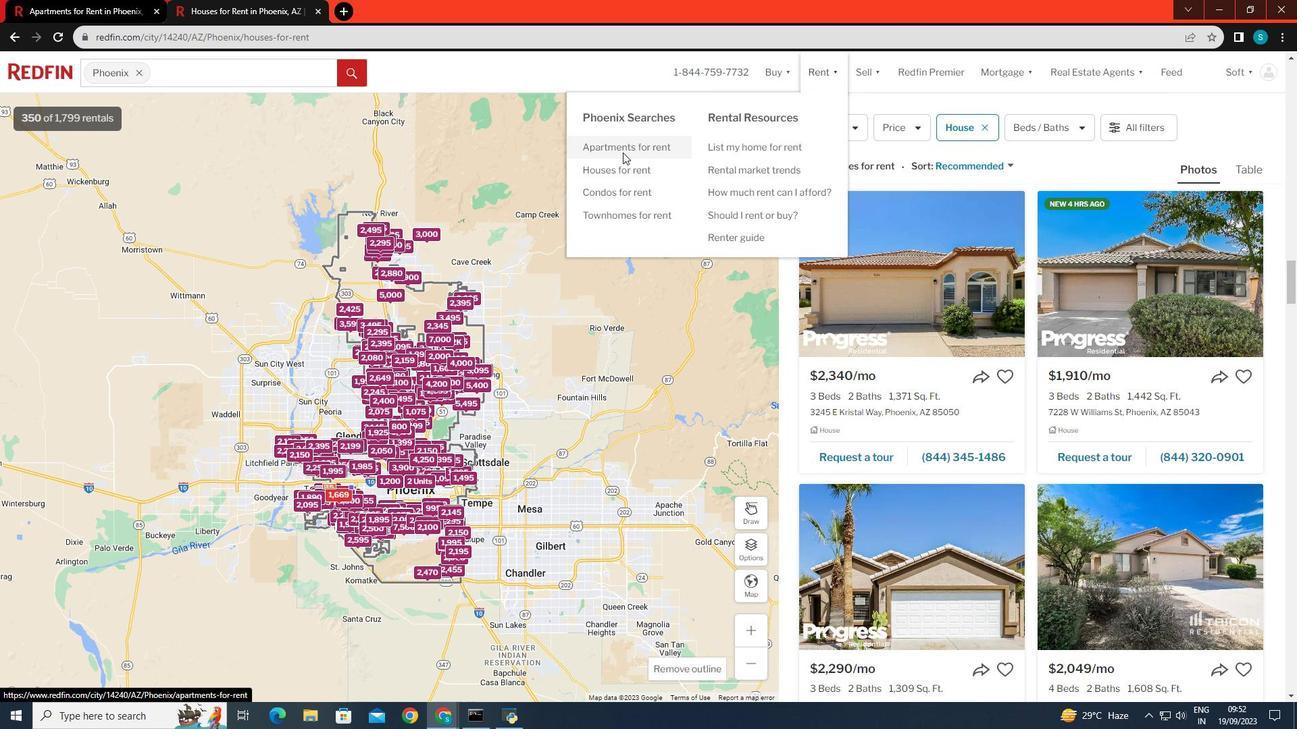 
Action: Mouse pressed left at (622, 152)
Screenshot: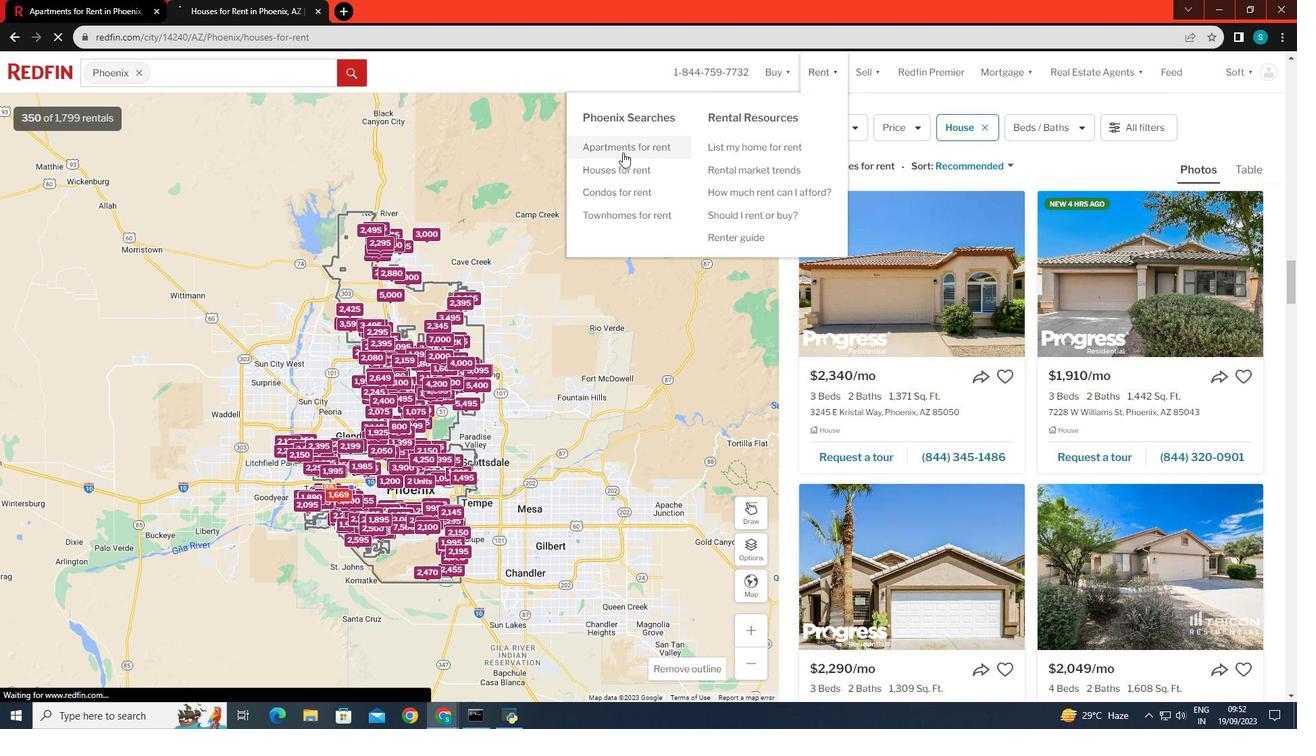 
Action: Mouse moved to (1148, 292)
Screenshot: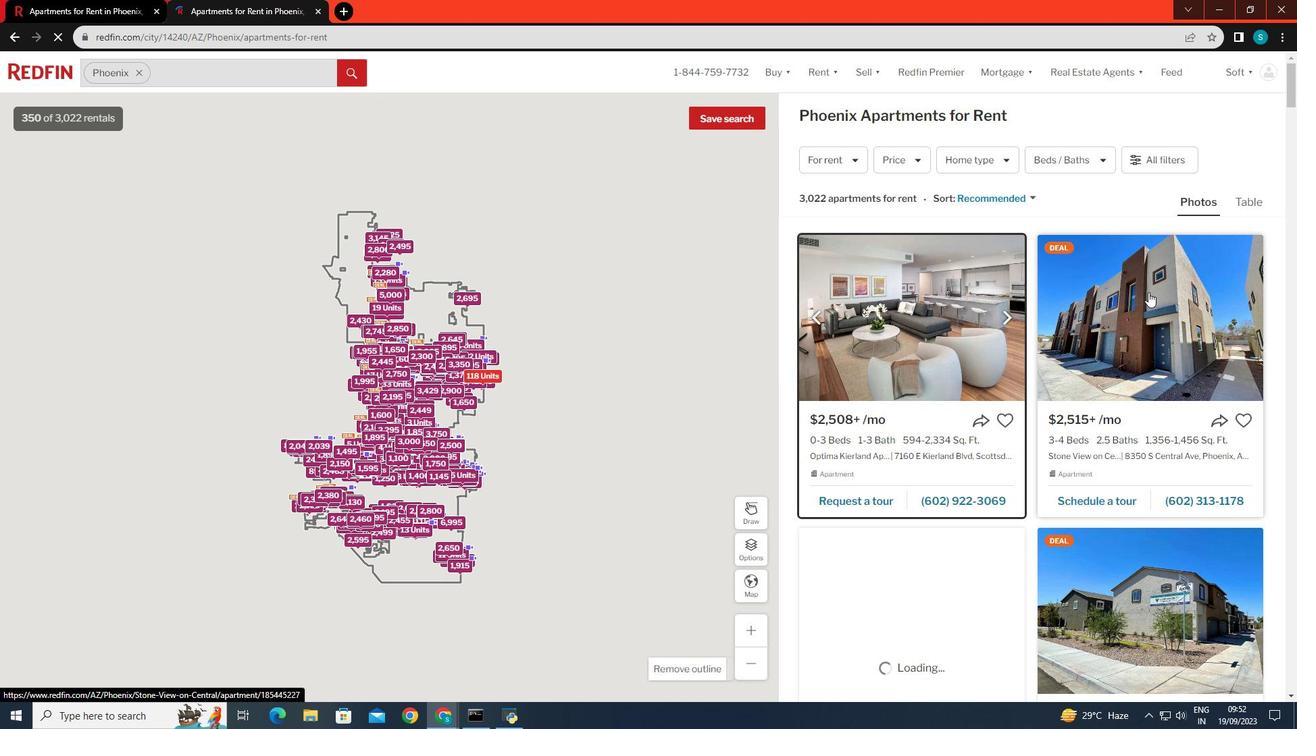
Action: Mouse scrolled (1148, 291) with delta (0, 0)
Screenshot: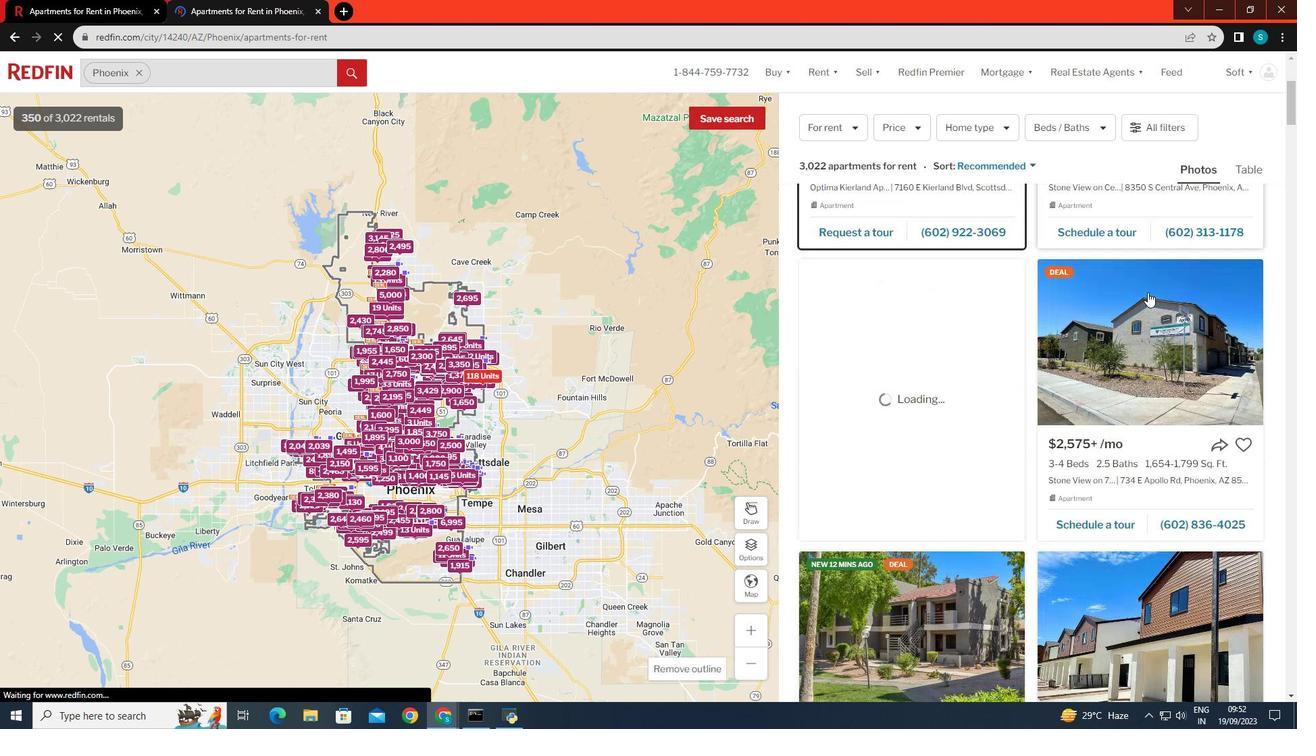 
Action: Mouse scrolled (1148, 291) with delta (0, 0)
Screenshot: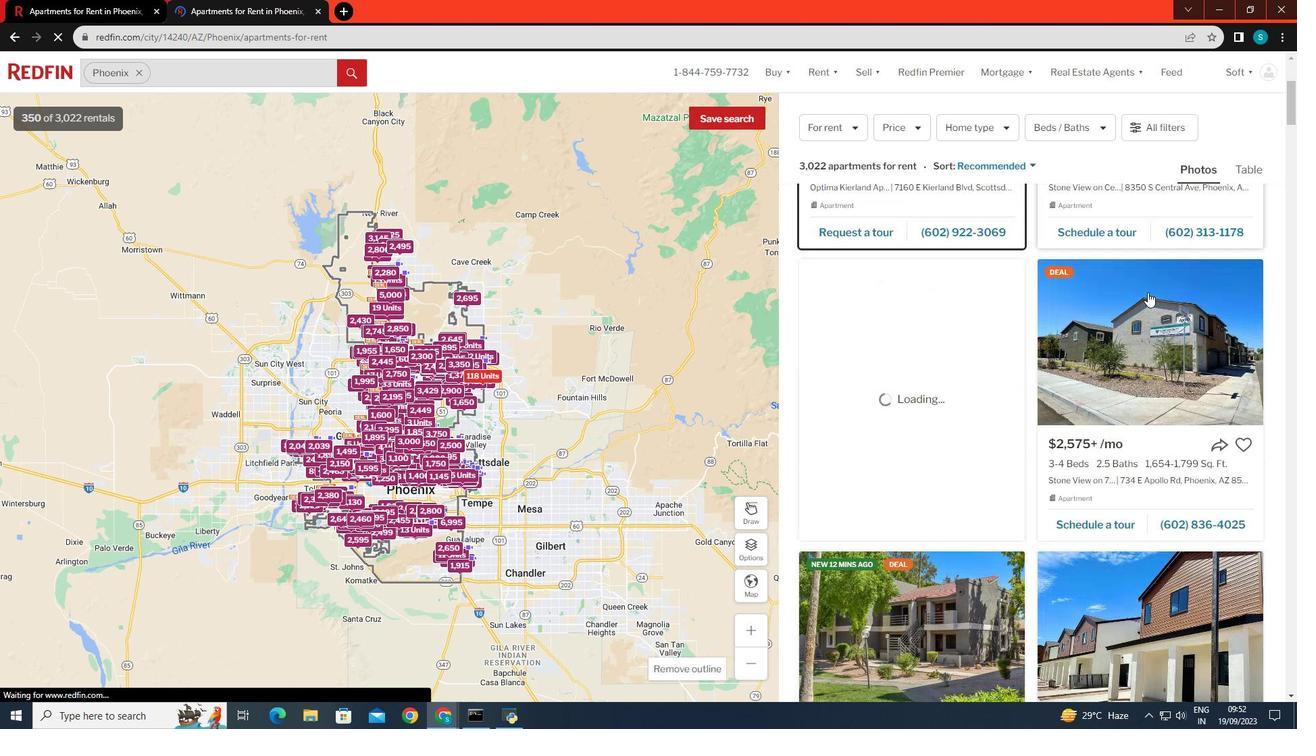
Action: Mouse scrolled (1148, 291) with delta (0, 0)
Screenshot: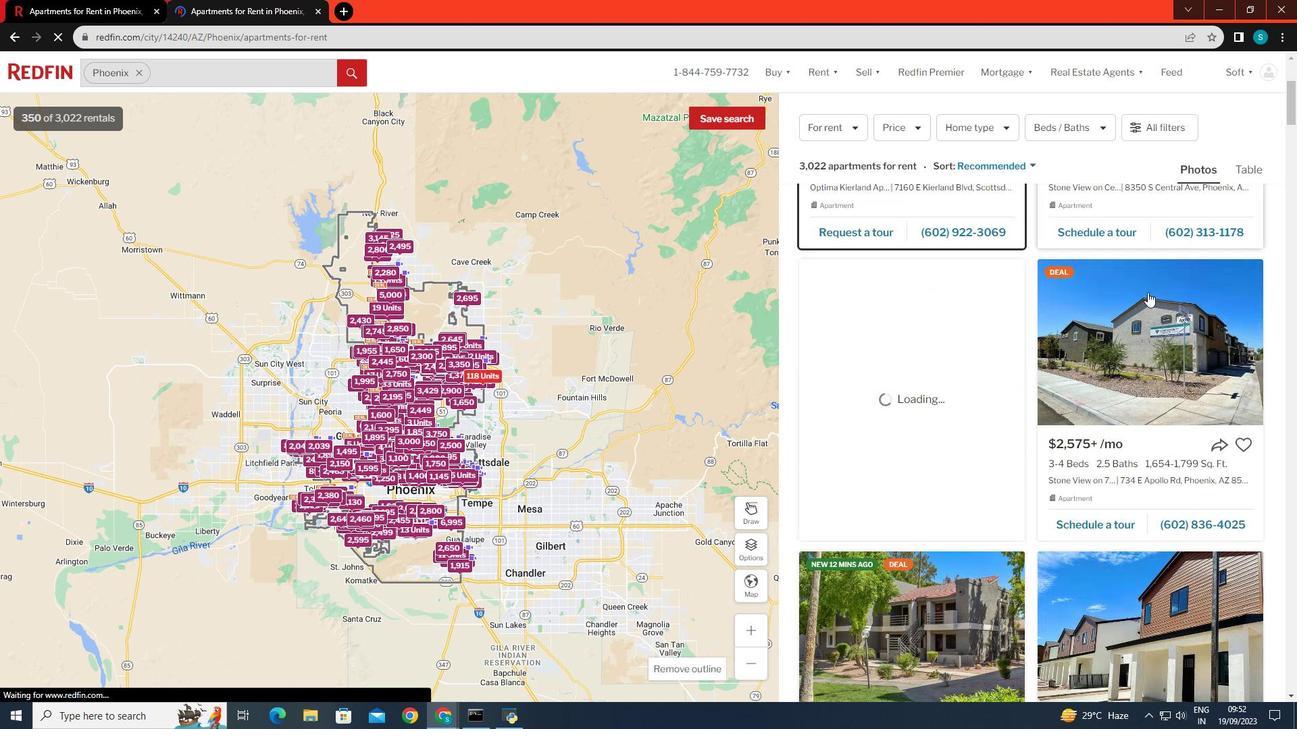 
Action: Mouse scrolled (1148, 291) with delta (0, 0)
Screenshot: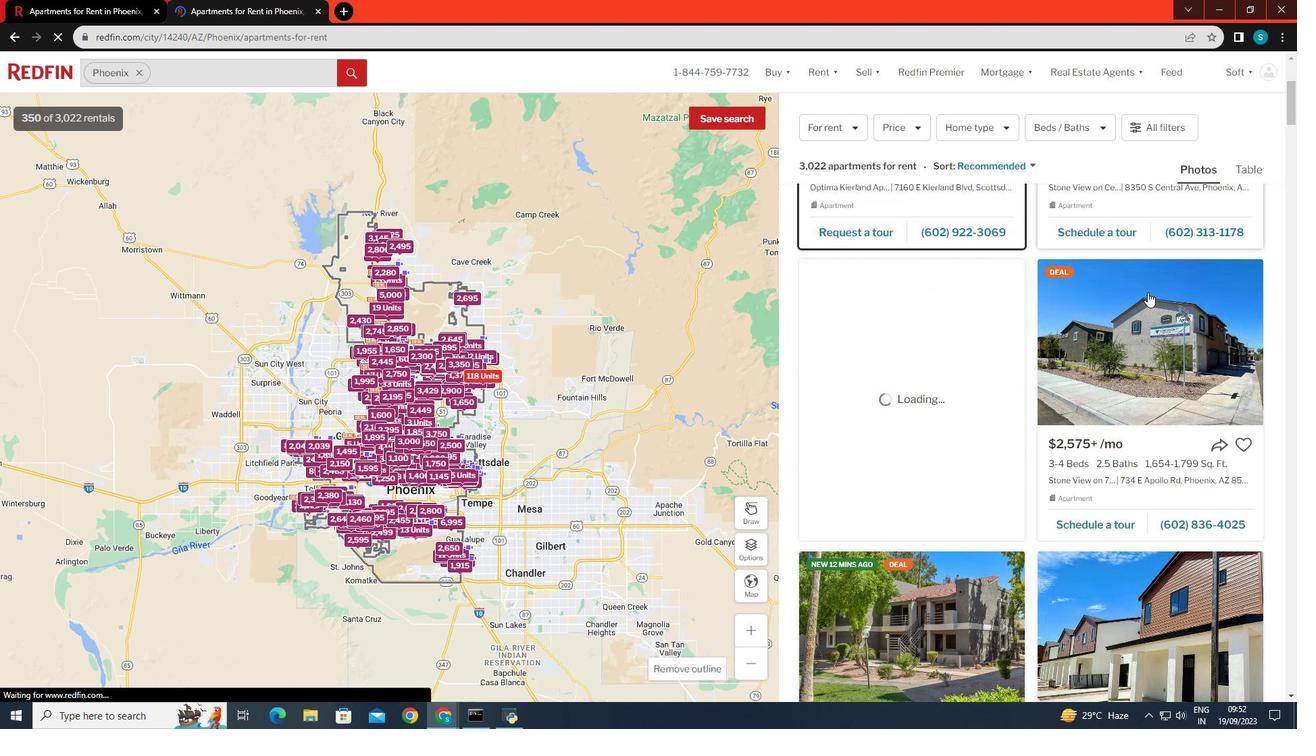 
Action: Mouse scrolled (1148, 291) with delta (0, 0)
Screenshot: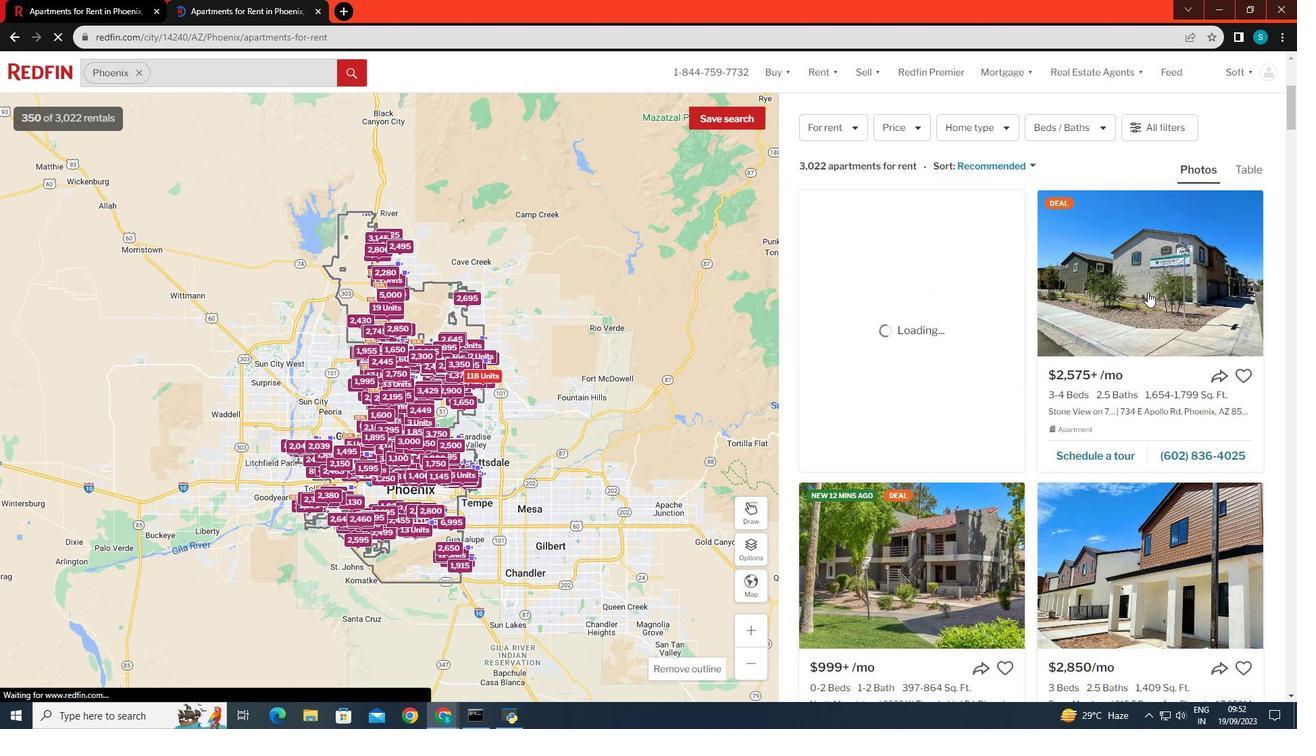 
Action: Mouse moved to (1147, 292)
Screenshot: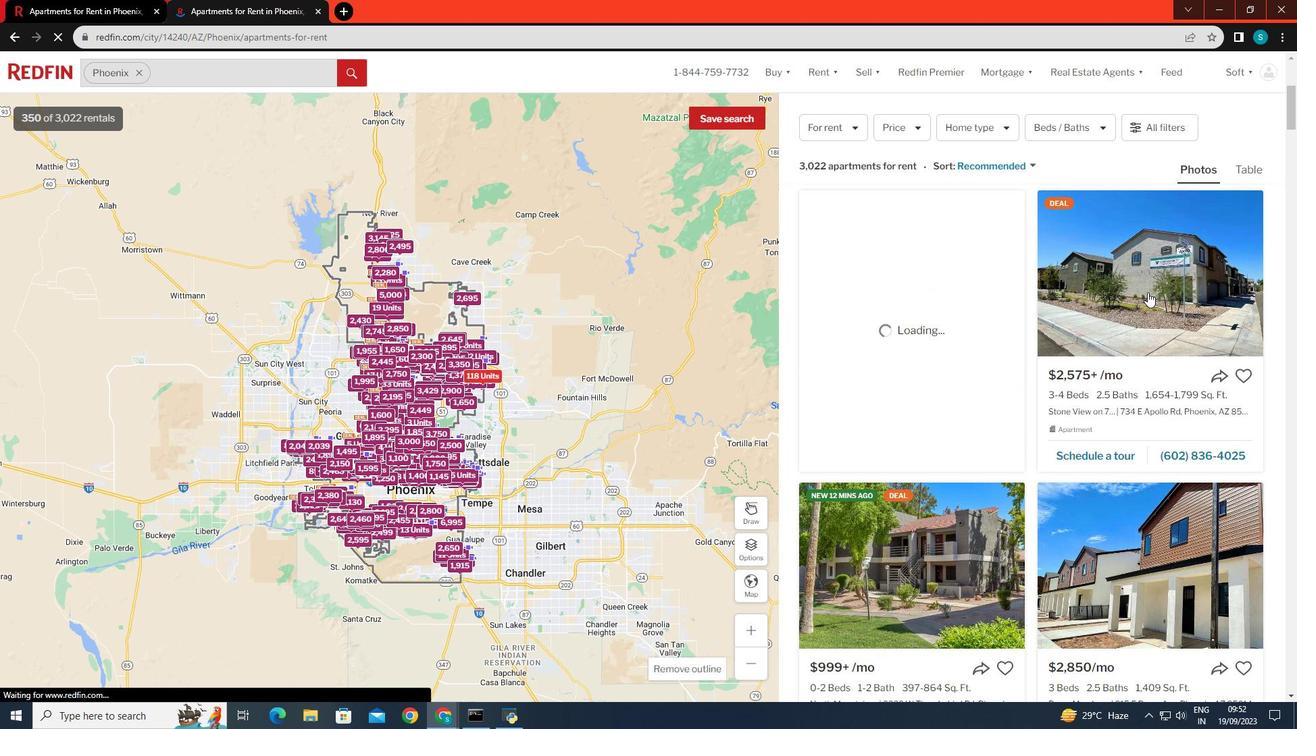 
Action: Mouse scrolled (1147, 291) with delta (0, 0)
Screenshot: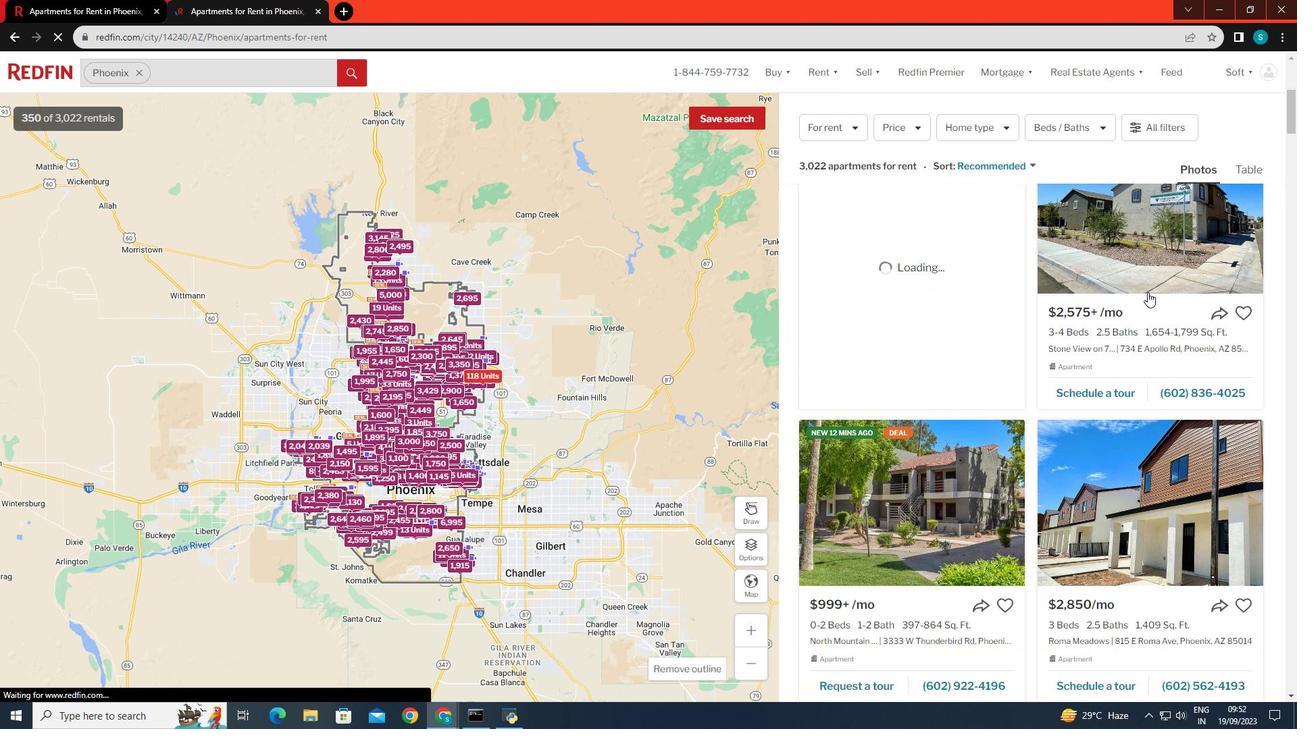 
Action: Mouse scrolled (1147, 291) with delta (0, 0)
Screenshot: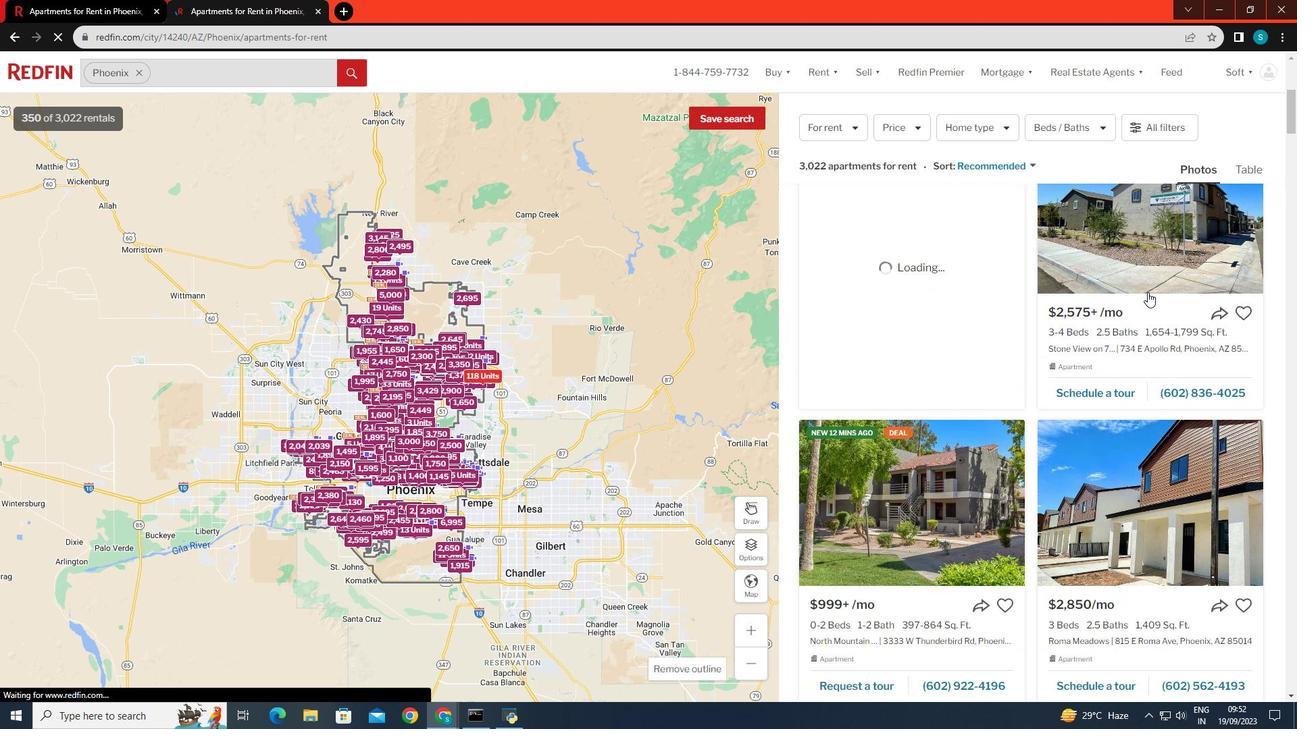 
Action: Mouse scrolled (1147, 291) with delta (0, 0)
Screenshot: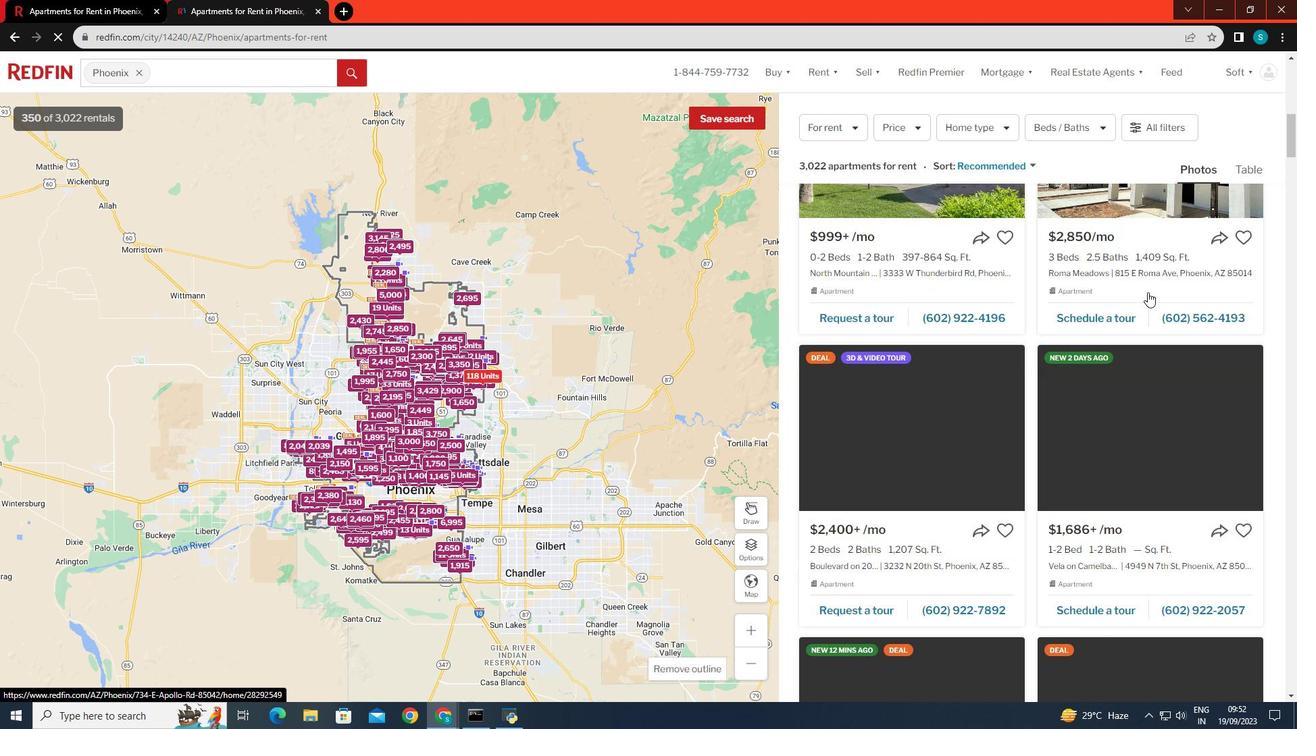 
Action: Mouse scrolled (1147, 291) with delta (0, 0)
Screenshot: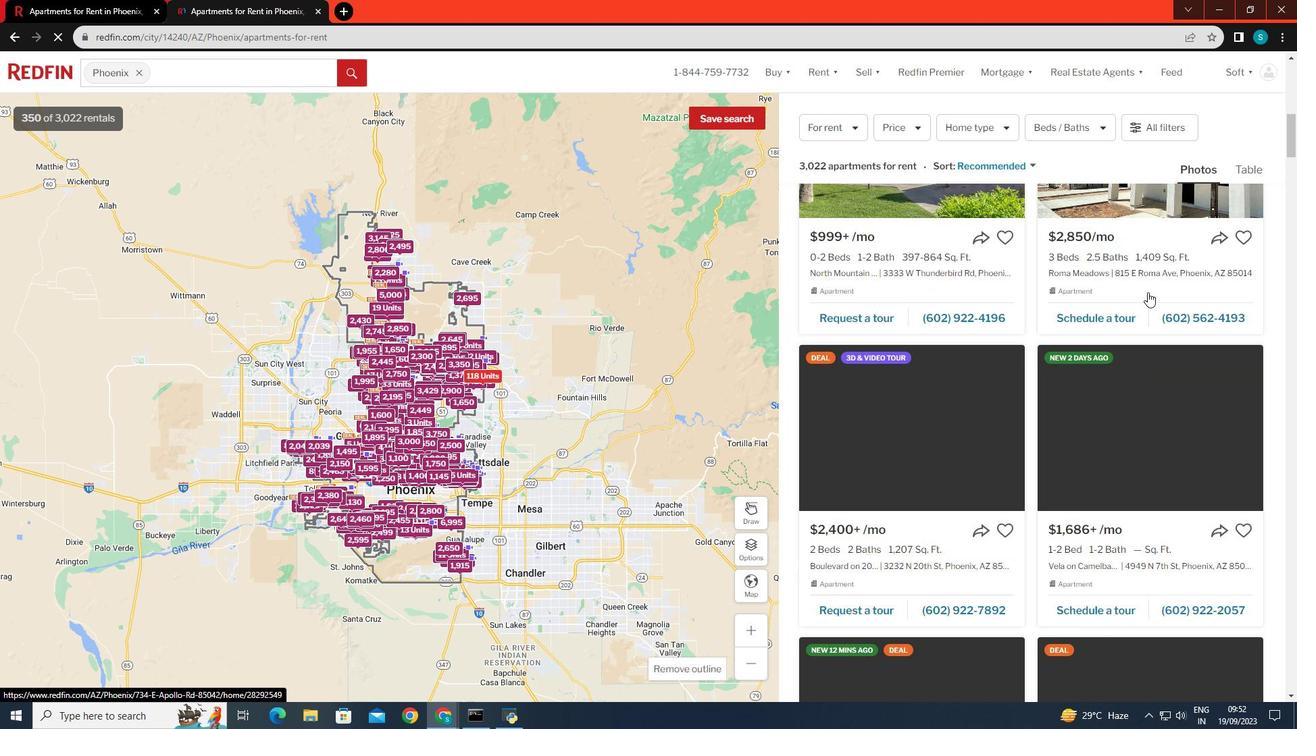 
Action: Mouse scrolled (1147, 291) with delta (0, 0)
Screenshot: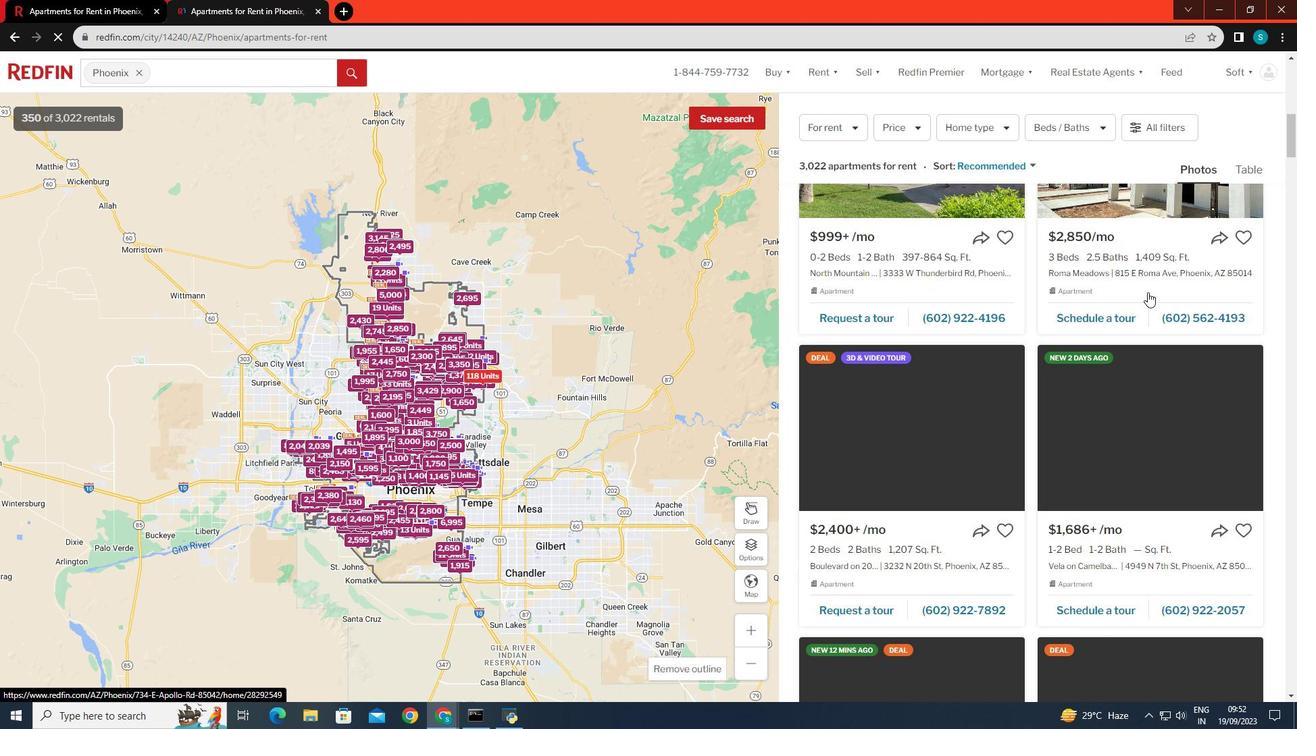 
Action: Mouse scrolled (1147, 291) with delta (0, 0)
Screenshot: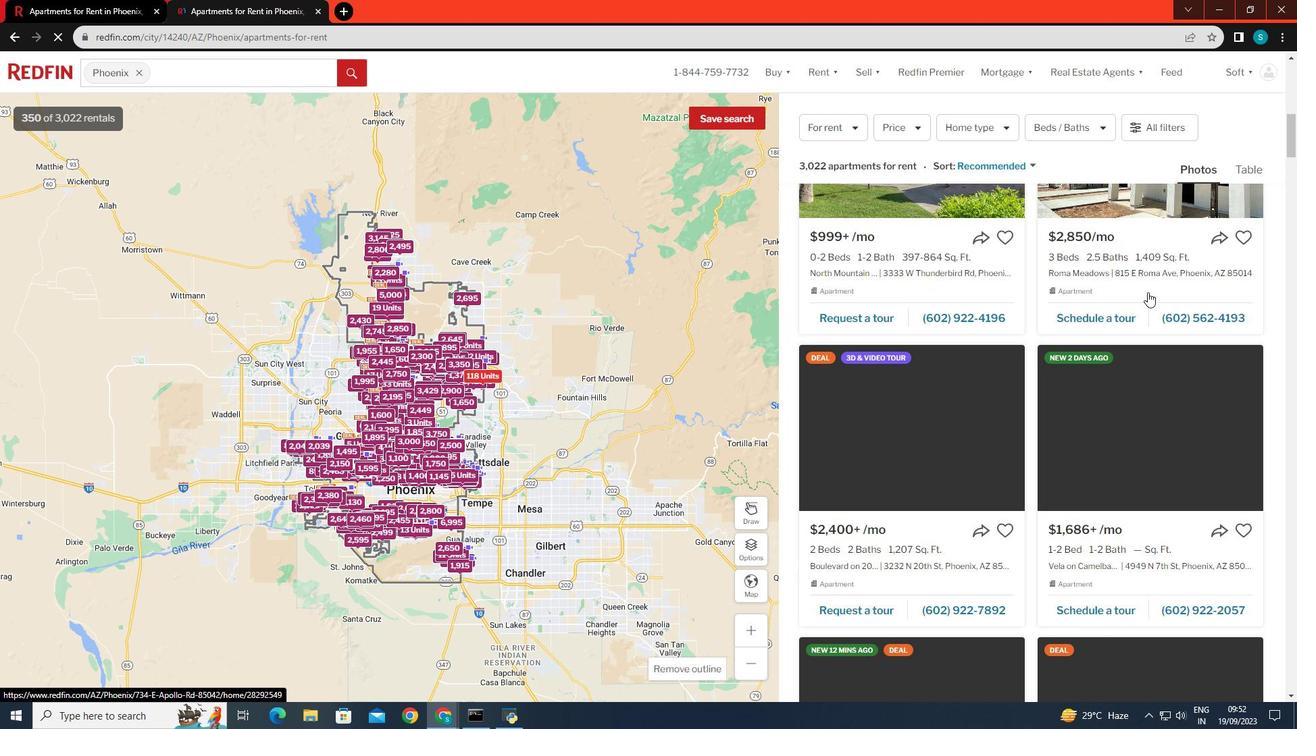 
Action: Mouse scrolled (1147, 291) with delta (0, 0)
Screenshot: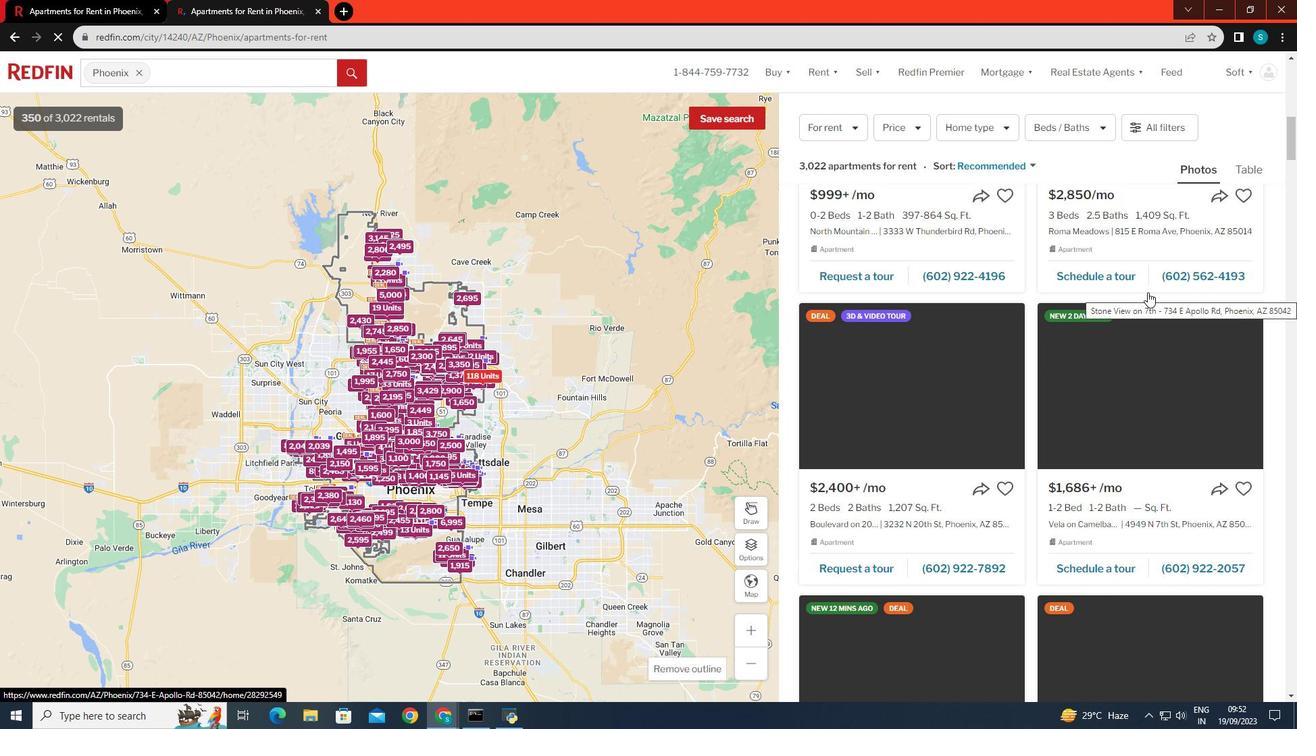 
Action: Mouse scrolled (1147, 291) with delta (0, 0)
Screenshot: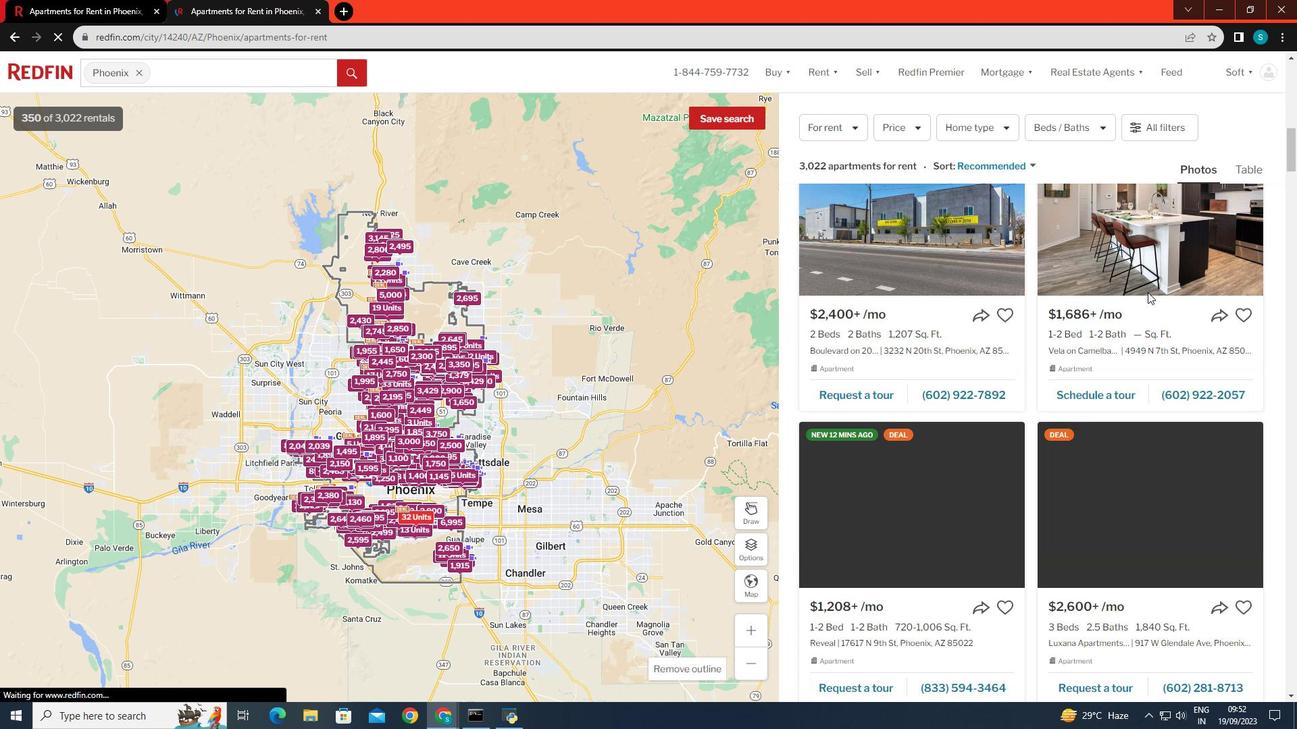 
Action: Mouse scrolled (1147, 291) with delta (0, 0)
Screenshot: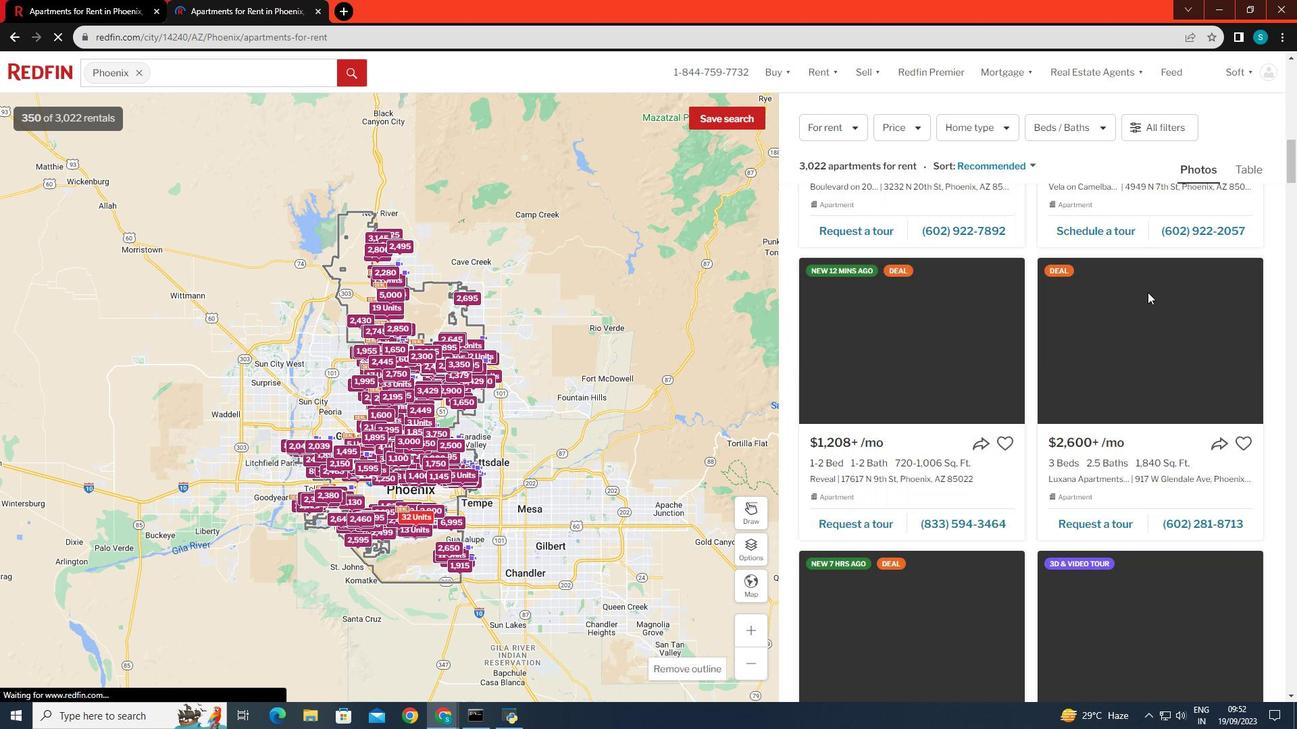 
Action: Mouse scrolled (1147, 291) with delta (0, 0)
Screenshot: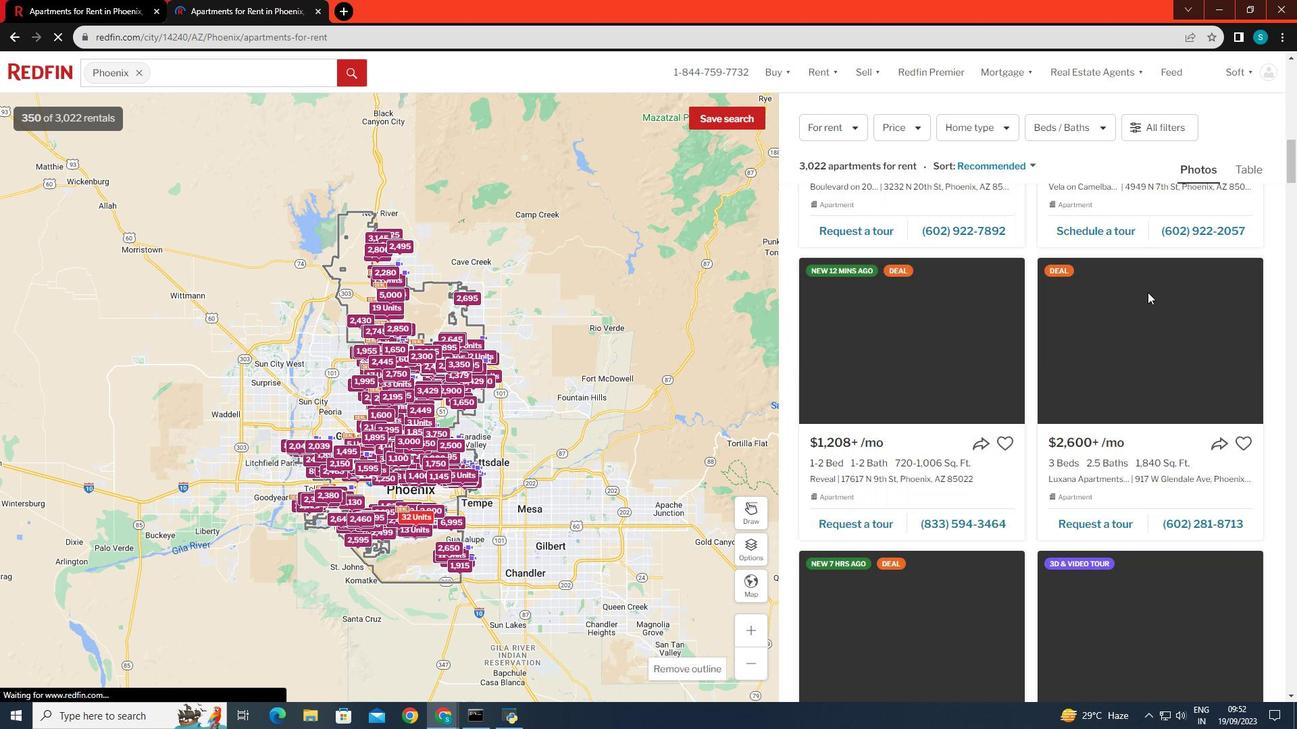 
Action: Mouse scrolled (1147, 291) with delta (0, 0)
Screenshot: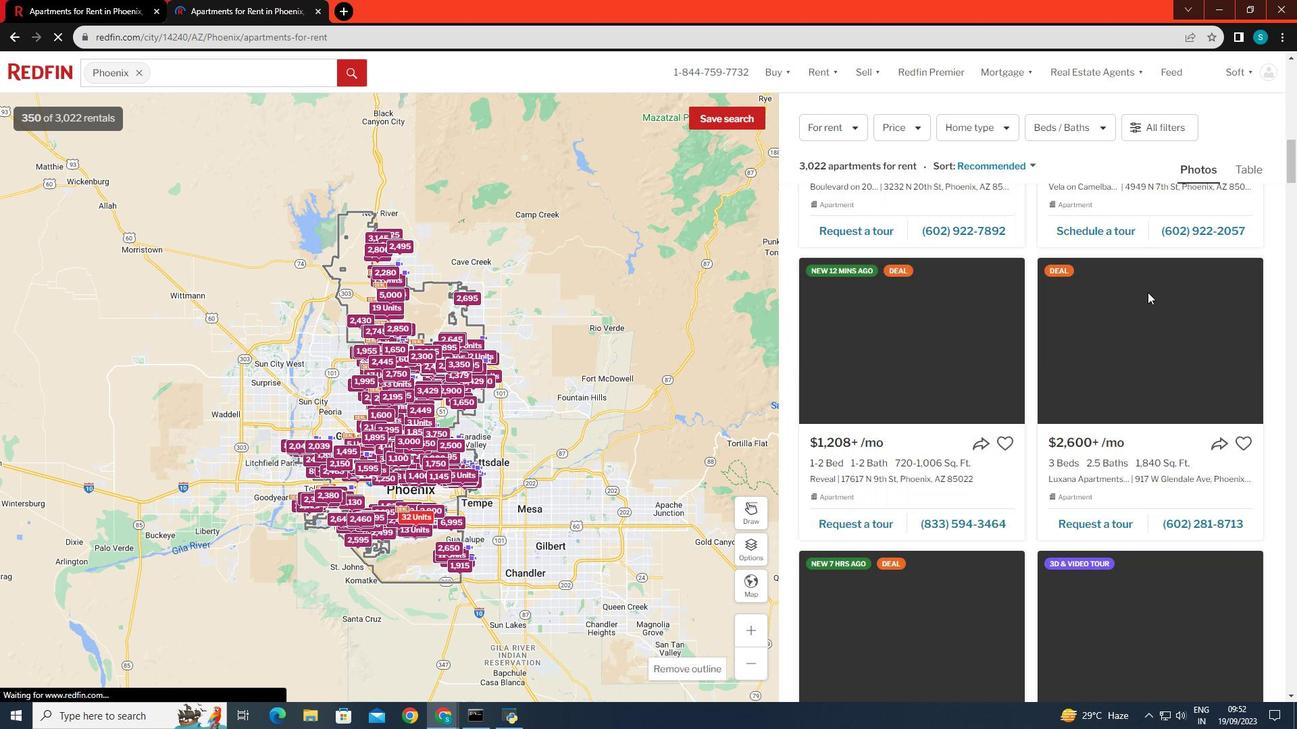 
Action: Mouse scrolled (1147, 291) with delta (0, 0)
Screenshot: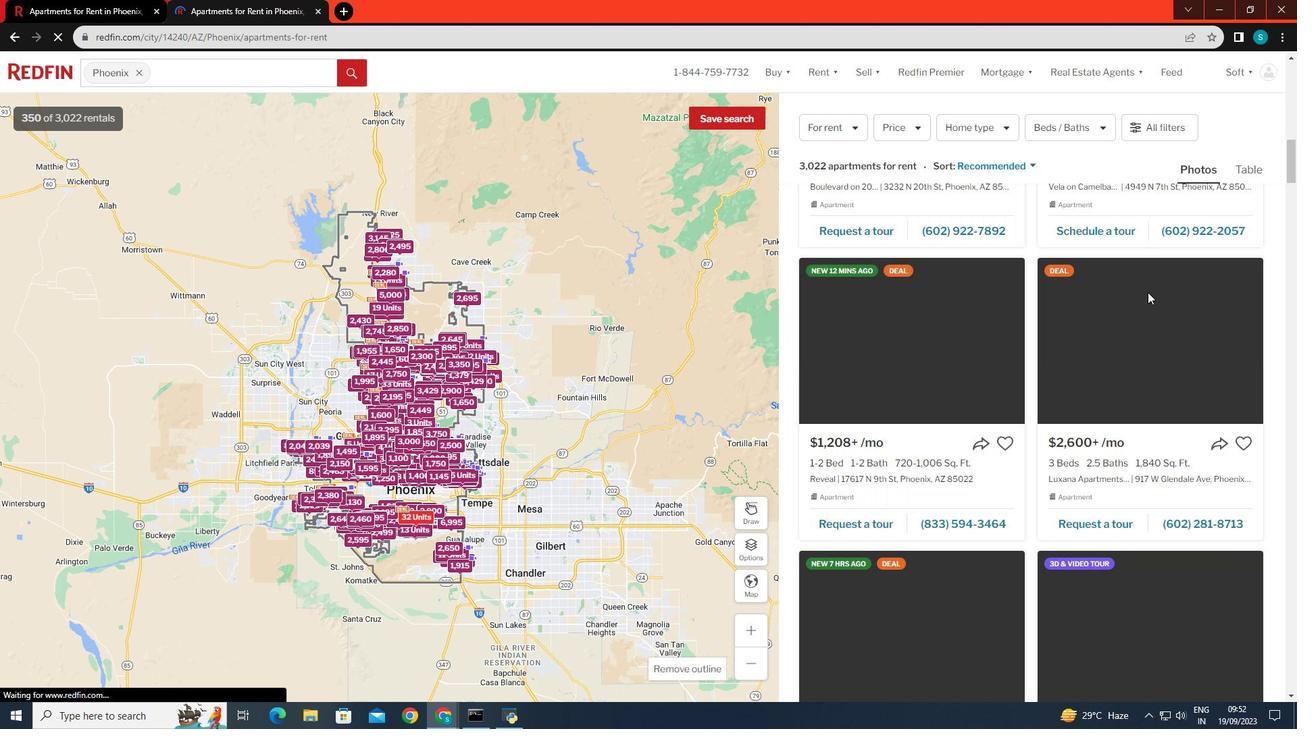 
Action: Mouse scrolled (1147, 293) with delta (0, 0)
Screenshot: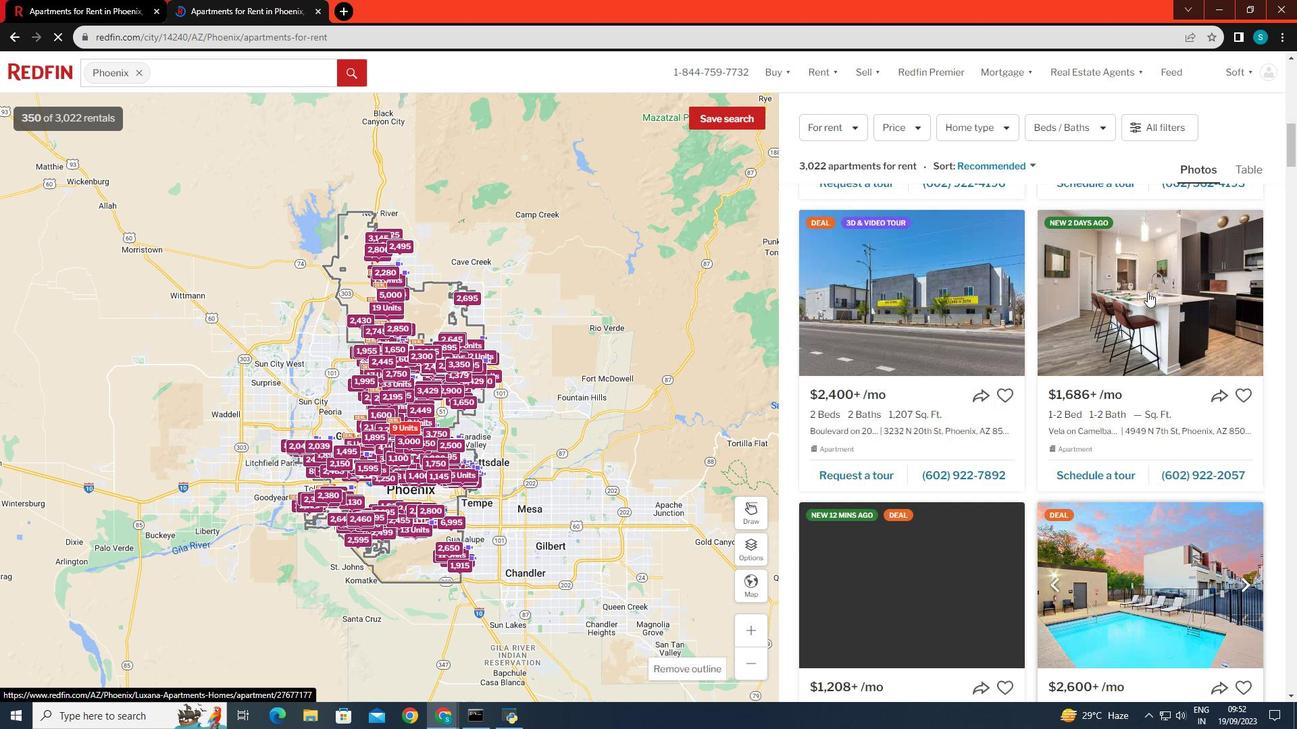 
Action: Mouse scrolled (1147, 293) with delta (0, 0)
Screenshot: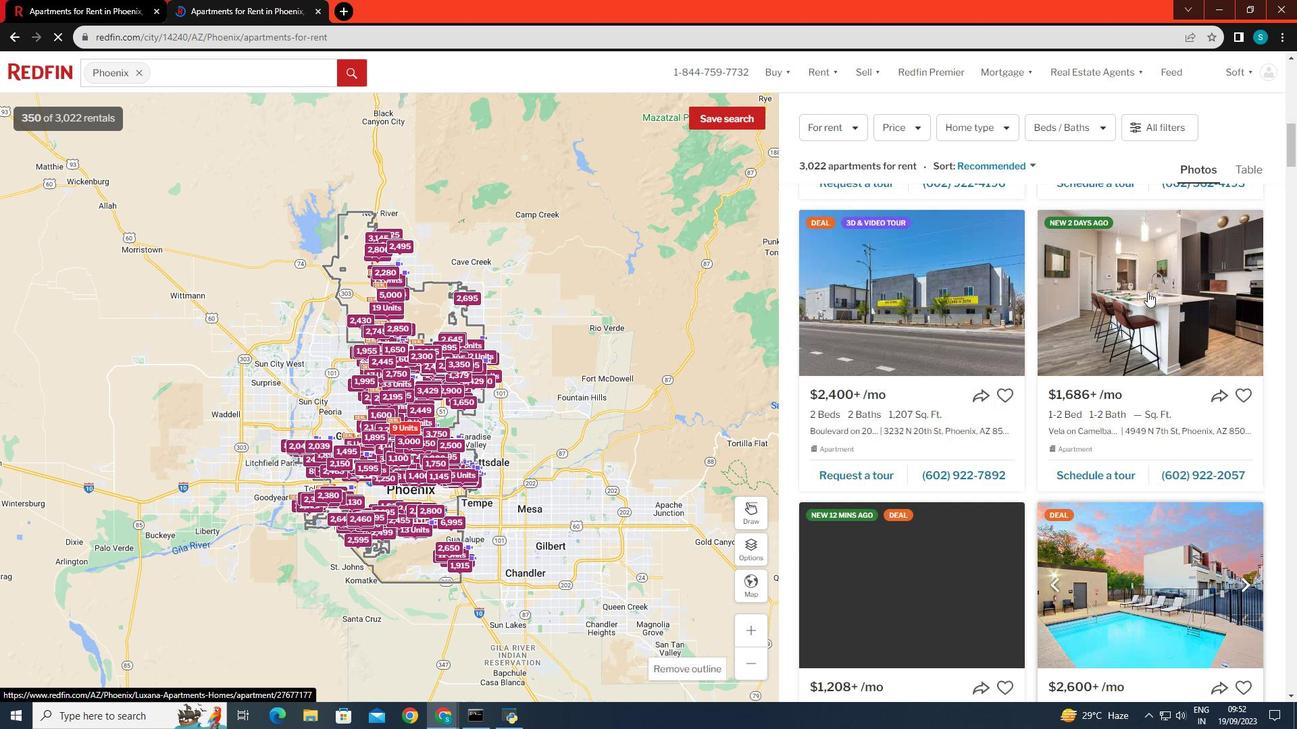 
Action: Mouse scrolled (1147, 293) with delta (0, 0)
Screenshot: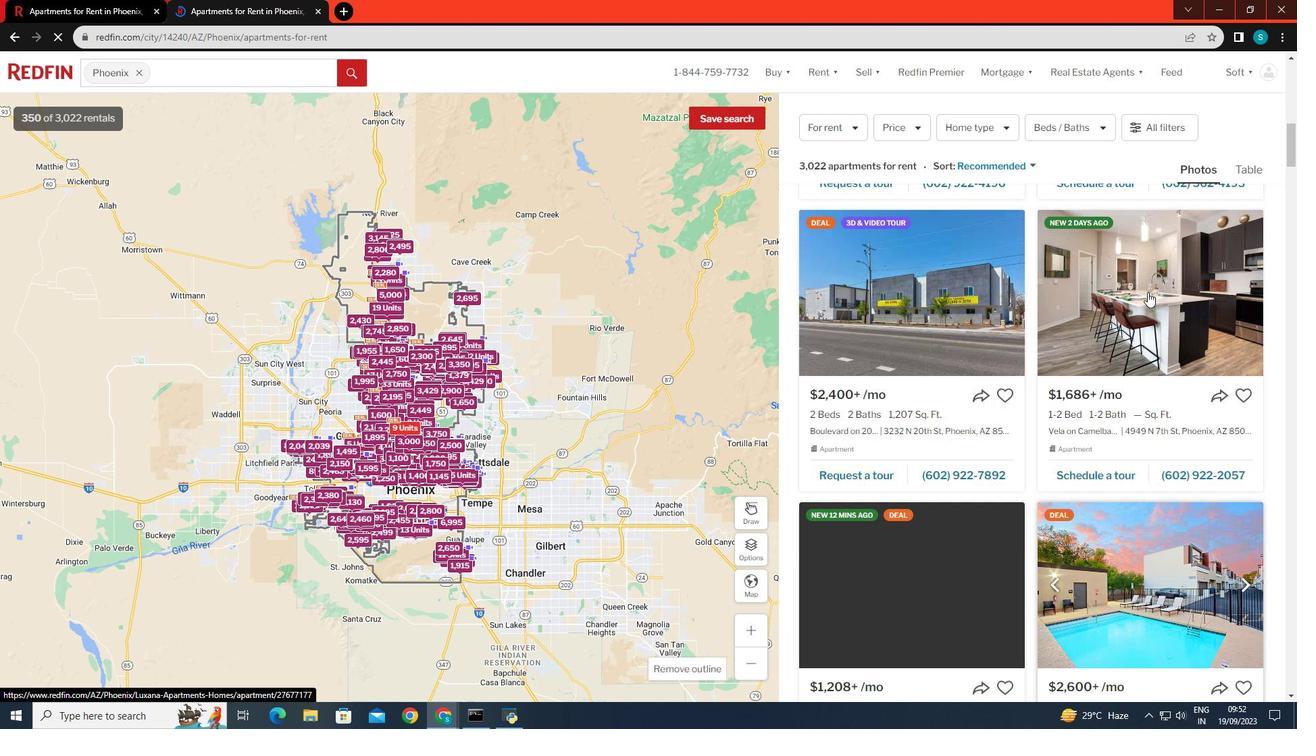 
Action: Mouse scrolled (1147, 293) with delta (0, 0)
Screenshot: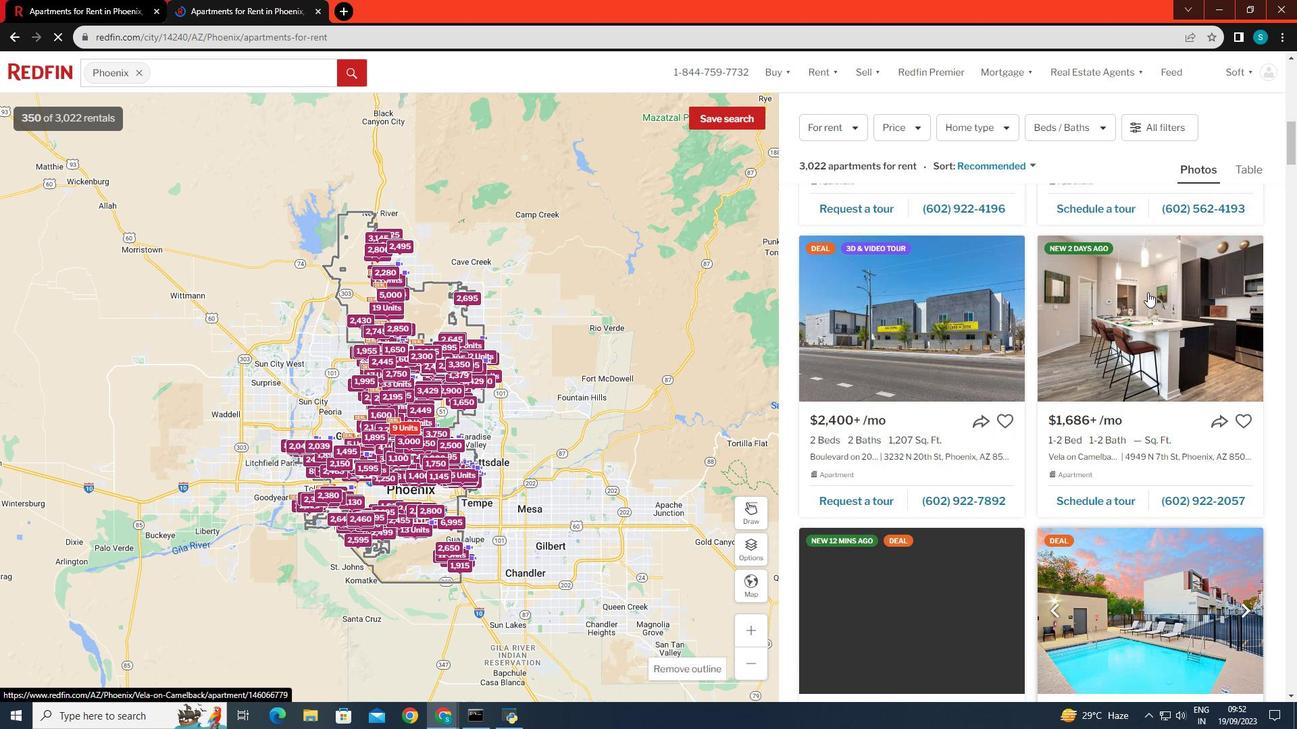 
Action: Mouse scrolled (1147, 291) with delta (0, 0)
Screenshot: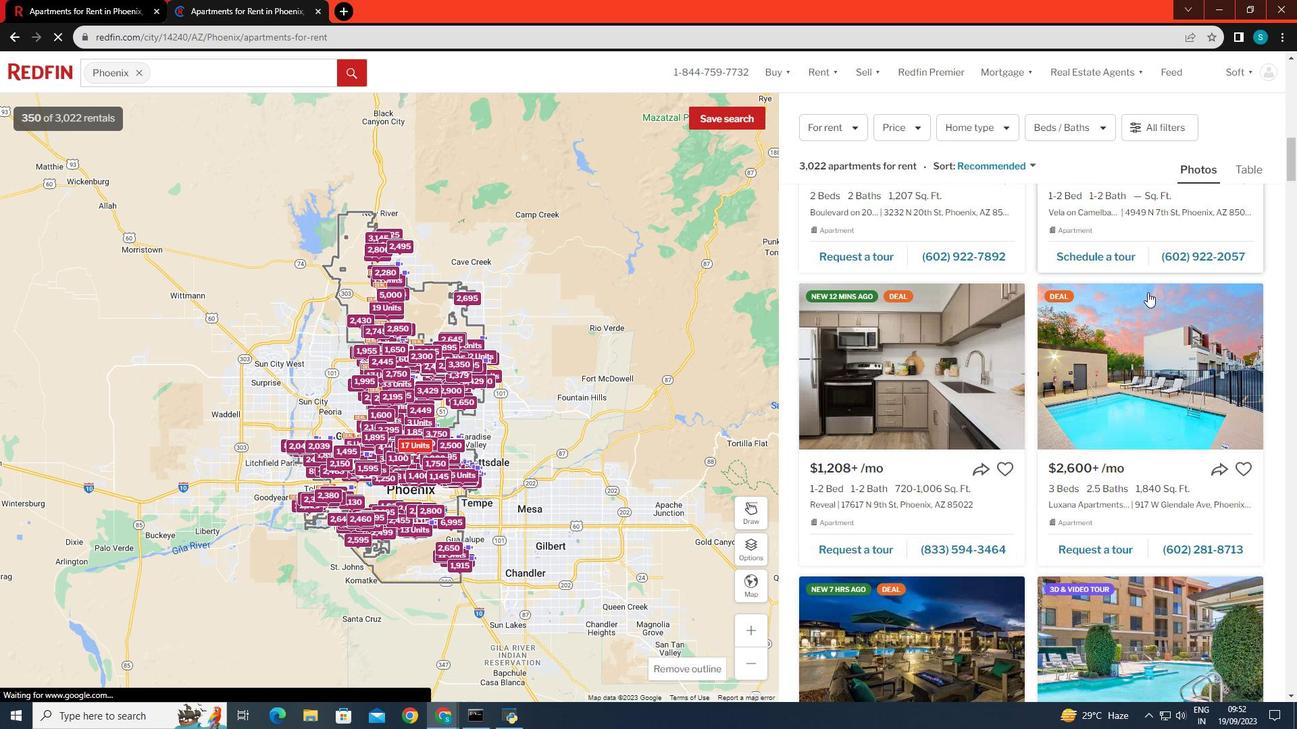 
Action: Mouse scrolled (1147, 291) with delta (0, 0)
Screenshot: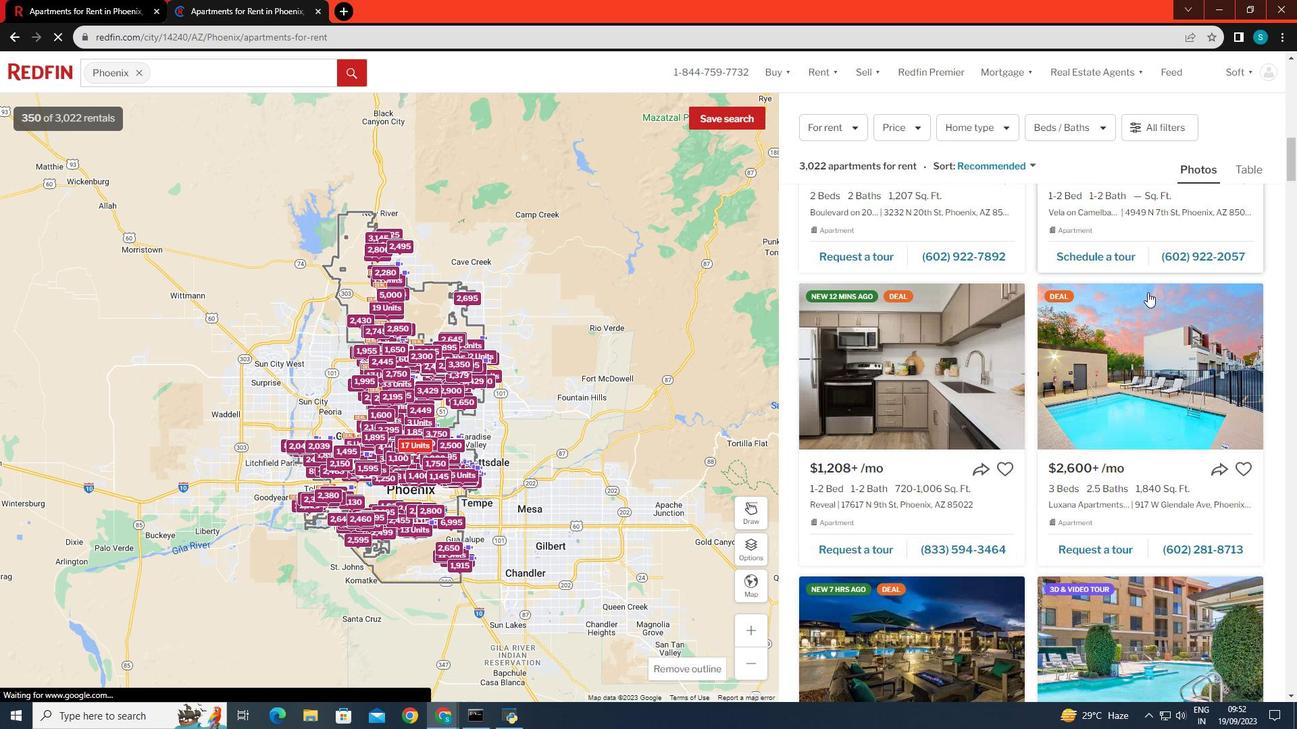 
Action: Mouse scrolled (1147, 291) with delta (0, 0)
Screenshot: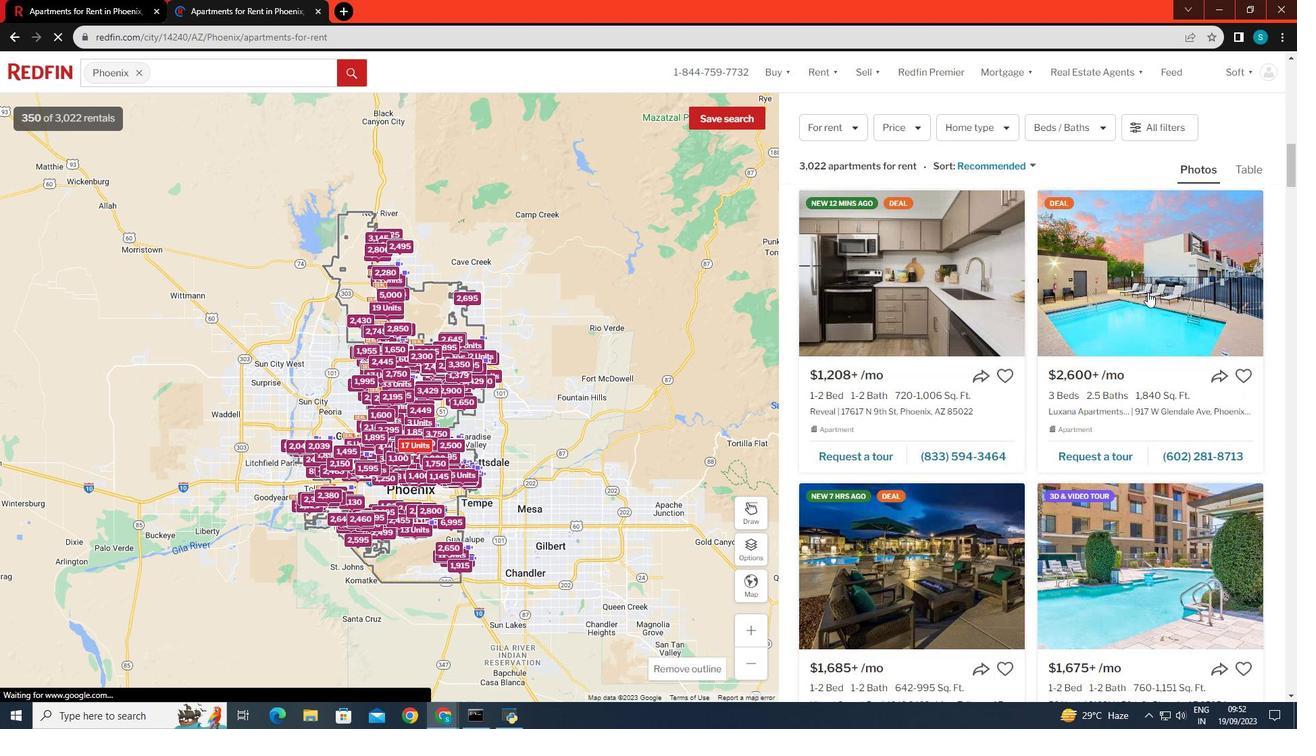 
Action: Mouse scrolled (1147, 291) with delta (0, 0)
Screenshot: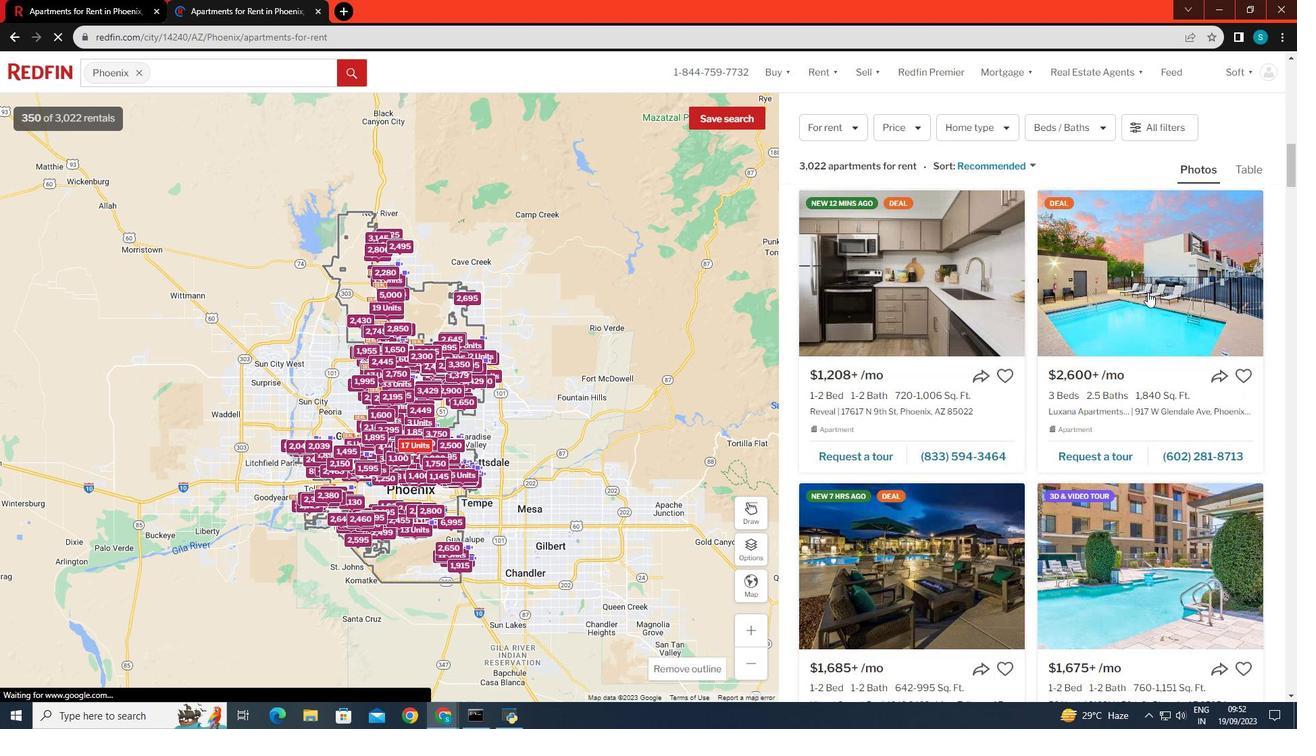 
Action: Mouse scrolled (1147, 291) with delta (0, 0)
Screenshot: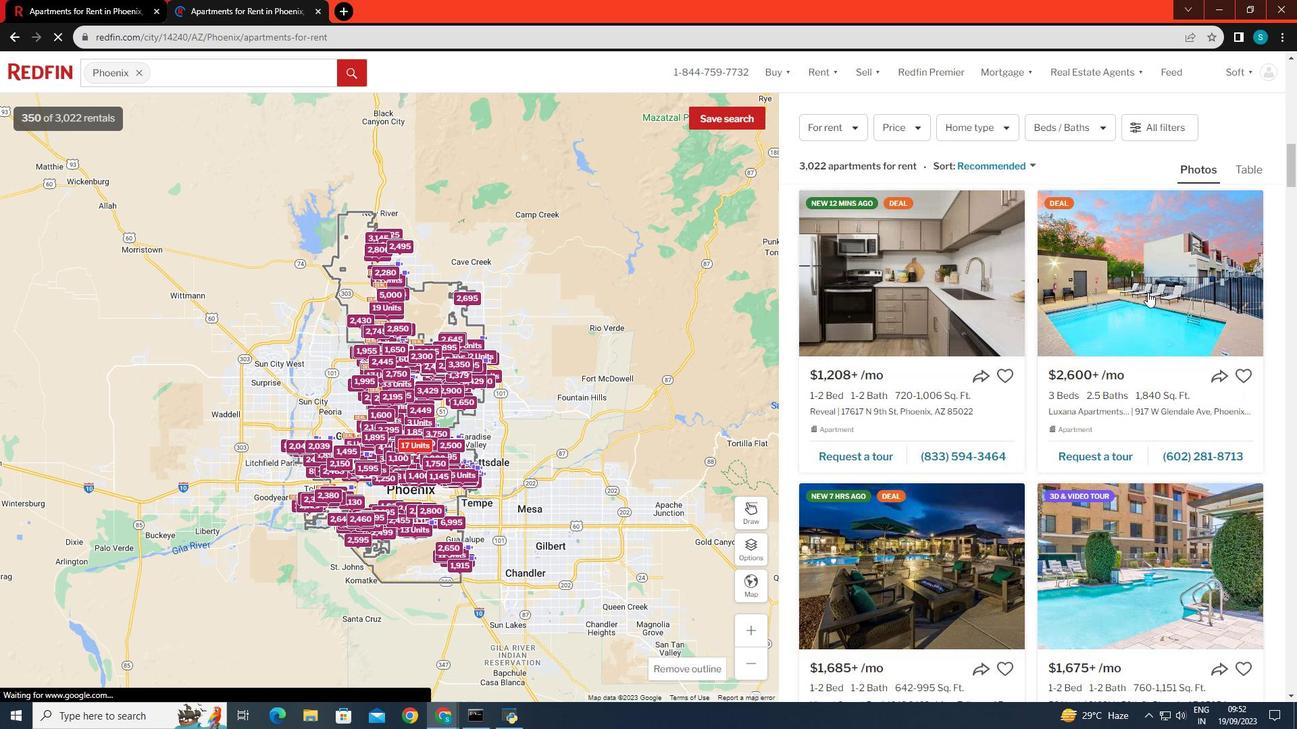 
Action: Mouse scrolled (1147, 291) with delta (0, 0)
Screenshot: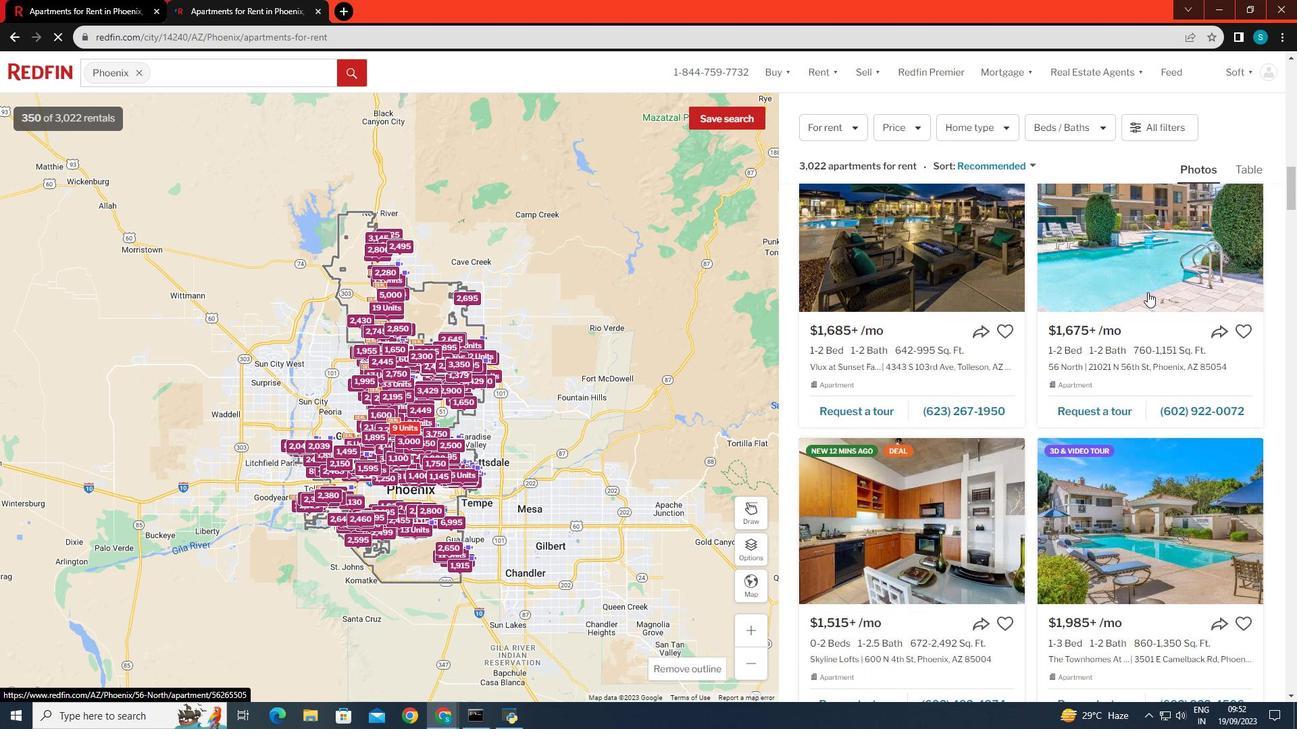 
Action: Mouse scrolled (1147, 291) with delta (0, 0)
Screenshot: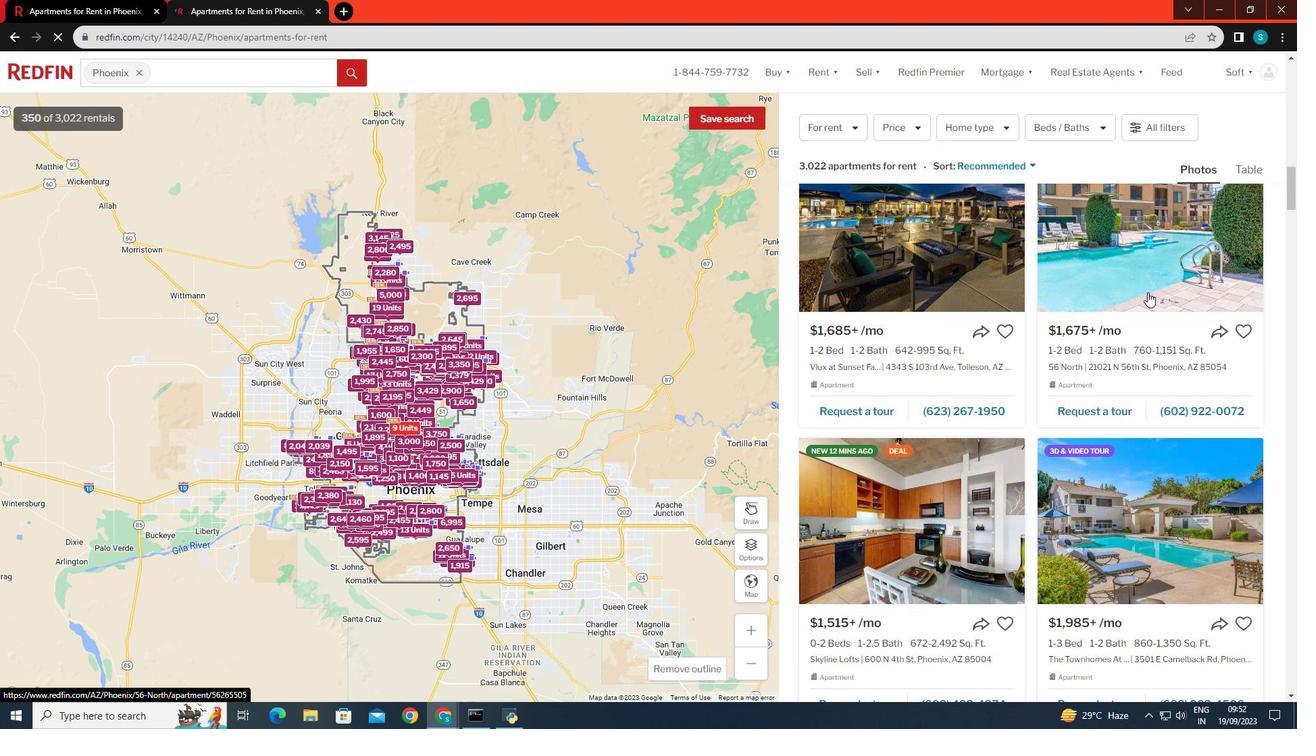 
Action: Mouse scrolled (1147, 291) with delta (0, 0)
Screenshot: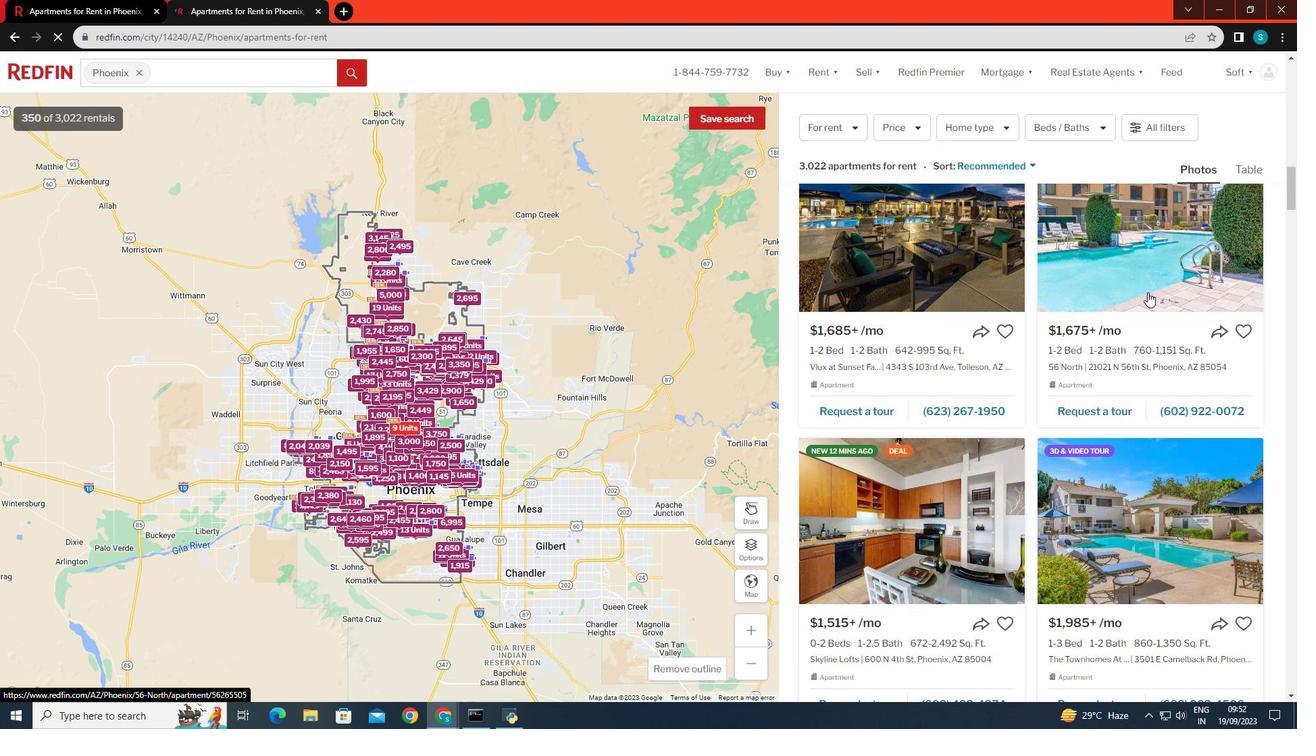 
Action: Mouse scrolled (1147, 291) with delta (0, 0)
Screenshot: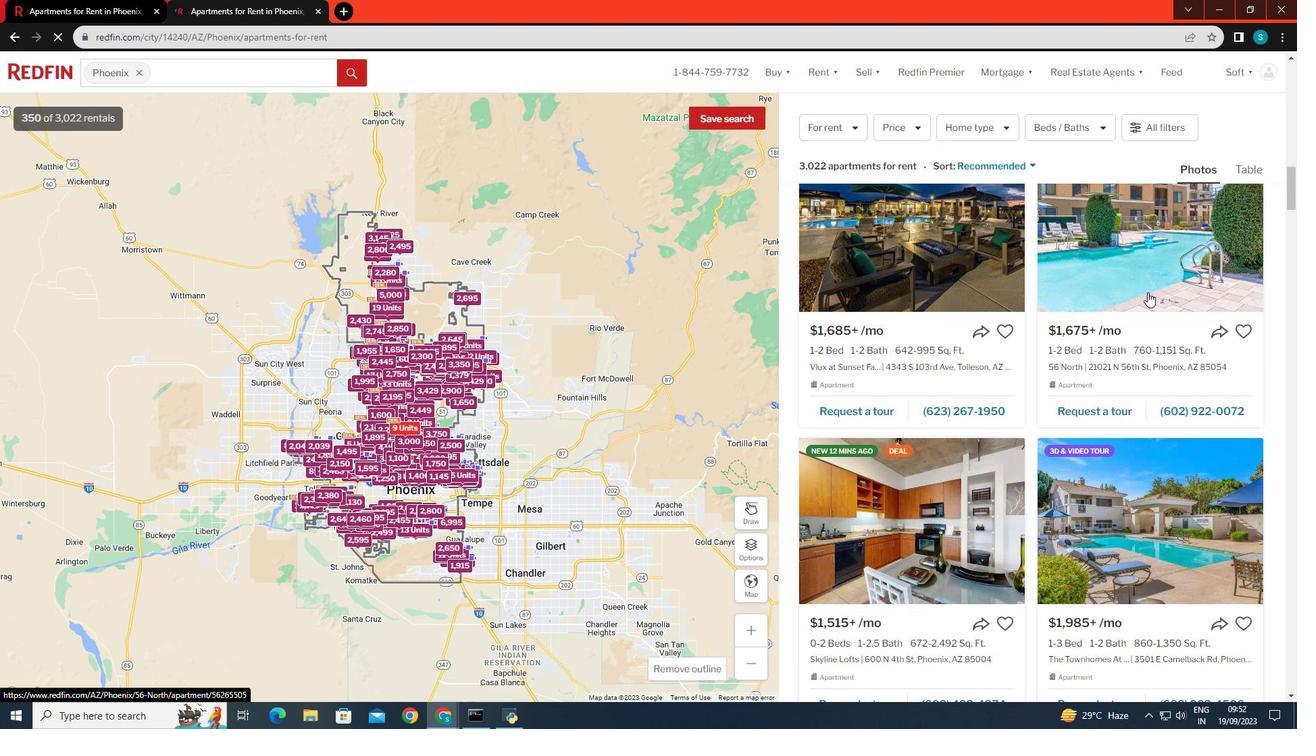 
Action: Mouse scrolled (1147, 291) with delta (0, 0)
Screenshot: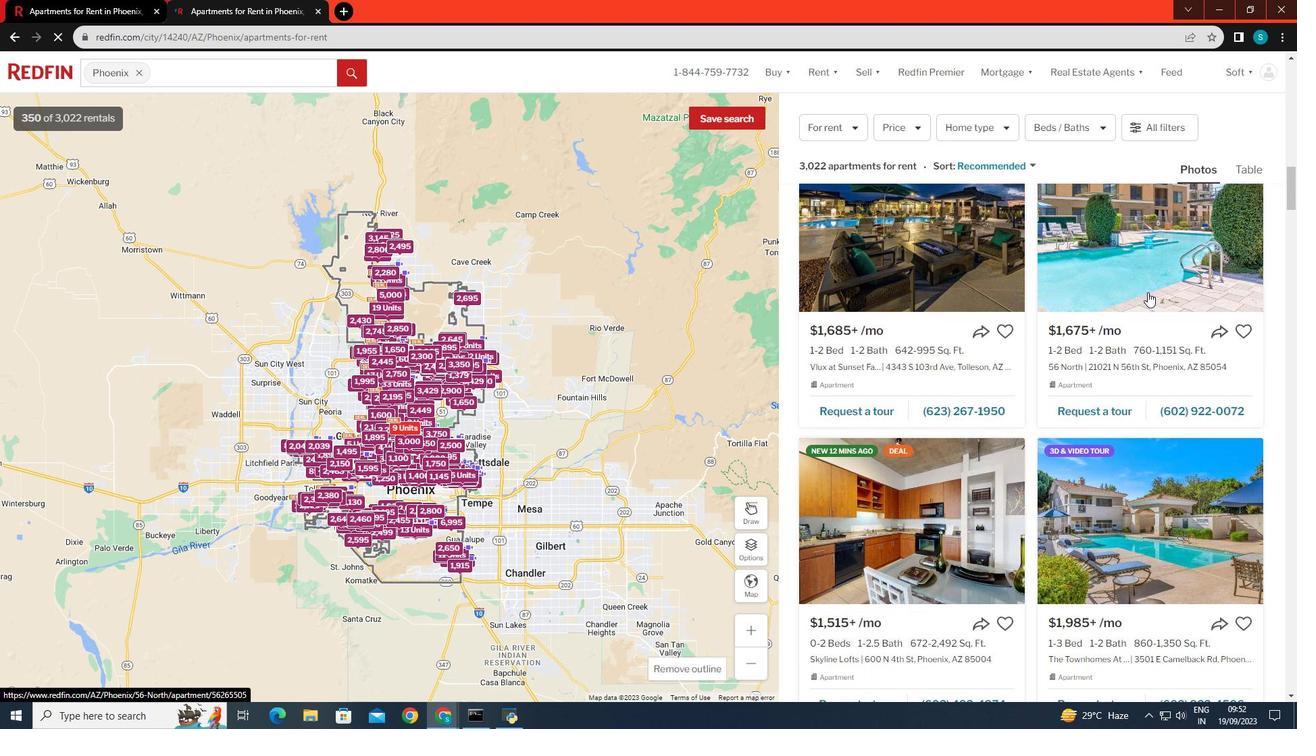
Action: Mouse scrolled (1147, 293) with delta (0, 0)
Screenshot: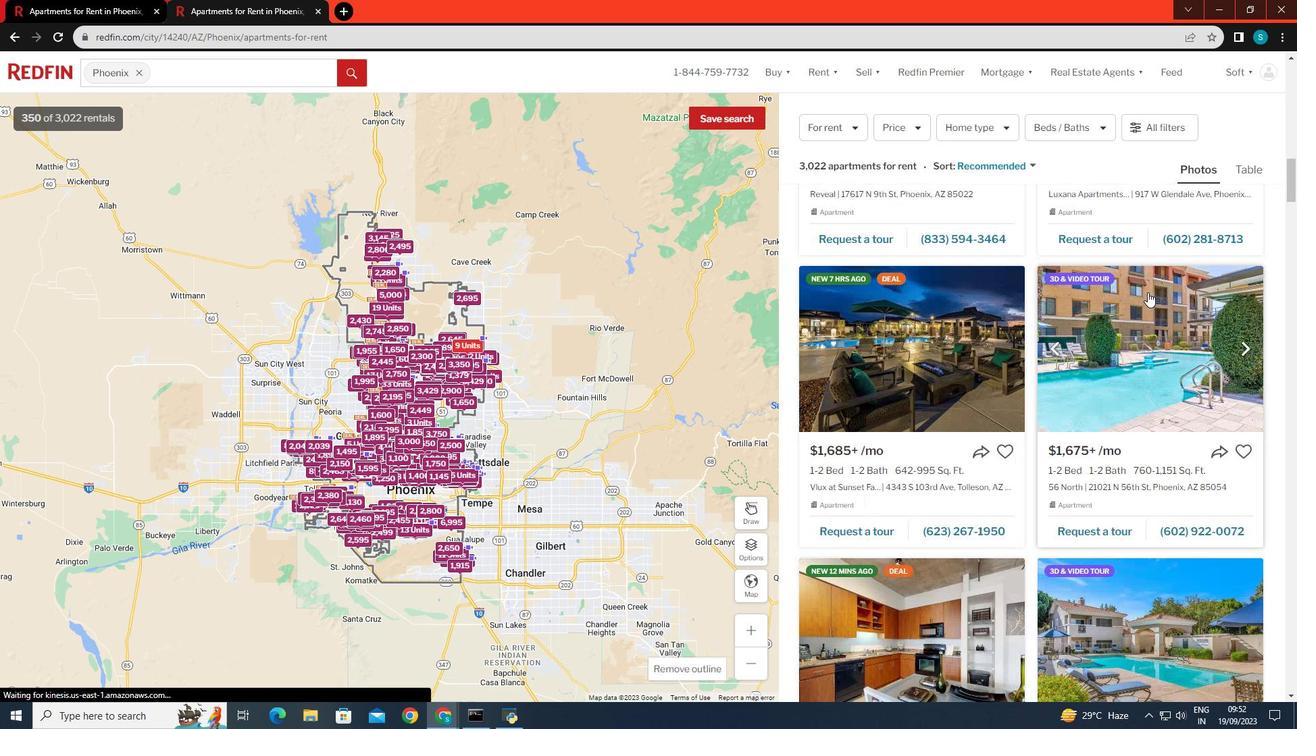 
Action: Mouse scrolled (1147, 293) with delta (0, 0)
Screenshot: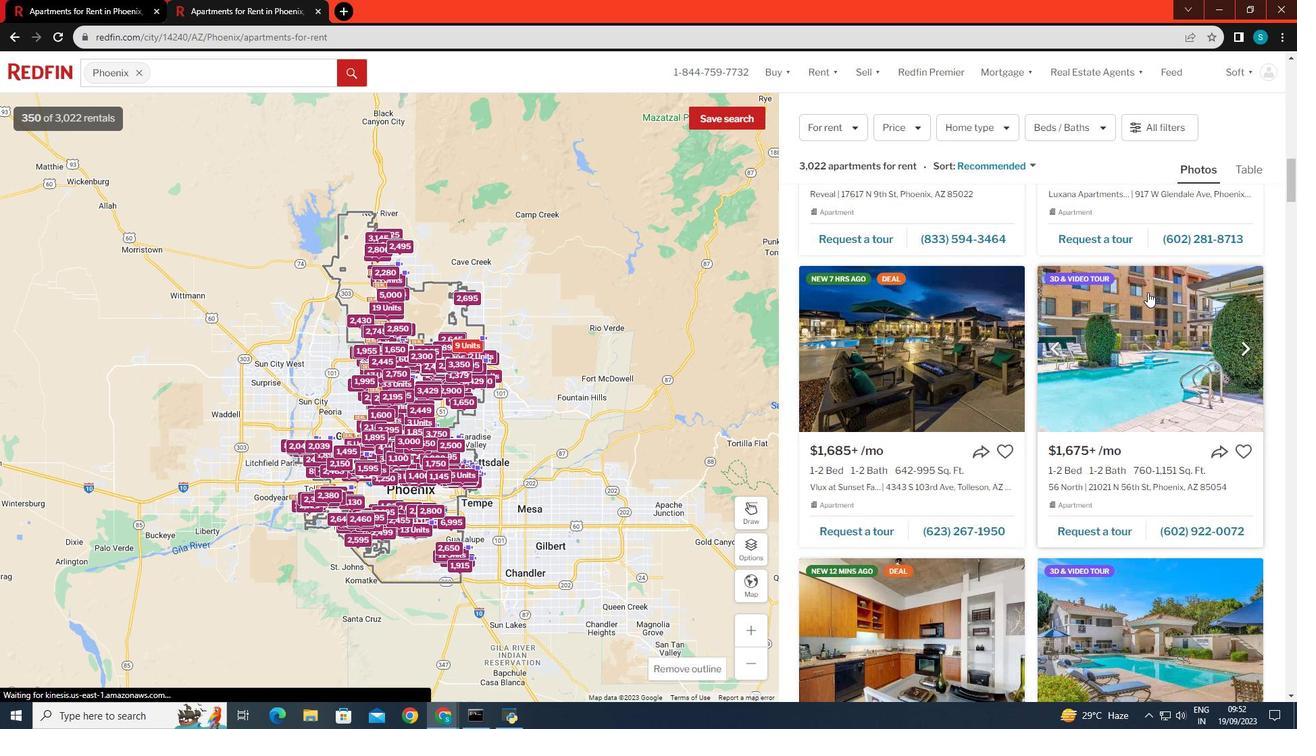 
Action: Mouse scrolled (1147, 291) with delta (0, 0)
Screenshot: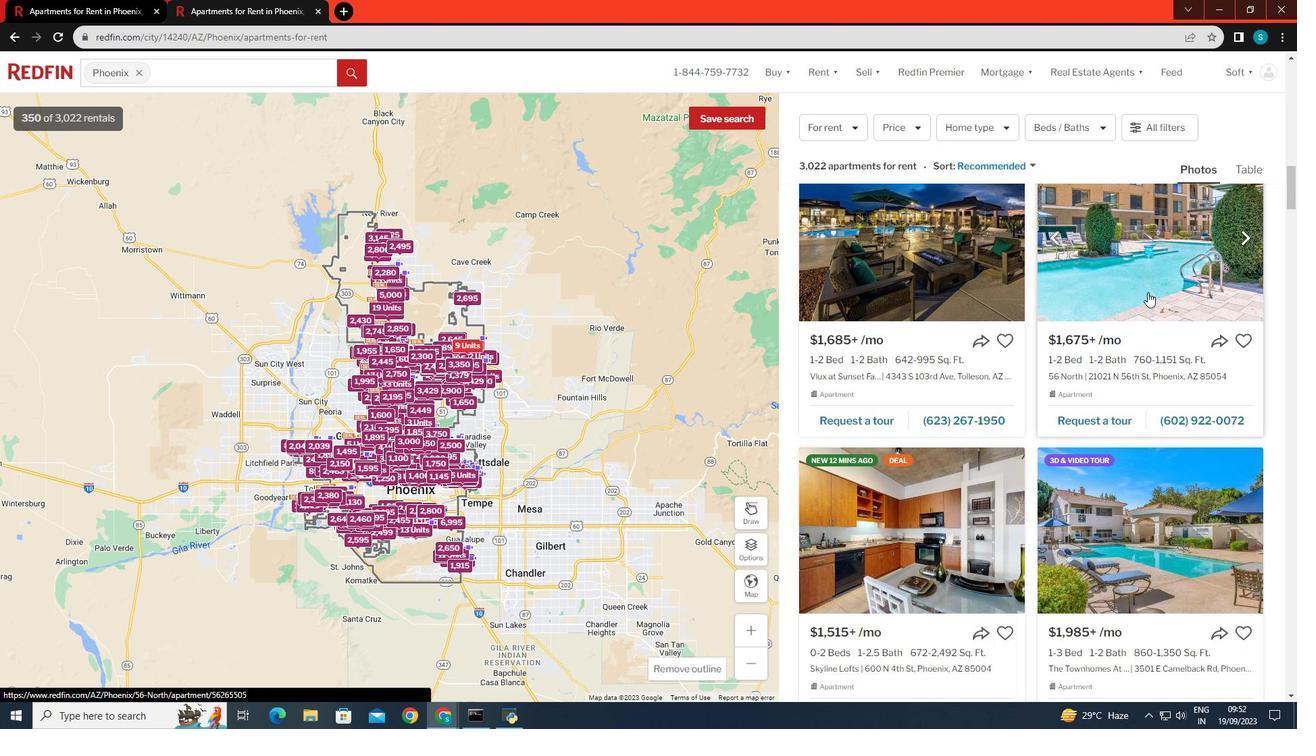 
Action: Mouse scrolled (1147, 291) with delta (0, 0)
Screenshot: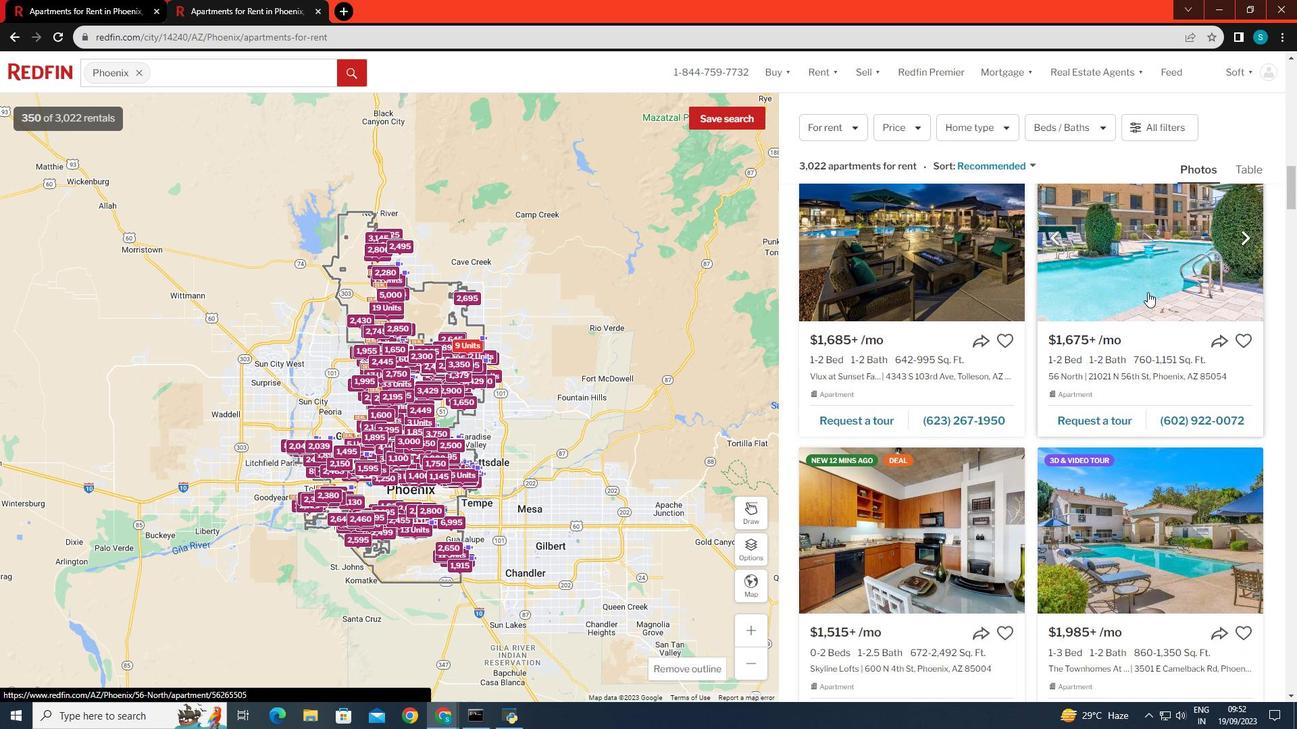 
Action: Mouse scrolled (1147, 291) with delta (0, 0)
Screenshot: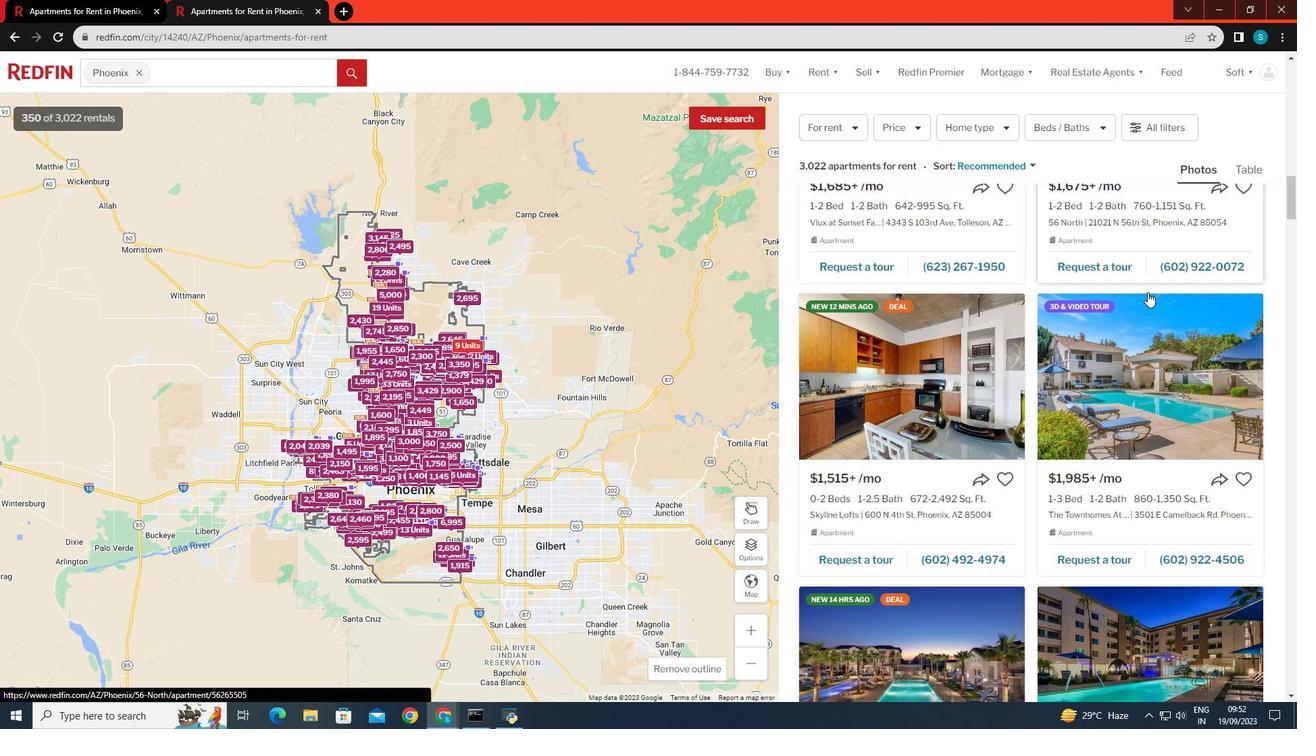 
Action: Mouse scrolled (1147, 291) with delta (0, 0)
Screenshot: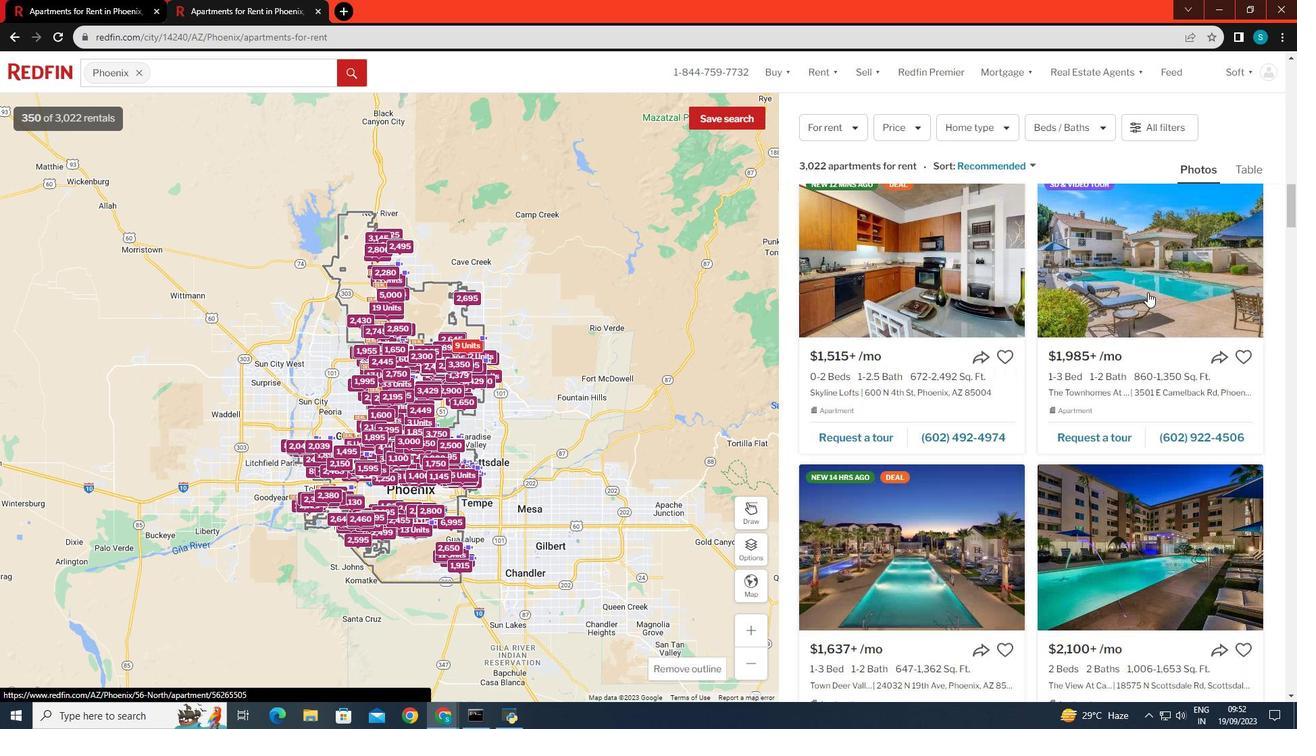 
Action: Mouse scrolled (1147, 291) with delta (0, 0)
Screenshot: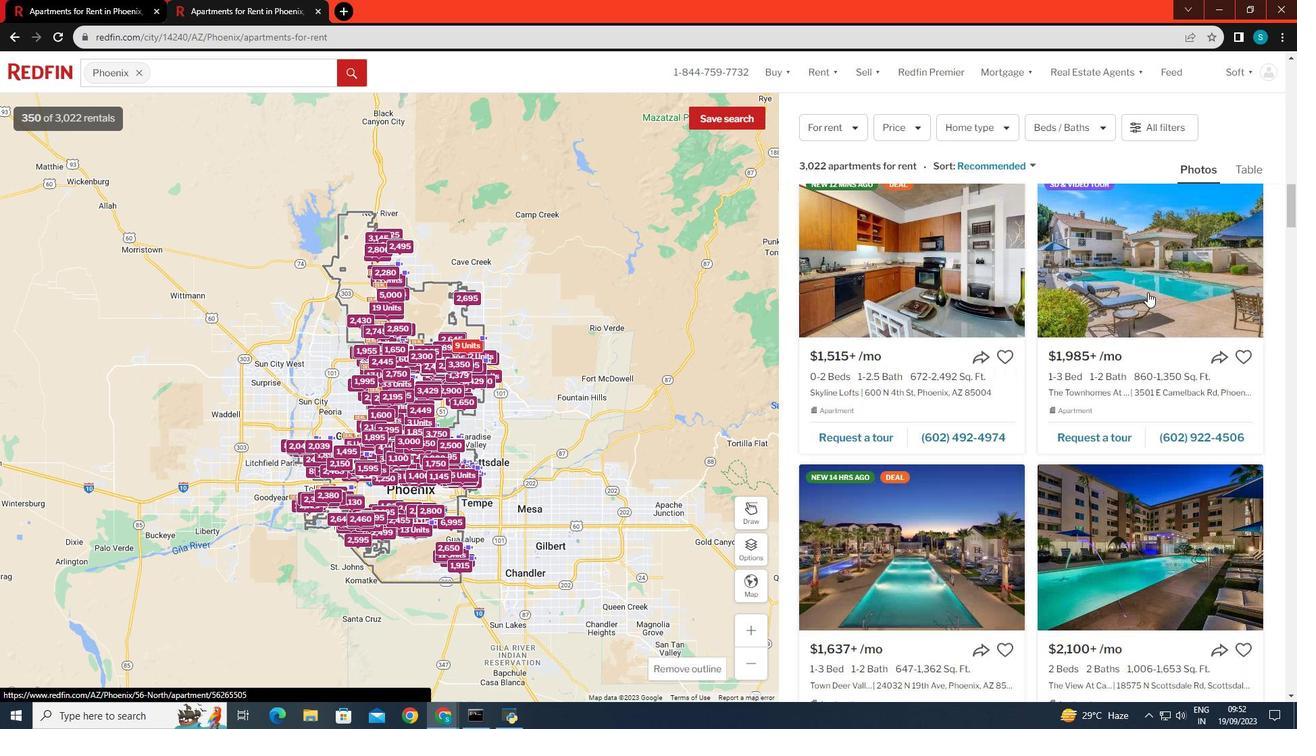 
Action: Mouse scrolled (1147, 291) with delta (0, 0)
Screenshot: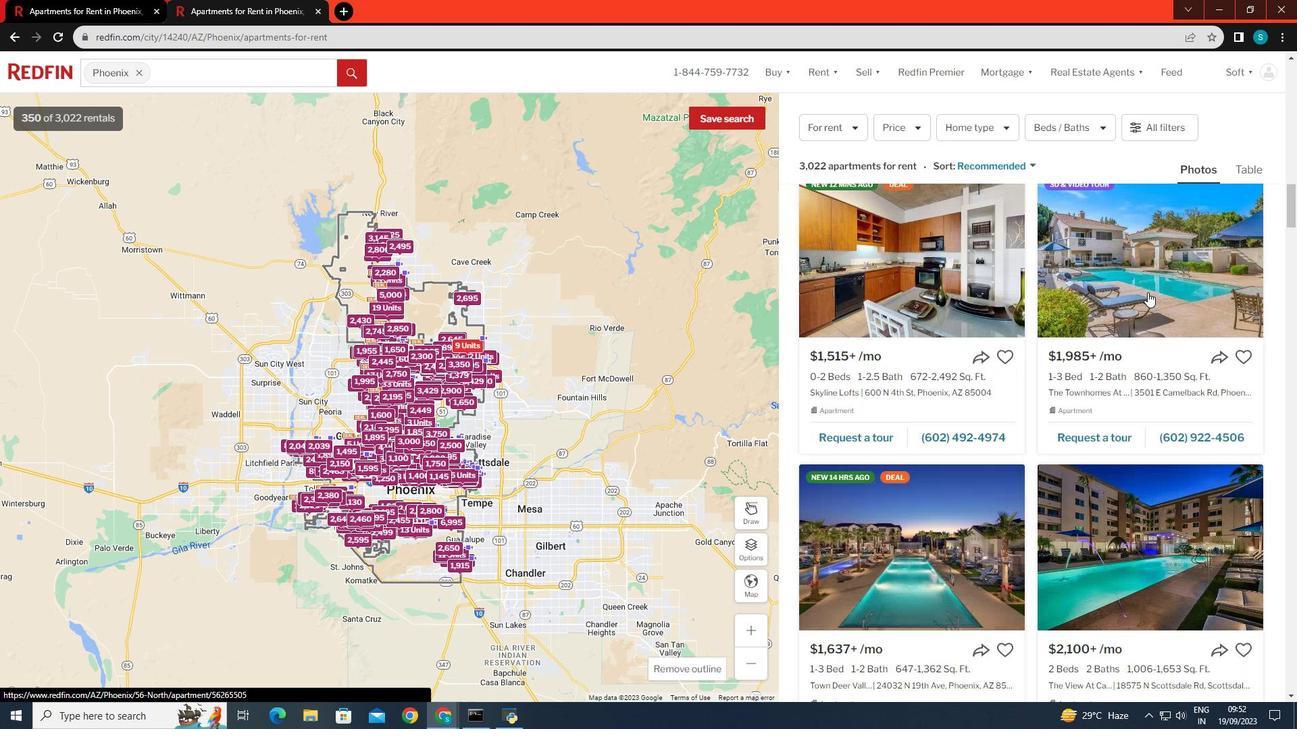 
Action: Mouse scrolled (1147, 291) with delta (0, 0)
Screenshot: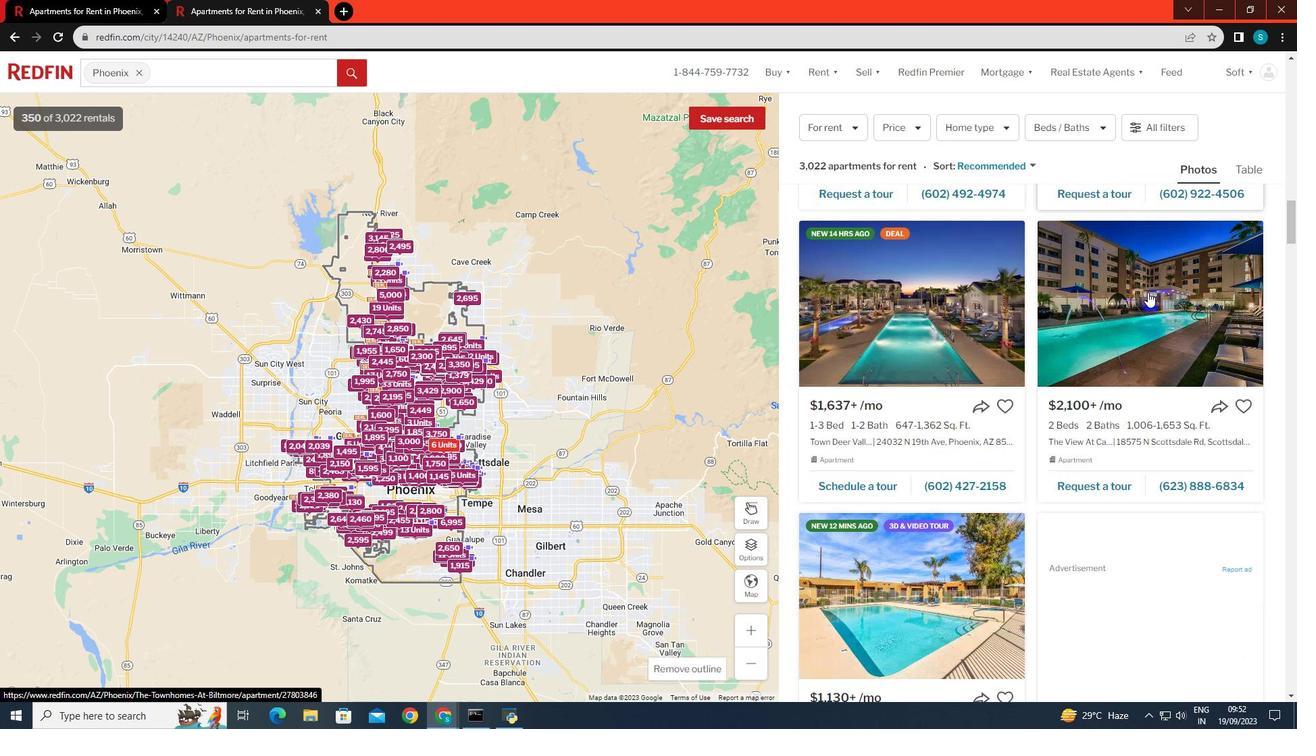
Action: Mouse scrolled (1147, 291) with delta (0, 0)
Screenshot: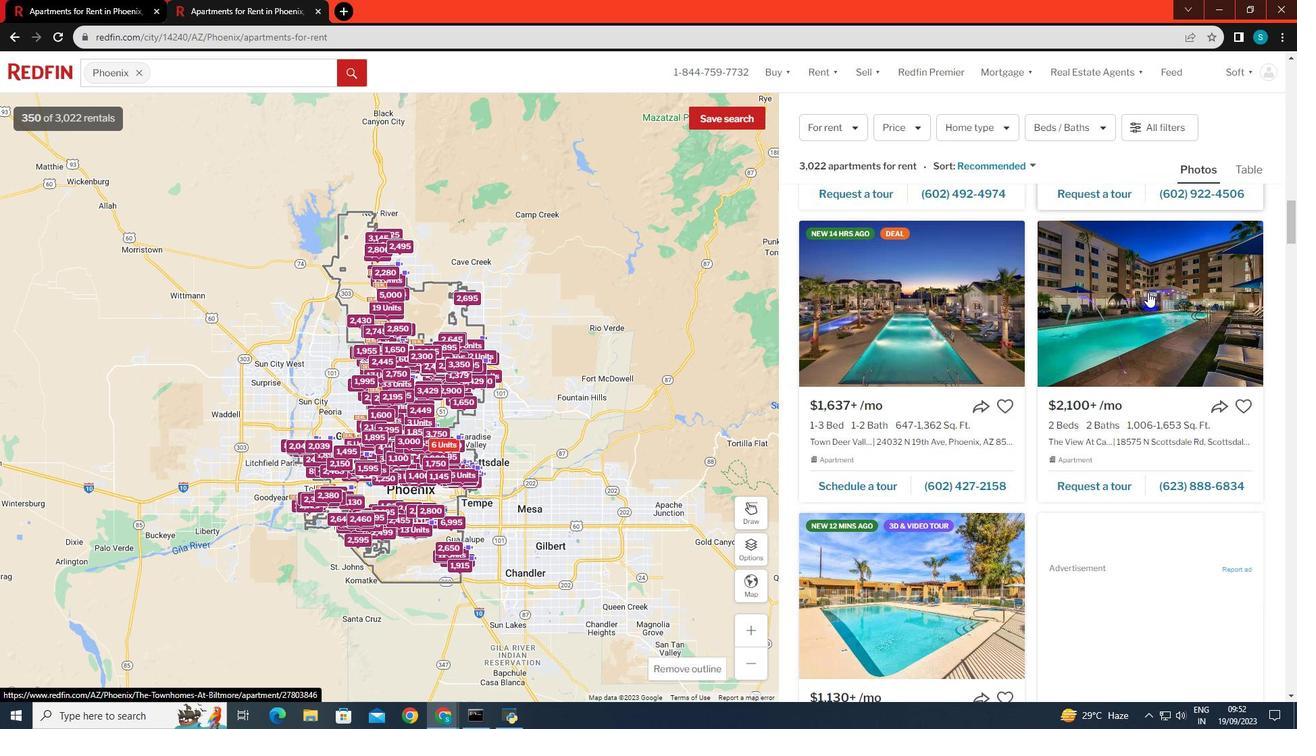 
Action: Mouse scrolled (1147, 291) with delta (0, 0)
Screenshot: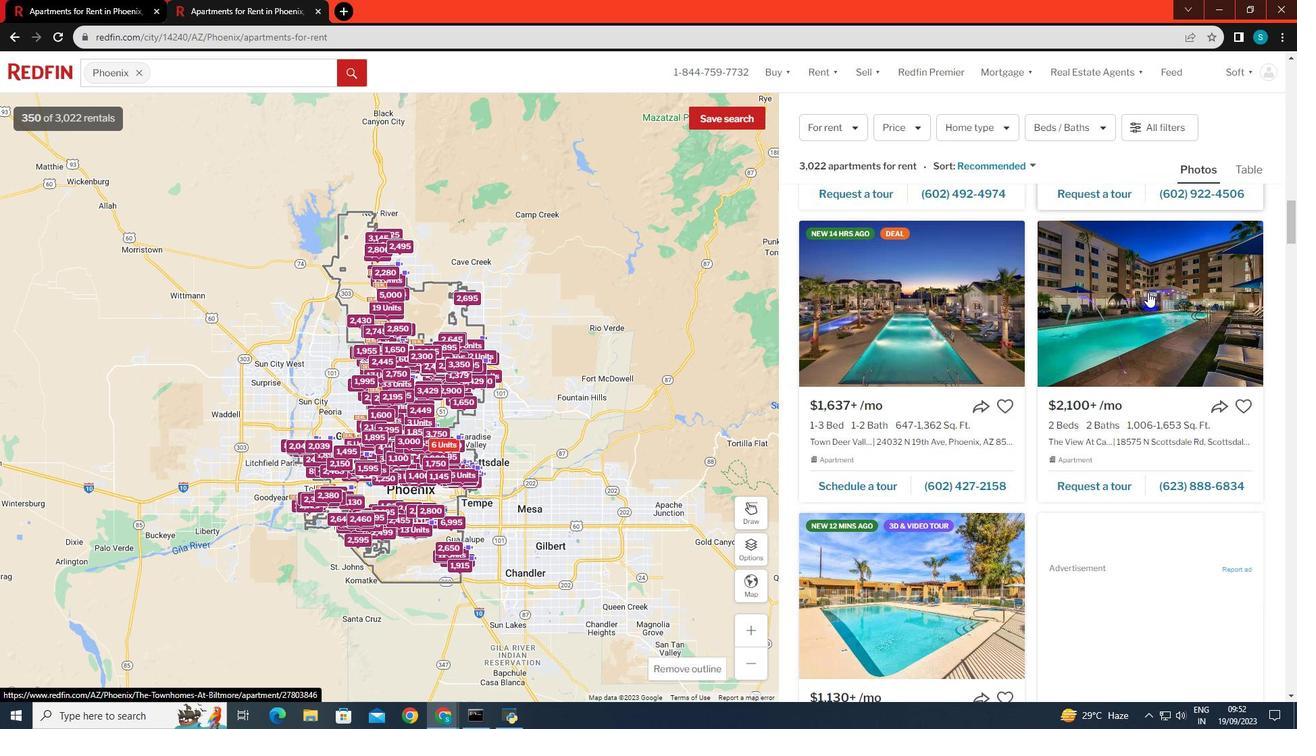 
Action: Mouse scrolled (1147, 291) with delta (0, 0)
Screenshot: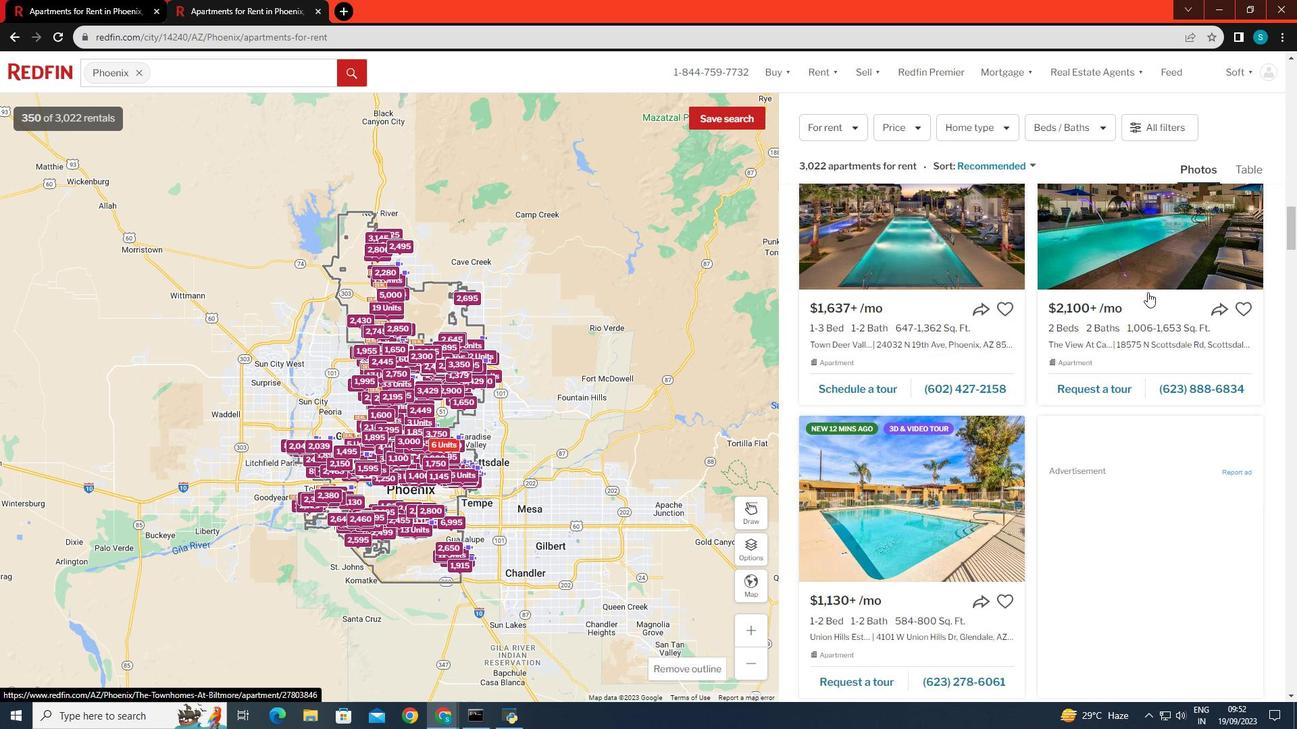 
Action: Mouse scrolled (1147, 291) with delta (0, 0)
Screenshot: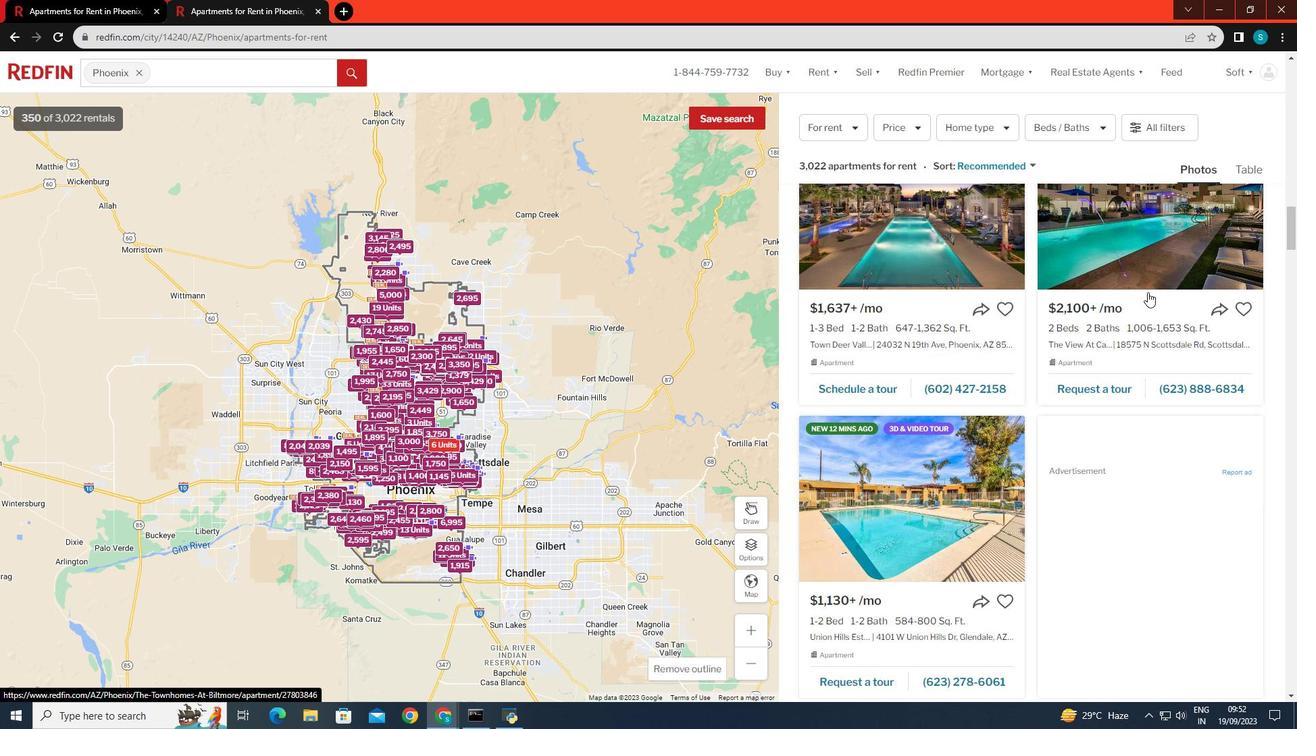 
Action: Mouse scrolled (1147, 291) with delta (0, 0)
Screenshot: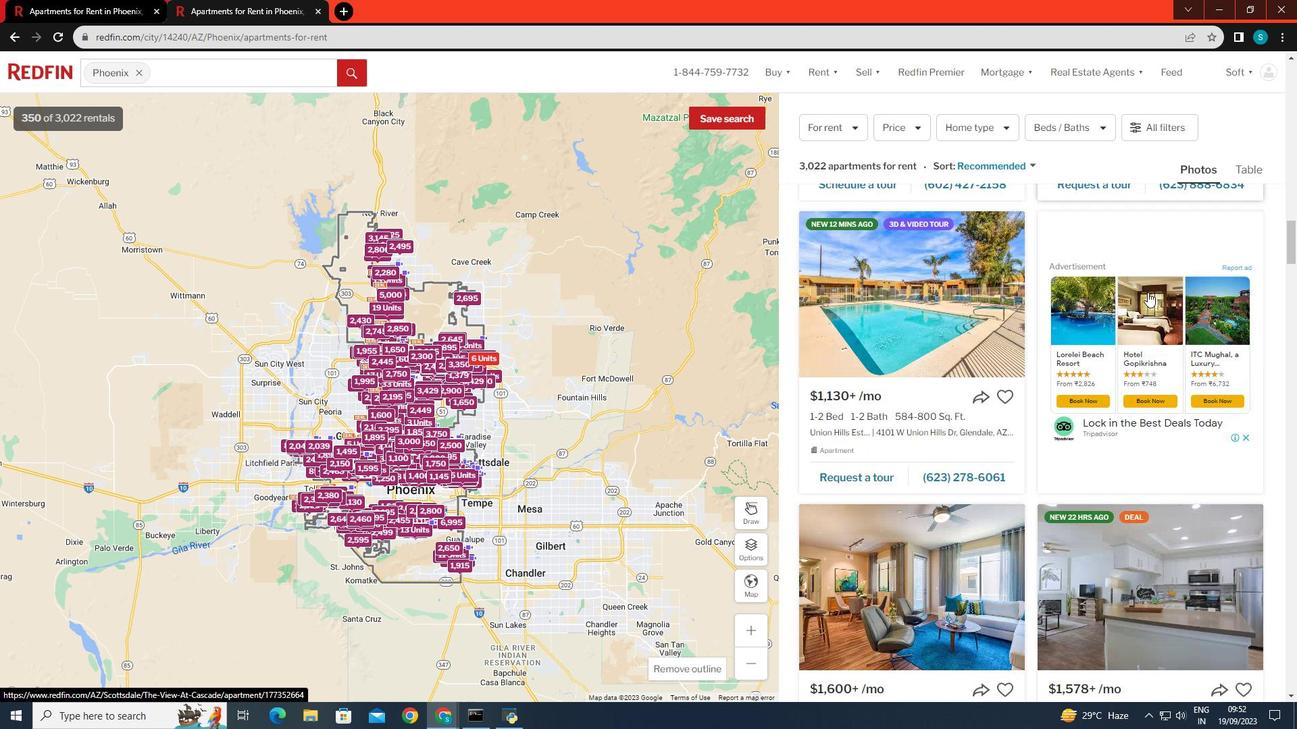 
Action: Mouse scrolled (1147, 291) with delta (0, 0)
Screenshot: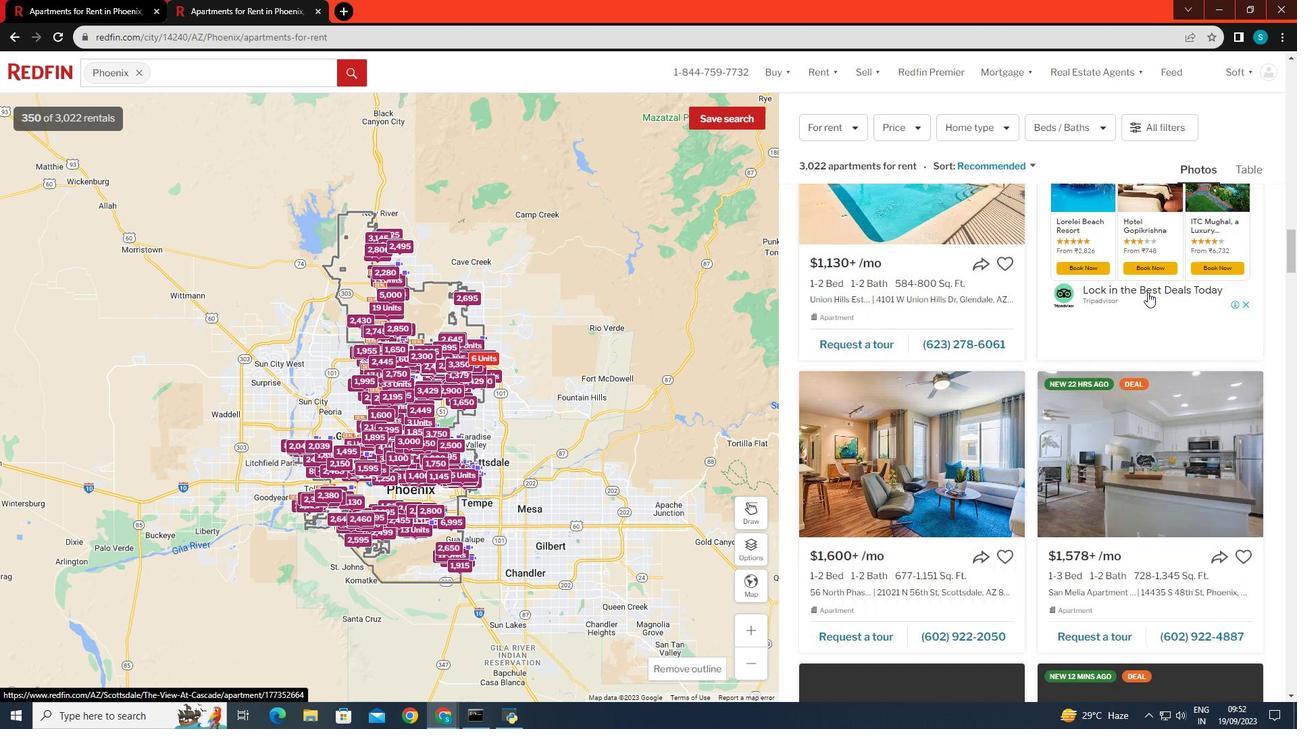 
Action: Mouse scrolled (1147, 291) with delta (0, 0)
Screenshot: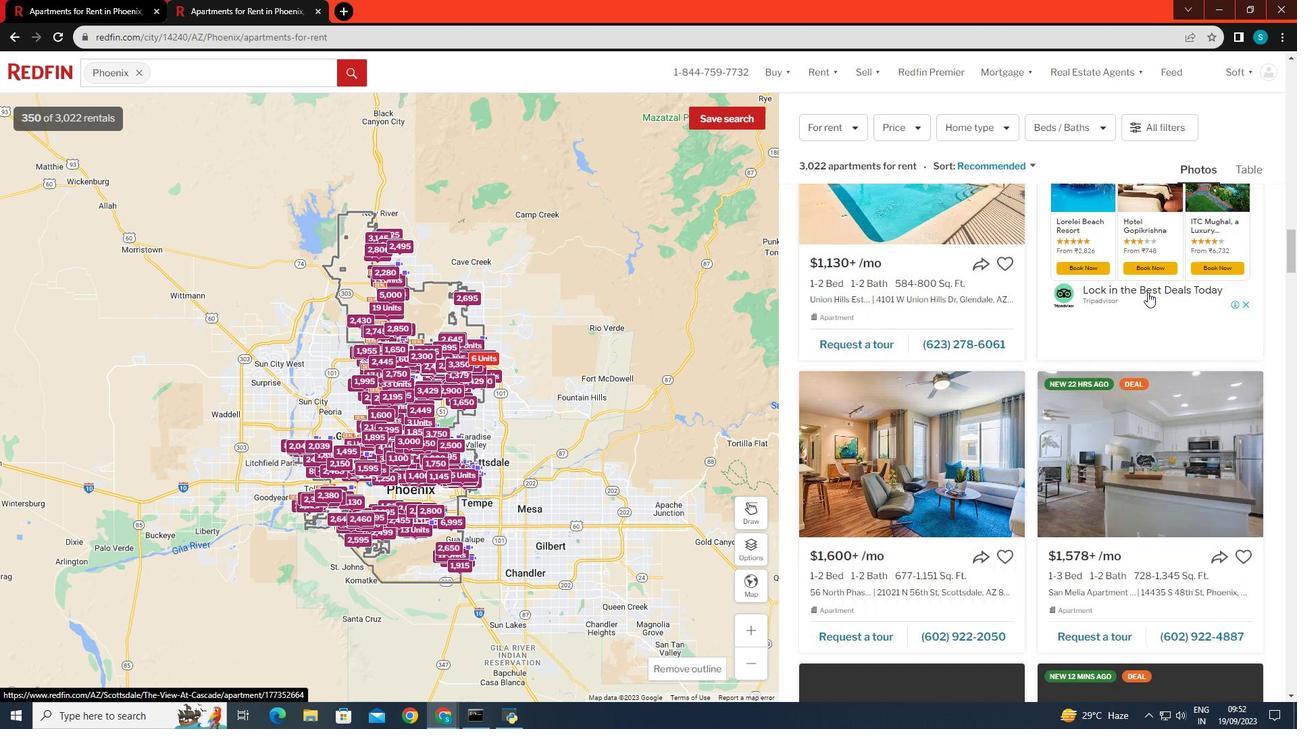 
Action: Mouse scrolled (1147, 291) with delta (0, 0)
Screenshot: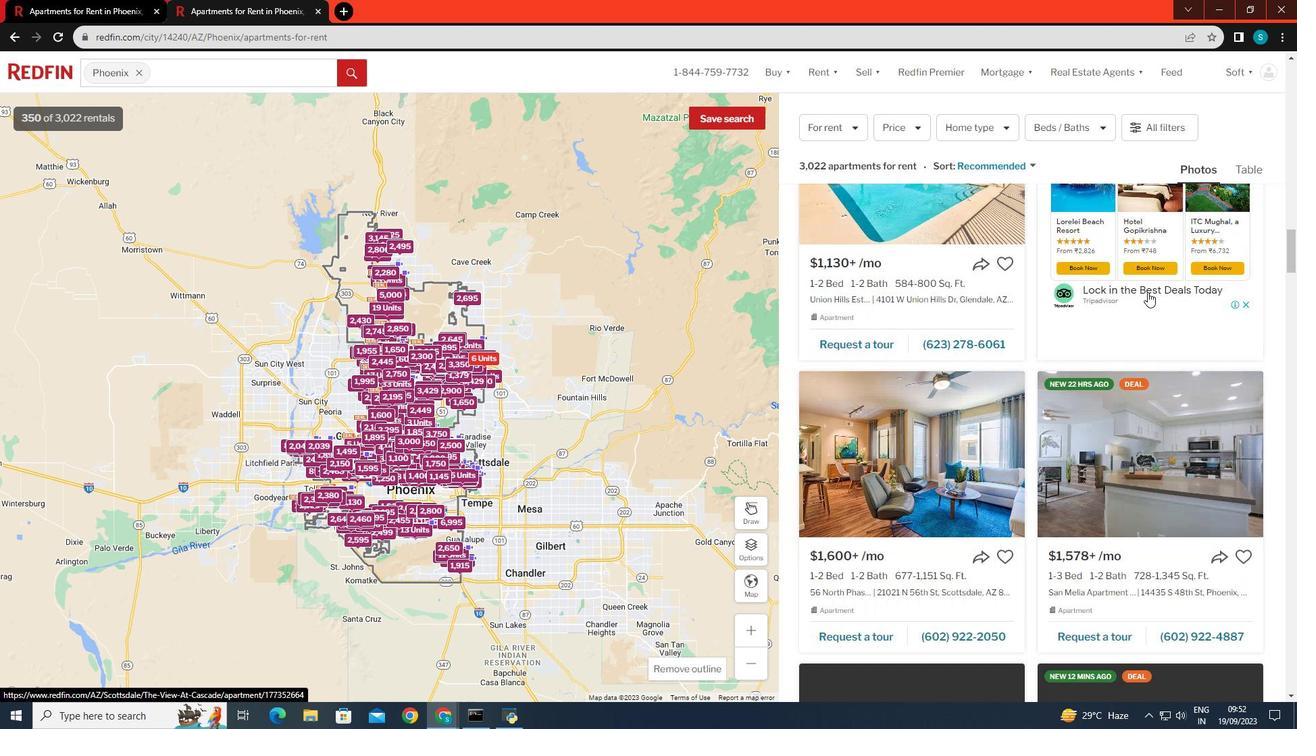 
Action: Mouse scrolled (1147, 291) with delta (0, 0)
Screenshot: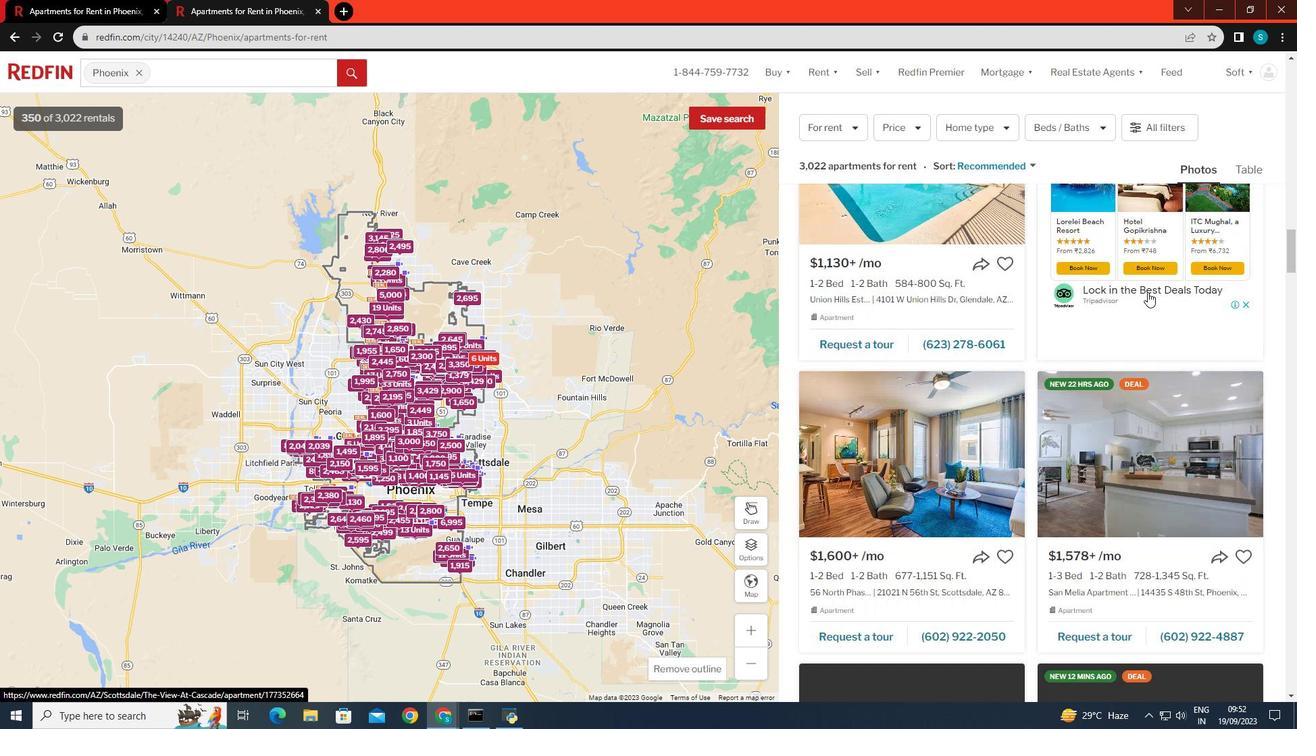 
Action: Mouse scrolled (1147, 291) with delta (0, 0)
Screenshot: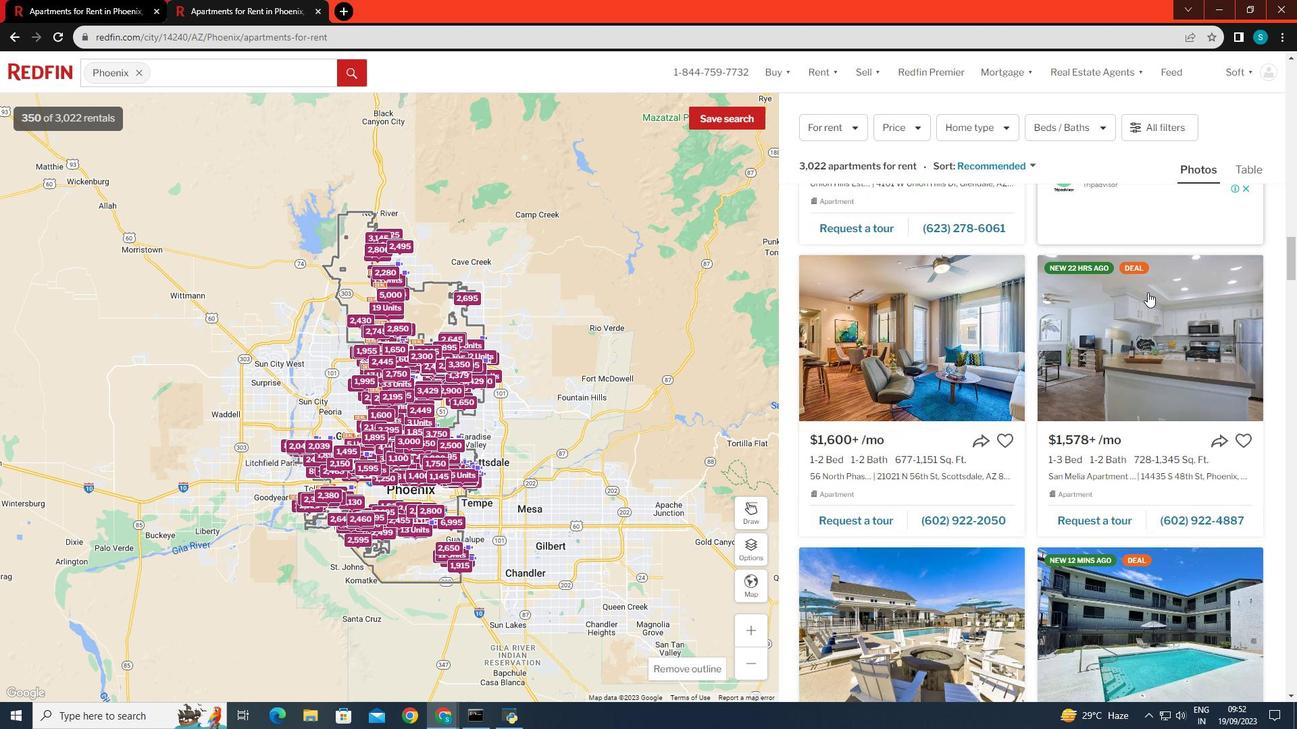 
Action: Mouse scrolled (1147, 291) with delta (0, 0)
Screenshot: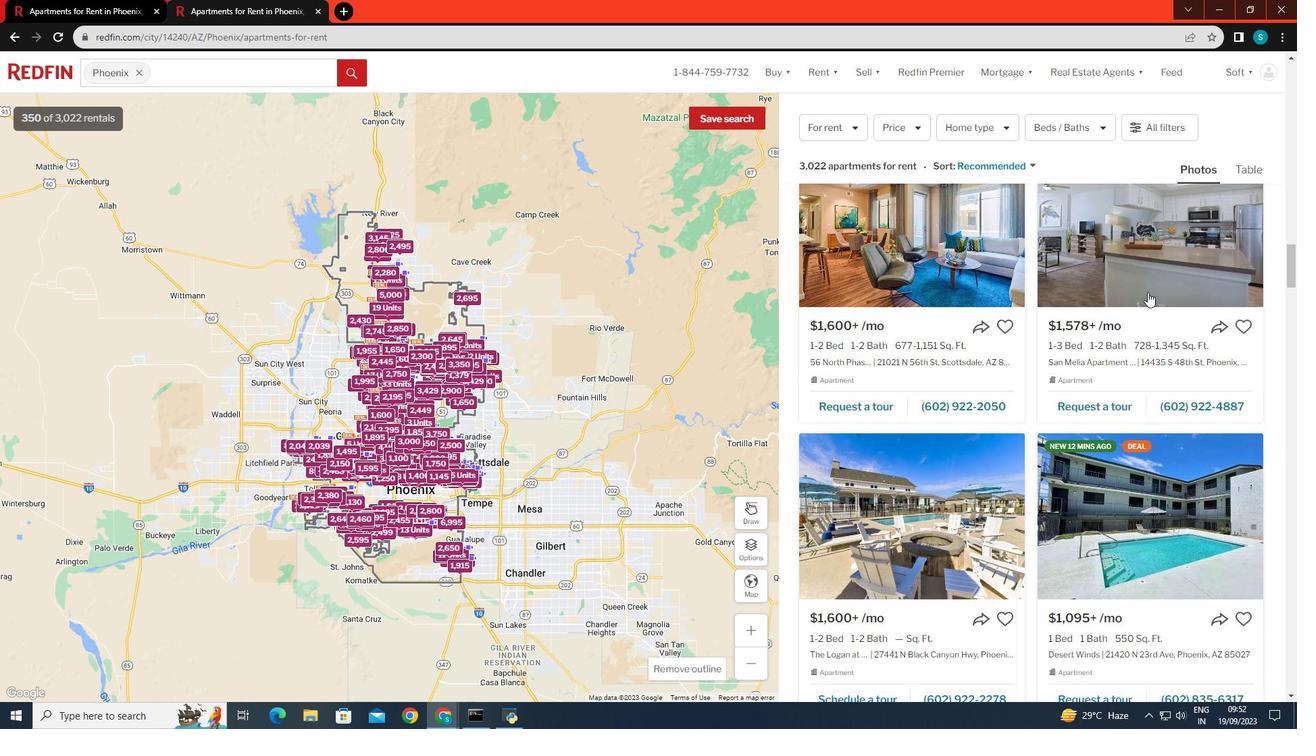 
Action: Mouse scrolled (1147, 291) with delta (0, 0)
Screenshot: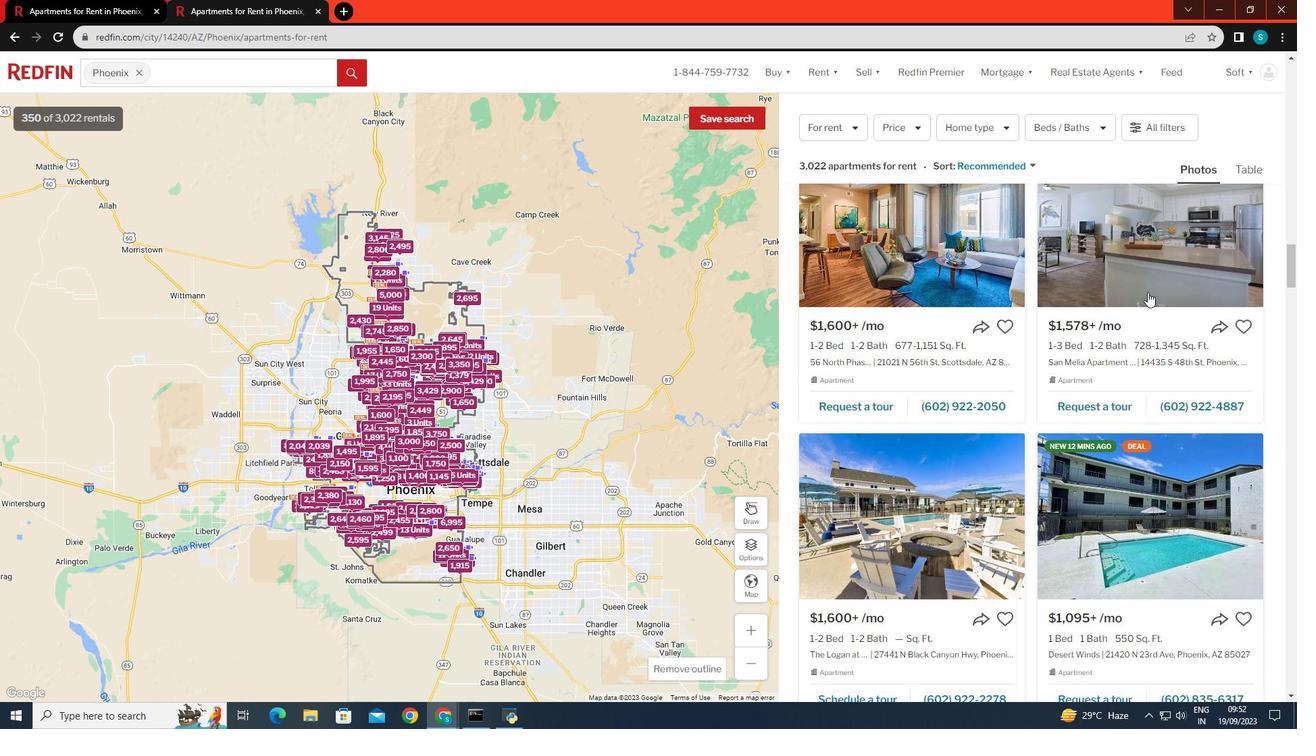 
Action: Mouse scrolled (1147, 291) with delta (0, 0)
Screenshot: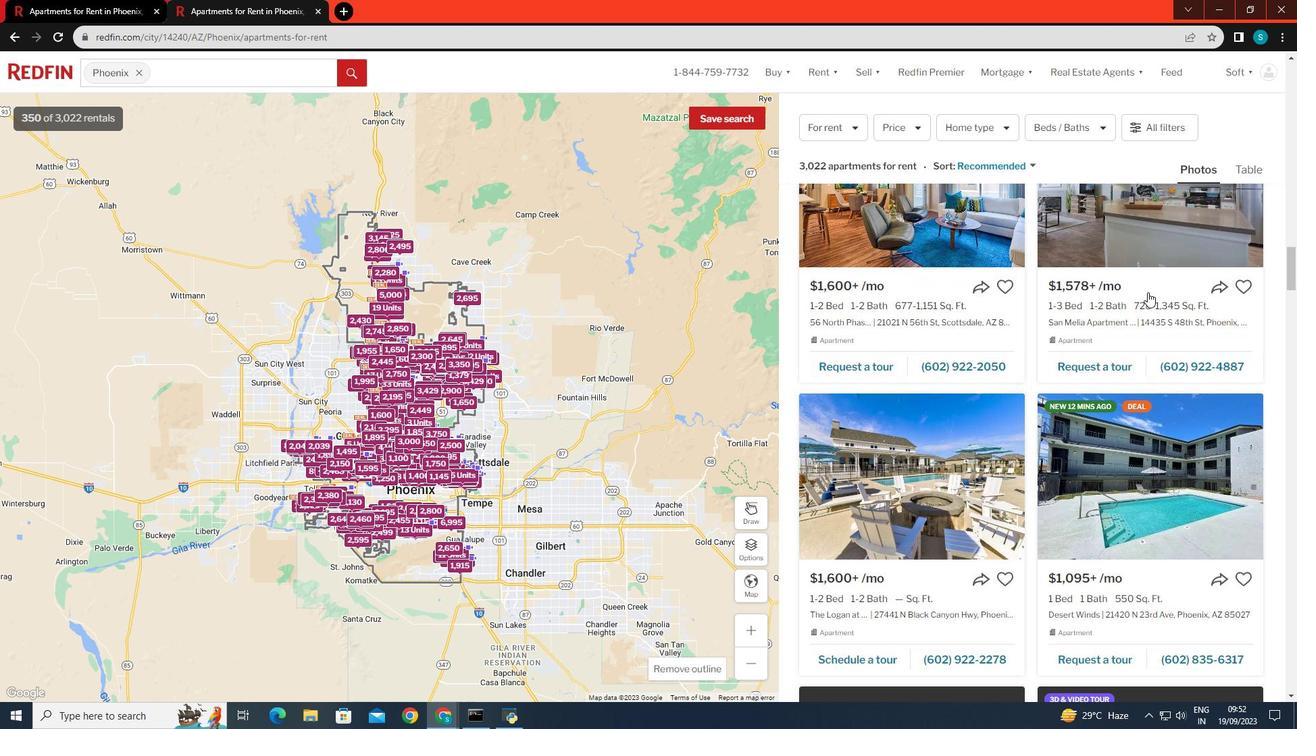 
Action: Mouse scrolled (1147, 291) with delta (0, 0)
Screenshot: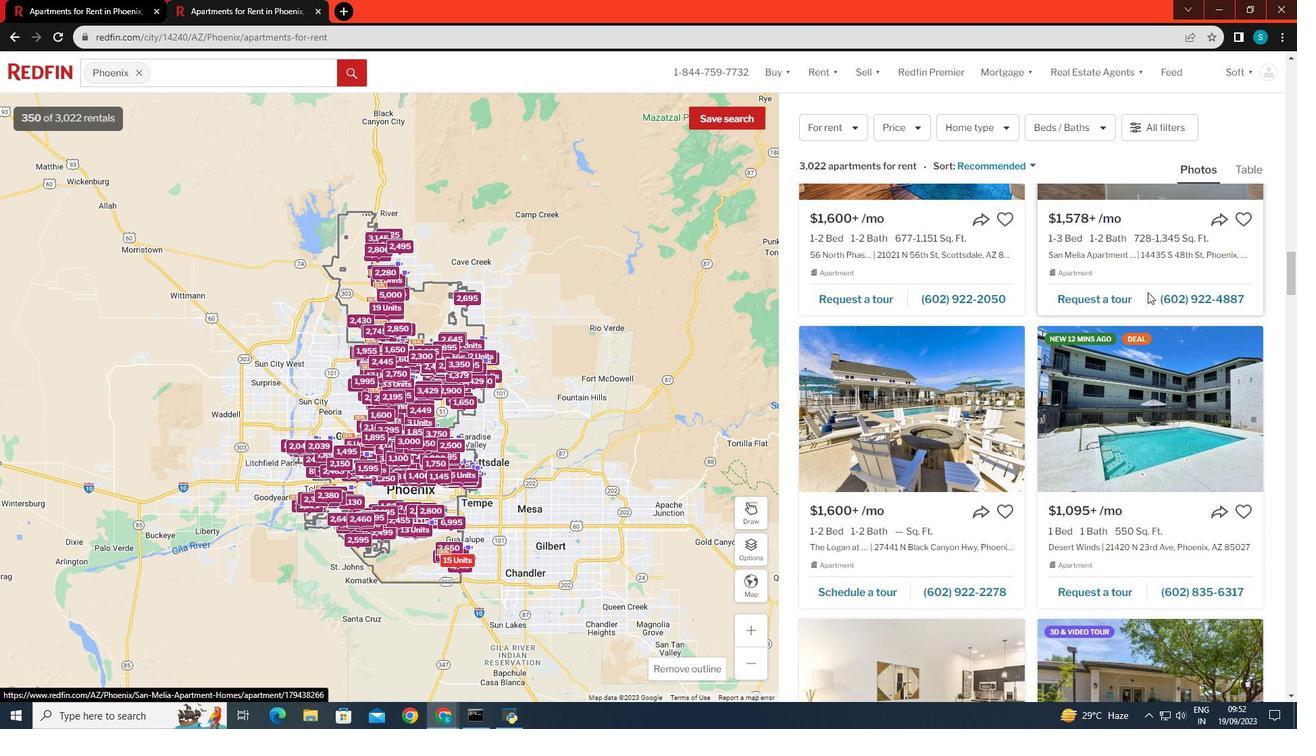 
Action: Mouse scrolled (1147, 291) with delta (0, 0)
Screenshot: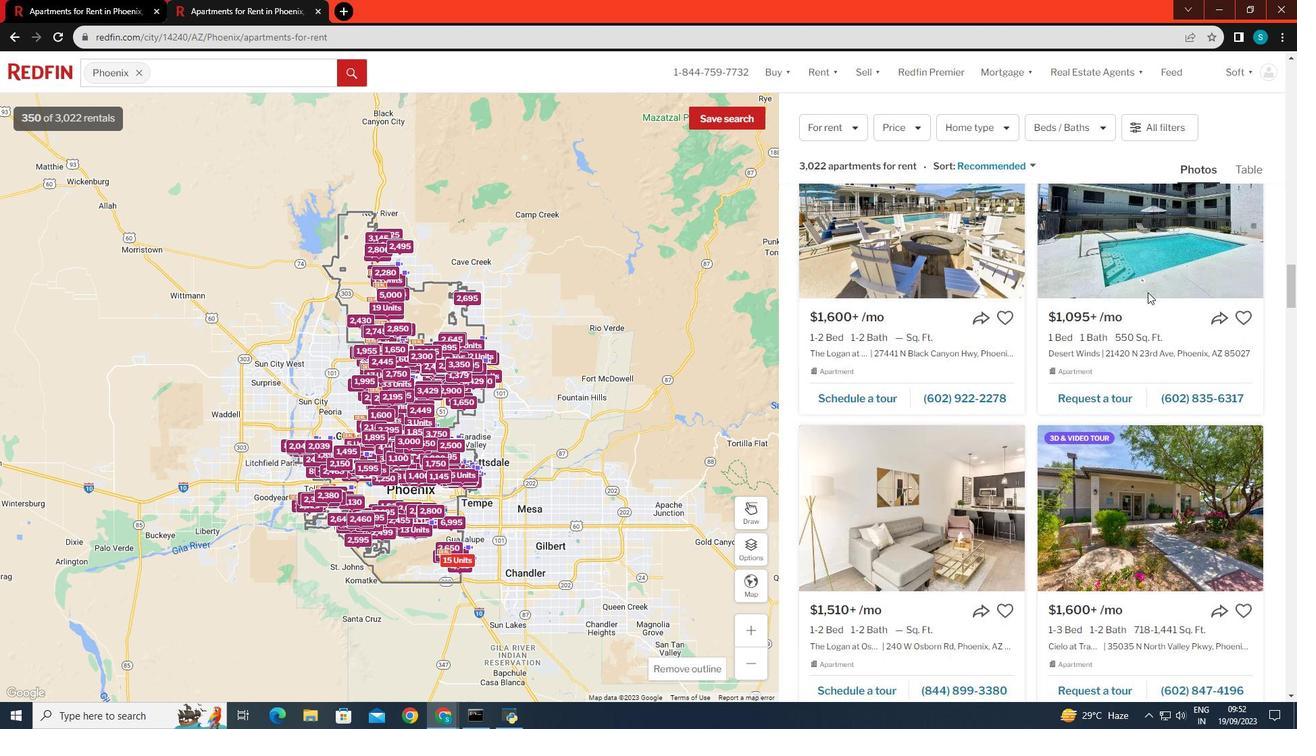
Action: Mouse scrolled (1147, 291) with delta (0, 0)
Screenshot: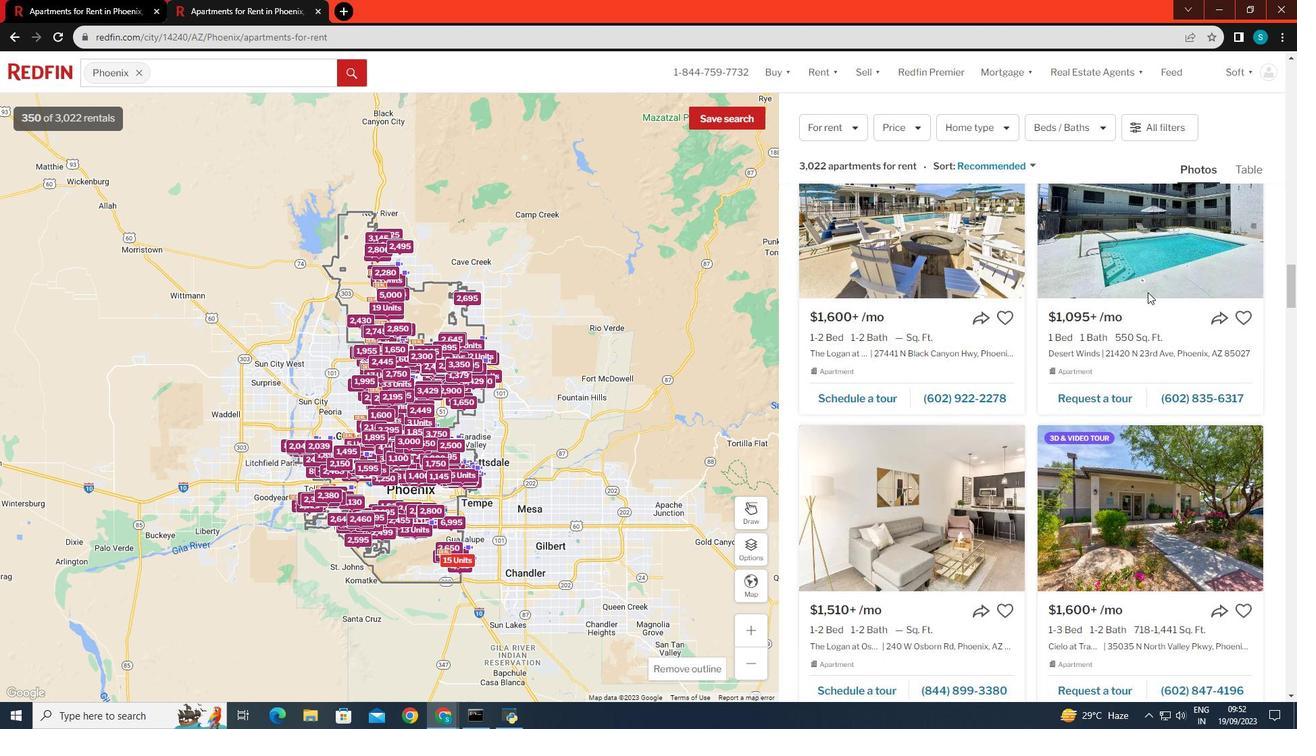 
Action: Mouse scrolled (1147, 291) with delta (0, 0)
Screenshot: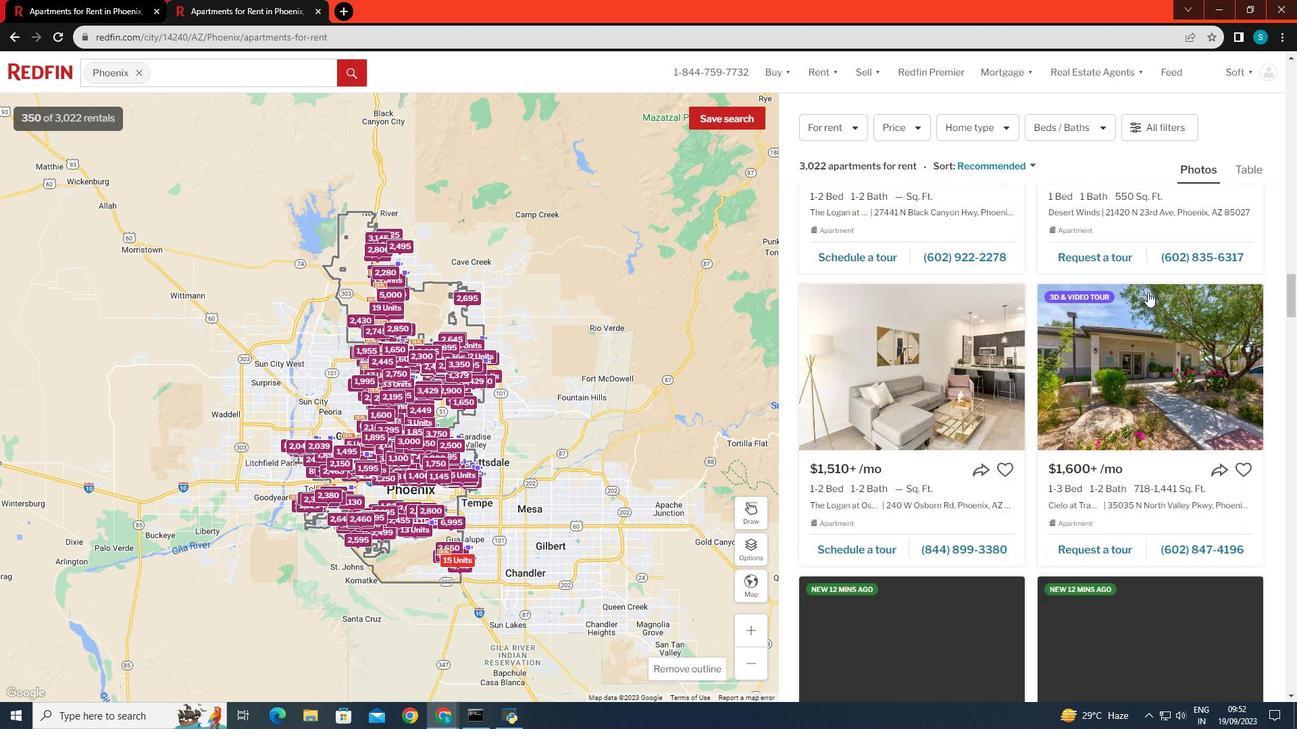 
Action: Mouse scrolled (1147, 291) with delta (0, 0)
Screenshot: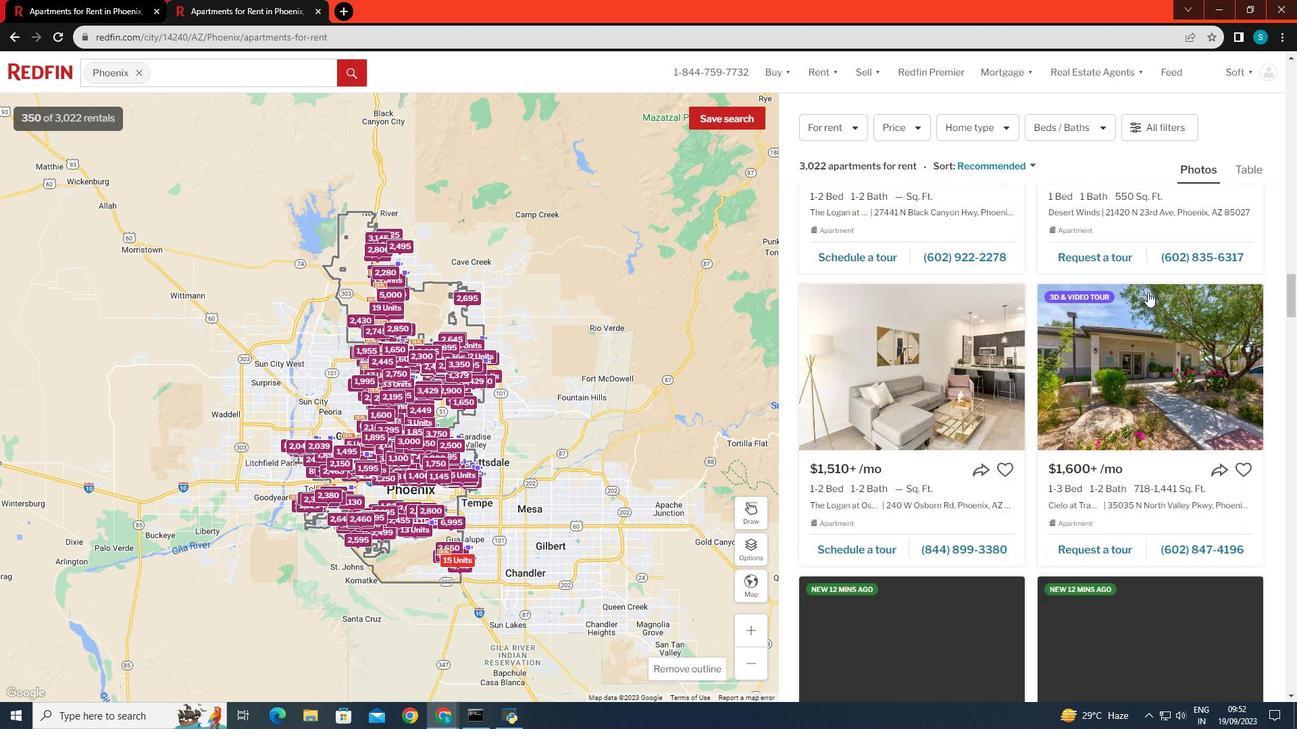 
Action: Mouse scrolled (1147, 291) with delta (0, 0)
Screenshot: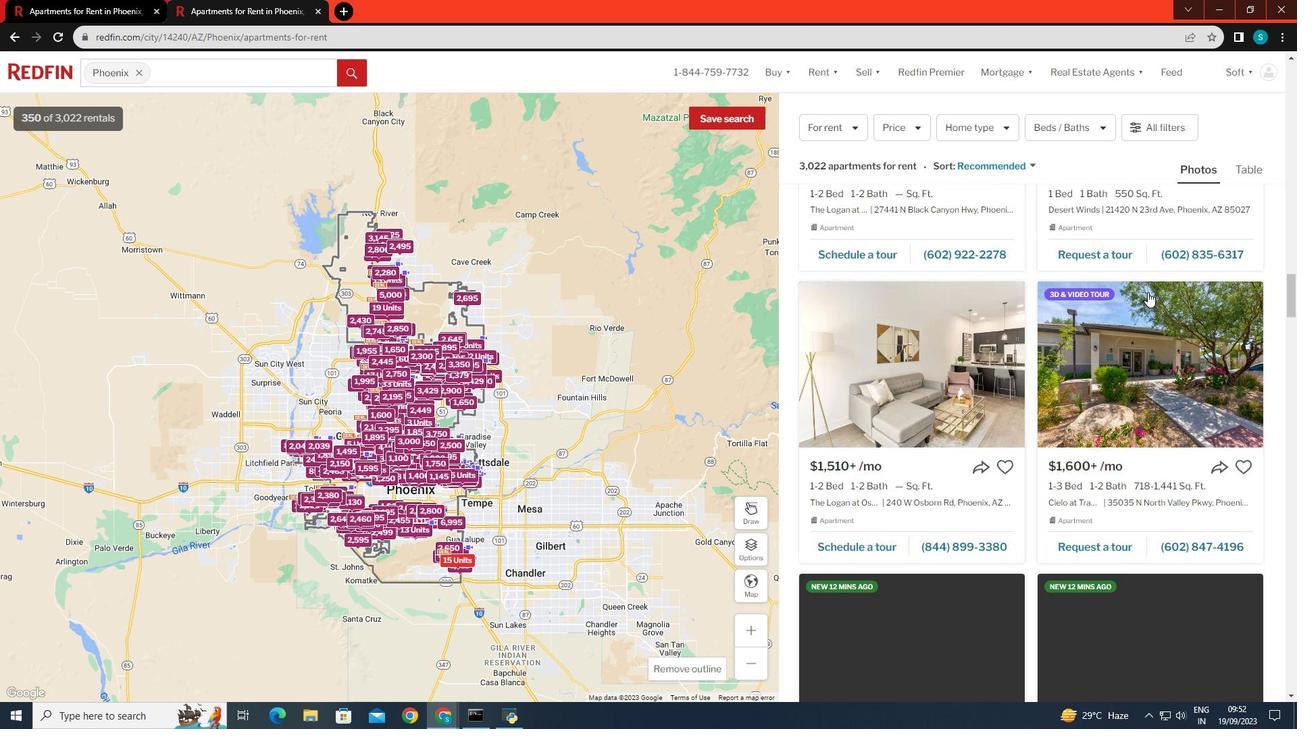 
Action: Mouse scrolled (1147, 291) with delta (0, 0)
Screenshot: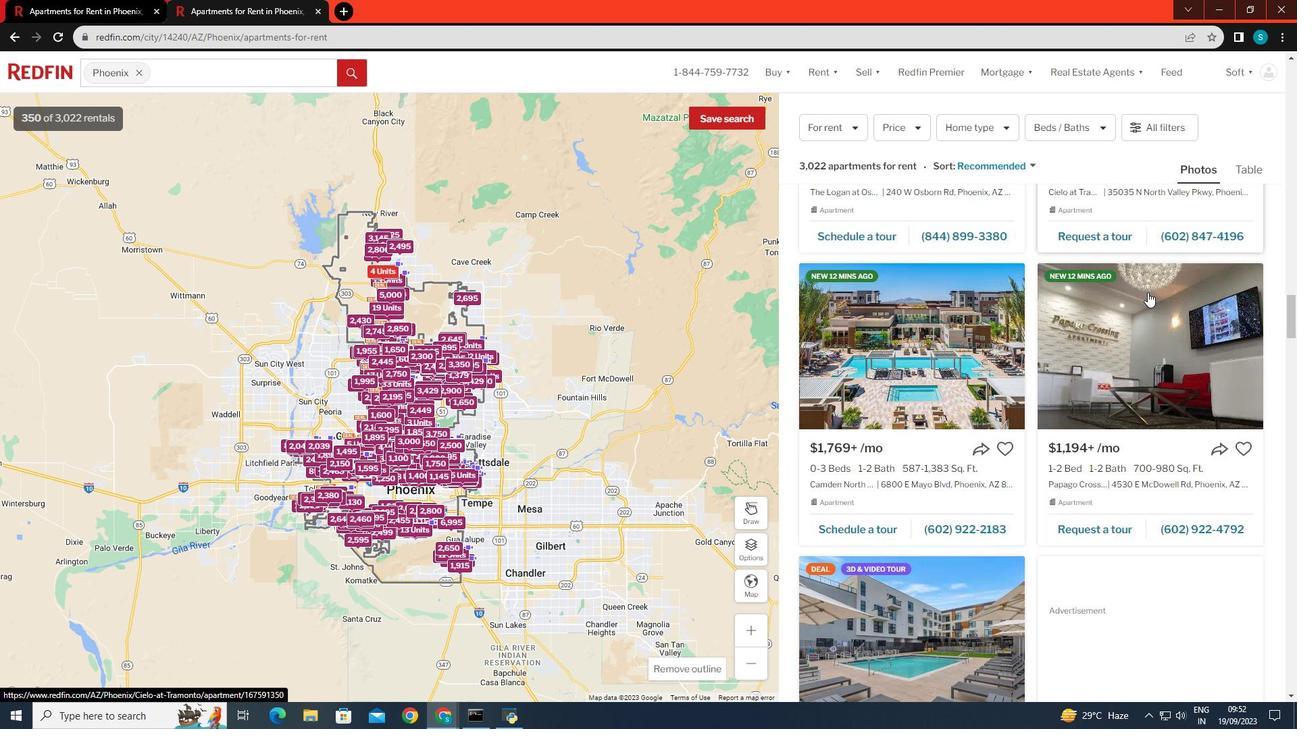 
Action: Mouse scrolled (1147, 291) with delta (0, 0)
Screenshot: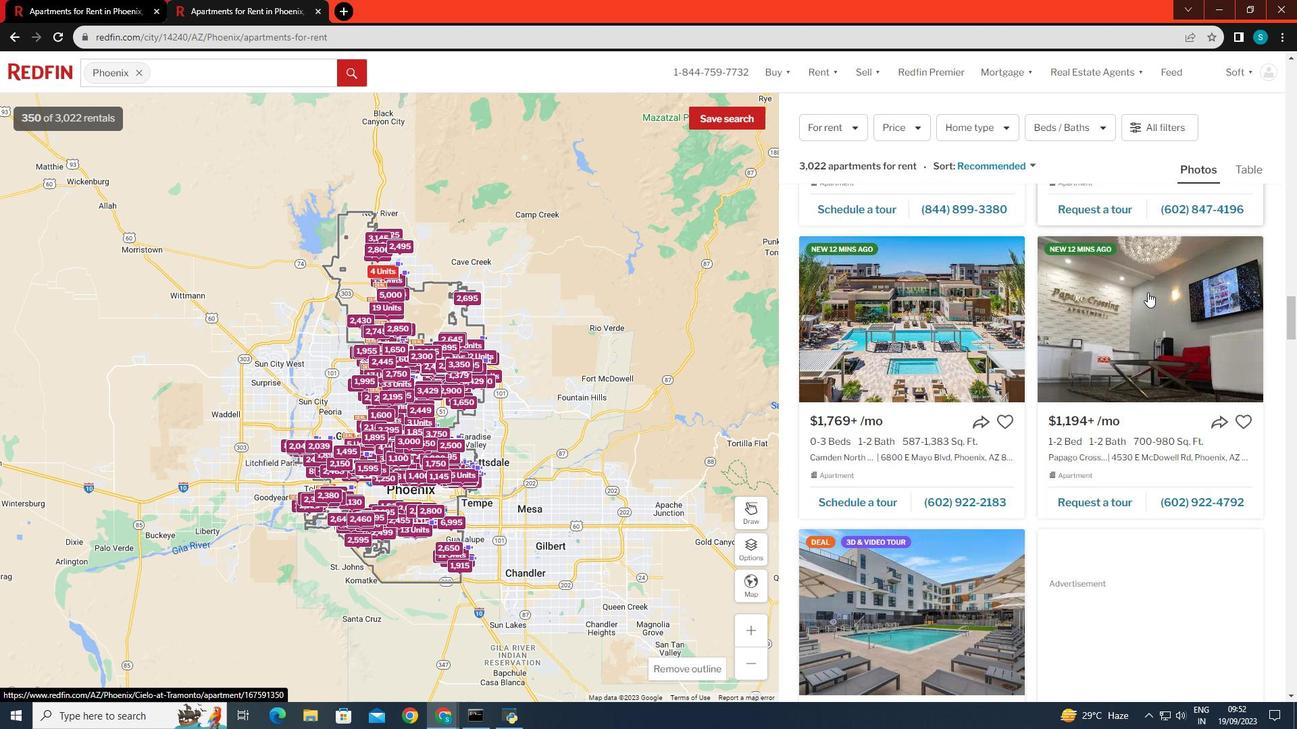 
Action: Mouse scrolled (1147, 291) with delta (0, 0)
Screenshot: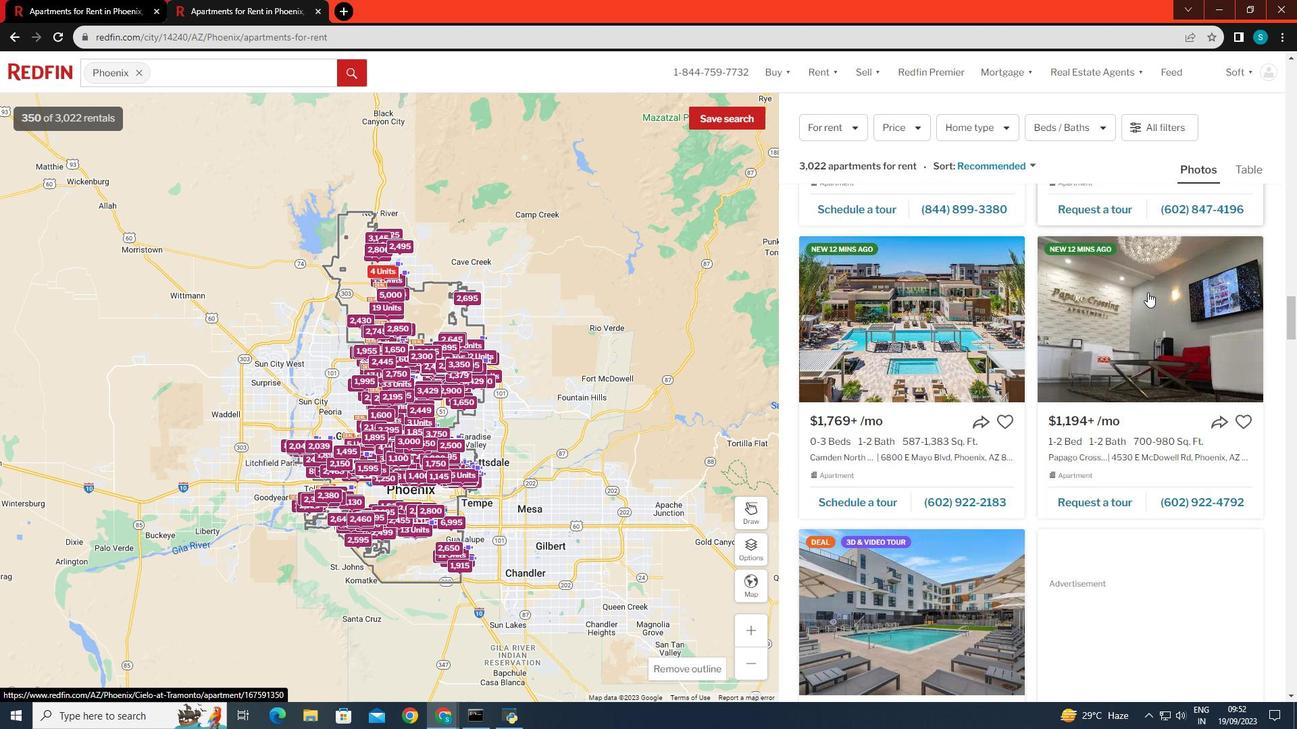 
Action: Mouse scrolled (1147, 291) with delta (0, 0)
Screenshot: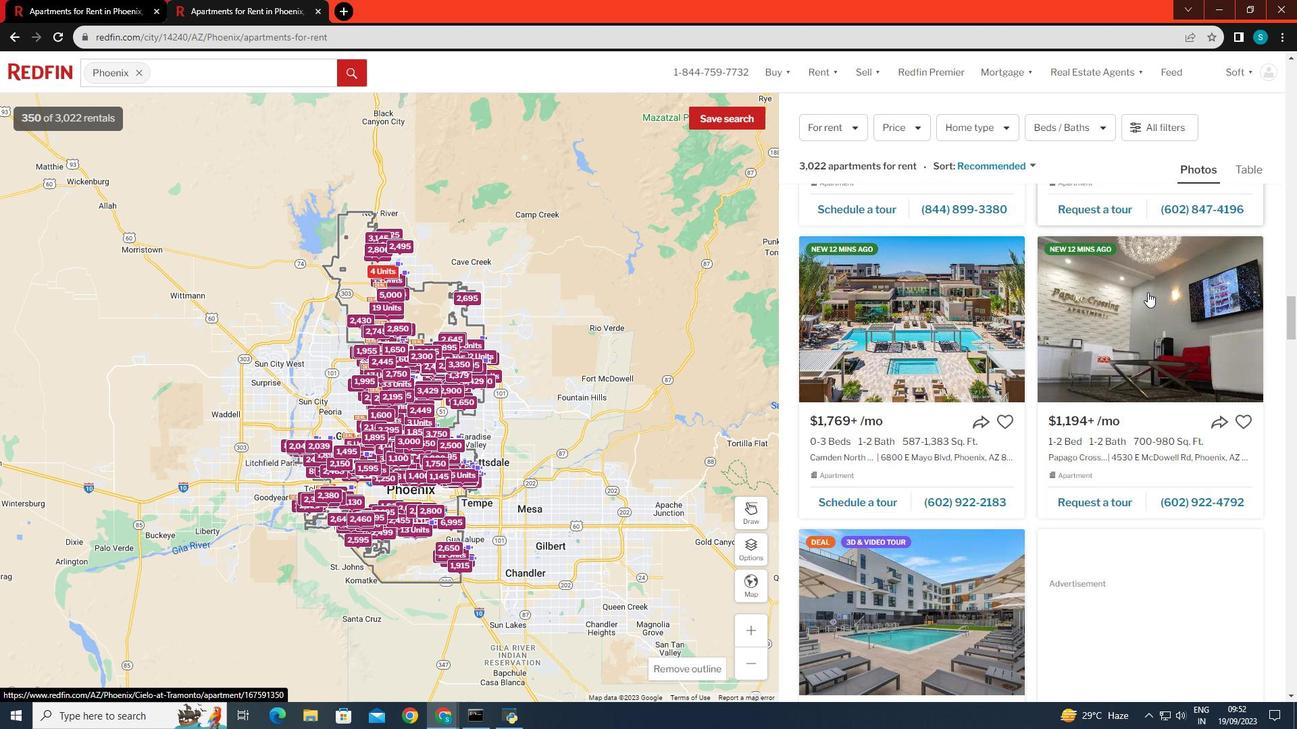 
Action: Mouse scrolled (1147, 291) with delta (0, 0)
Screenshot: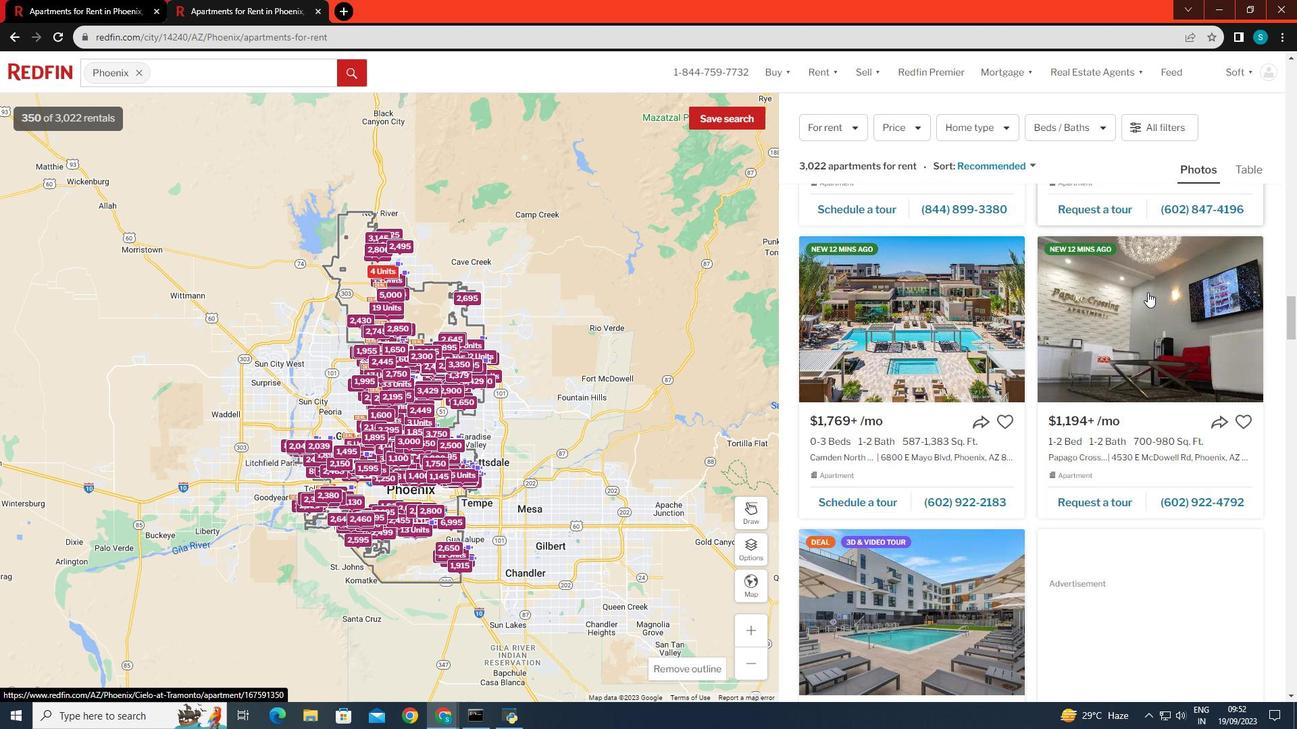 
Action: Mouse scrolled (1147, 291) with delta (0, 0)
Screenshot: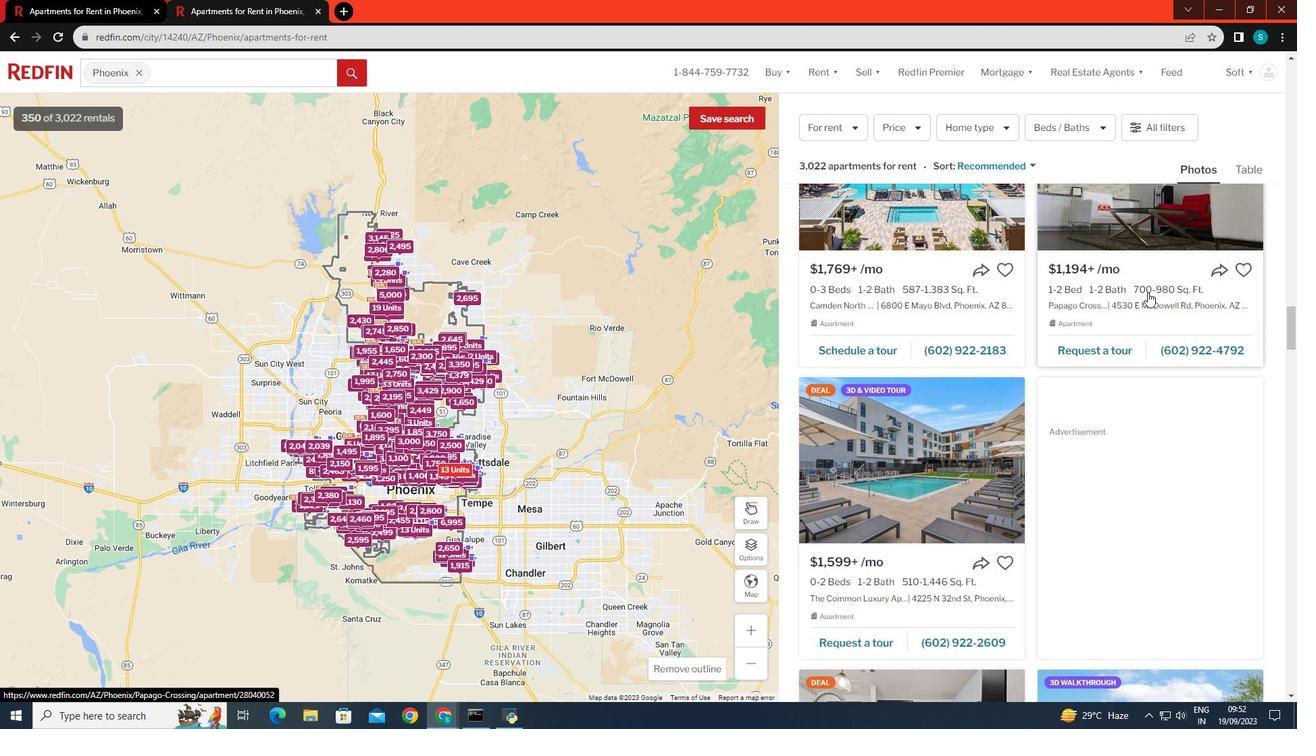 
Action: Mouse scrolled (1147, 291) with delta (0, 0)
Screenshot: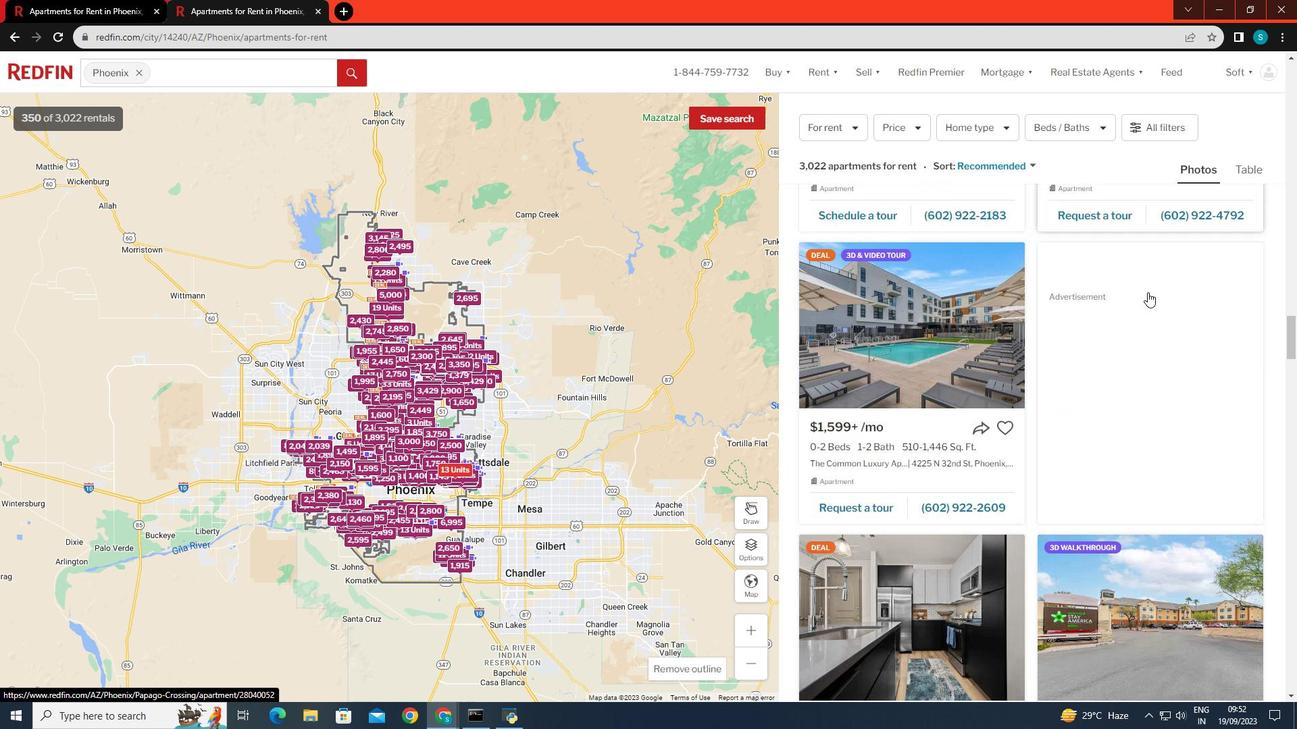 
Action: Mouse scrolled (1147, 291) with delta (0, 0)
Screenshot: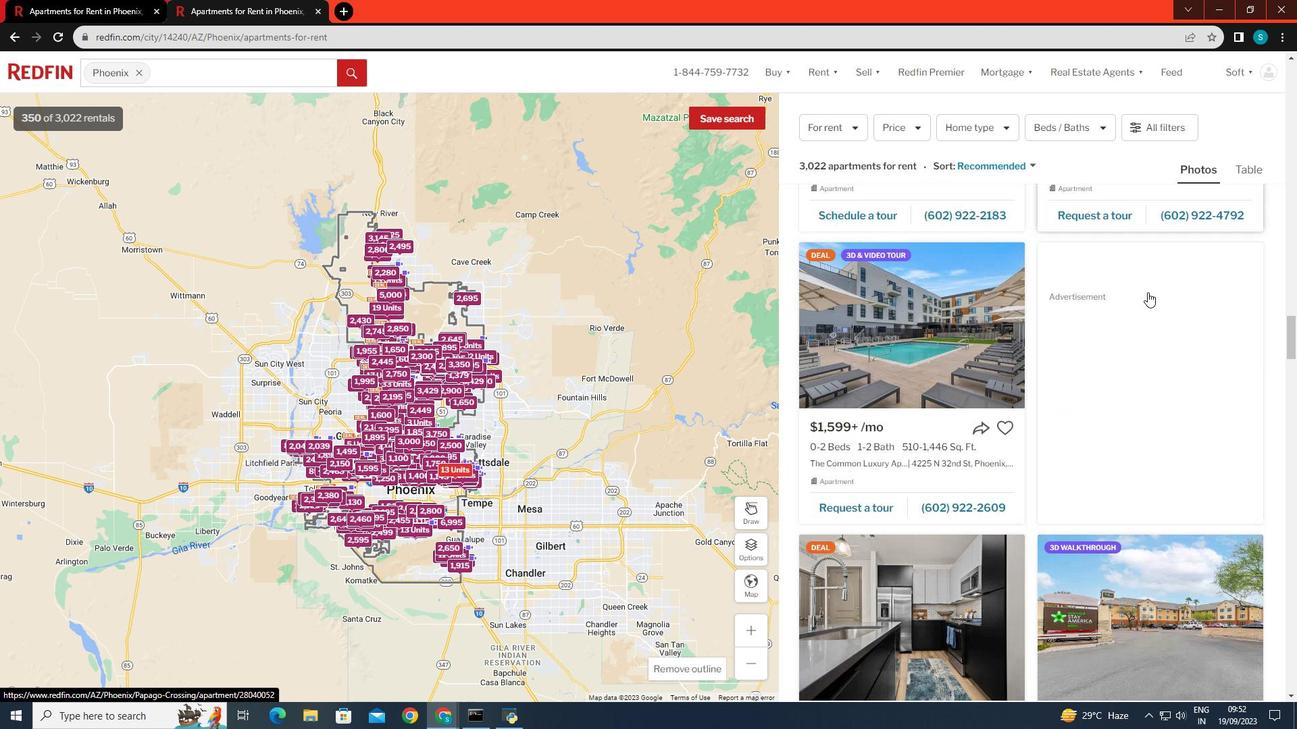 
Action: Mouse scrolled (1147, 291) with delta (0, 0)
Screenshot: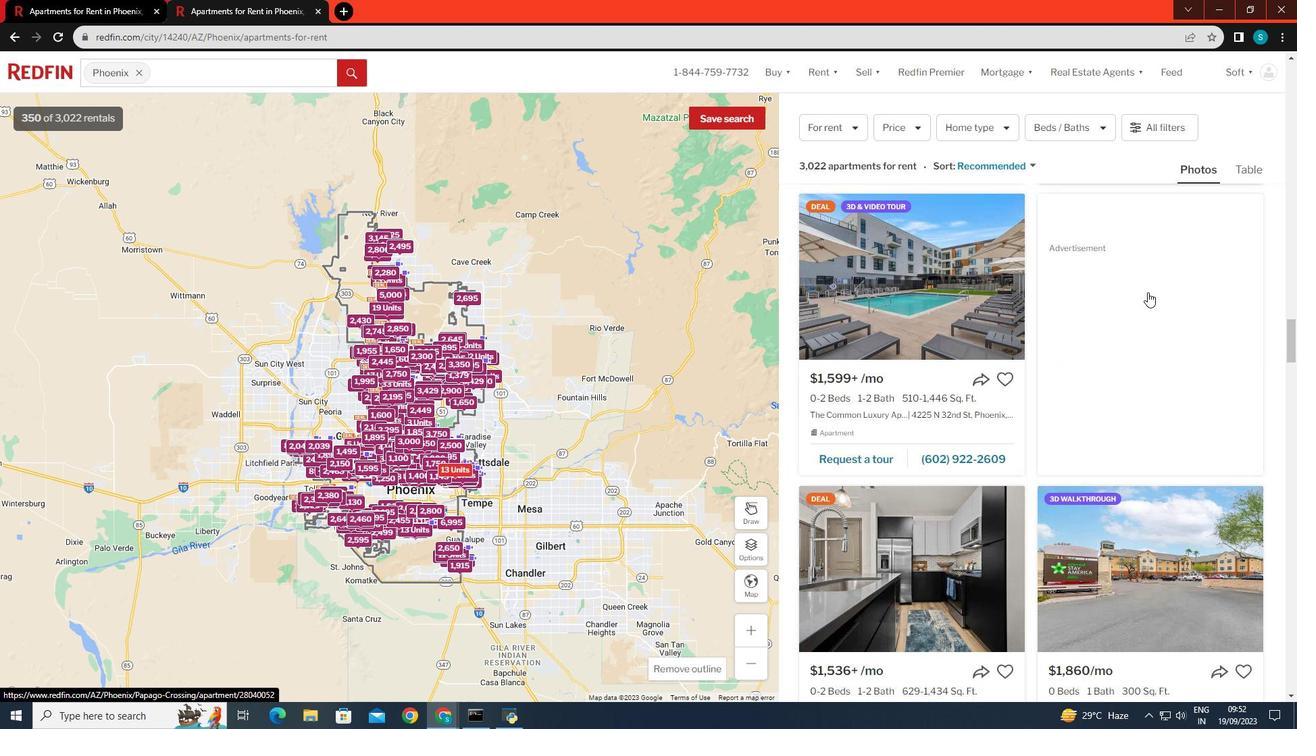 
Action: Mouse scrolled (1147, 291) with delta (0, 0)
Screenshot: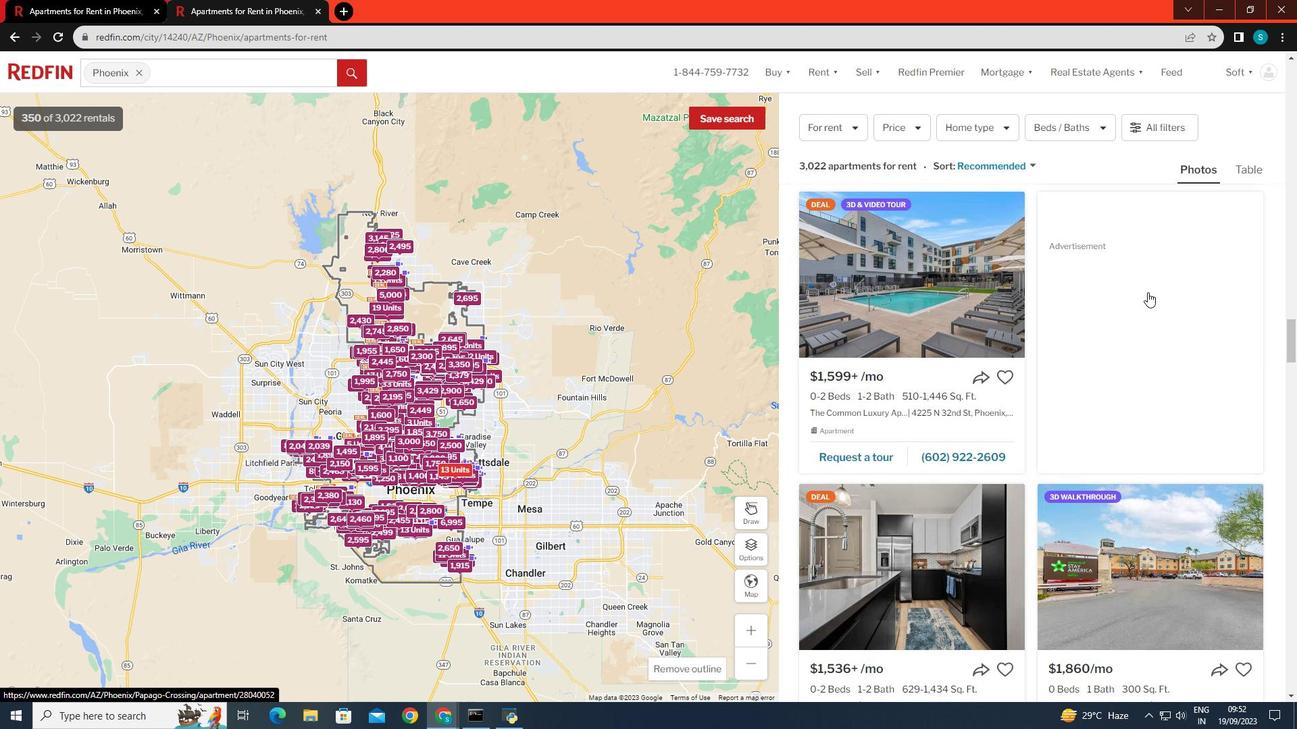 
Action: Mouse scrolled (1147, 291) with delta (0, 0)
Screenshot: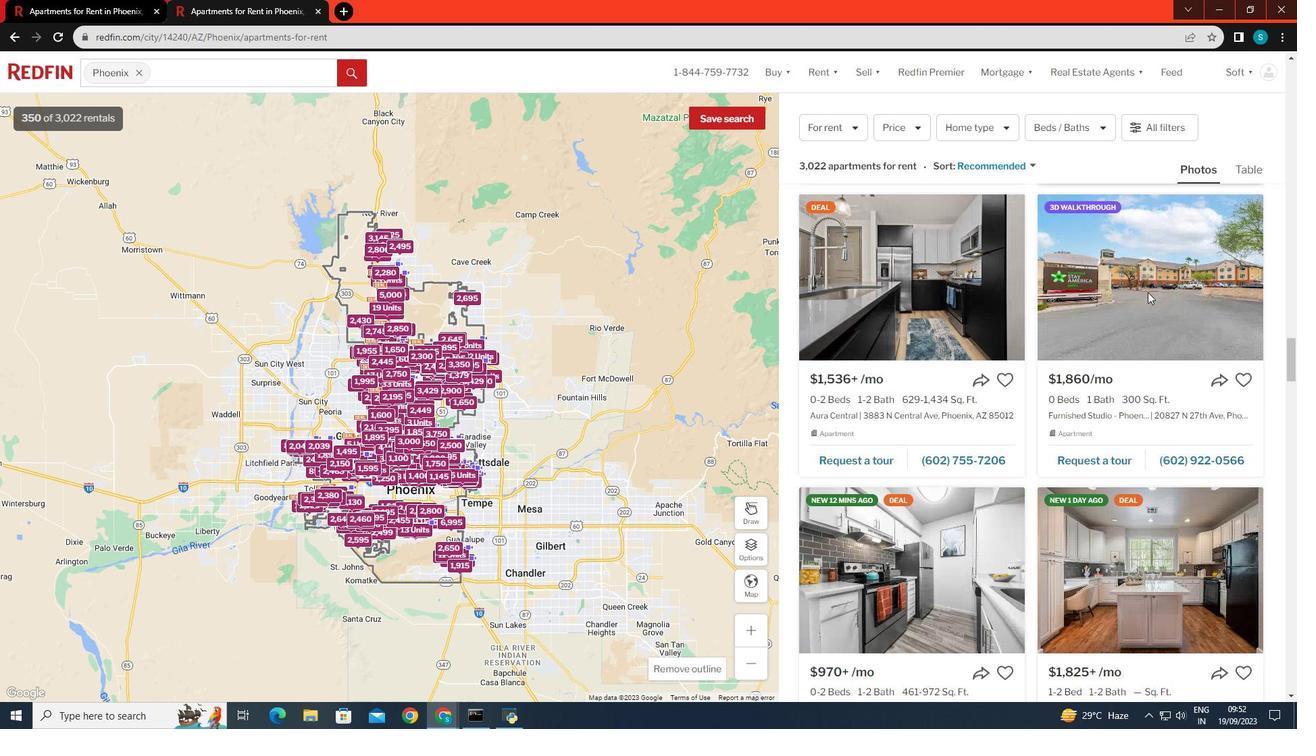 
Action: Mouse scrolled (1147, 291) with delta (0, 0)
Screenshot: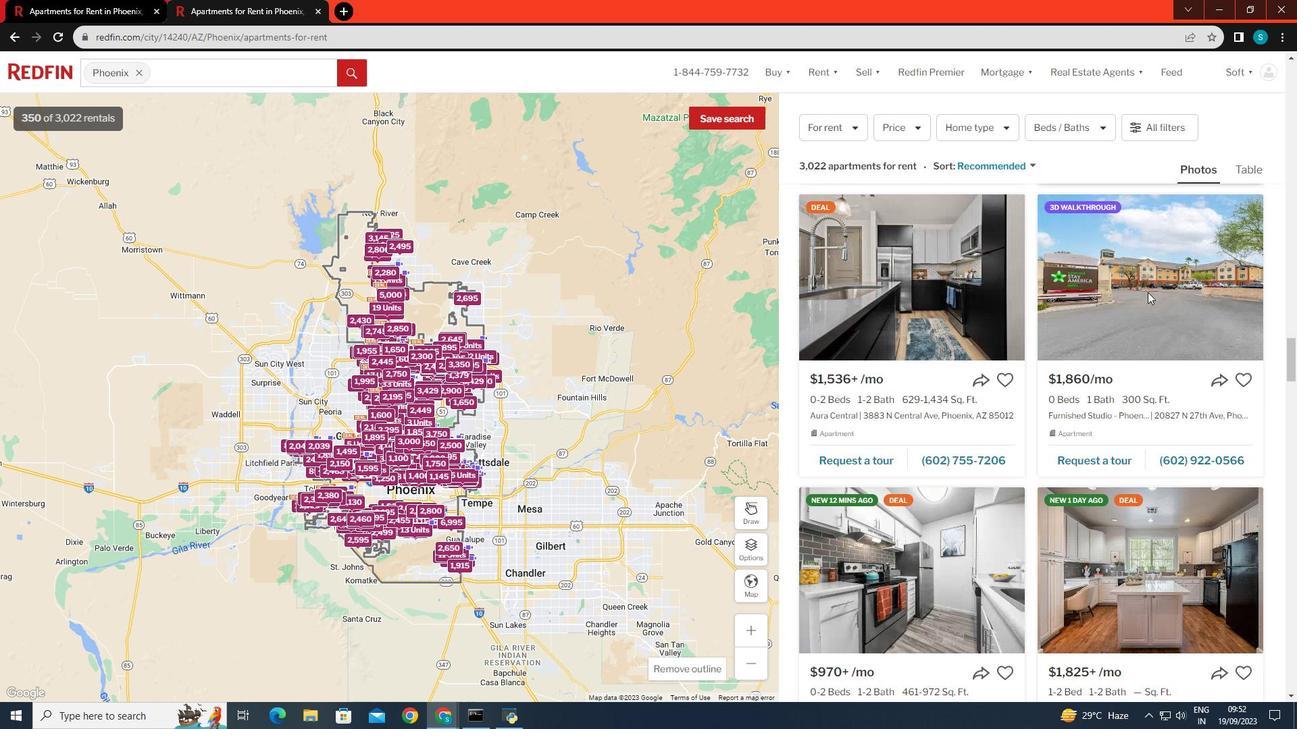 
Action: Mouse scrolled (1147, 291) with delta (0, 0)
Screenshot: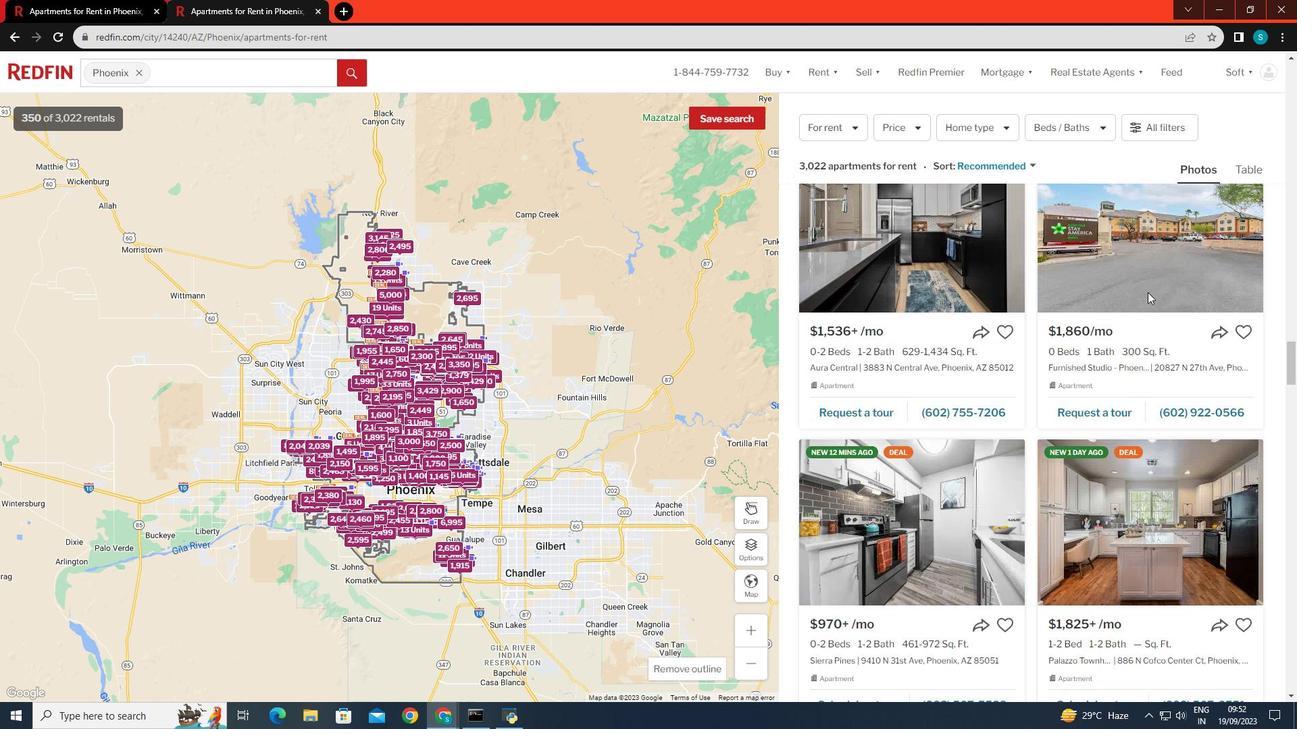 
Action: Mouse scrolled (1147, 291) with delta (0, 0)
Screenshot: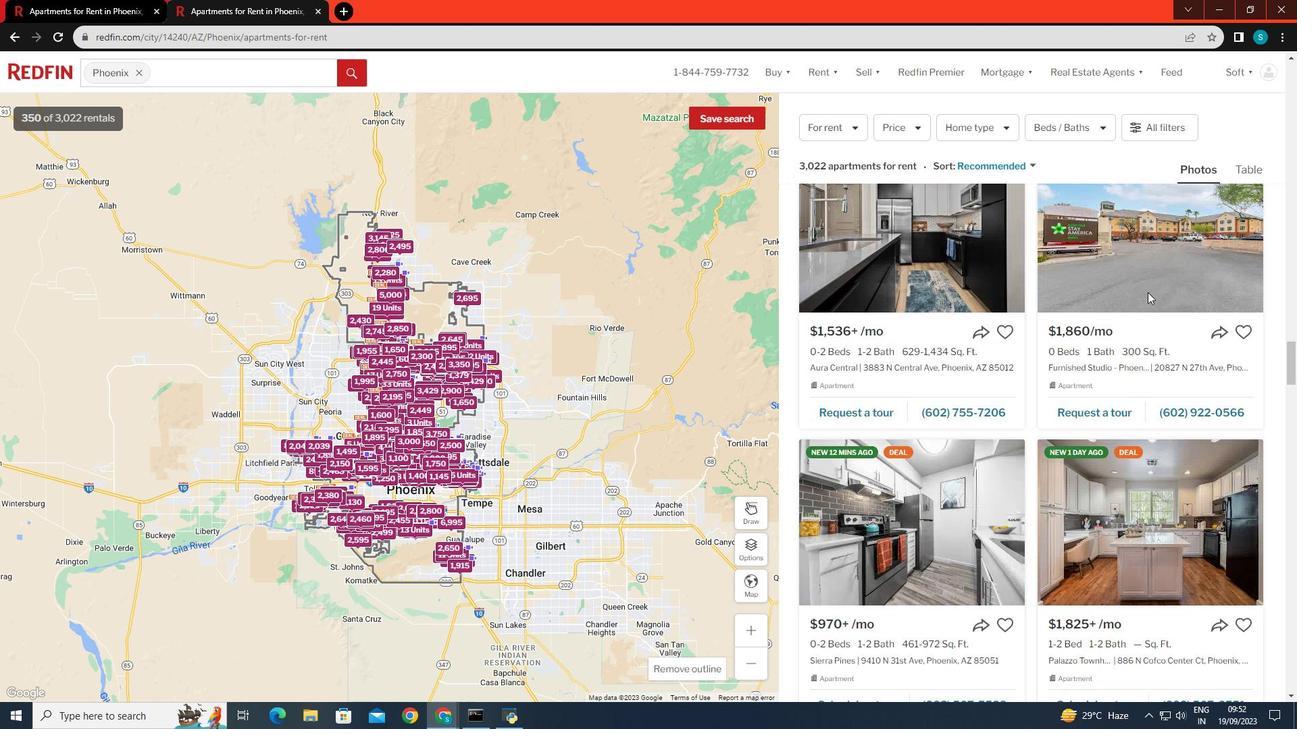 
Action: Mouse scrolled (1147, 291) with delta (0, 0)
Screenshot: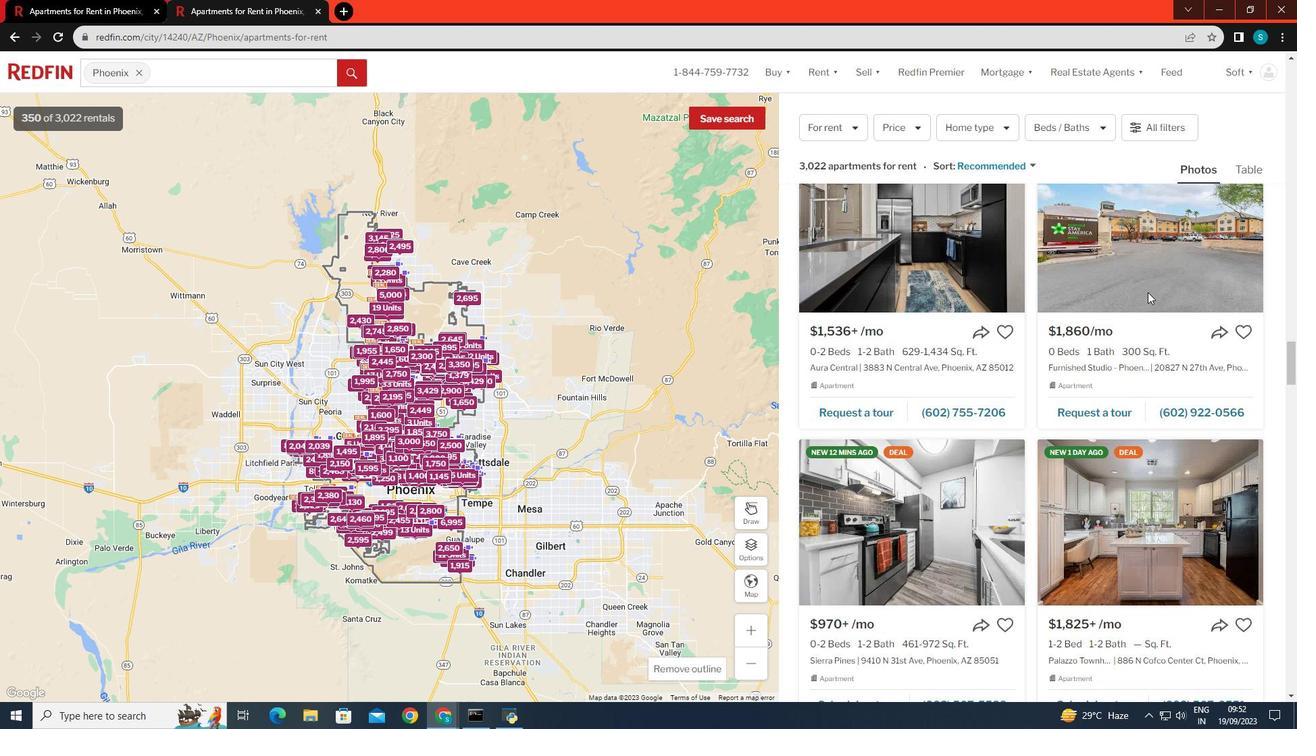 
Action: Mouse scrolled (1147, 291) with delta (0, 0)
Screenshot: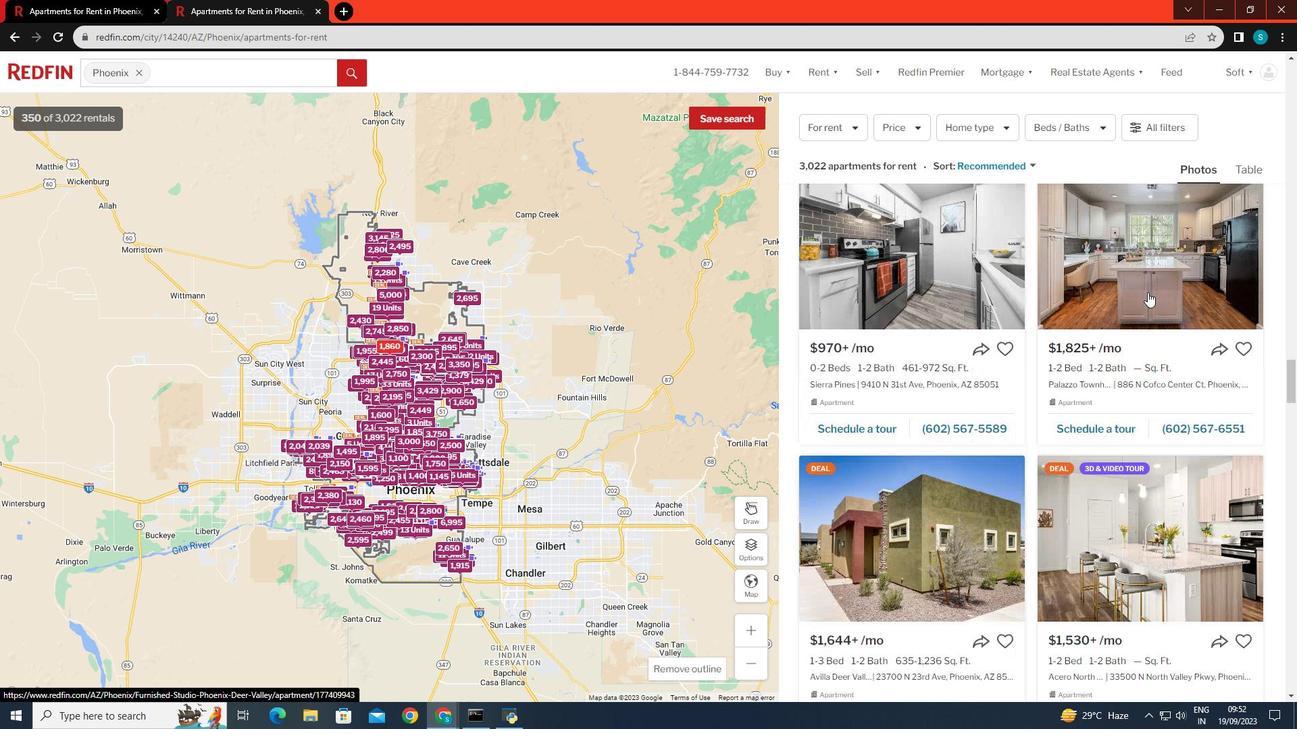 
Action: Mouse scrolled (1147, 291) with delta (0, 0)
Screenshot: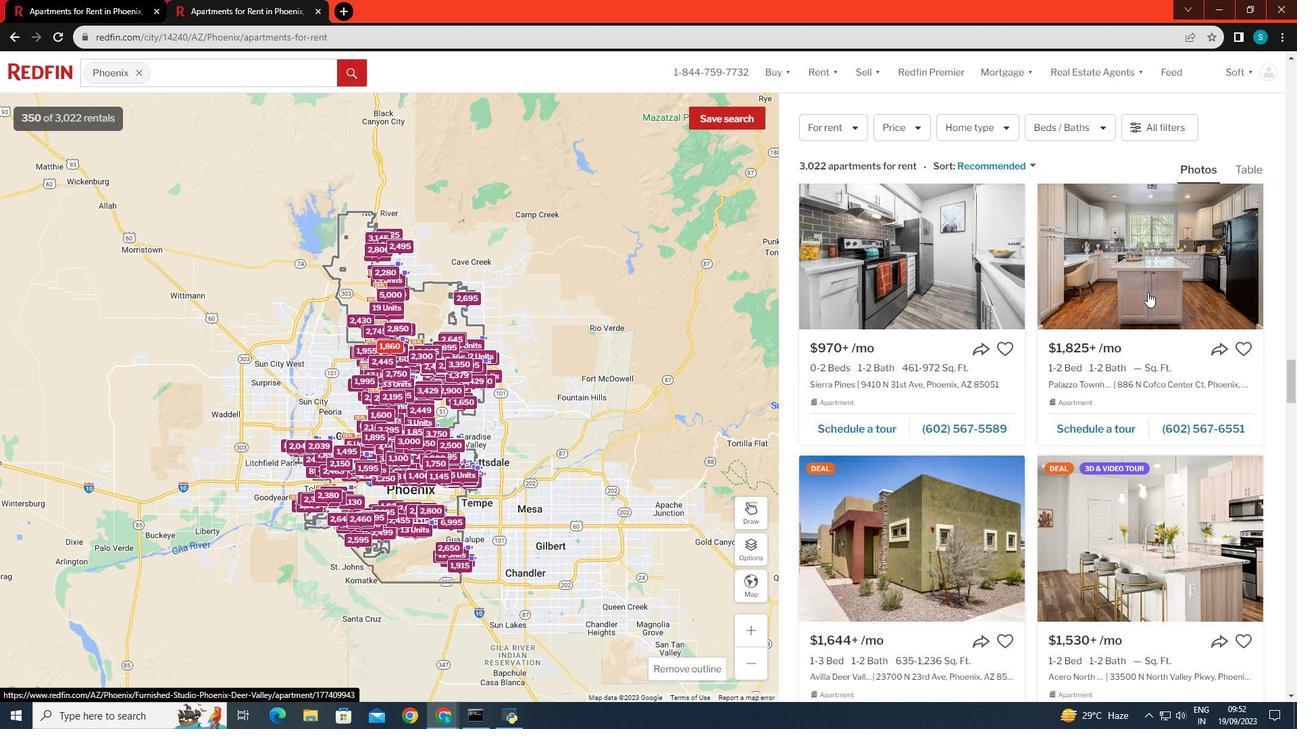 
Action: Mouse scrolled (1147, 291) with delta (0, 0)
Screenshot: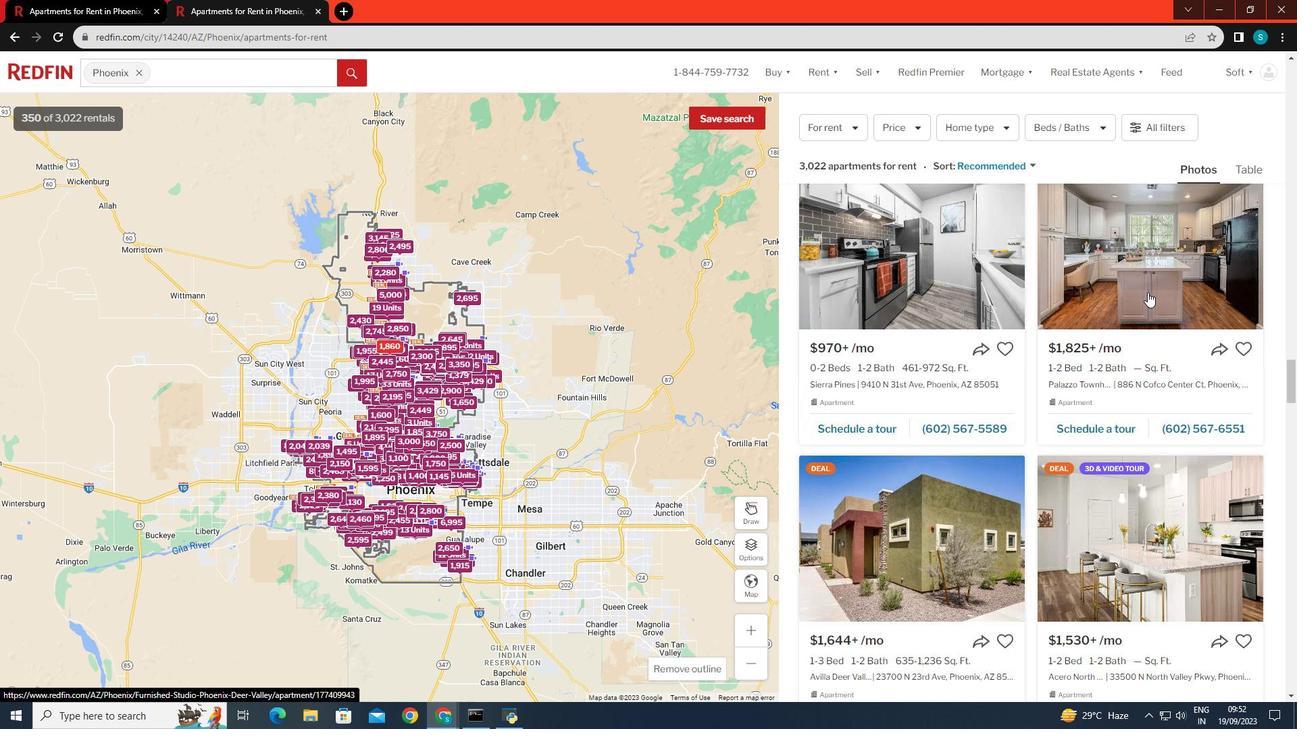 
Action: Mouse scrolled (1147, 291) with delta (0, 0)
Screenshot: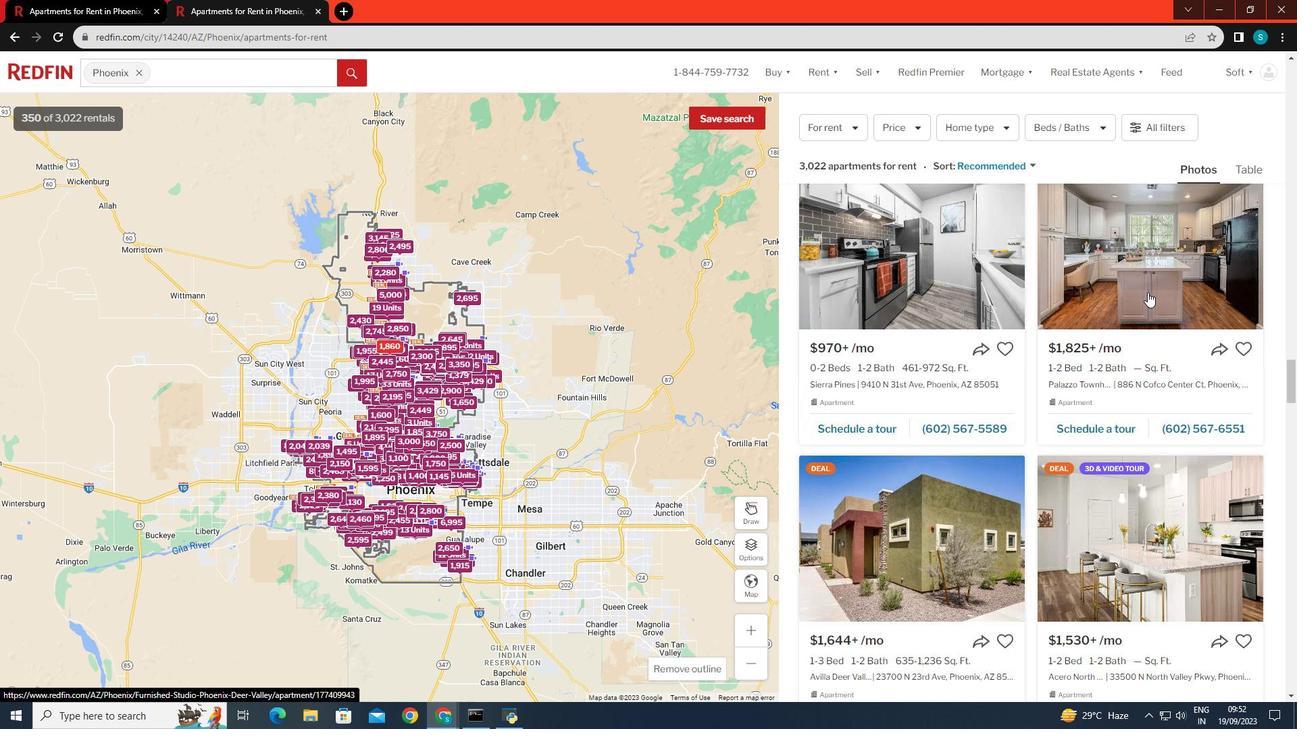 
Action: Mouse scrolled (1147, 291) with delta (0, 0)
Screenshot: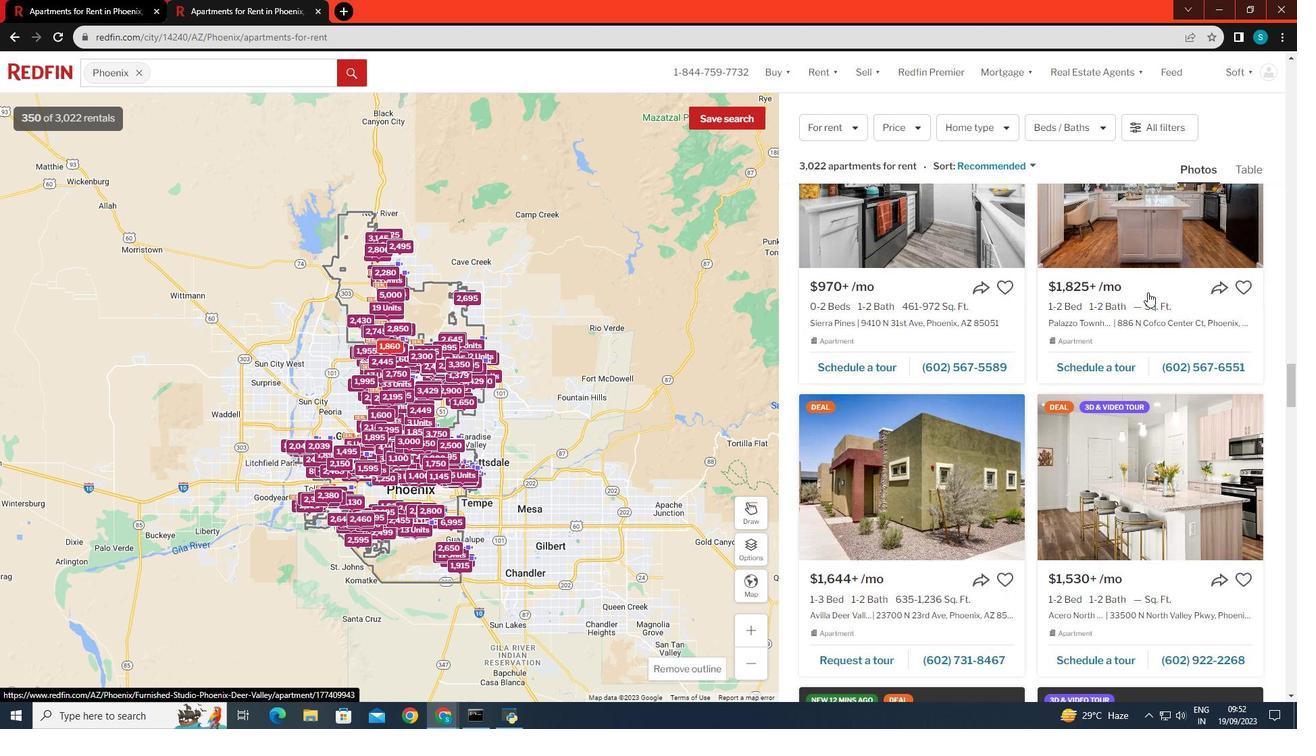 
Action: Mouse scrolled (1147, 291) with delta (0, 0)
Screenshot: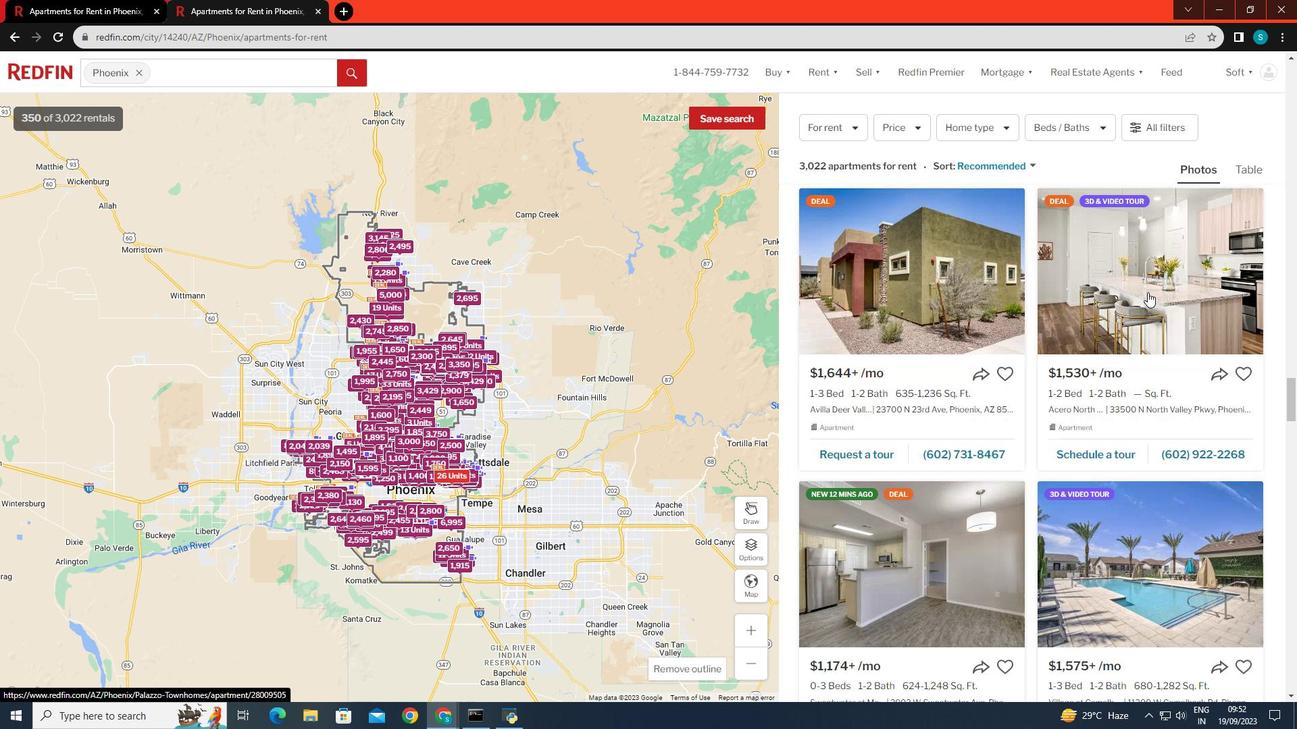 
Action: Mouse scrolled (1147, 291) with delta (0, 0)
Screenshot: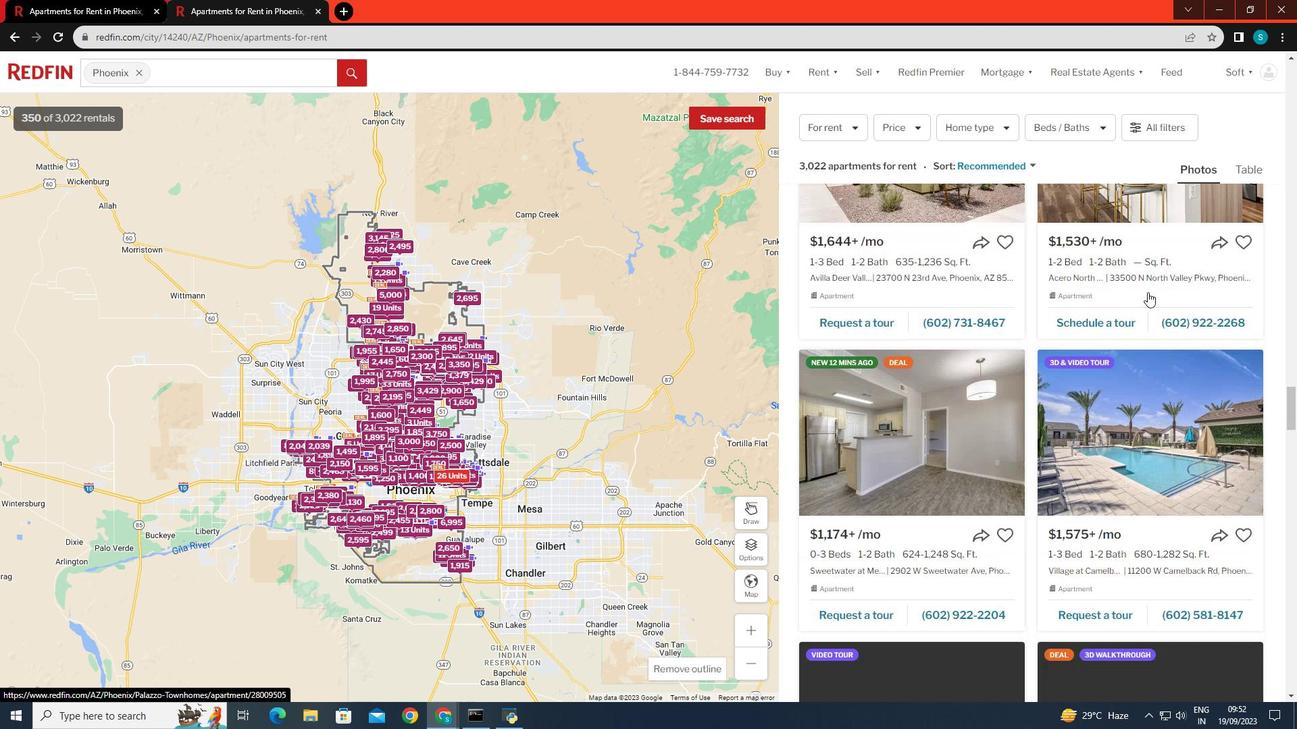 
Action: Mouse scrolled (1147, 291) with delta (0, 0)
Screenshot: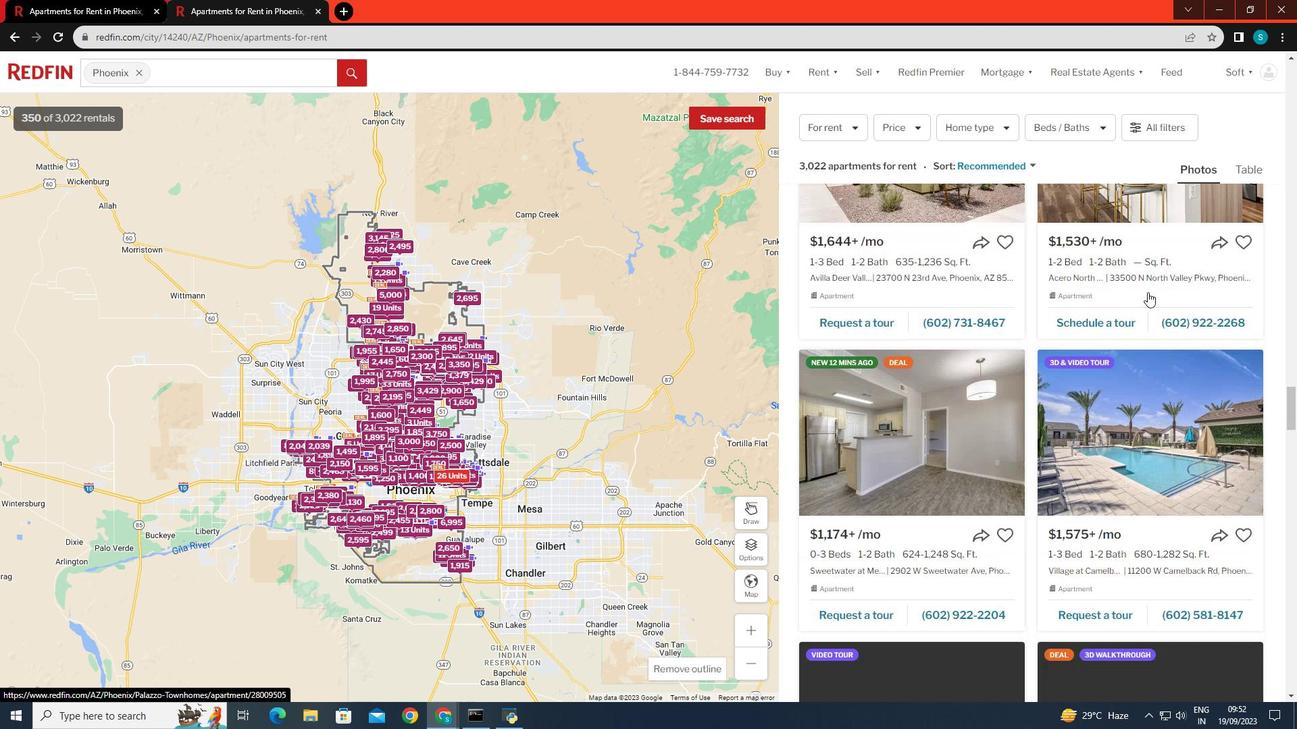 
Action: Mouse scrolled (1147, 291) with delta (0, 0)
Screenshot: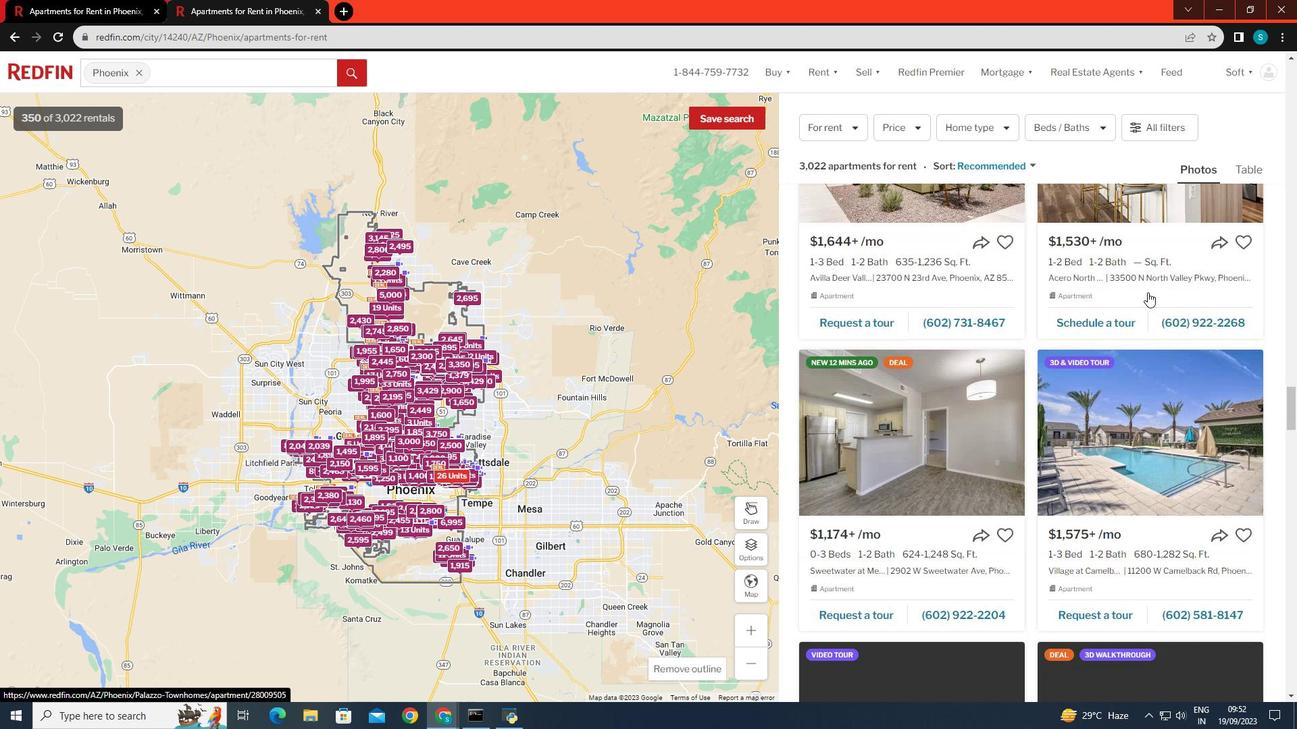 
Action: Mouse scrolled (1147, 291) with delta (0, 0)
Screenshot: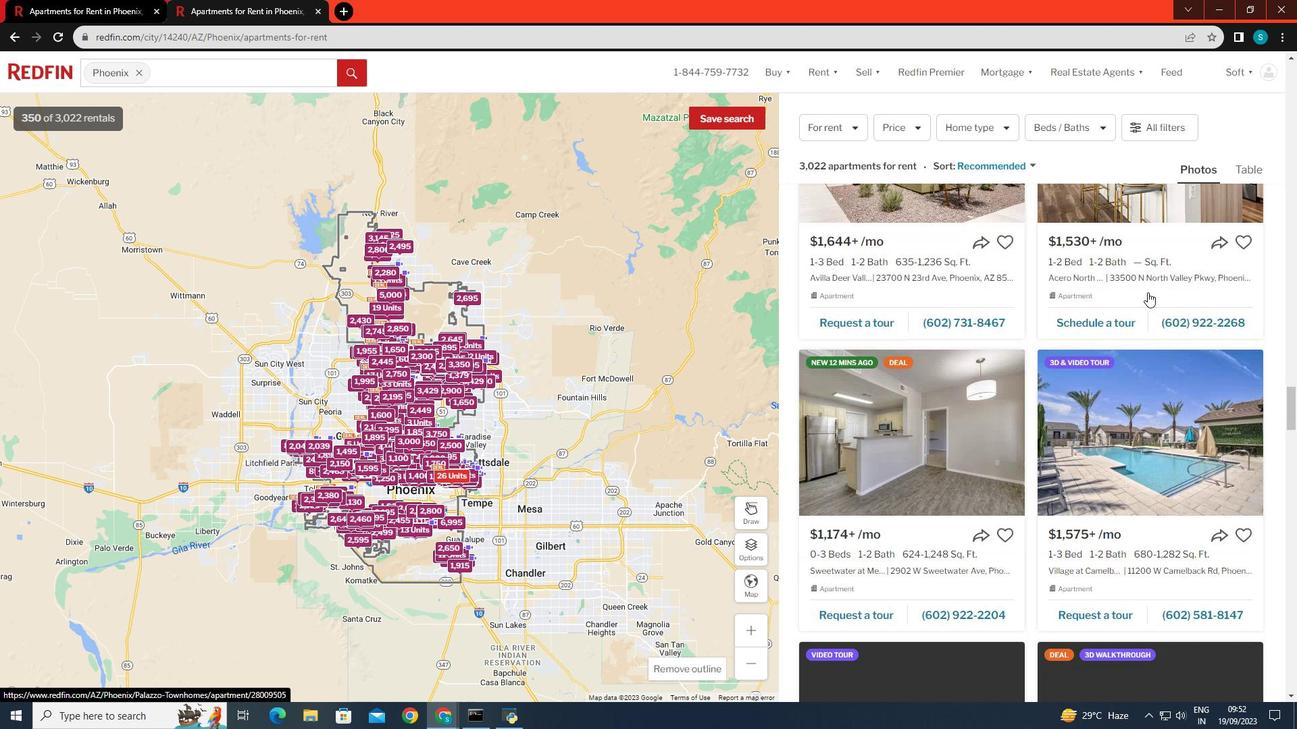 
Action: Mouse scrolled (1147, 291) with delta (0, 0)
Screenshot: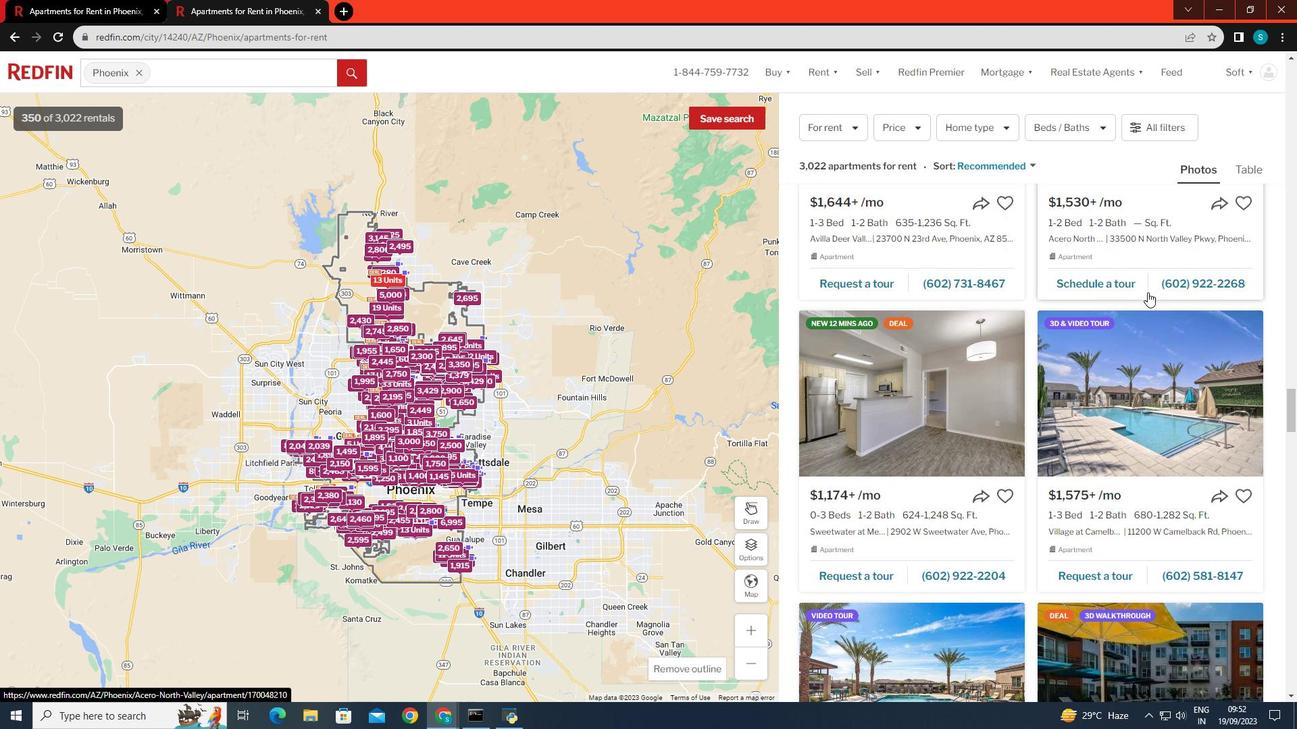 
Action: Mouse scrolled (1147, 291) with delta (0, 0)
Screenshot: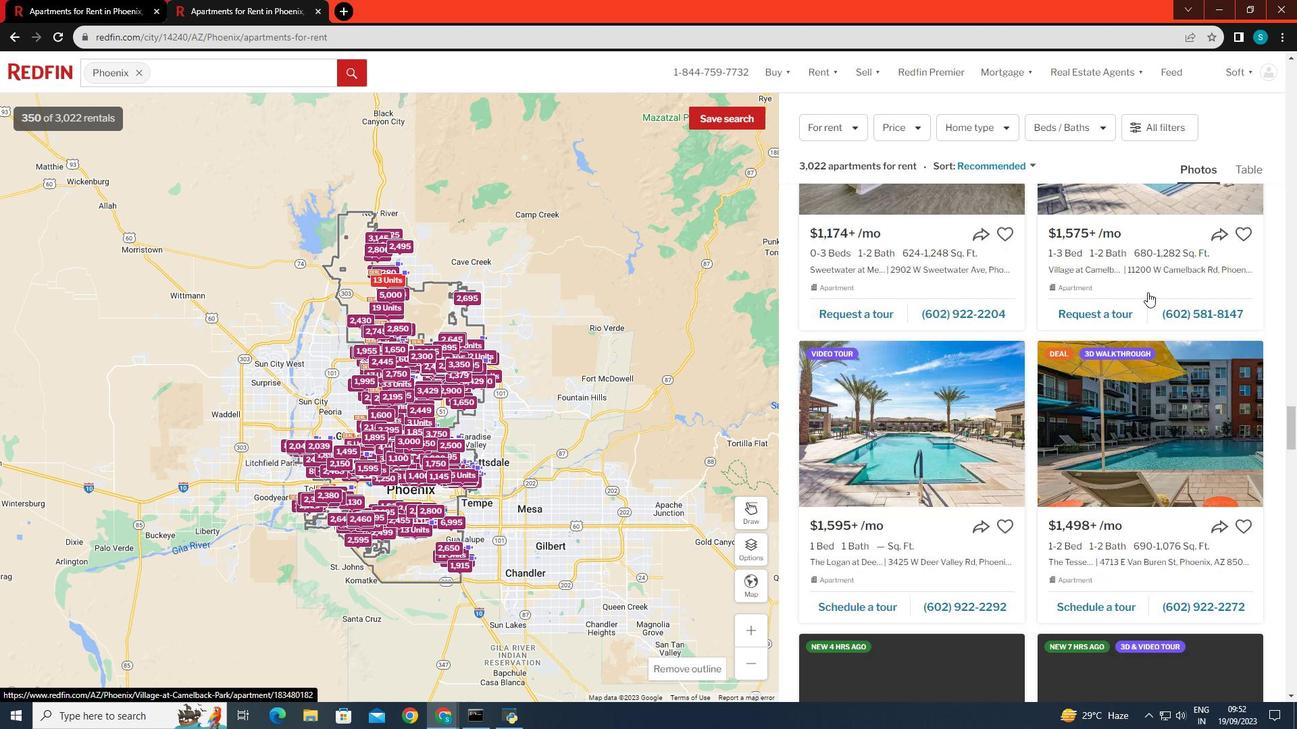 
Action: Mouse scrolled (1147, 291) with delta (0, 0)
Screenshot: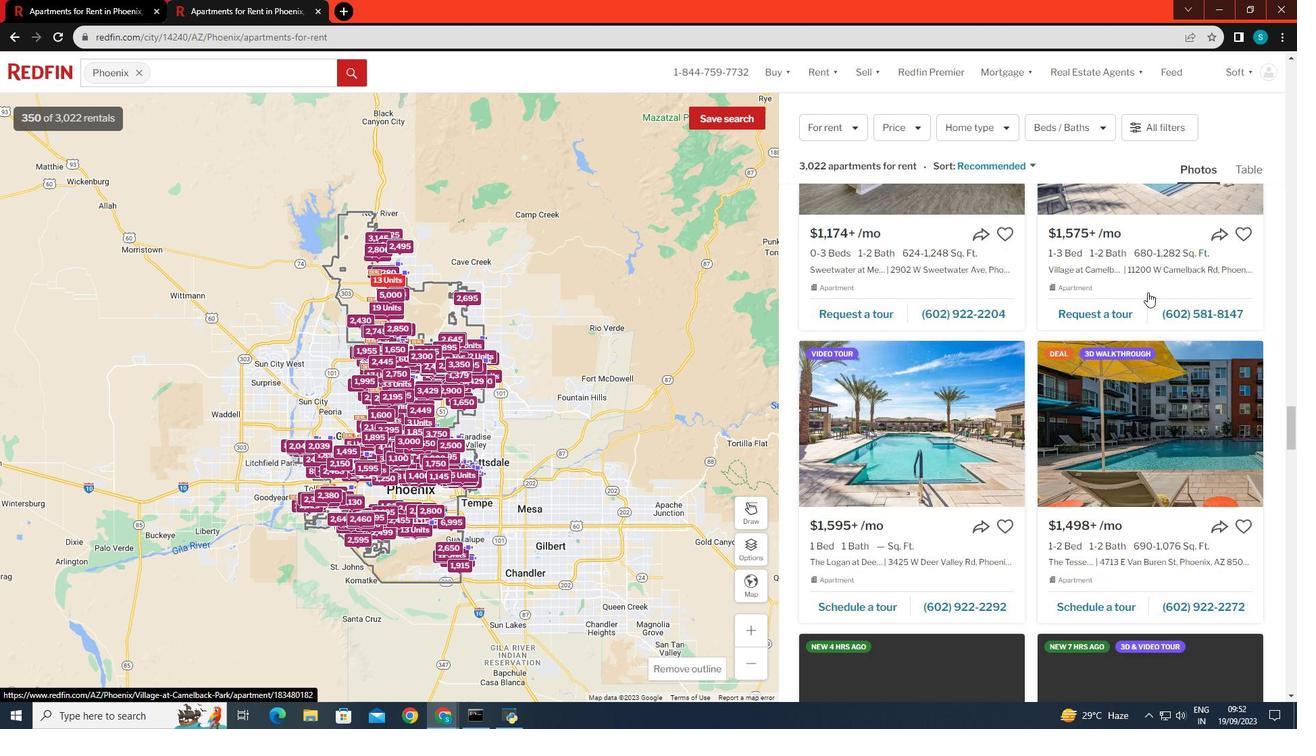 
Action: Mouse scrolled (1147, 291) with delta (0, 0)
Screenshot: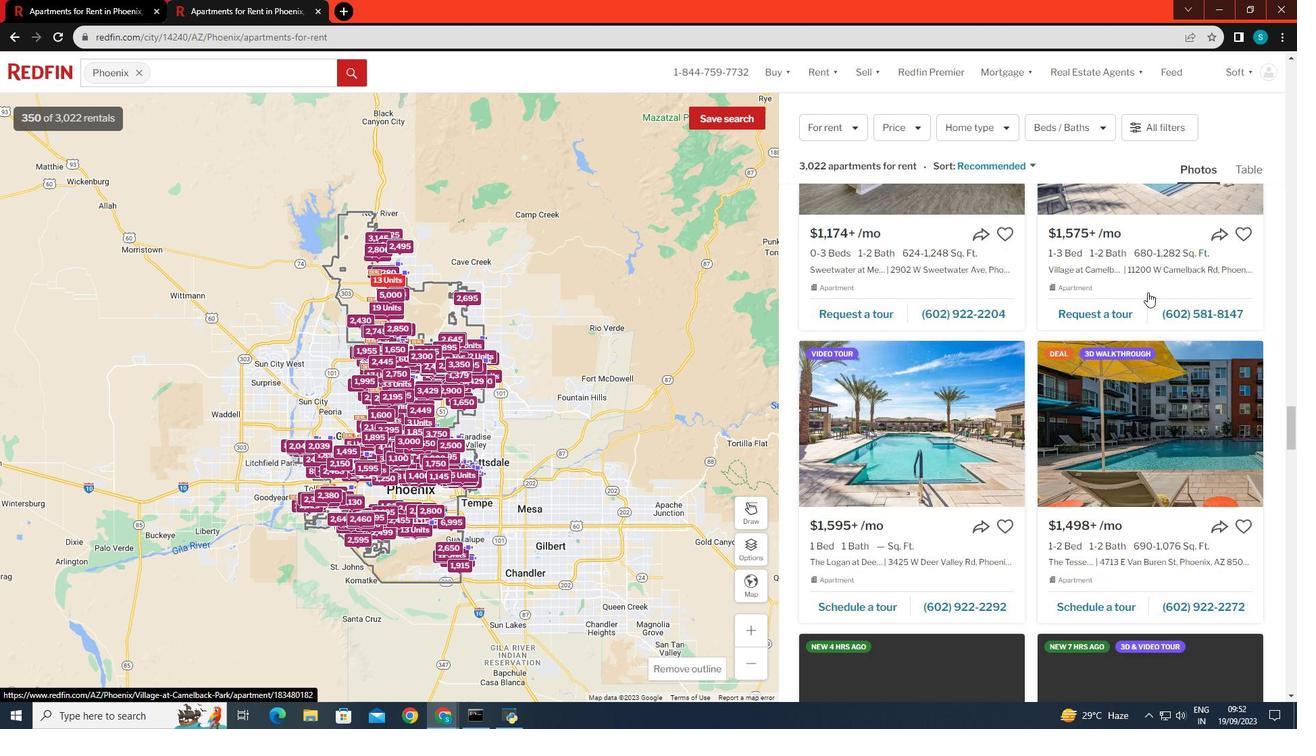 
Action: Mouse scrolled (1147, 291) with delta (0, 0)
Screenshot: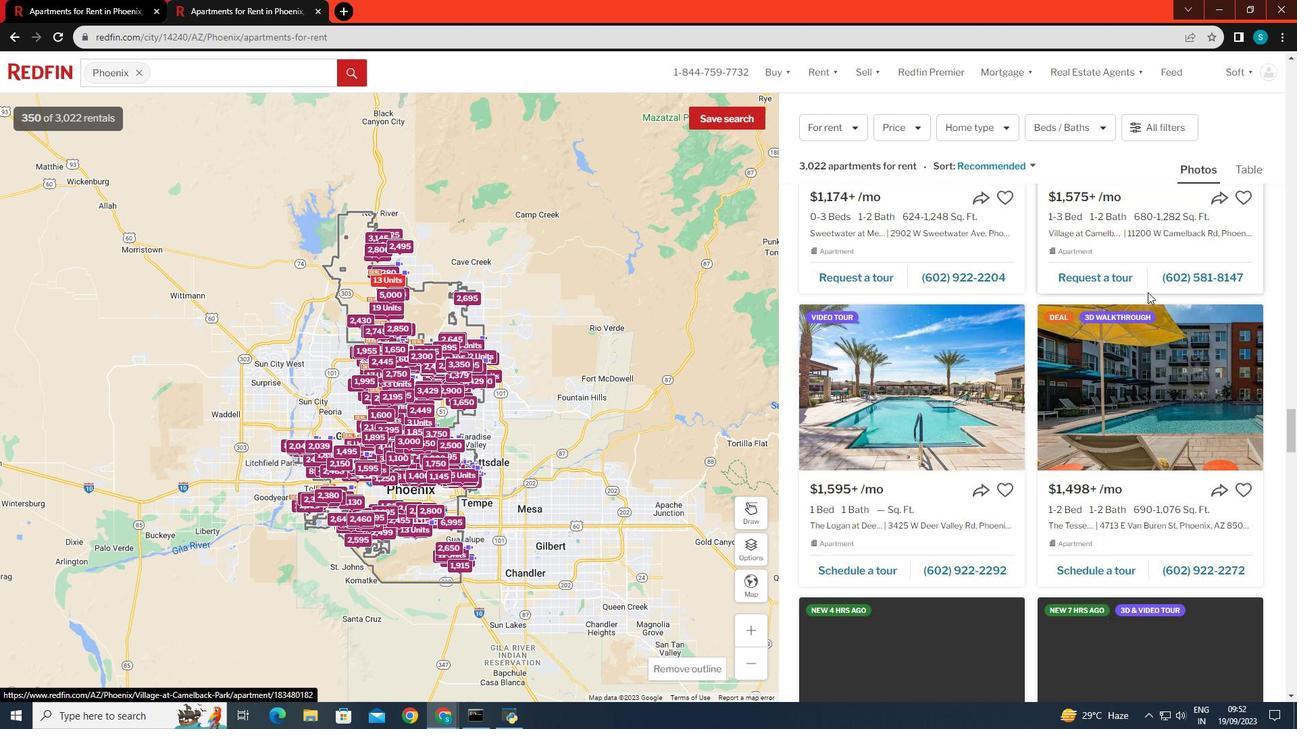 
Action: Mouse moved to (1176, 341)
Screenshot: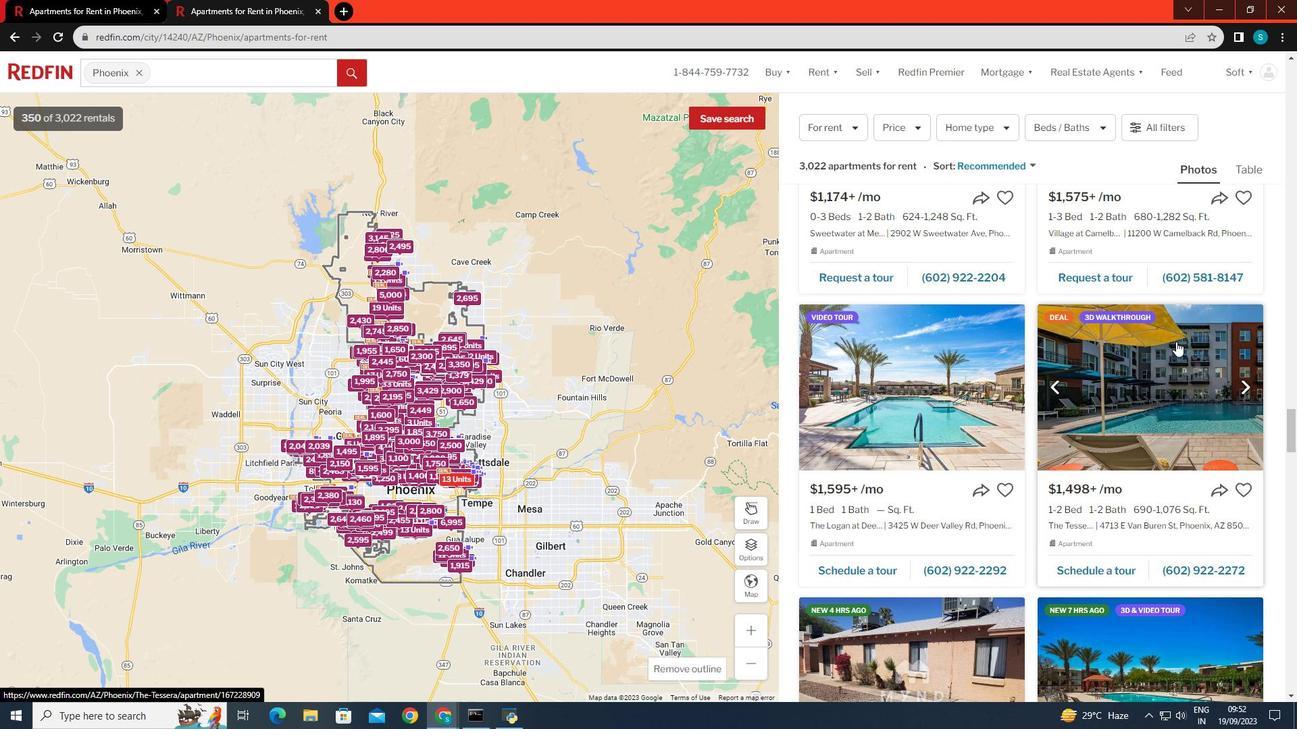 
Action: Mouse pressed left at (1176, 341)
Screenshot: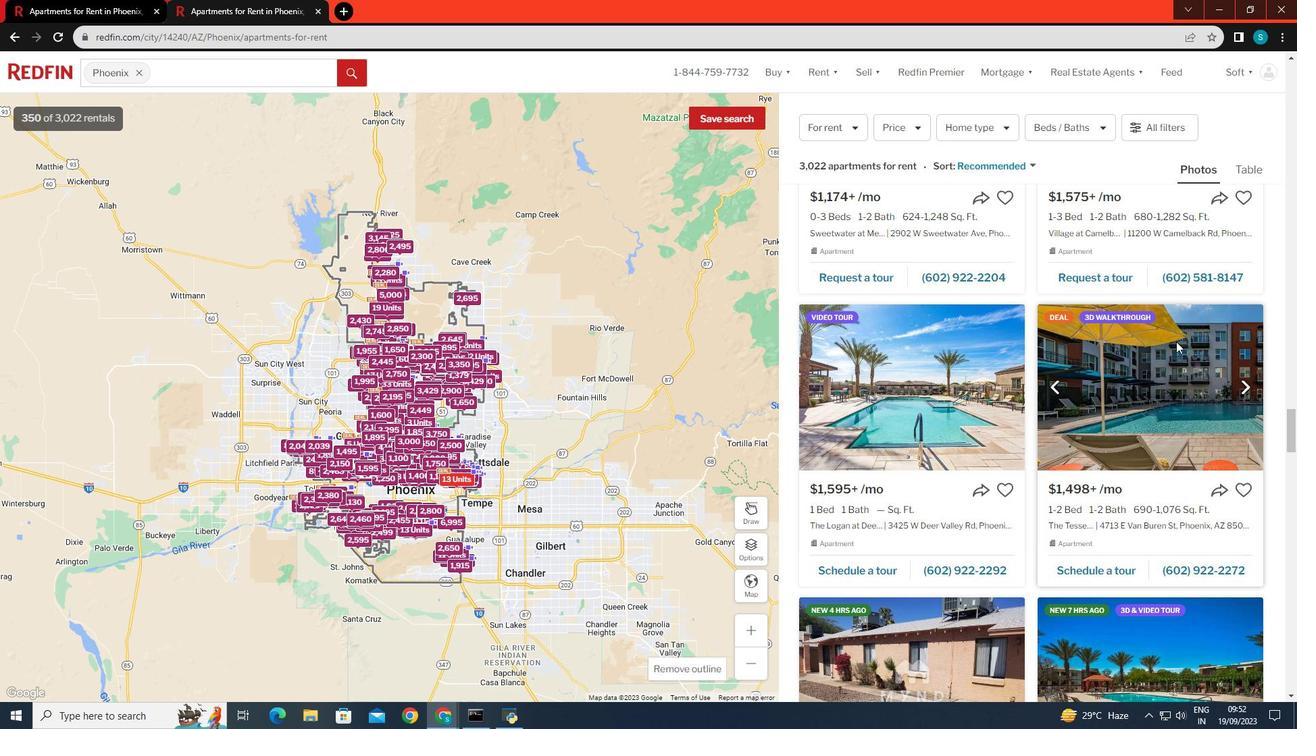 
Action: Mouse moved to (558, 345)
Screenshot: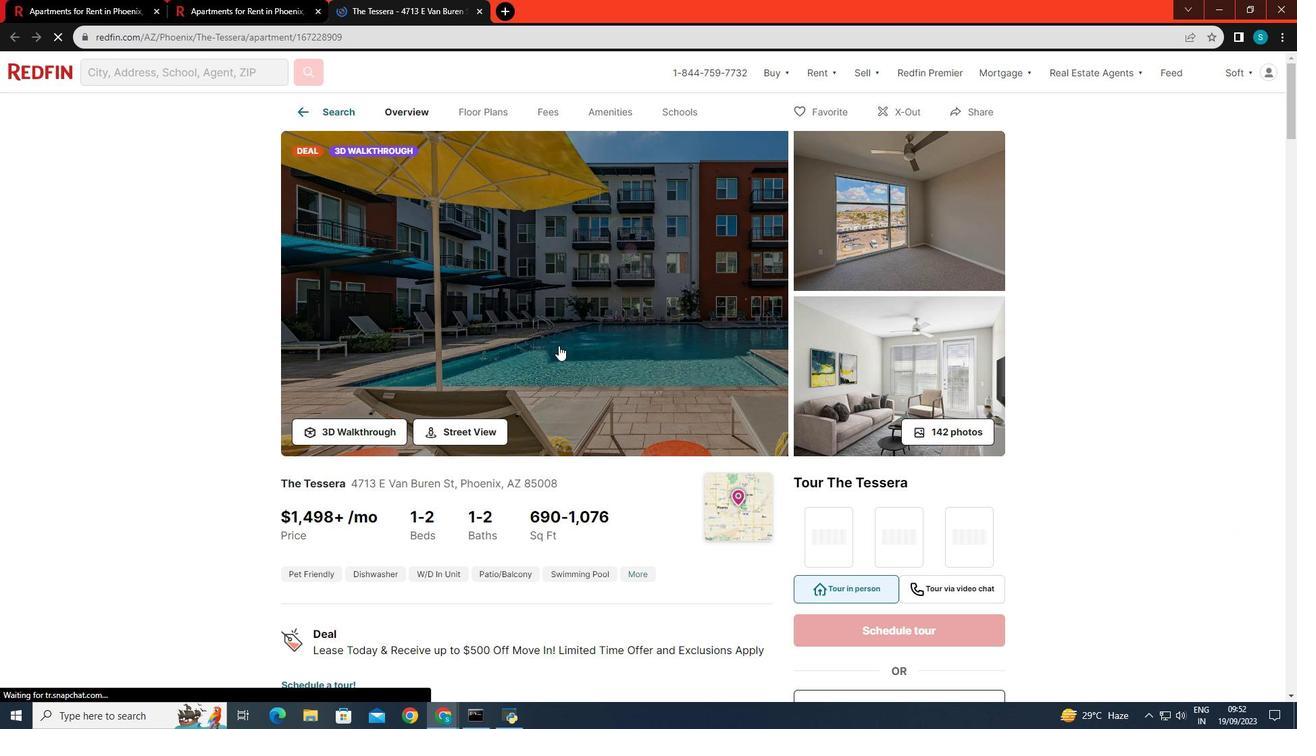 
Action: Mouse scrolled (558, 346) with delta (0, 0)
Screenshot: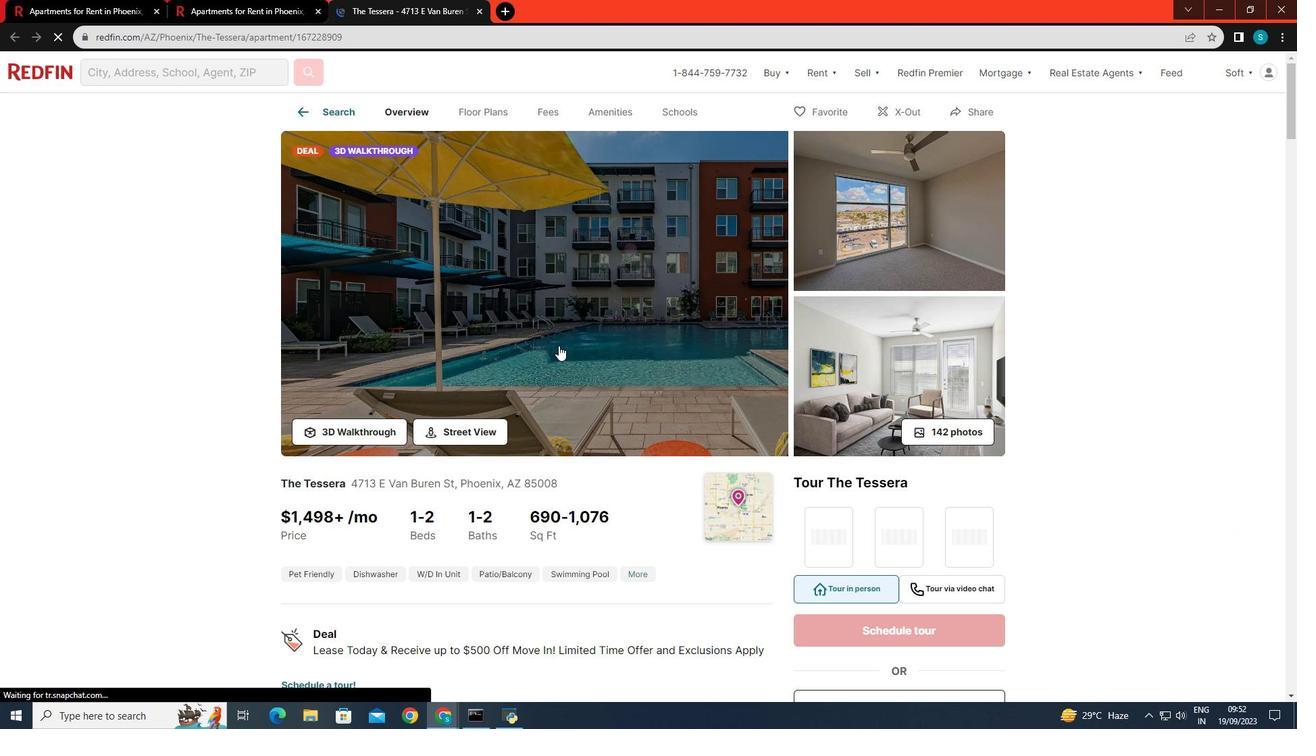 
Action: Mouse scrolled (558, 346) with delta (0, 0)
Screenshot: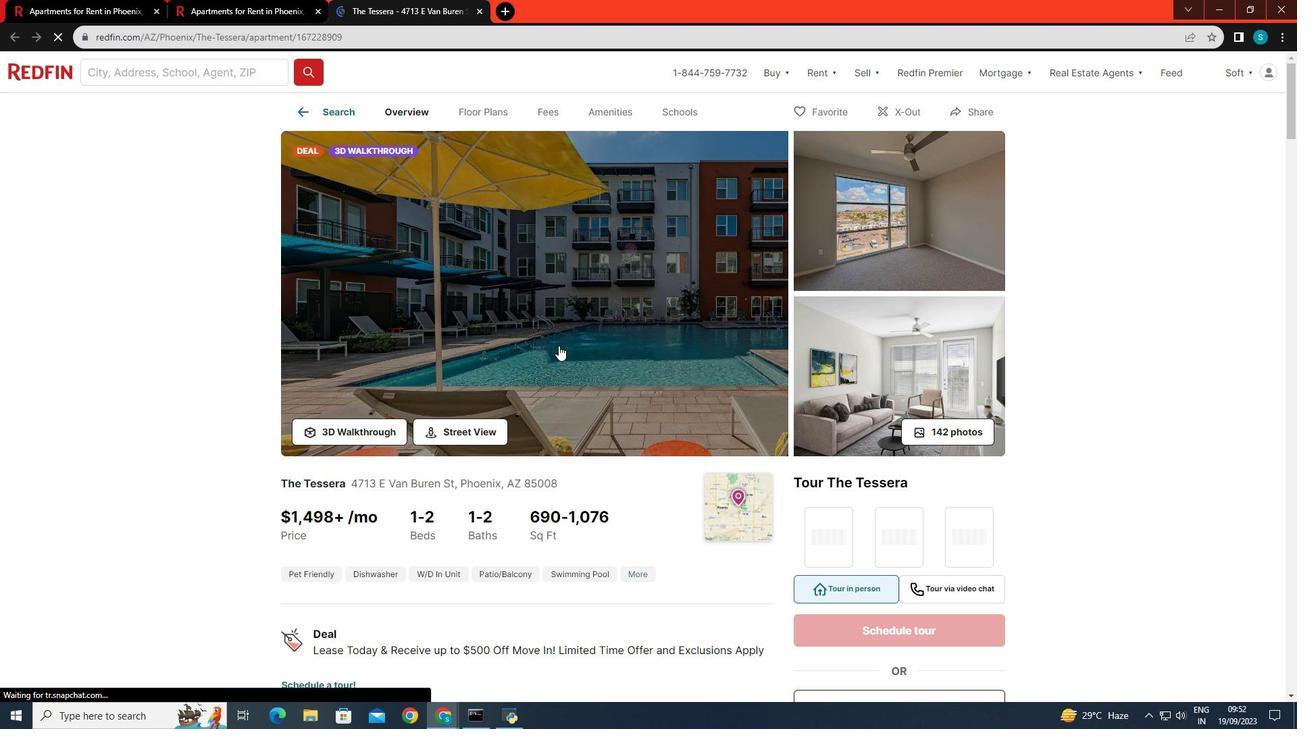 
Action: Mouse scrolled (558, 346) with delta (0, 0)
Screenshot: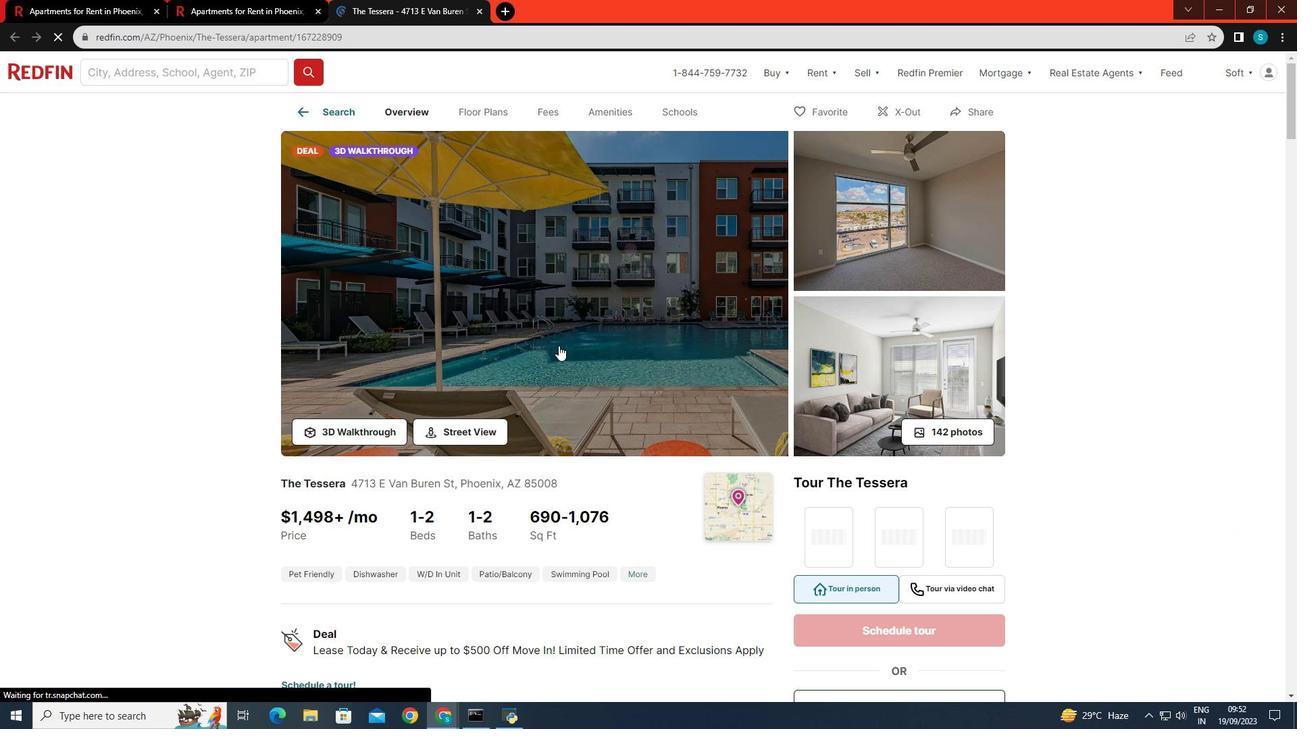 
Action: Mouse scrolled (558, 345) with delta (0, 0)
Screenshot: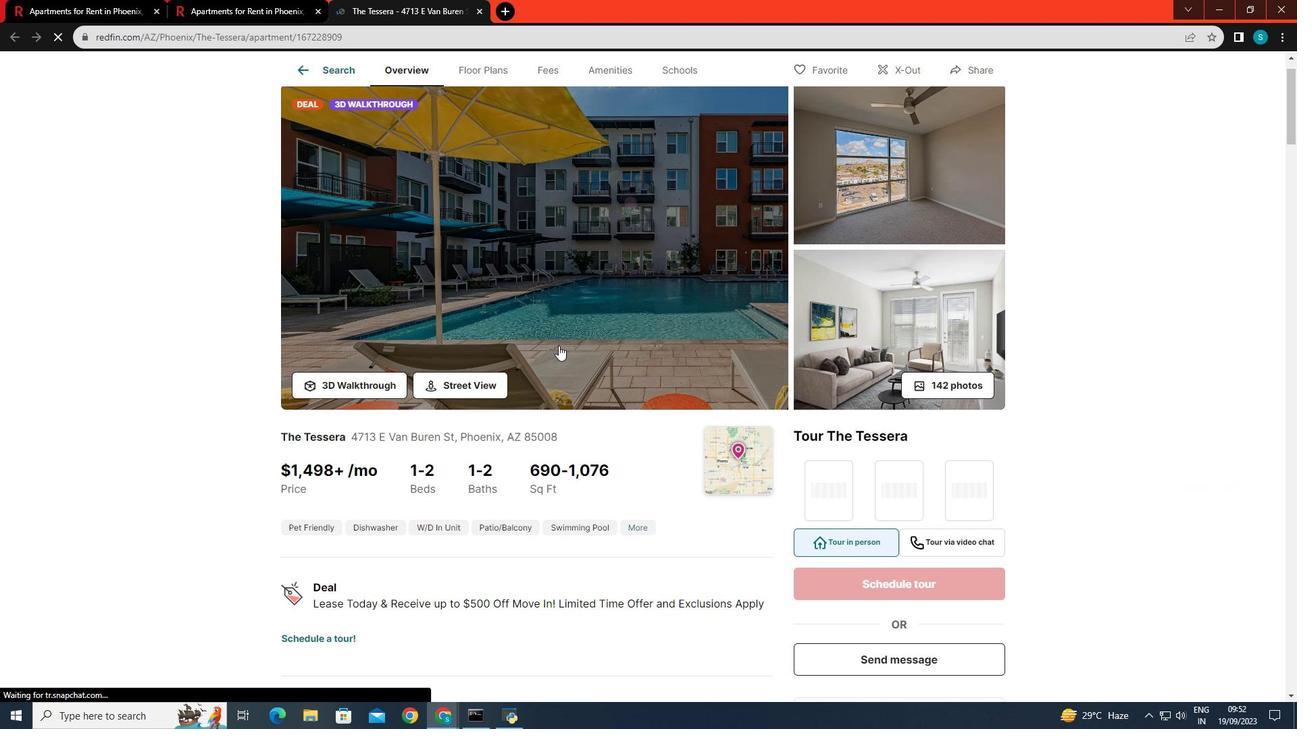 
Action: Mouse scrolled (558, 345) with delta (0, 0)
Screenshot: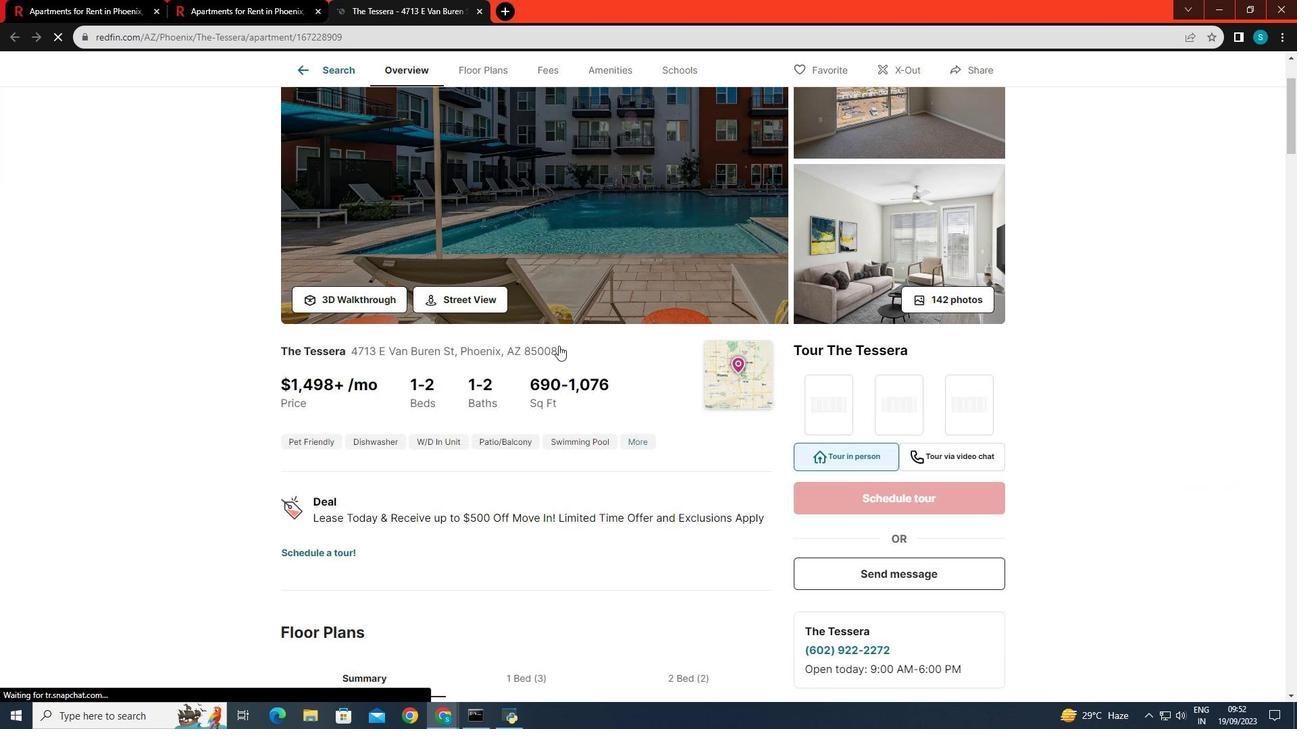 
Action: Mouse scrolled (558, 345) with delta (0, 0)
Screenshot: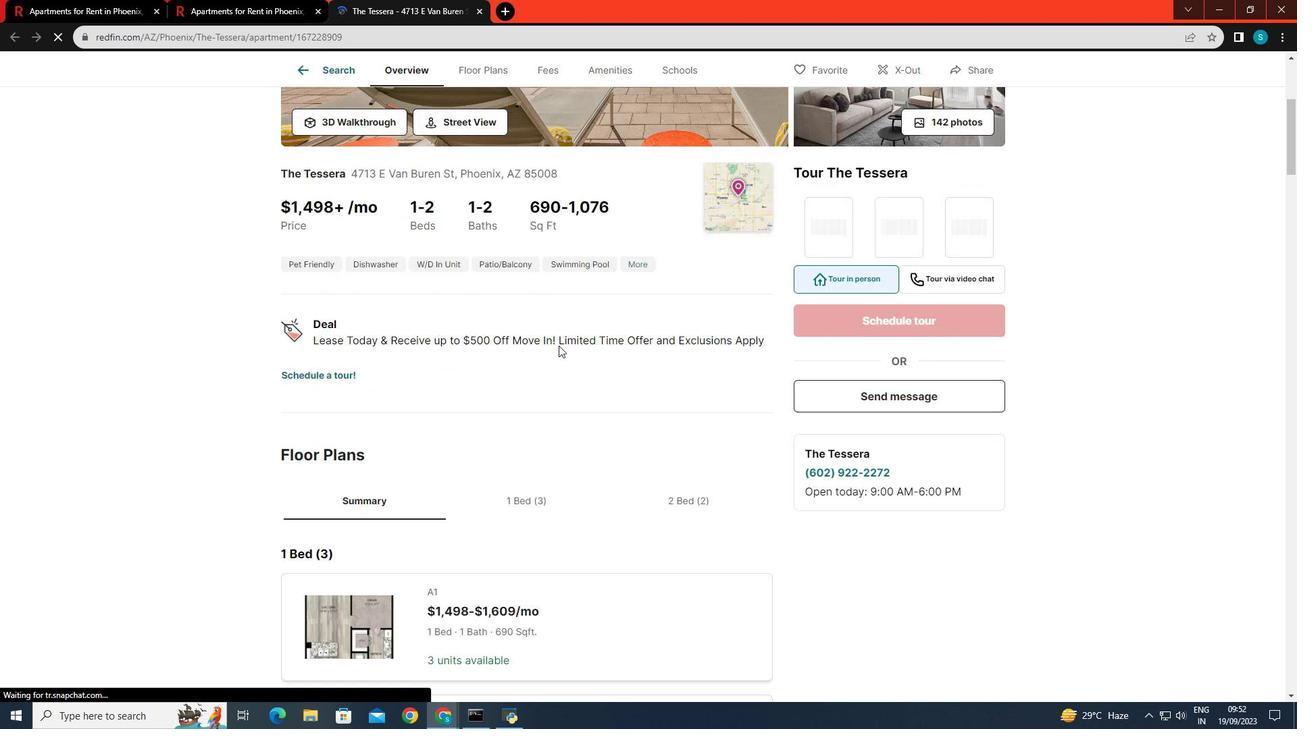 
Action: Mouse scrolled (558, 345) with delta (0, 0)
Screenshot: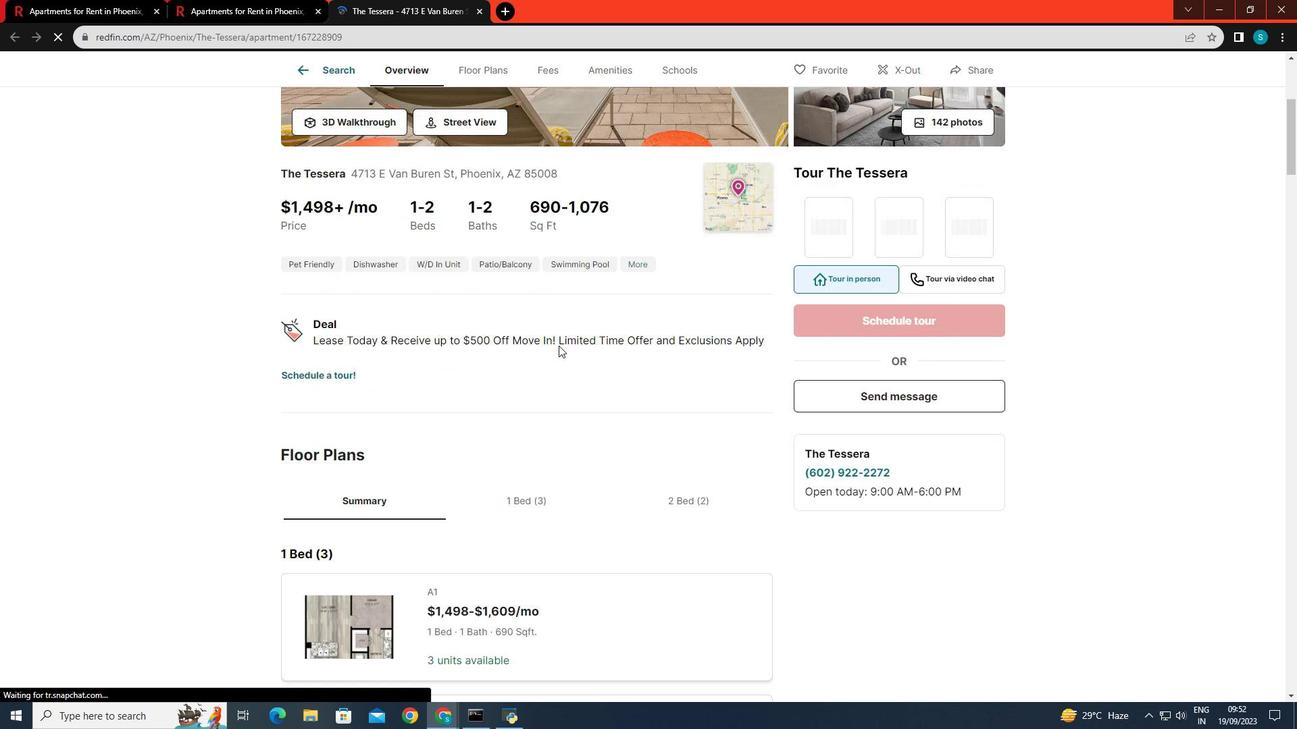 
Action: Mouse scrolled (558, 345) with delta (0, 0)
